 Task: Explore Airbnb accommodation in Tarma, Peru from 9th December, 2023 to 16th December, 2023 for 2 adults.2 bedrooms having 2 beds and 1 bathroom. Property type can be flat. Look for 5 properties as per requirement.
Action: Mouse moved to (607, 139)
Screenshot: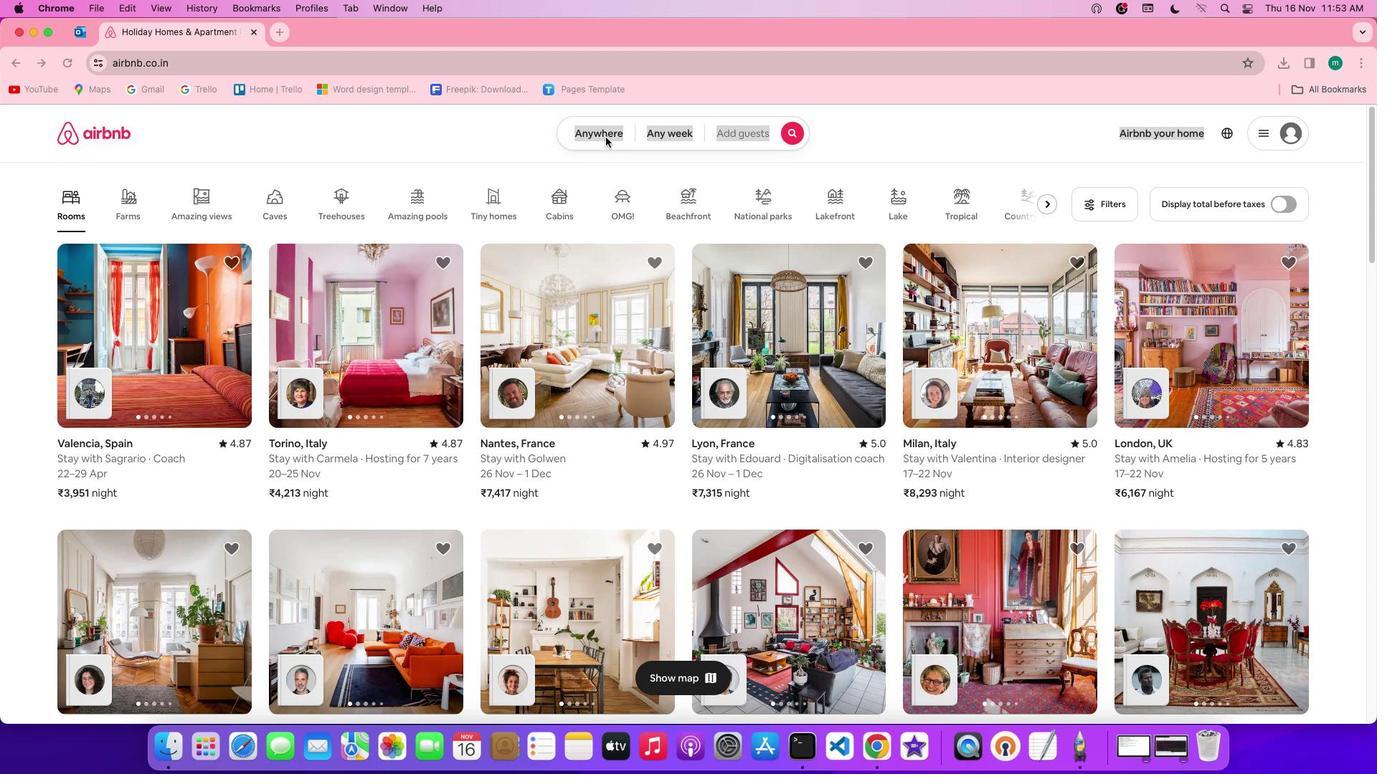 
Action: Mouse pressed left at (607, 139)
Screenshot: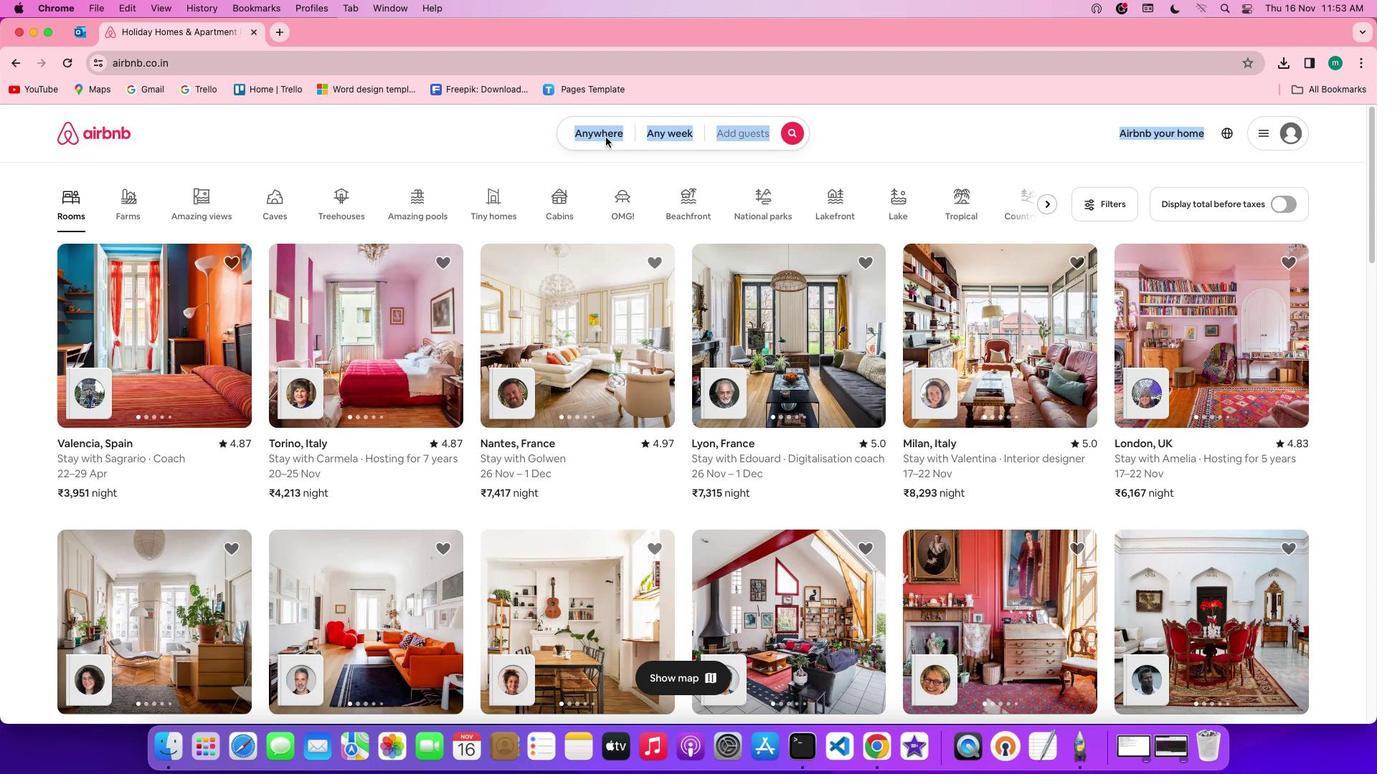 
Action: Mouse pressed left at (607, 139)
Screenshot: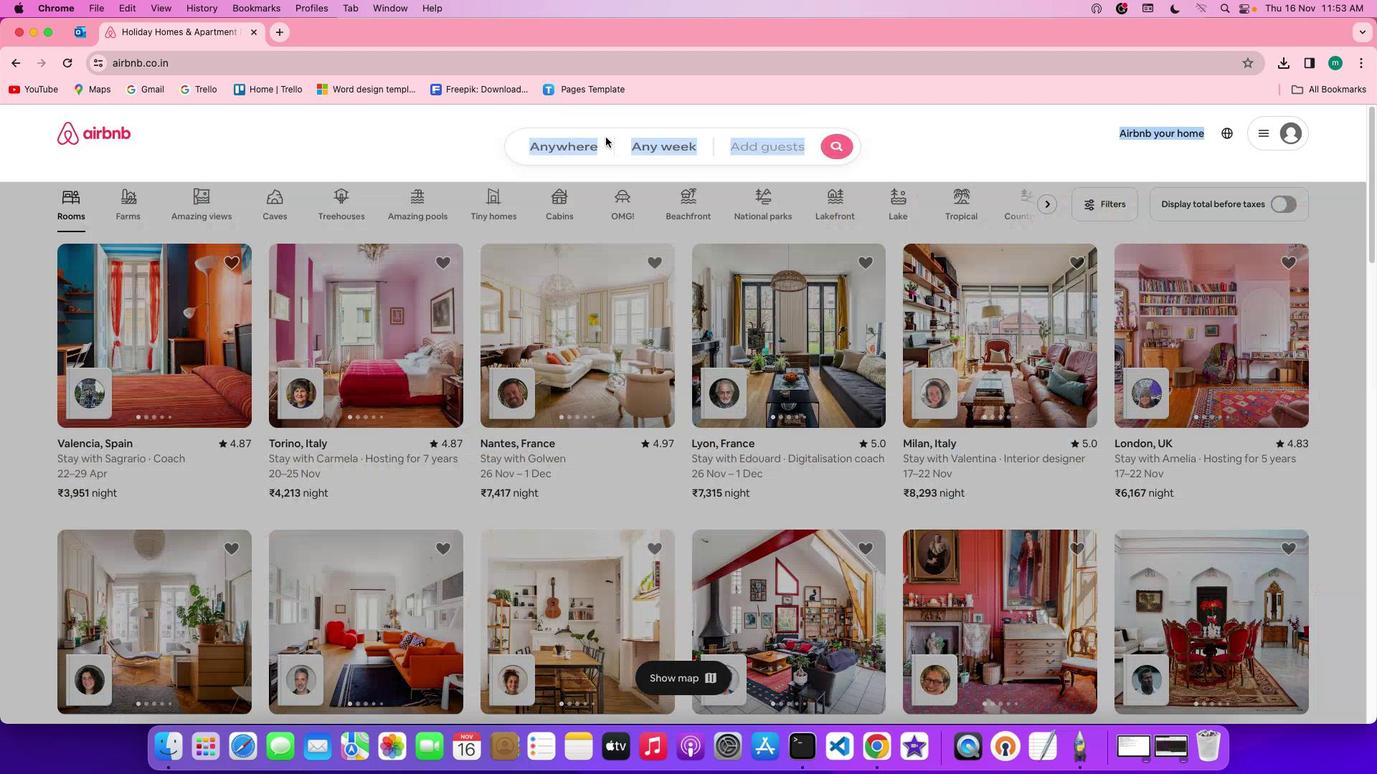 
Action: Mouse moved to (508, 192)
Screenshot: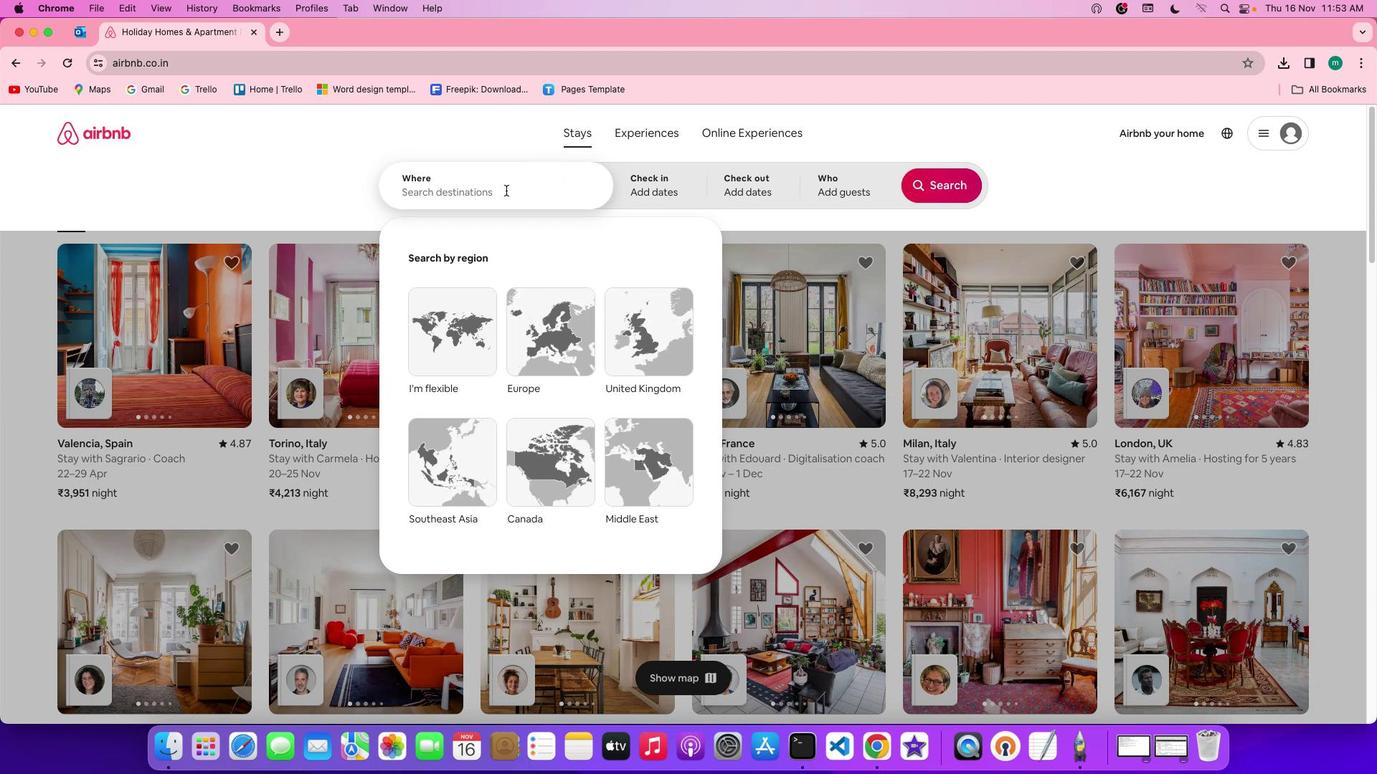 
Action: Mouse pressed left at (508, 192)
Screenshot: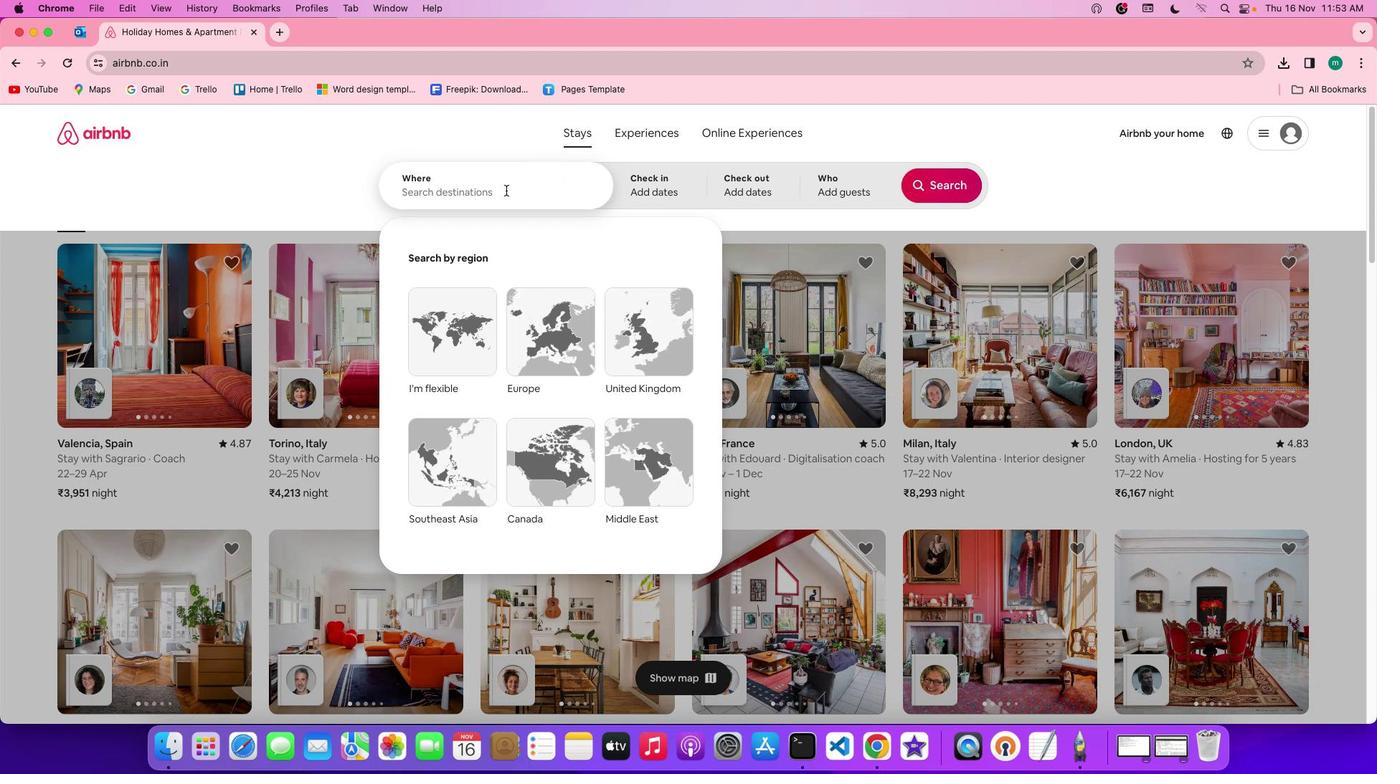 
Action: Mouse moved to (508, 192)
Screenshot: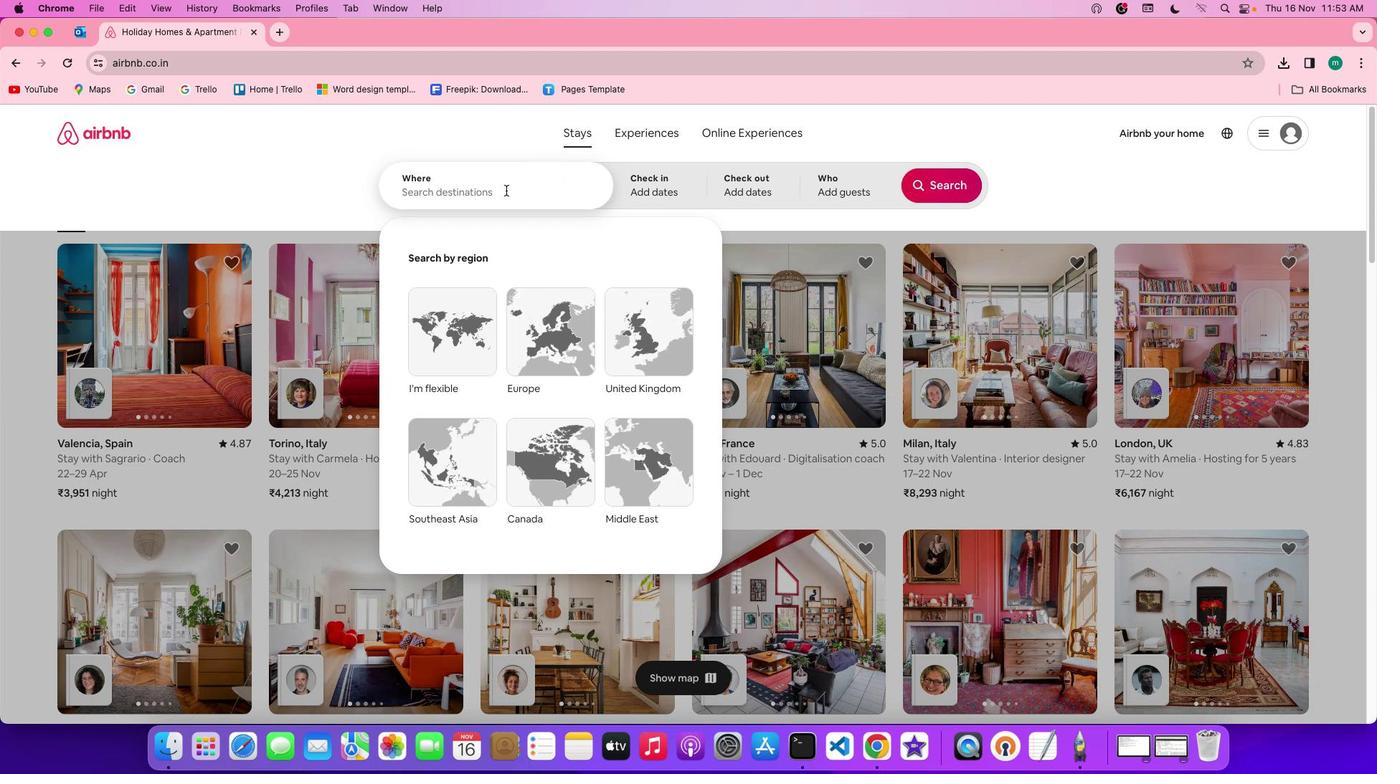 
Action: Key pressed Key.shift'T''a''r''m''a'','Key.spaceKey.shift'p''e''r''u'
Screenshot: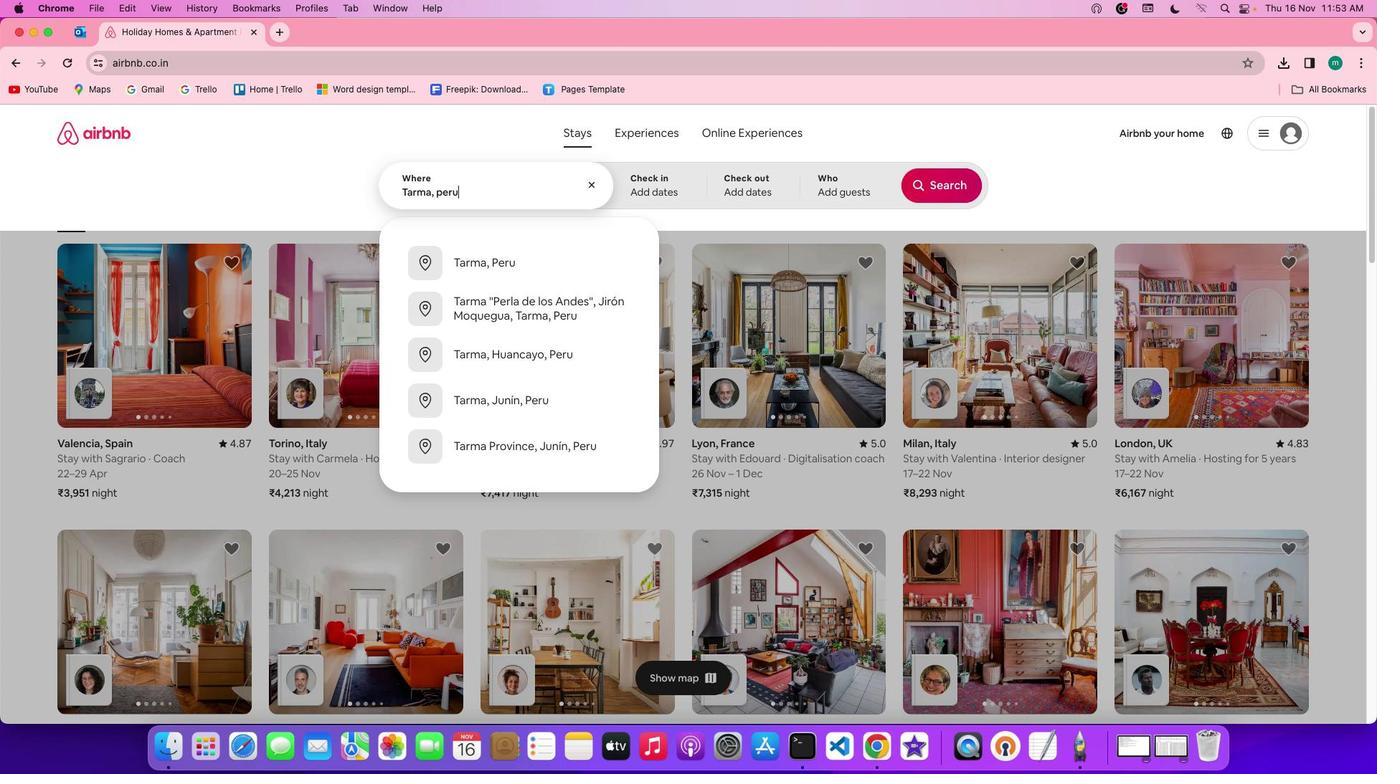 
Action: Mouse moved to (641, 195)
Screenshot: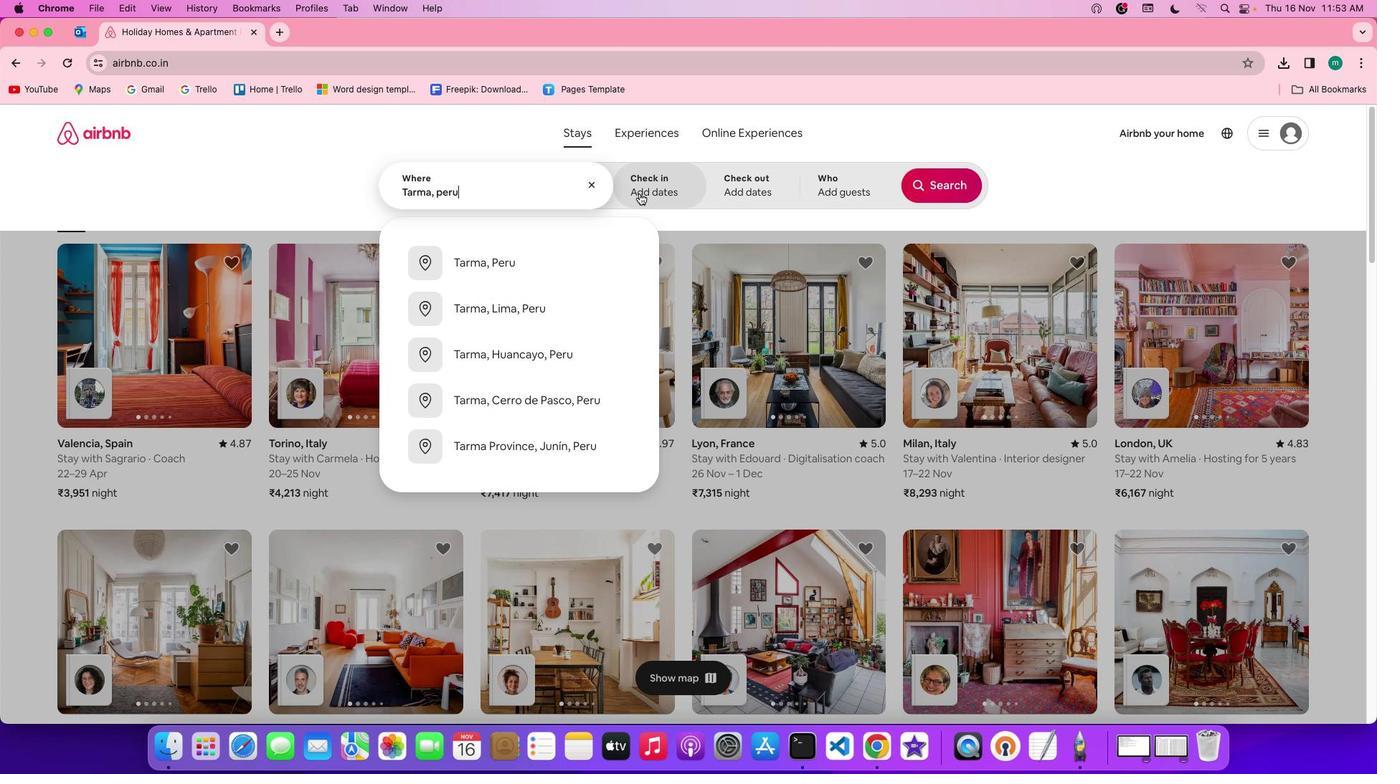 
Action: Mouse pressed left at (641, 195)
Screenshot: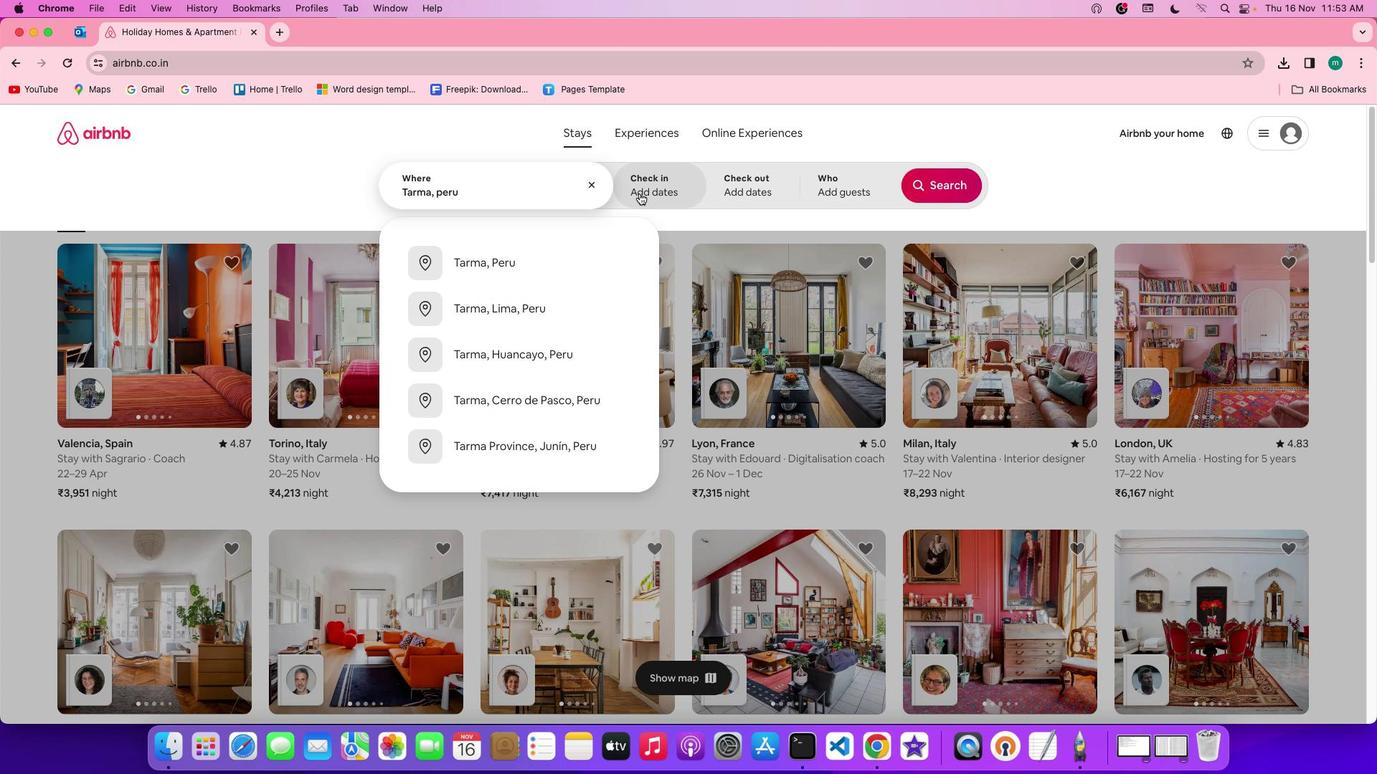 
Action: Mouse moved to (924, 389)
Screenshot: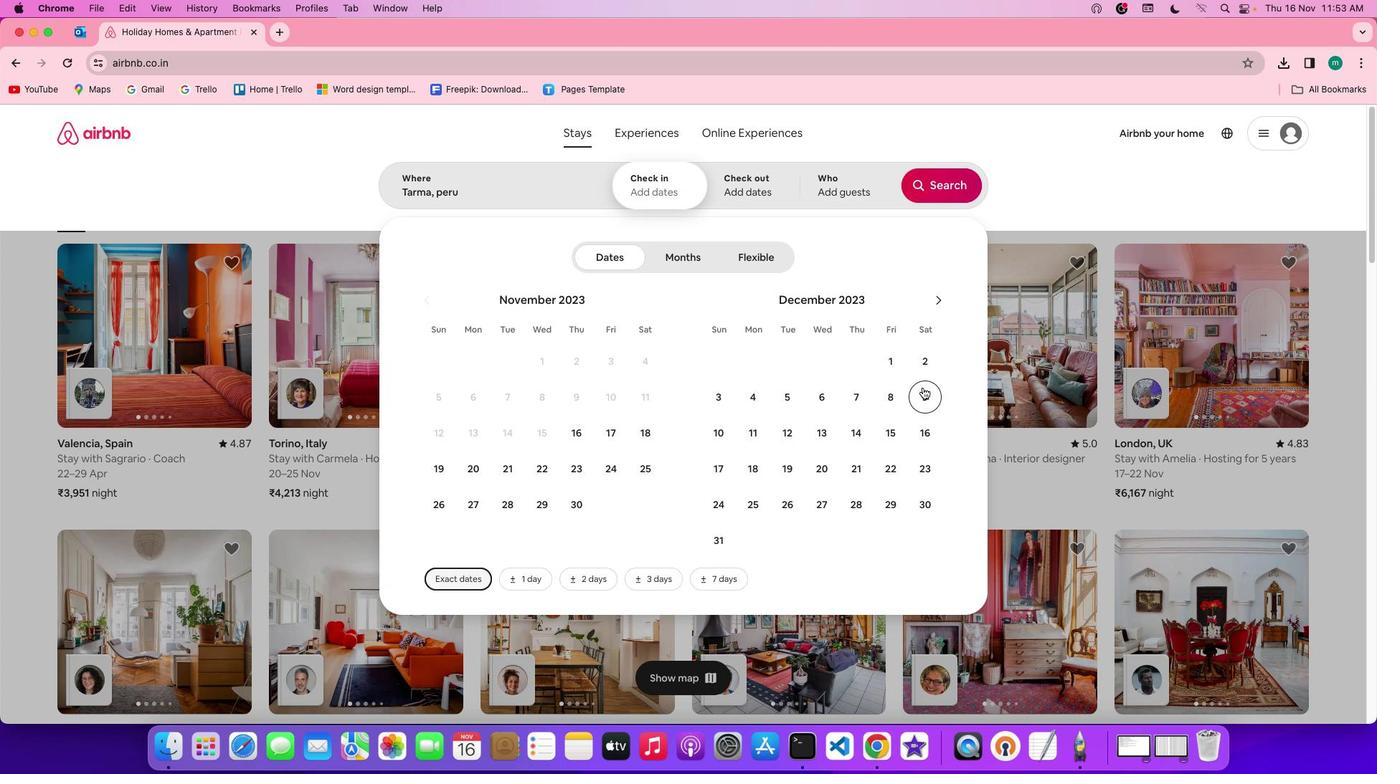 
Action: Mouse pressed left at (924, 389)
Screenshot: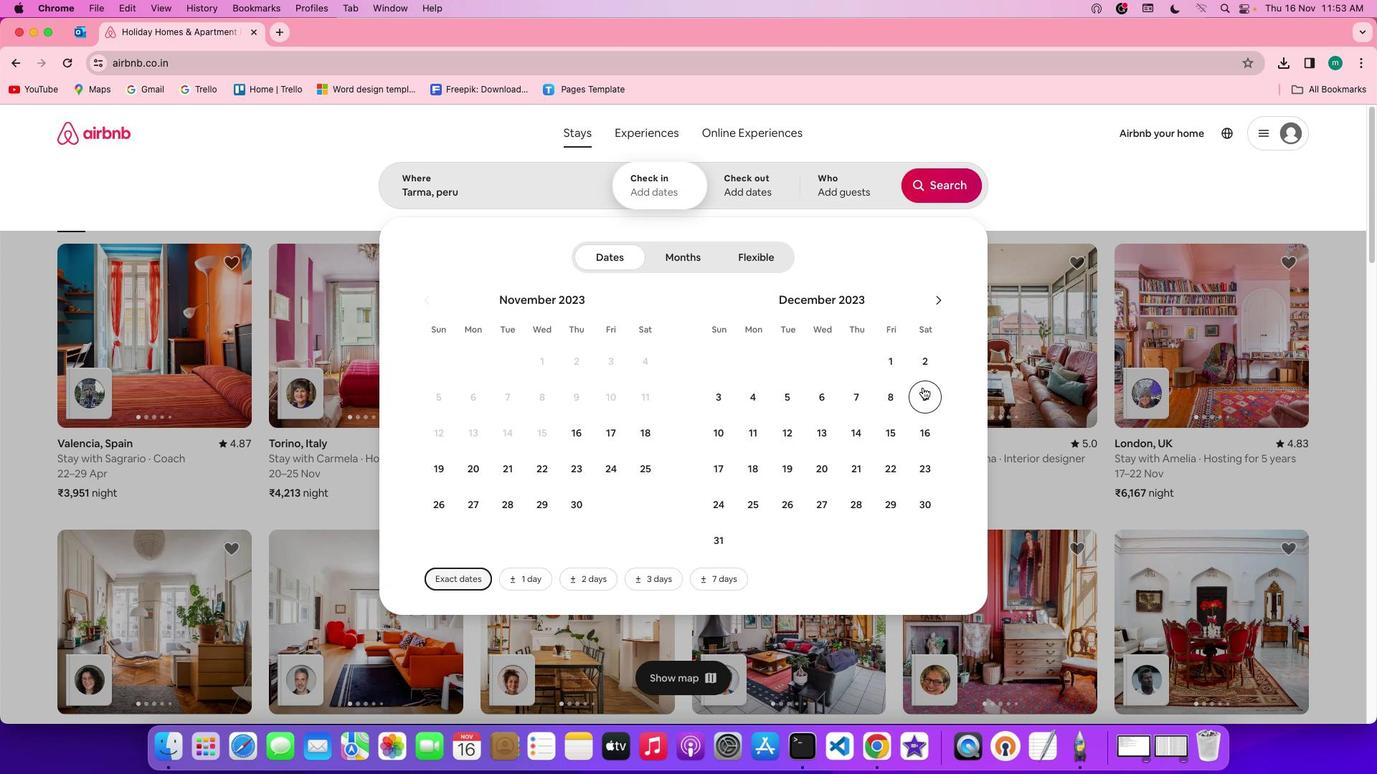 
Action: Mouse moved to (930, 424)
Screenshot: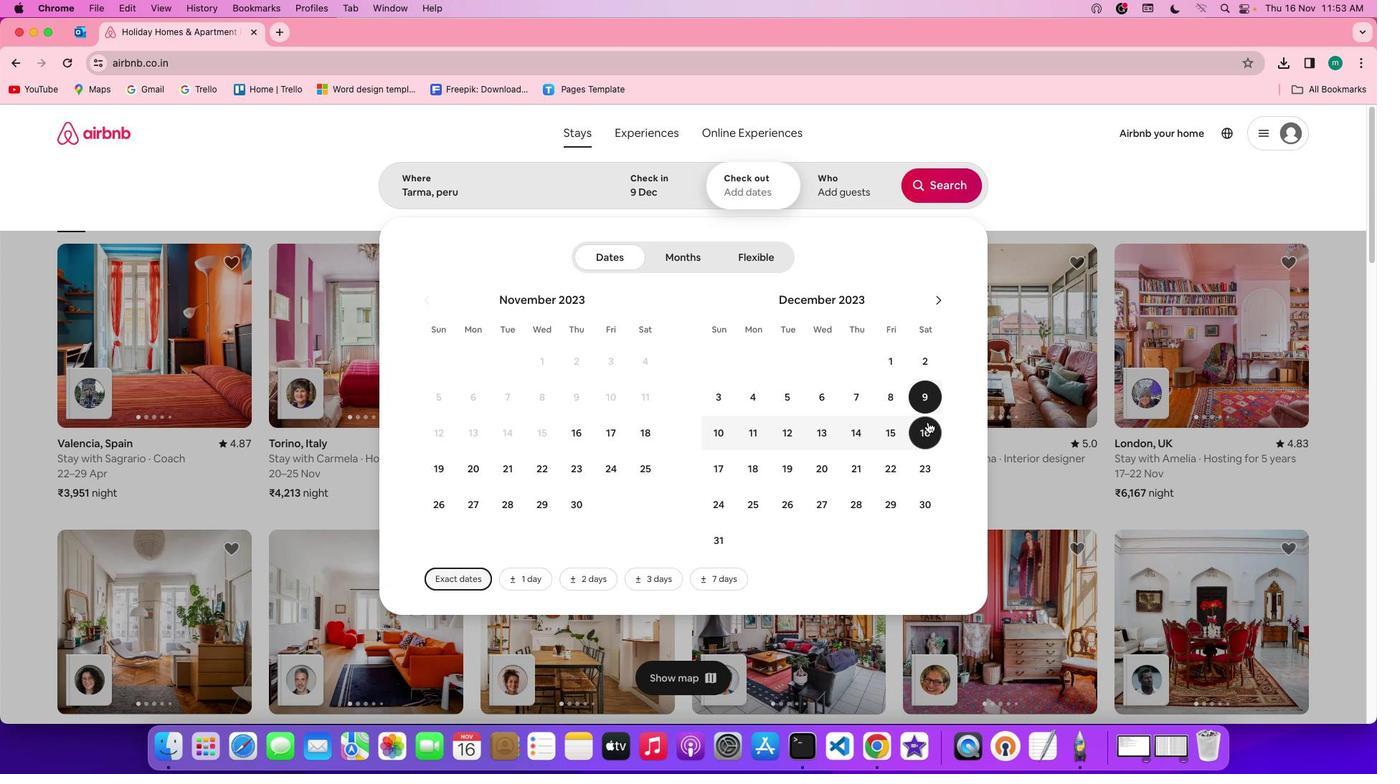
Action: Mouse pressed left at (930, 424)
Screenshot: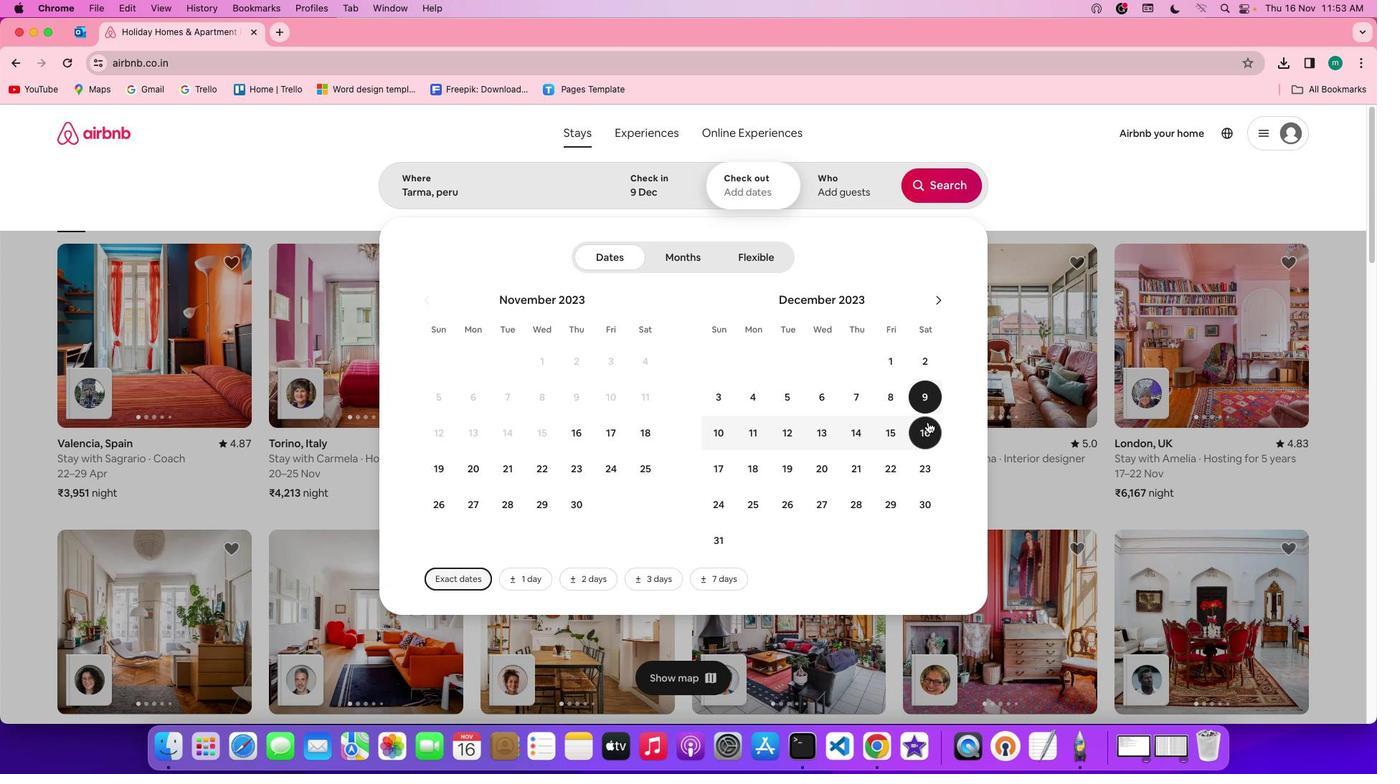 
Action: Mouse moved to (852, 196)
Screenshot: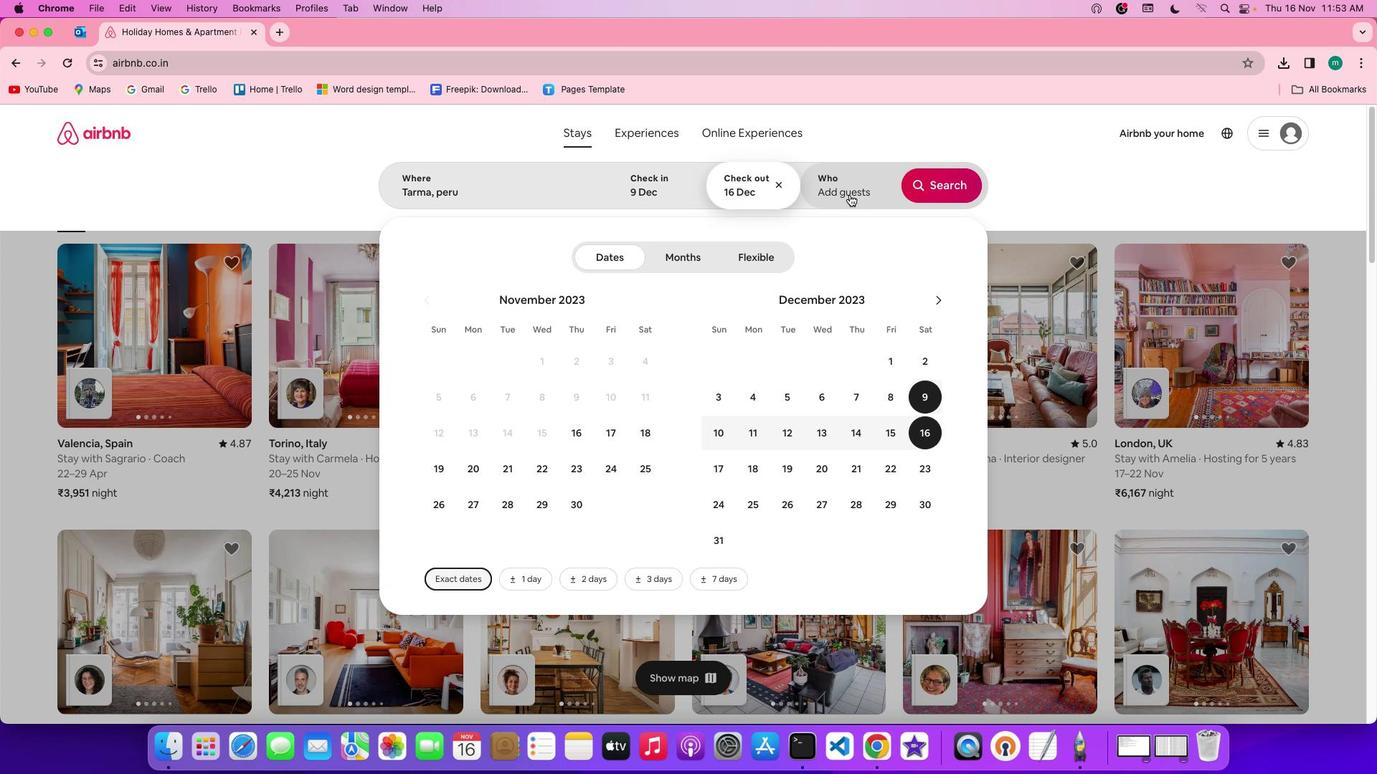 
Action: Mouse pressed left at (852, 196)
Screenshot: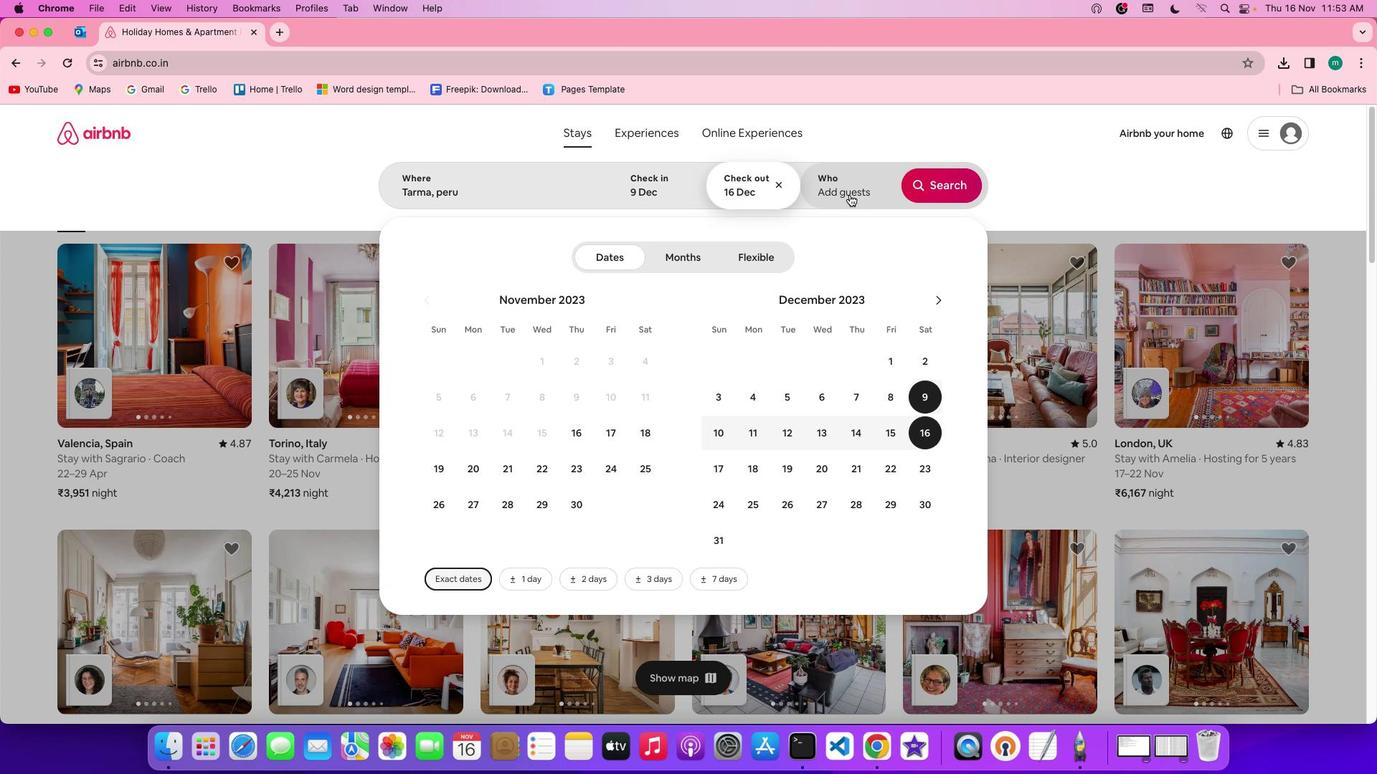 
Action: Mouse moved to (954, 258)
Screenshot: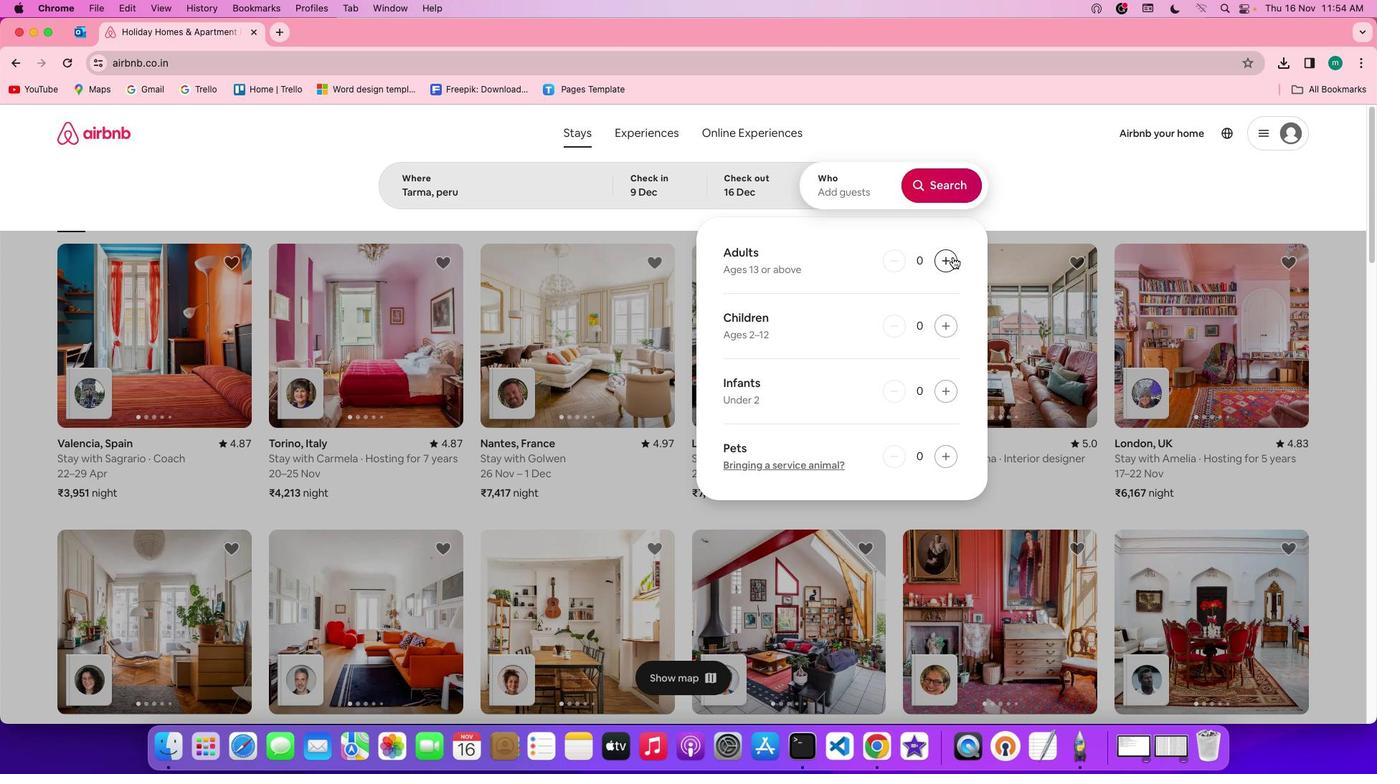 
Action: Mouse pressed left at (954, 258)
Screenshot: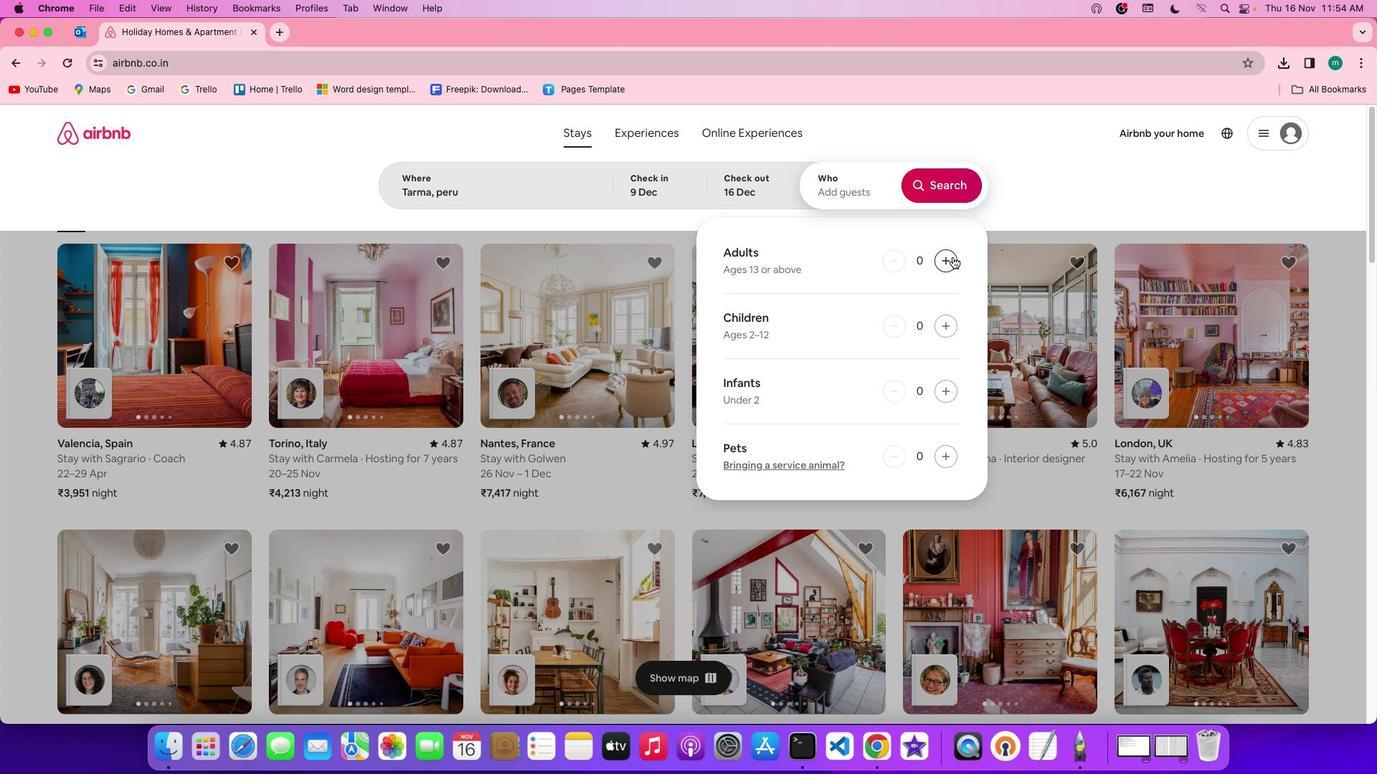 
Action: Mouse pressed left at (954, 258)
Screenshot: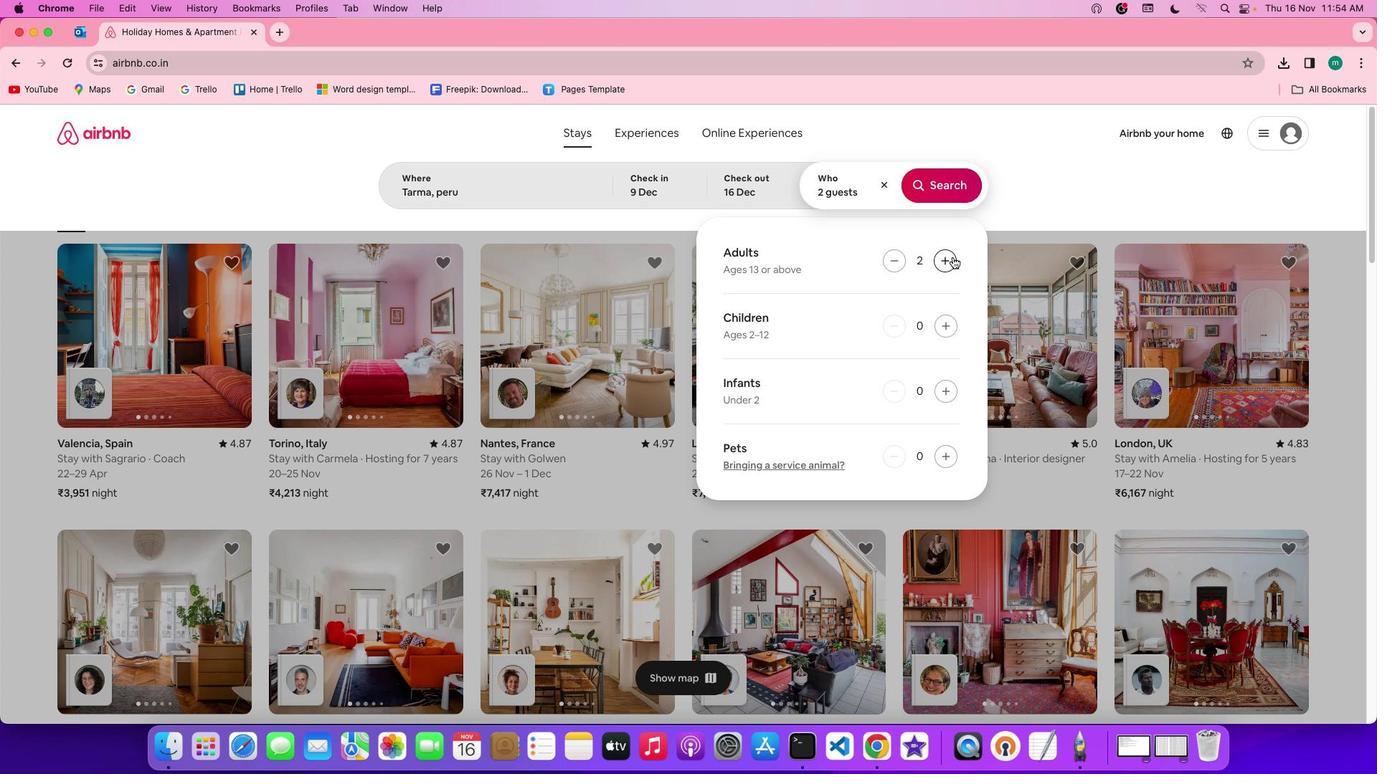 
Action: Mouse moved to (932, 182)
Screenshot: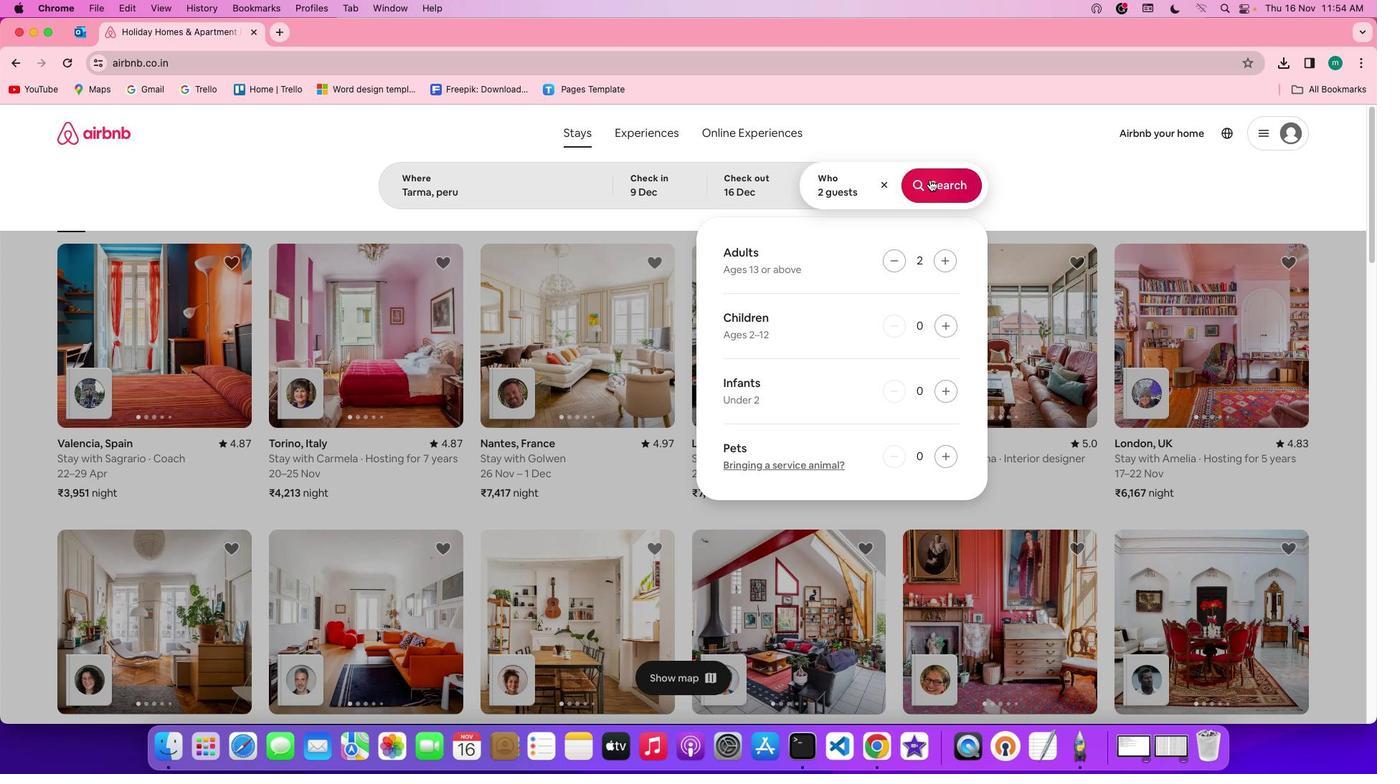 
Action: Mouse pressed left at (932, 182)
Screenshot: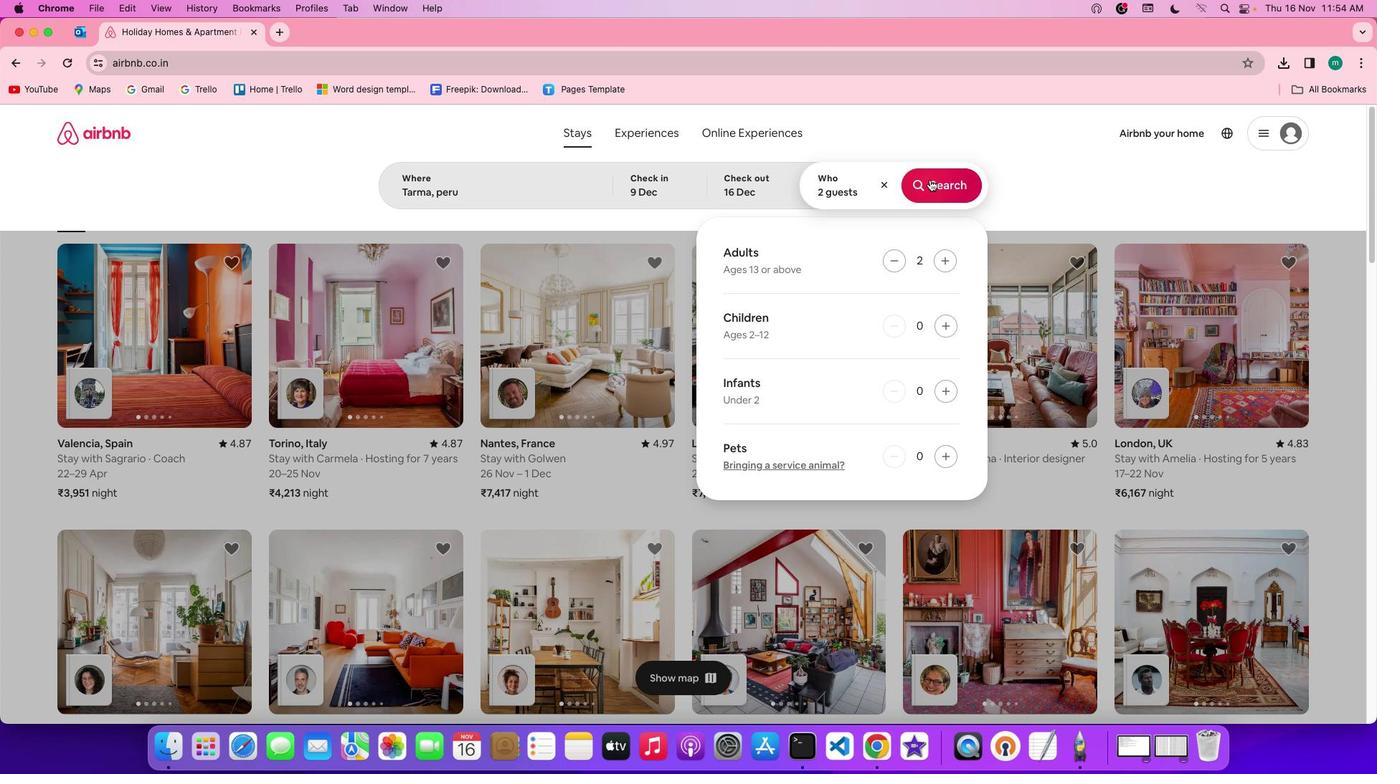 
Action: Mouse moved to (1139, 183)
Screenshot: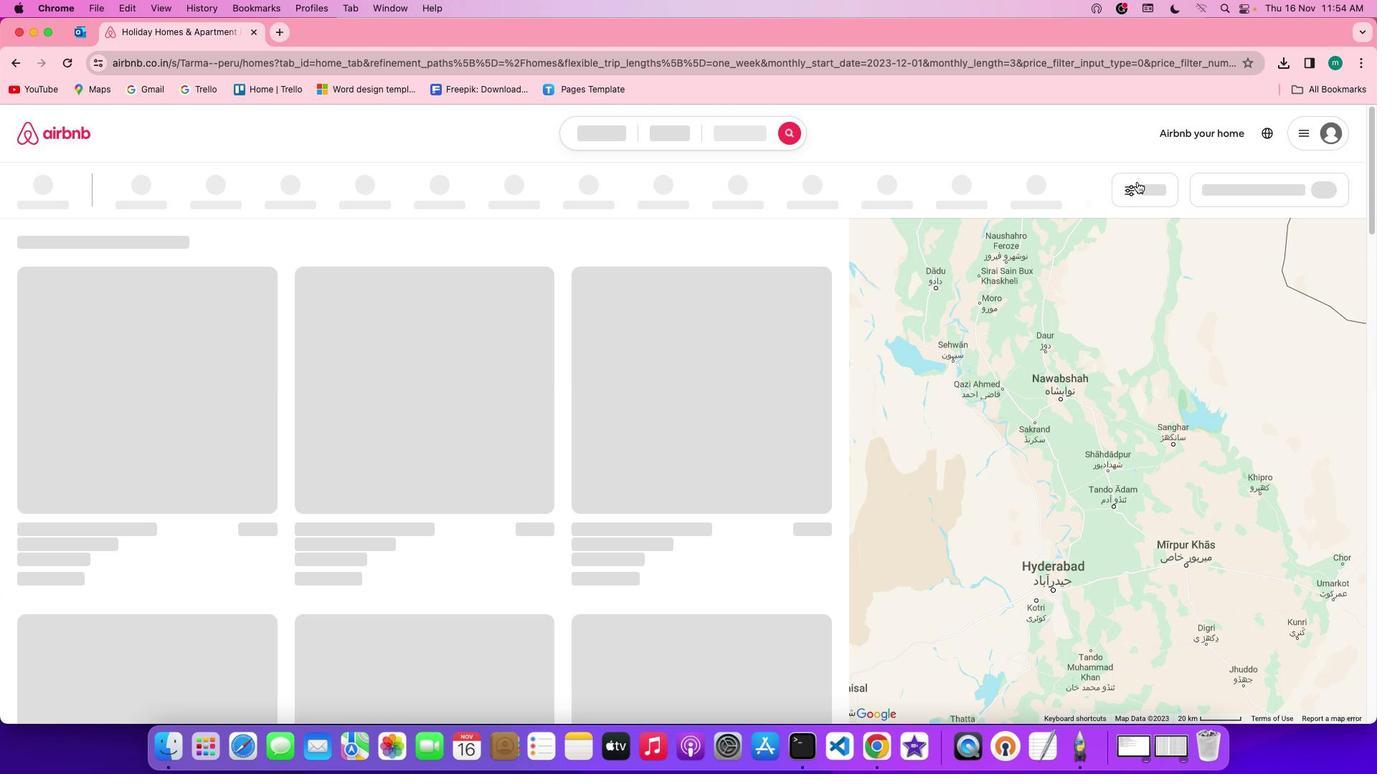 
Action: Mouse pressed left at (1139, 183)
Screenshot: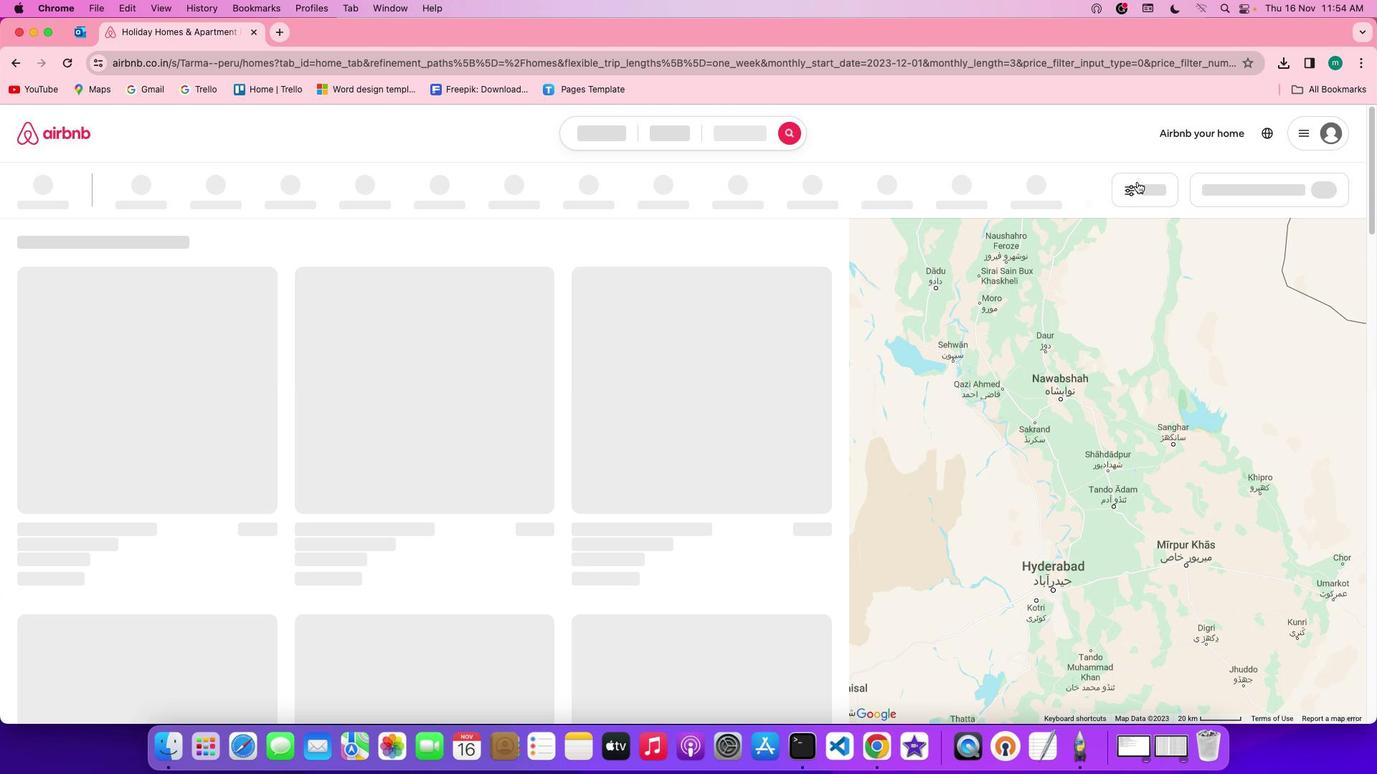 
Action: Mouse moved to (705, 443)
Screenshot: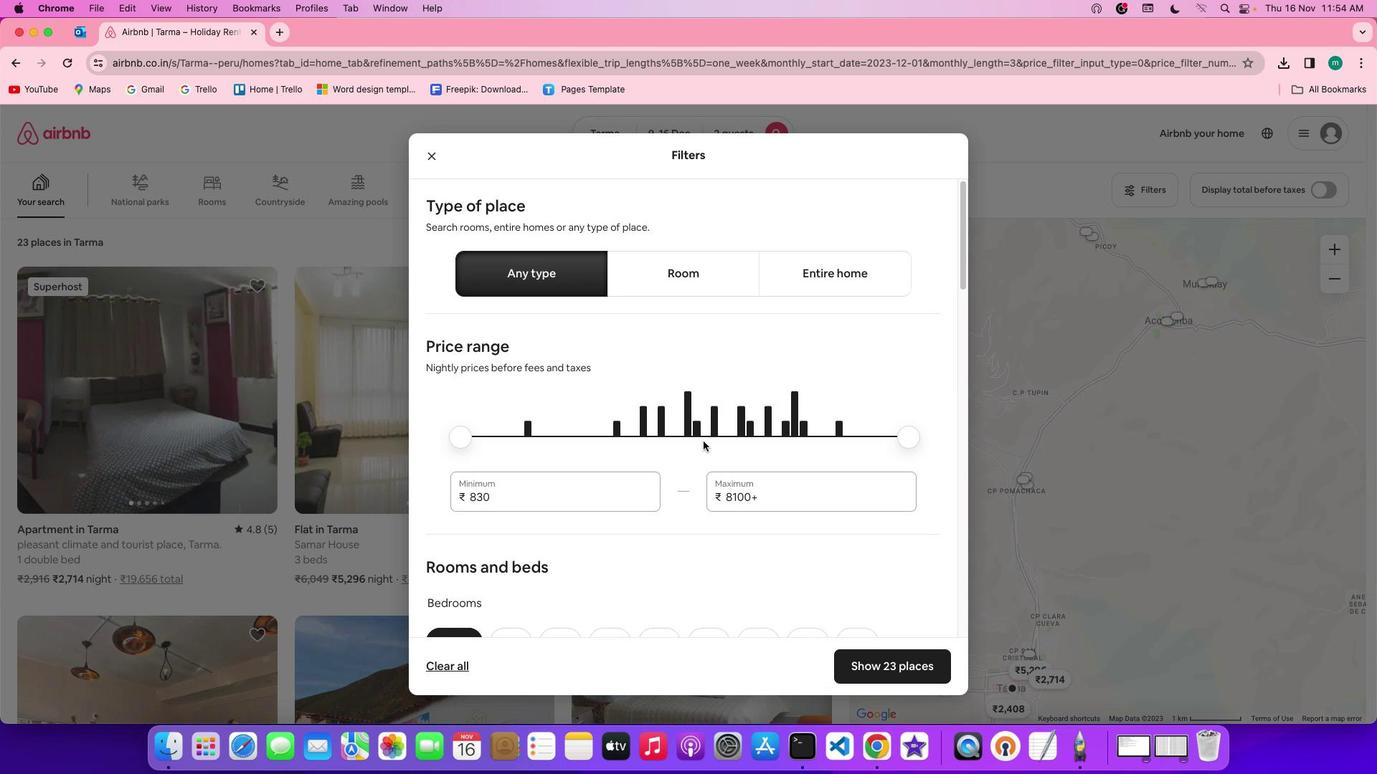 
Action: Mouse scrolled (705, 443) with delta (2, 1)
Screenshot: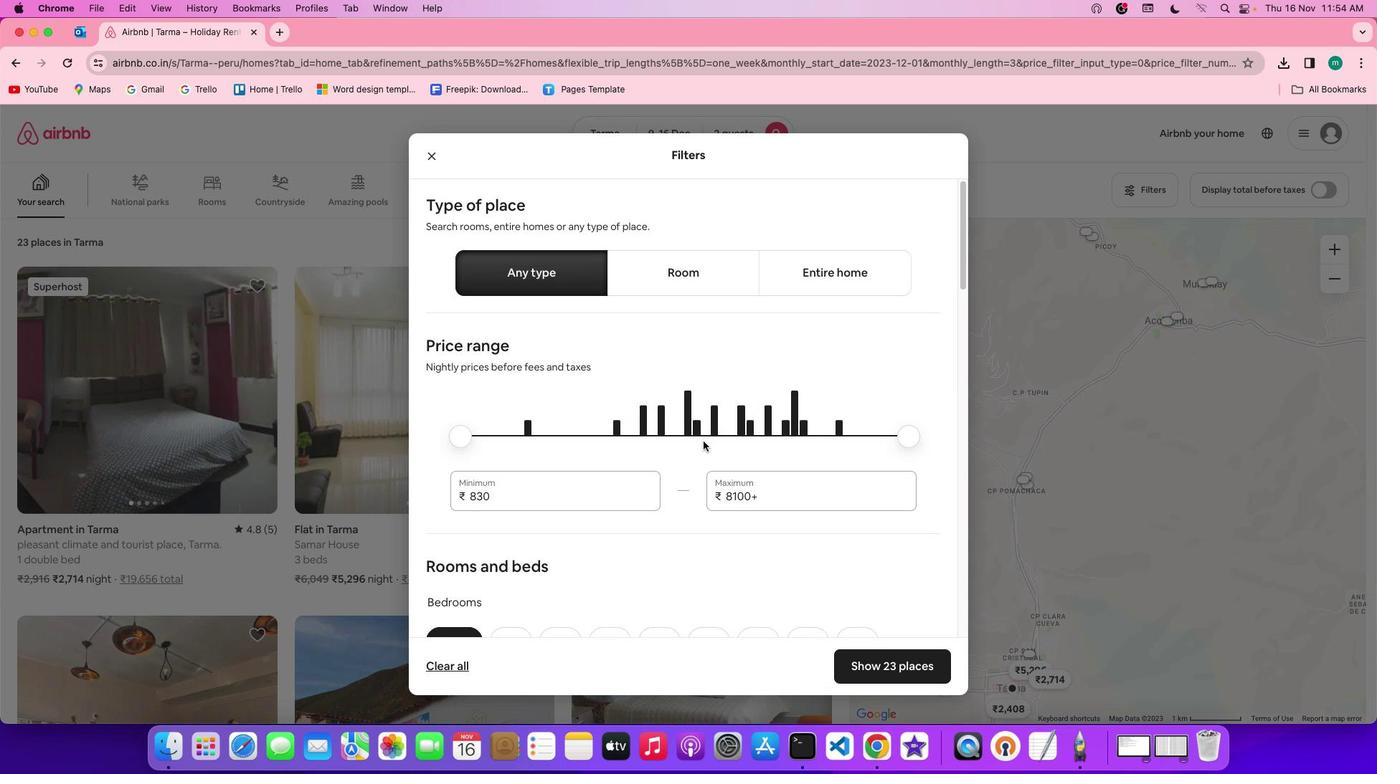 
Action: Mouse scrolled (705, 443) with delta (2, 1)
Screenshot: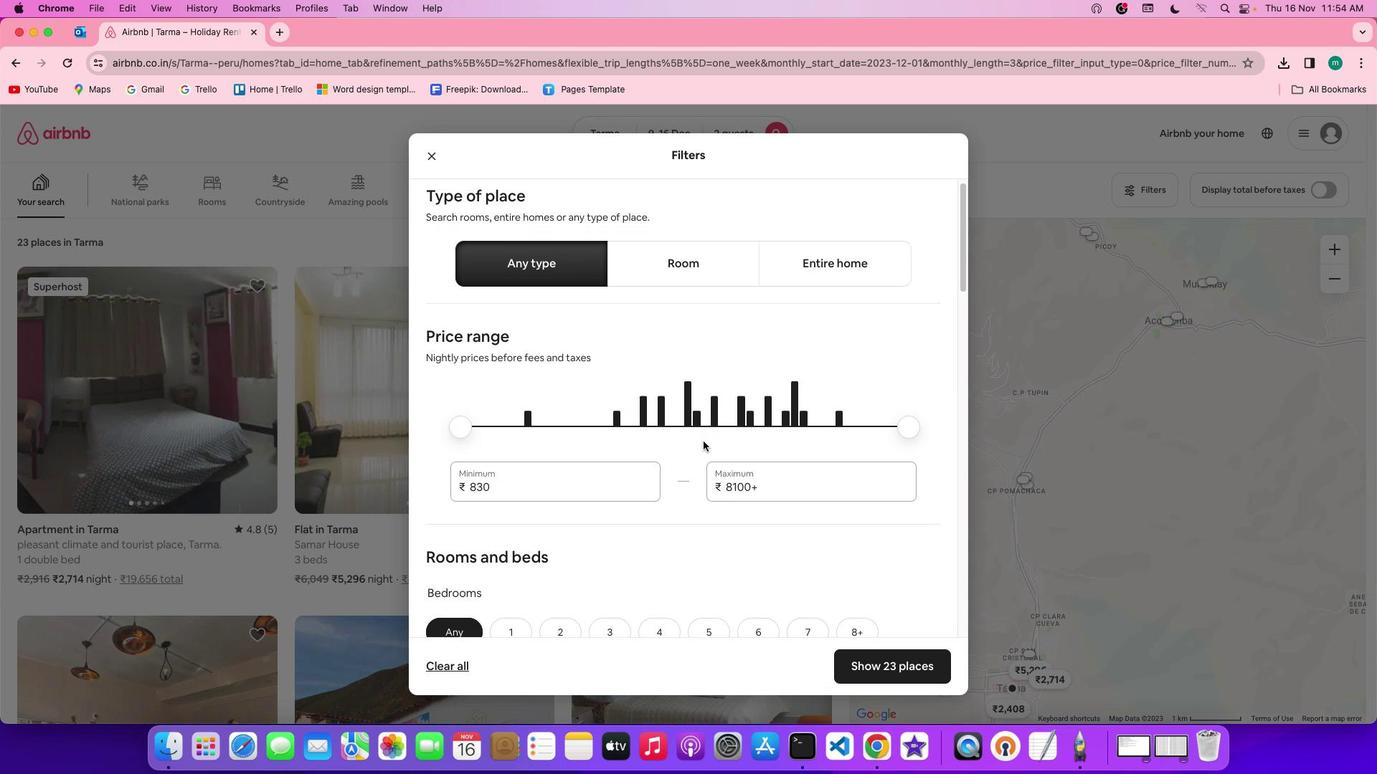
Action: Mouse scrolled (705, 443) with delta (2, 1)
Screenshot: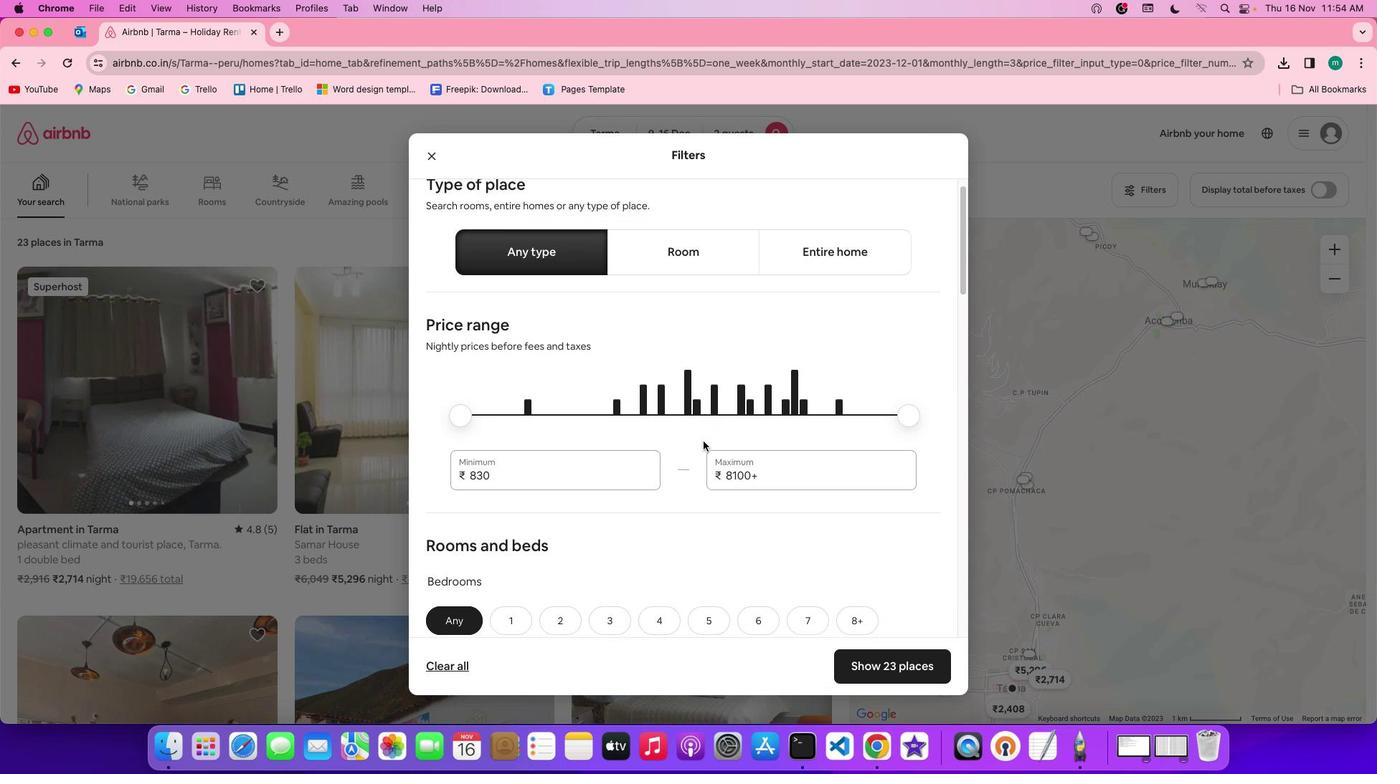
Action: Mouse scrolled (705, 443) with delta (2, 1)
Screenshot: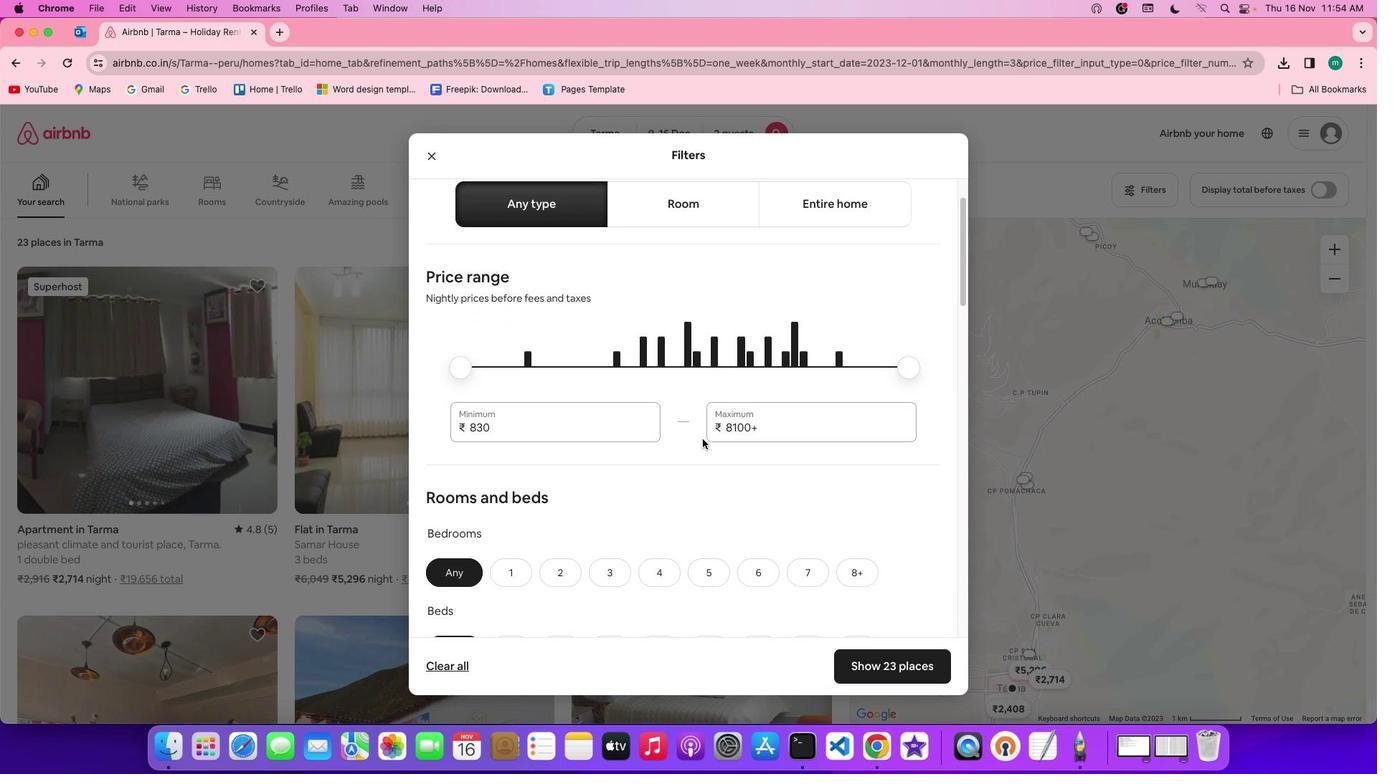 
Action: Mouse moved to (704, 438)
Screenshot: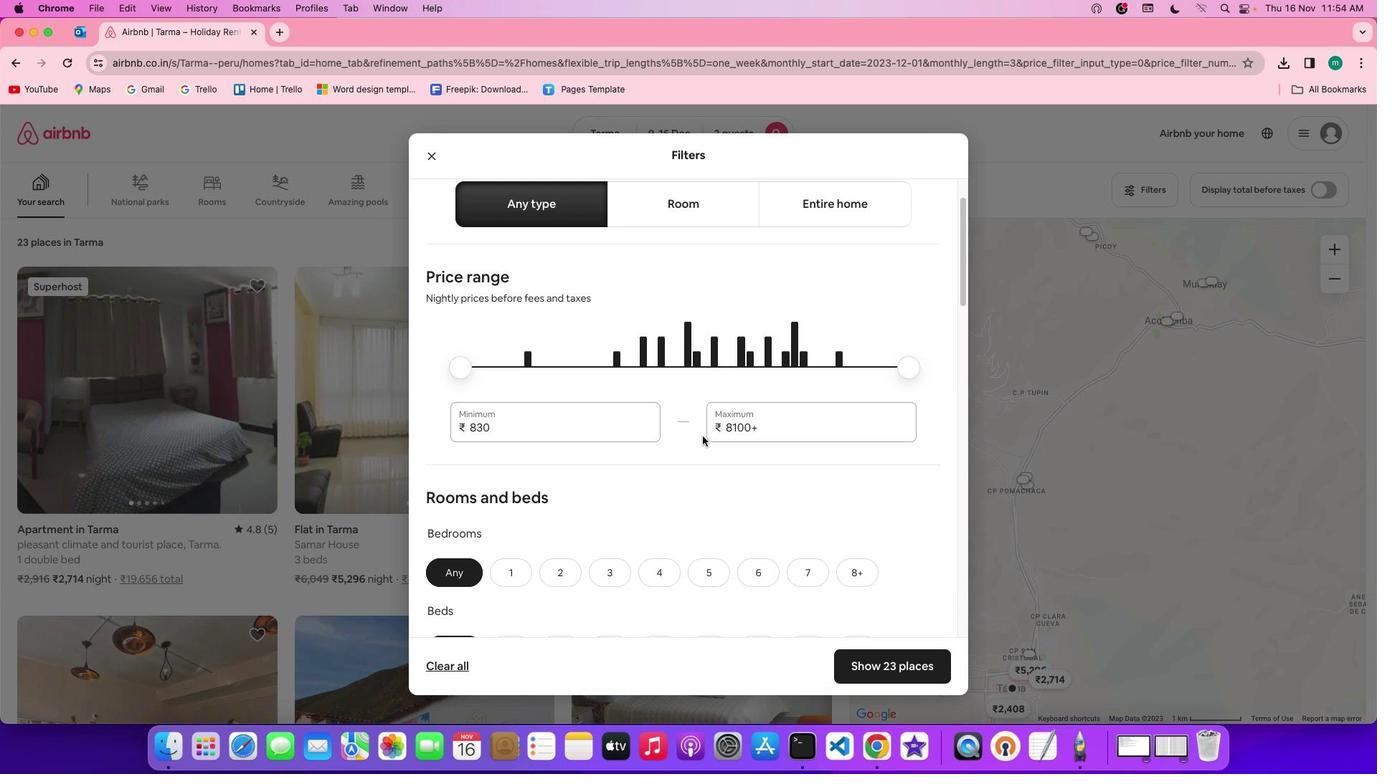 
Action: Mouse scrolled (704, 438) with delta (2, 1)
Screenshot: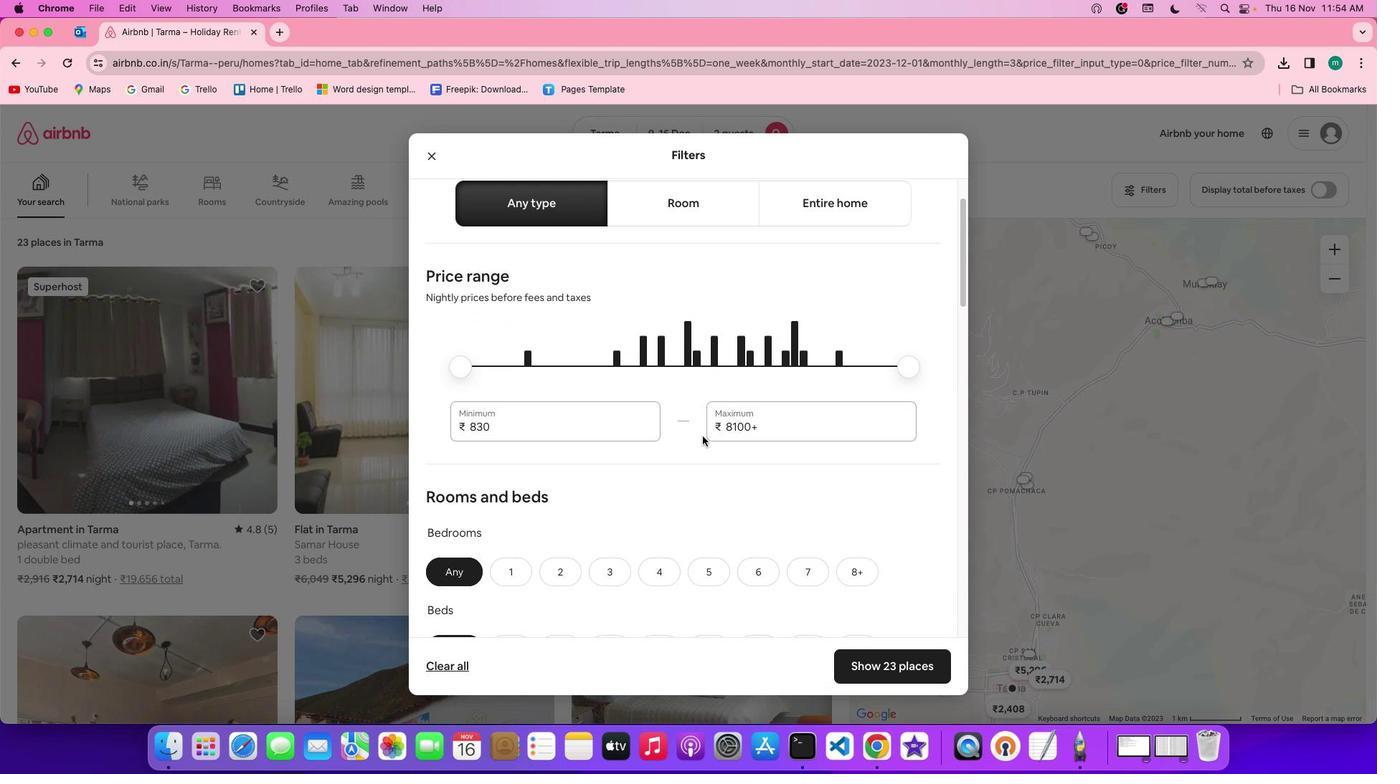 
Action: Mouse scrolled (704, 438) with delta (2, 1)
Screenshot: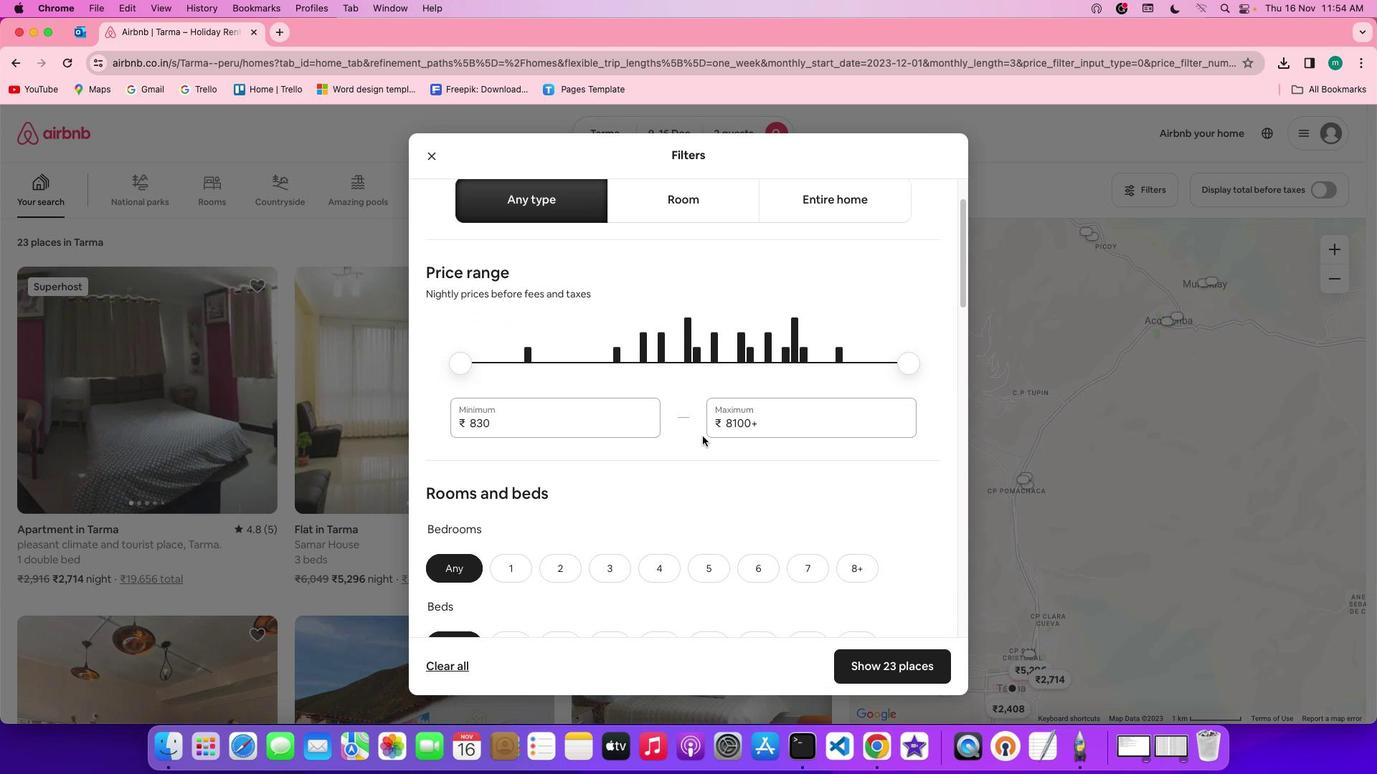 
Action: Mouse scrolled (704, 438) with delta (2, 1)
Screenshot: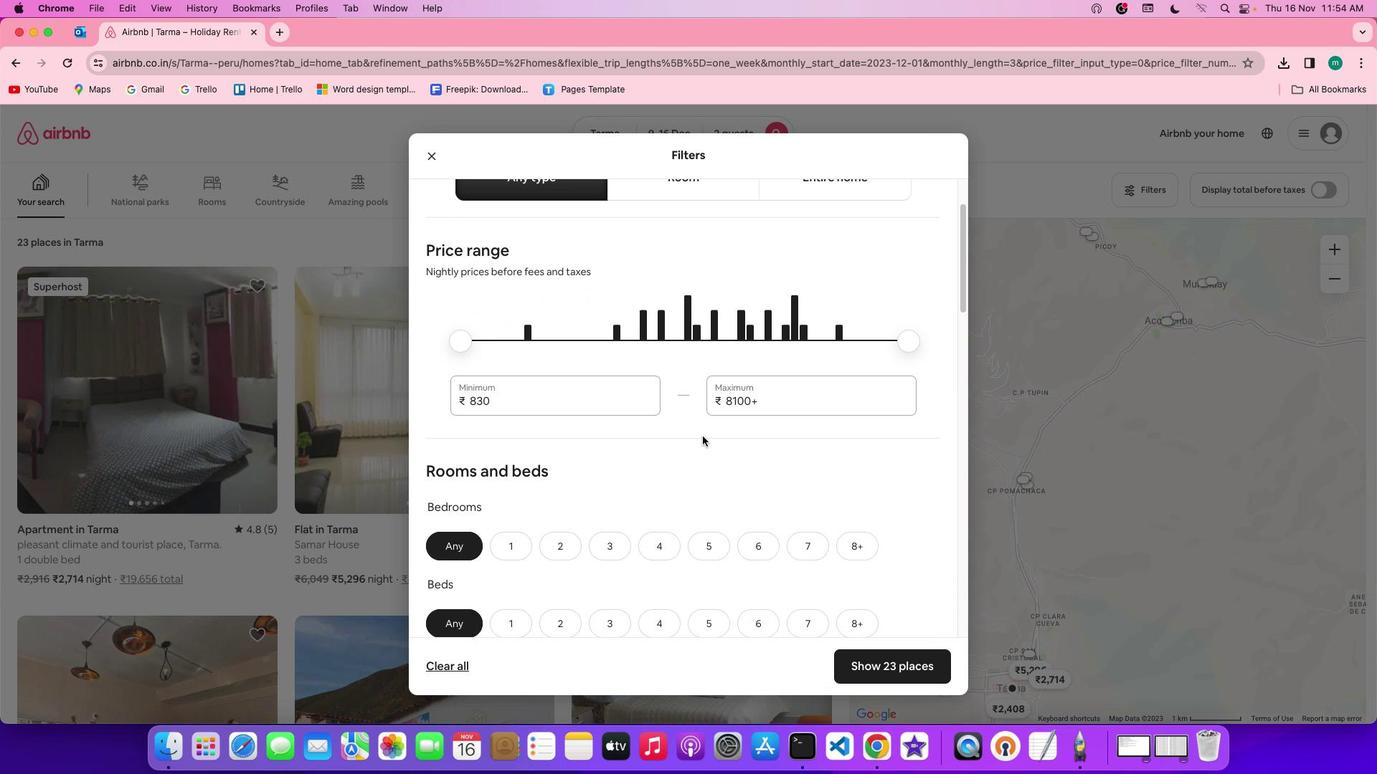 
Action: Mouse scrolled (704, 438) with delta (2, 0)
Screenshot: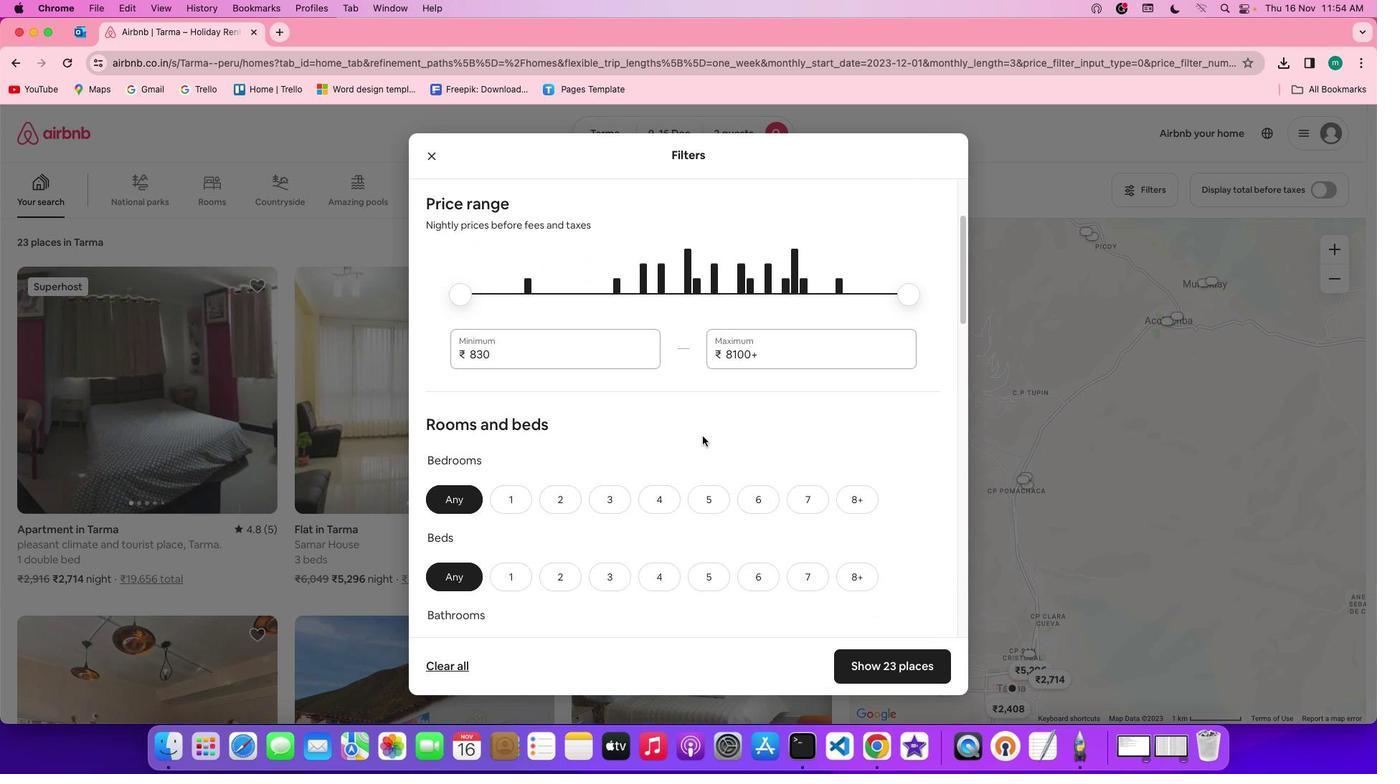 
Action: Mouse moved to (704, 438)
Screenshot: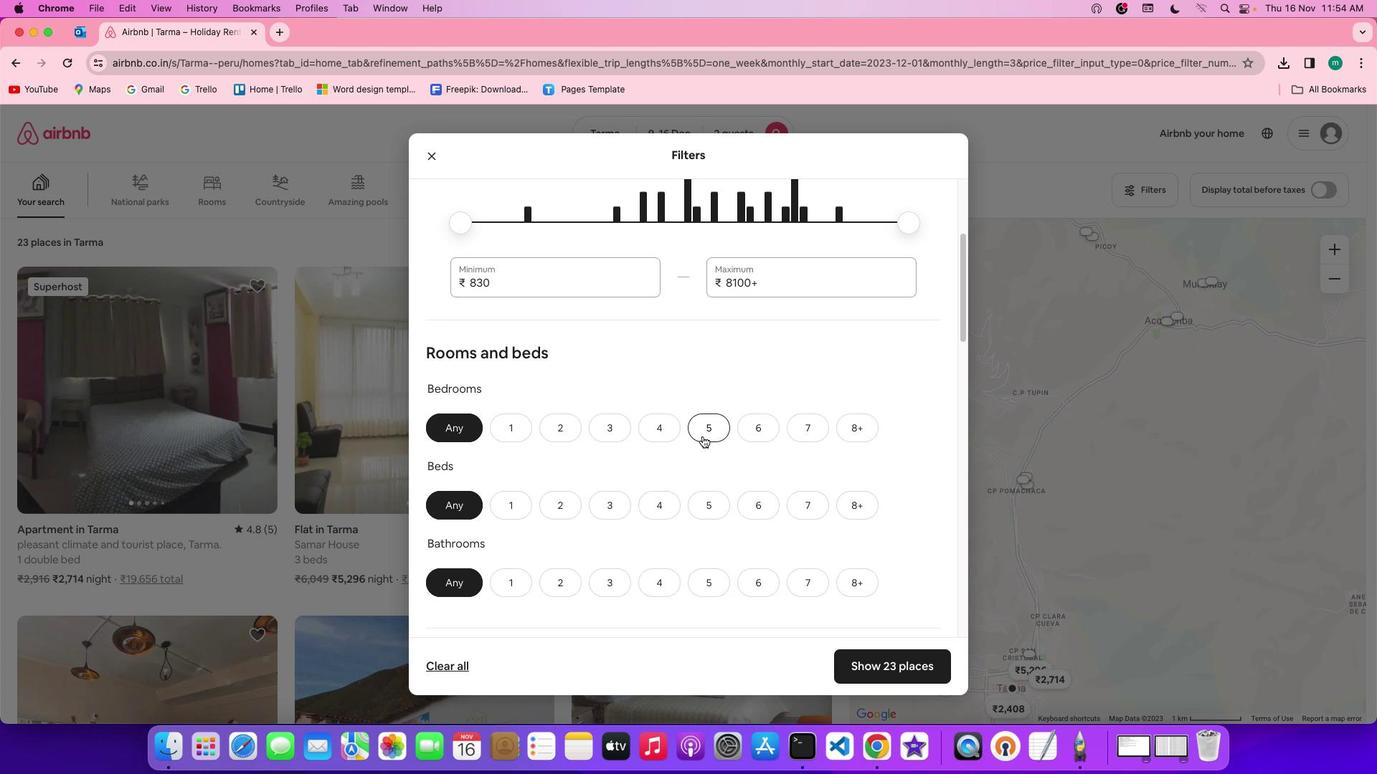 
Action: Mouse scrolled (704, 438) with delta (2, 1)
Screenshot: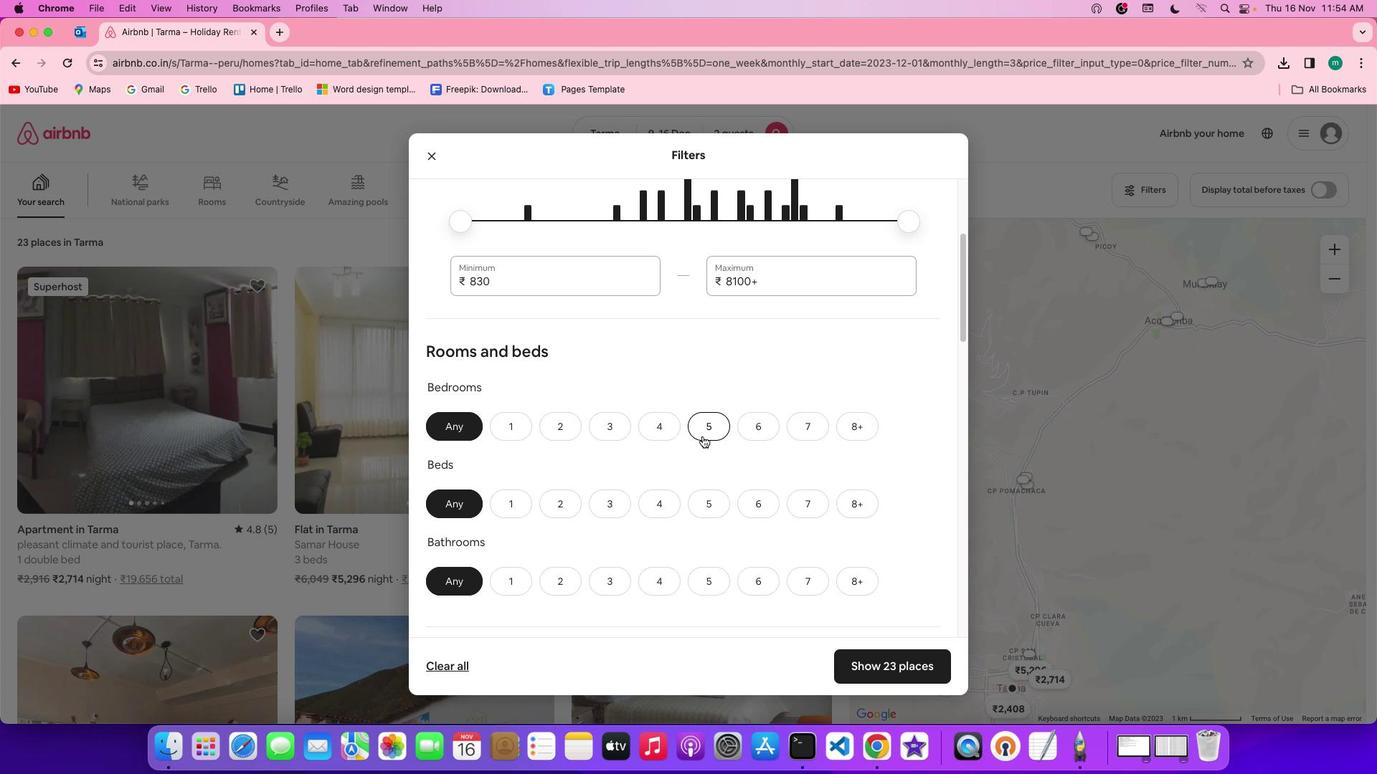 
Action: Mouse scrolled (704, 438) with delta (2, 1)
Screenshot: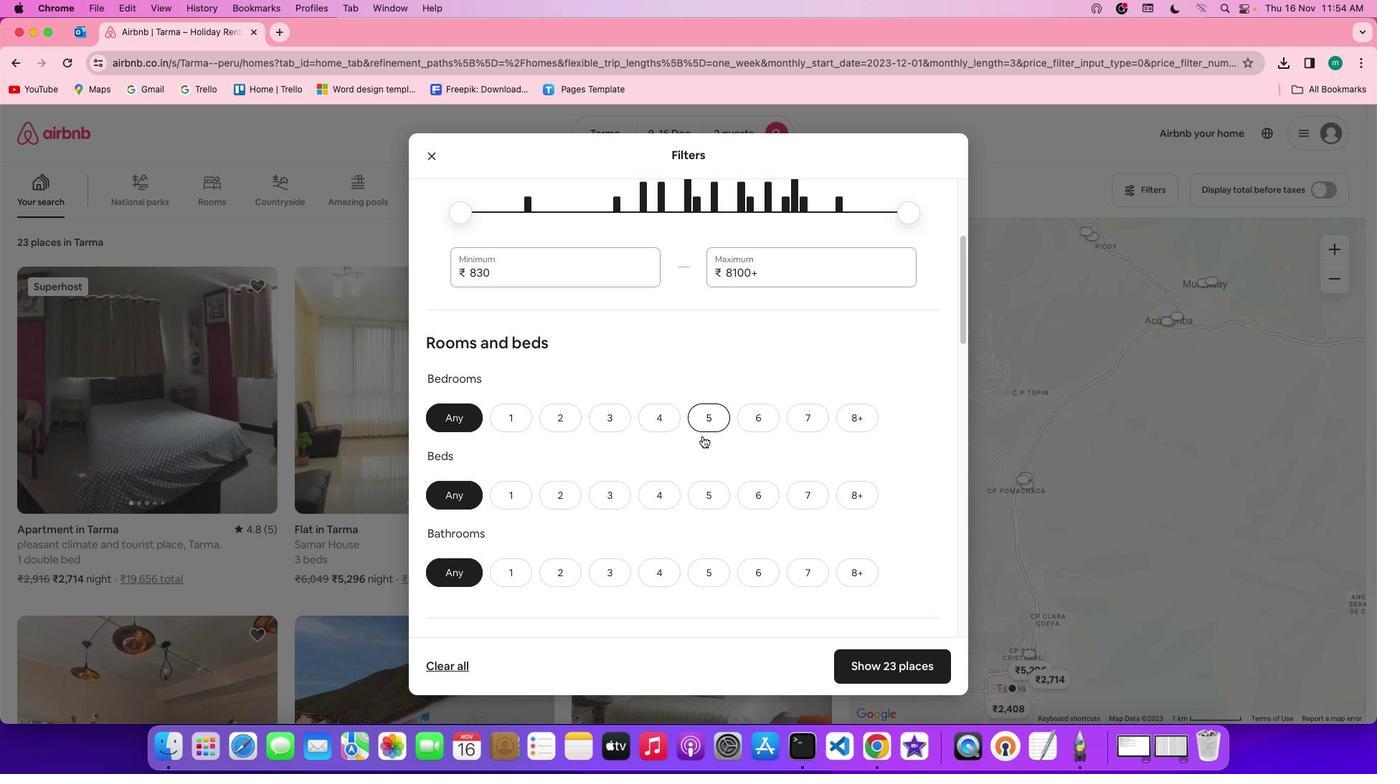 
Action: Mouse scrolled (704, 438) with delta (2, 1)
Screenshot: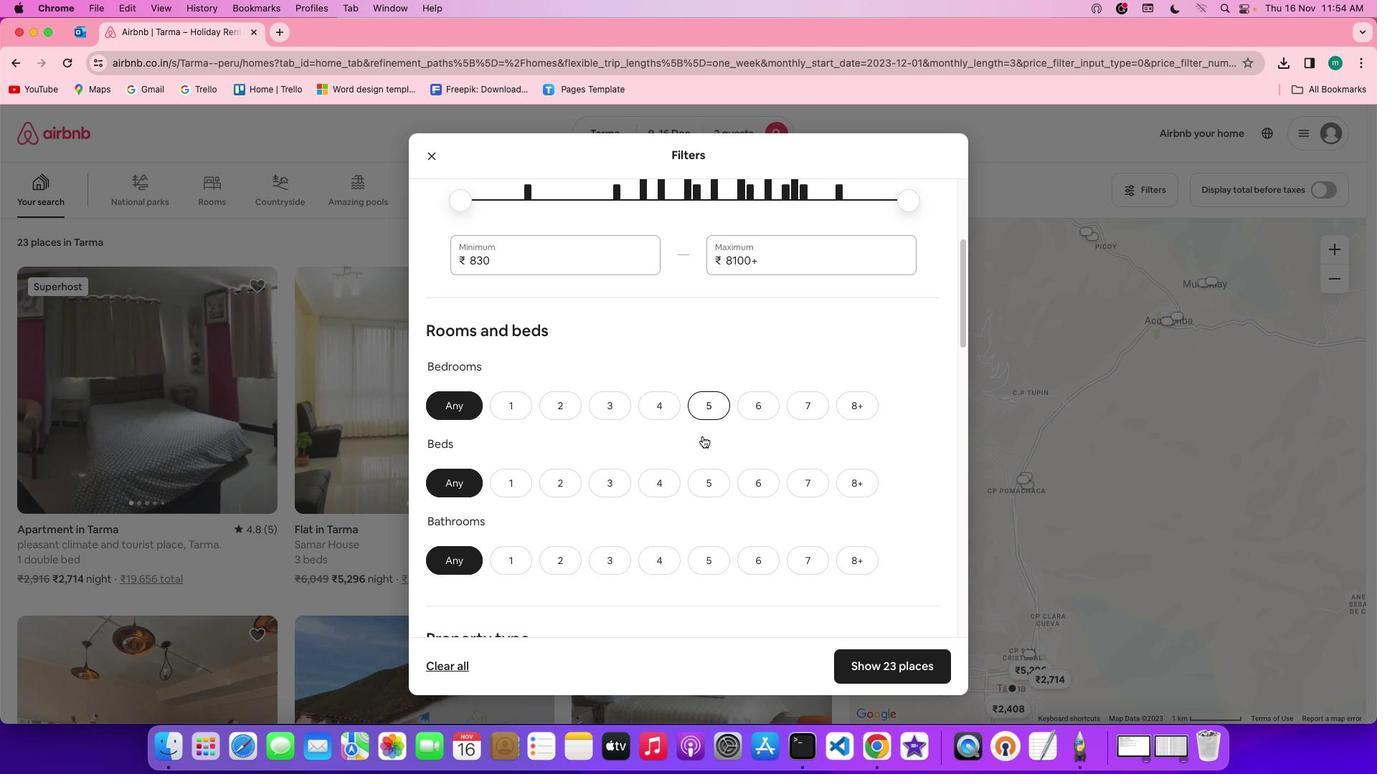 
Action: Mouse scrolled (704, 438) with delta (2, 1)
Screenshot: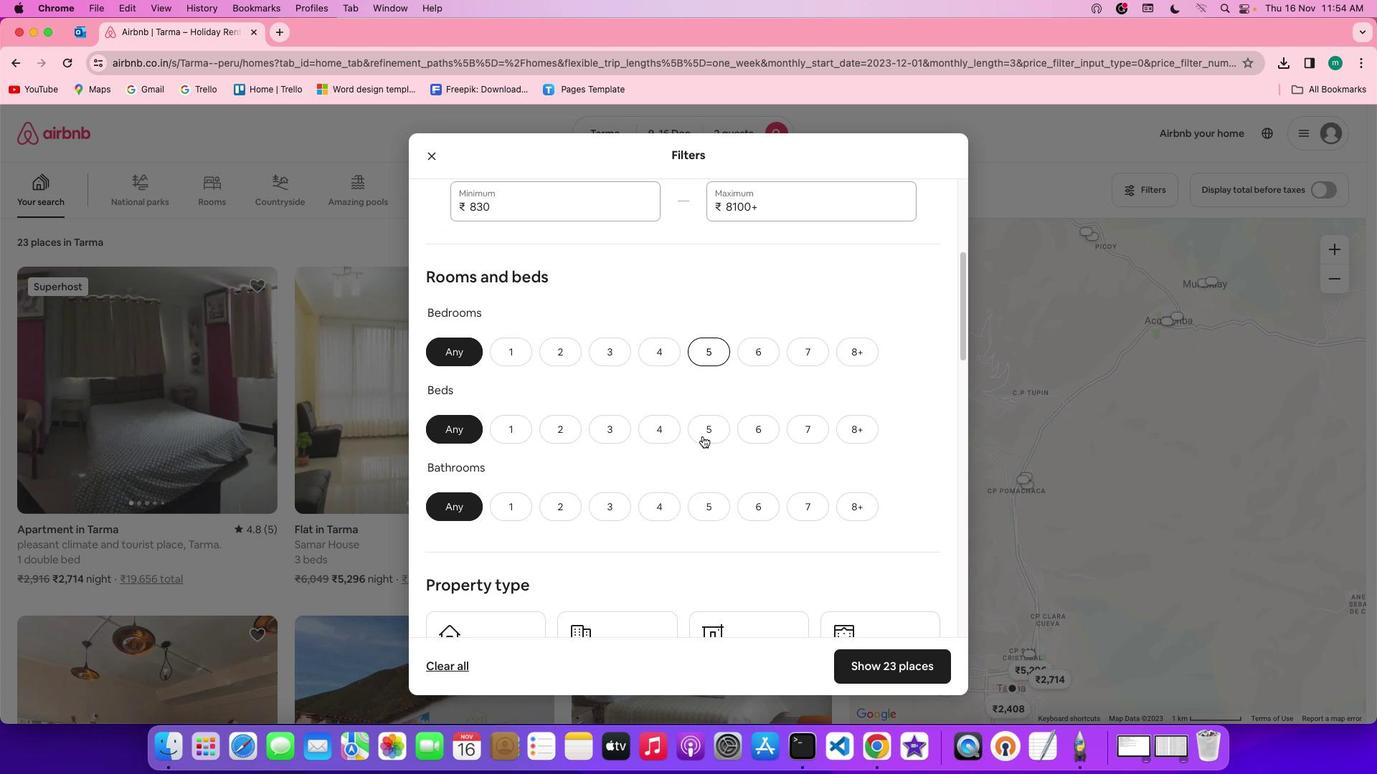 
Action: Mouse moved to (572, 349)
Screenshot: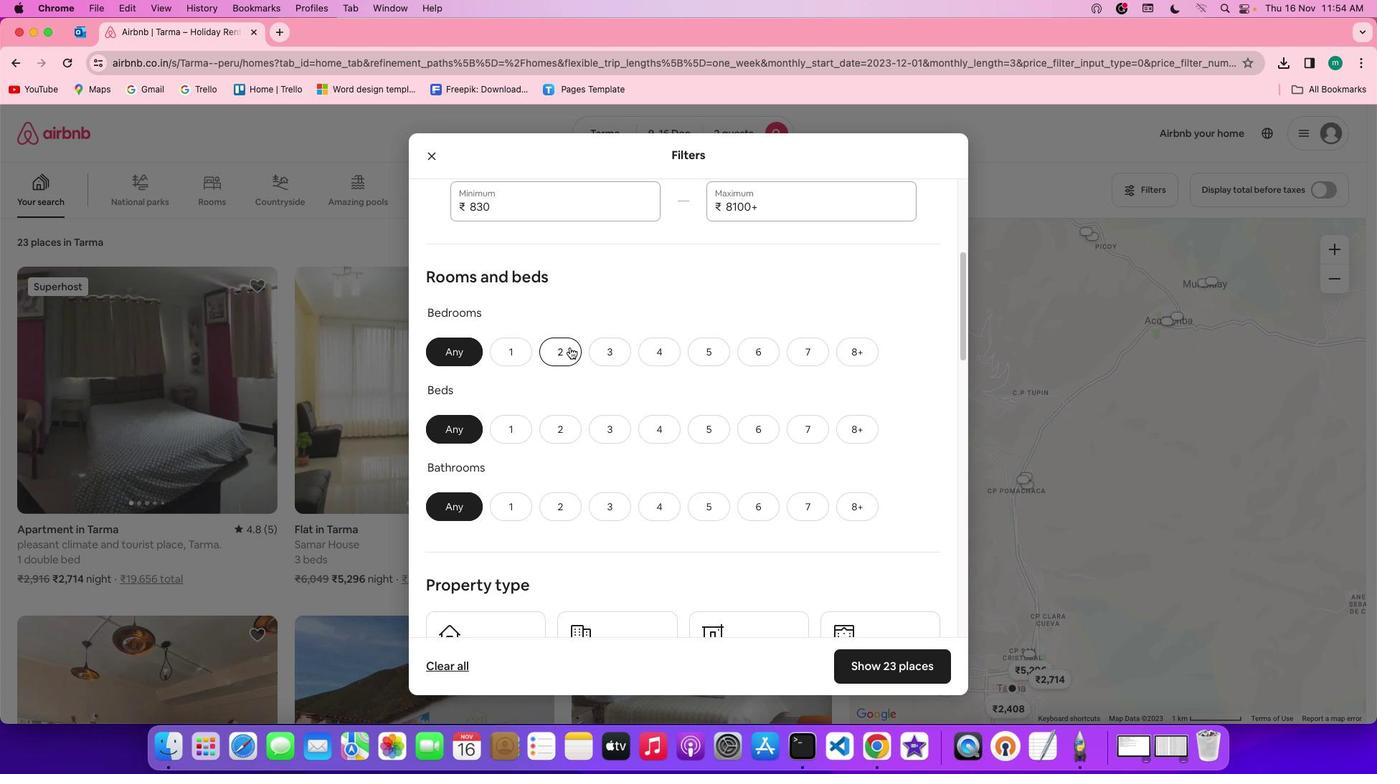 
Action: Mouse pressed left at (572, 349)
Screenshot: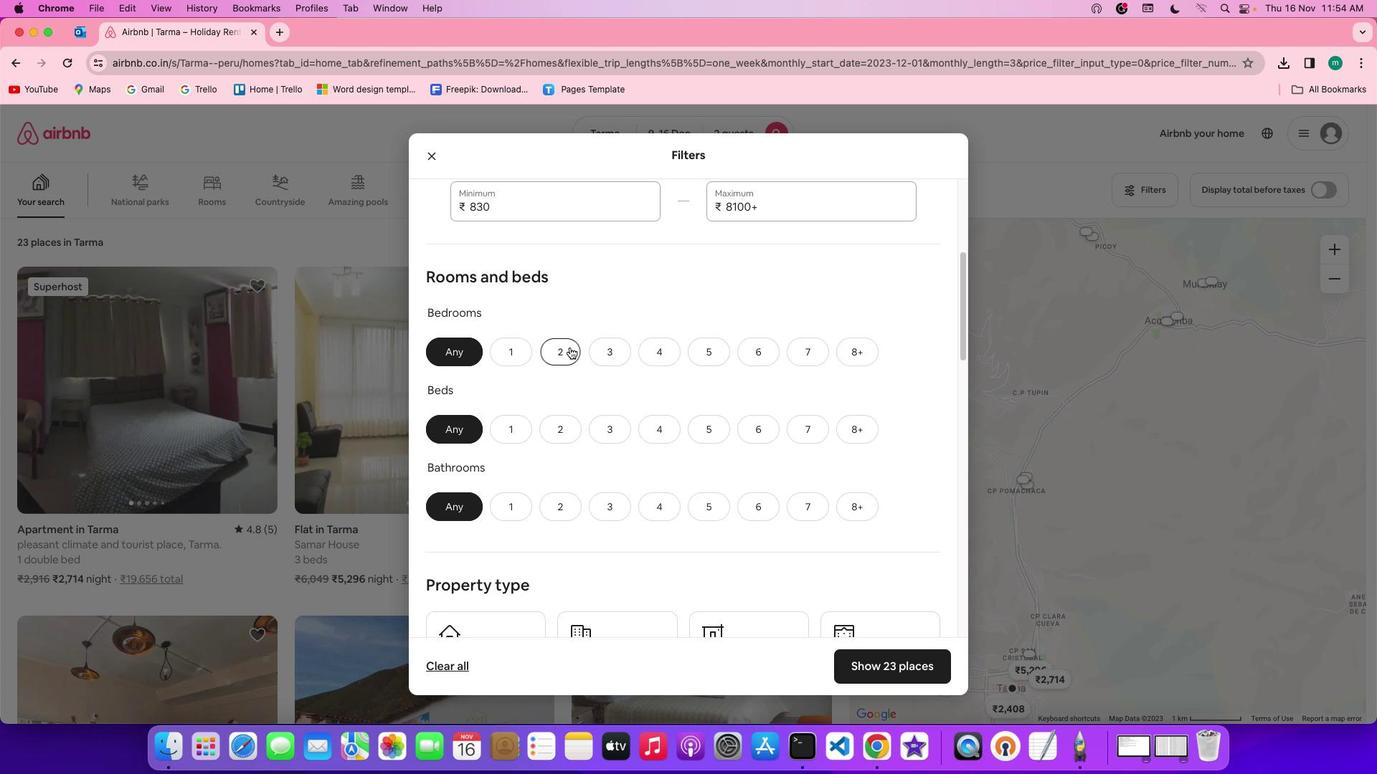 
Action: Mouse moved to (565, 426)
Screenshot: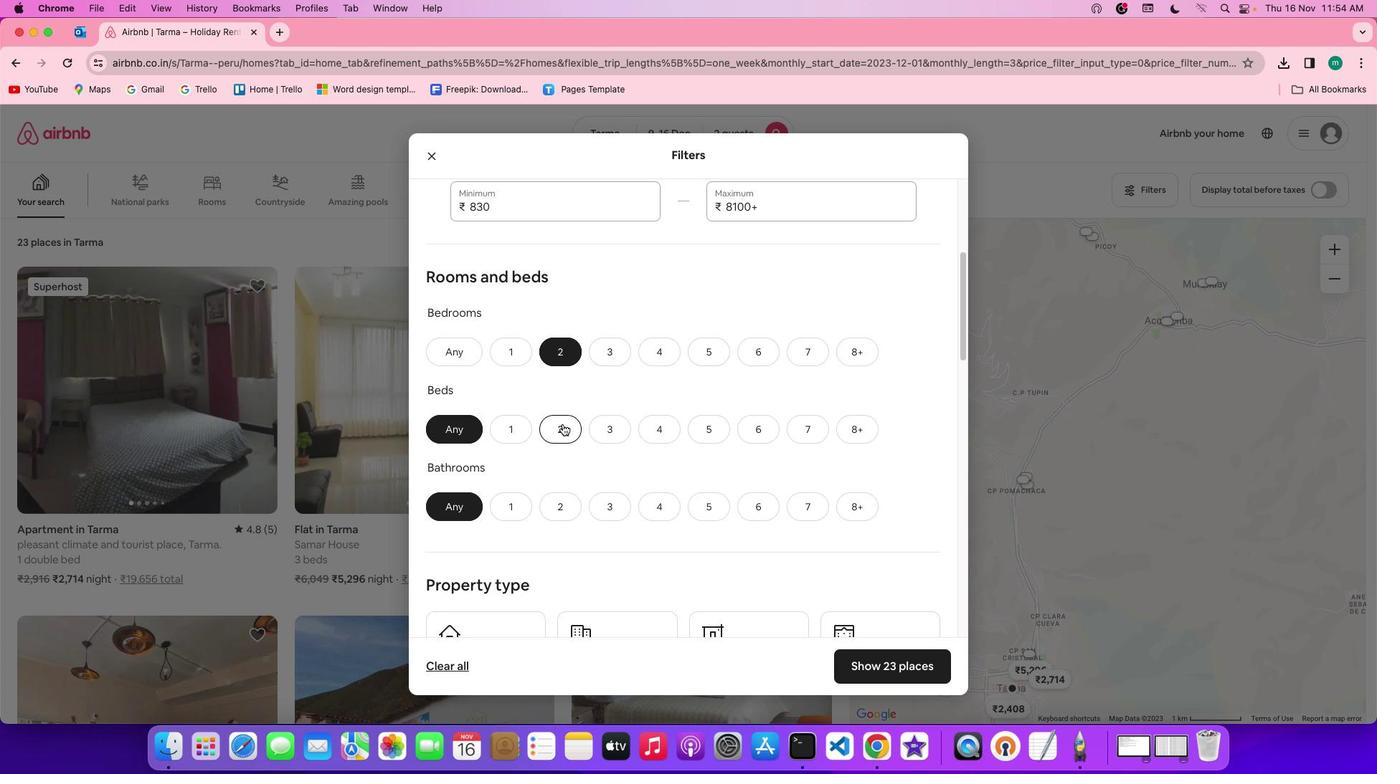 
Action: Mouse pressed left at (565, 426)
Screenshot: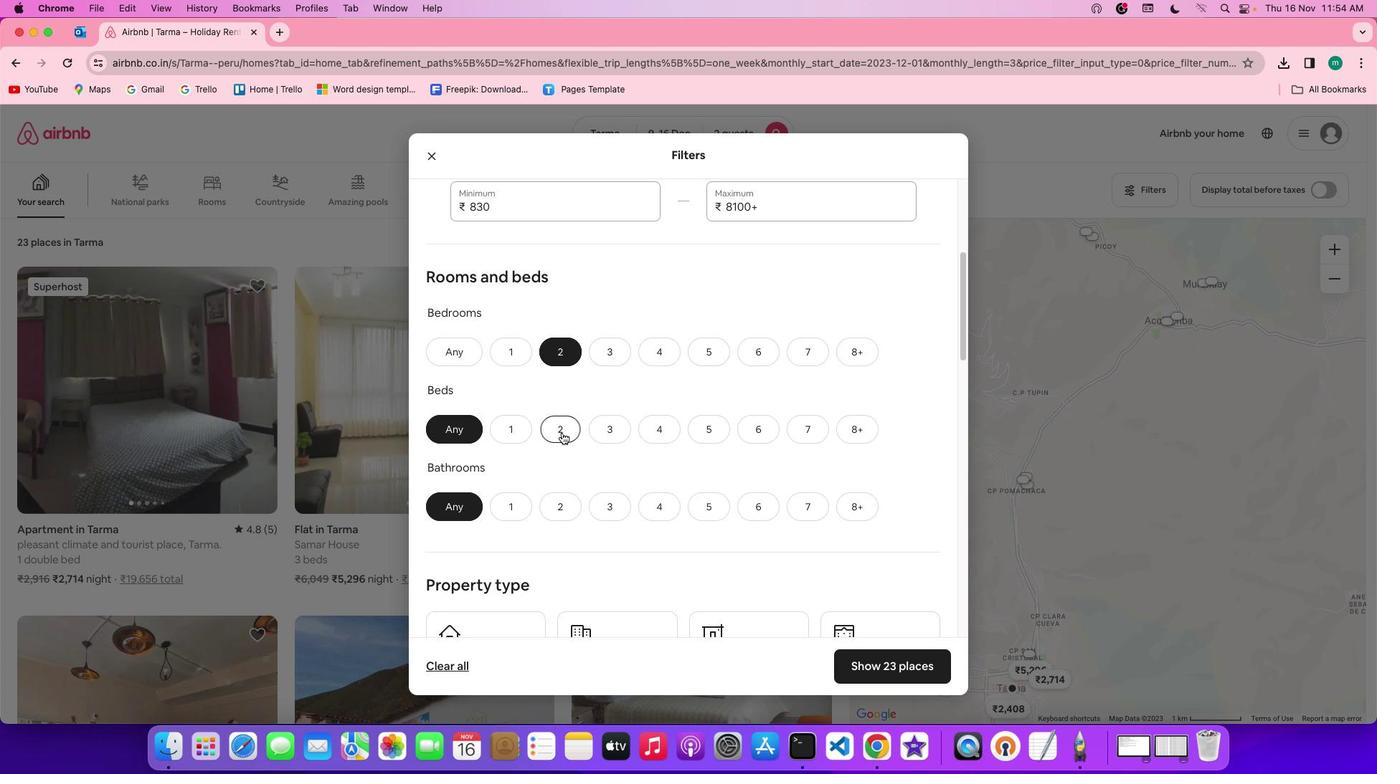 
Action: Mouse moved to (530, 501)
Screenshot: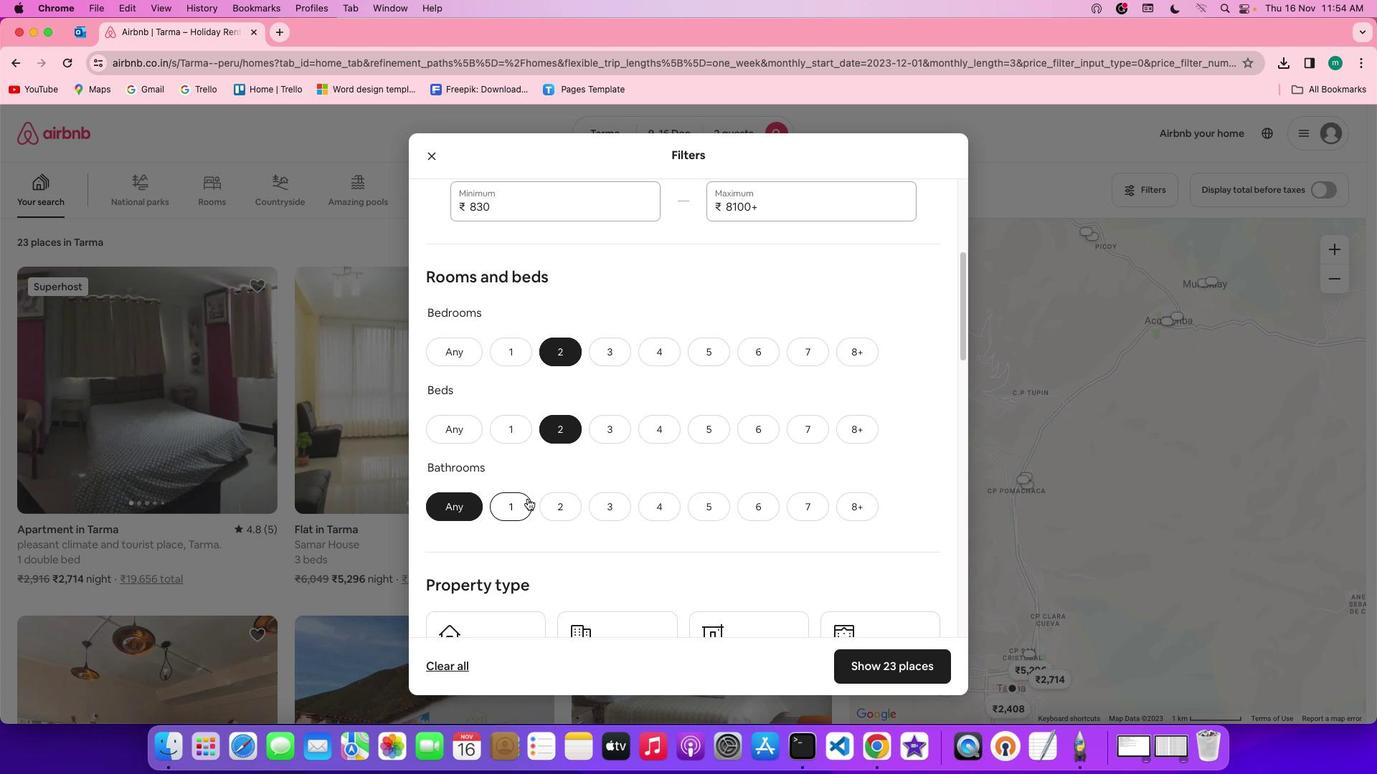 
Action: Mouse pressed left at (530, 501)
Screenshot: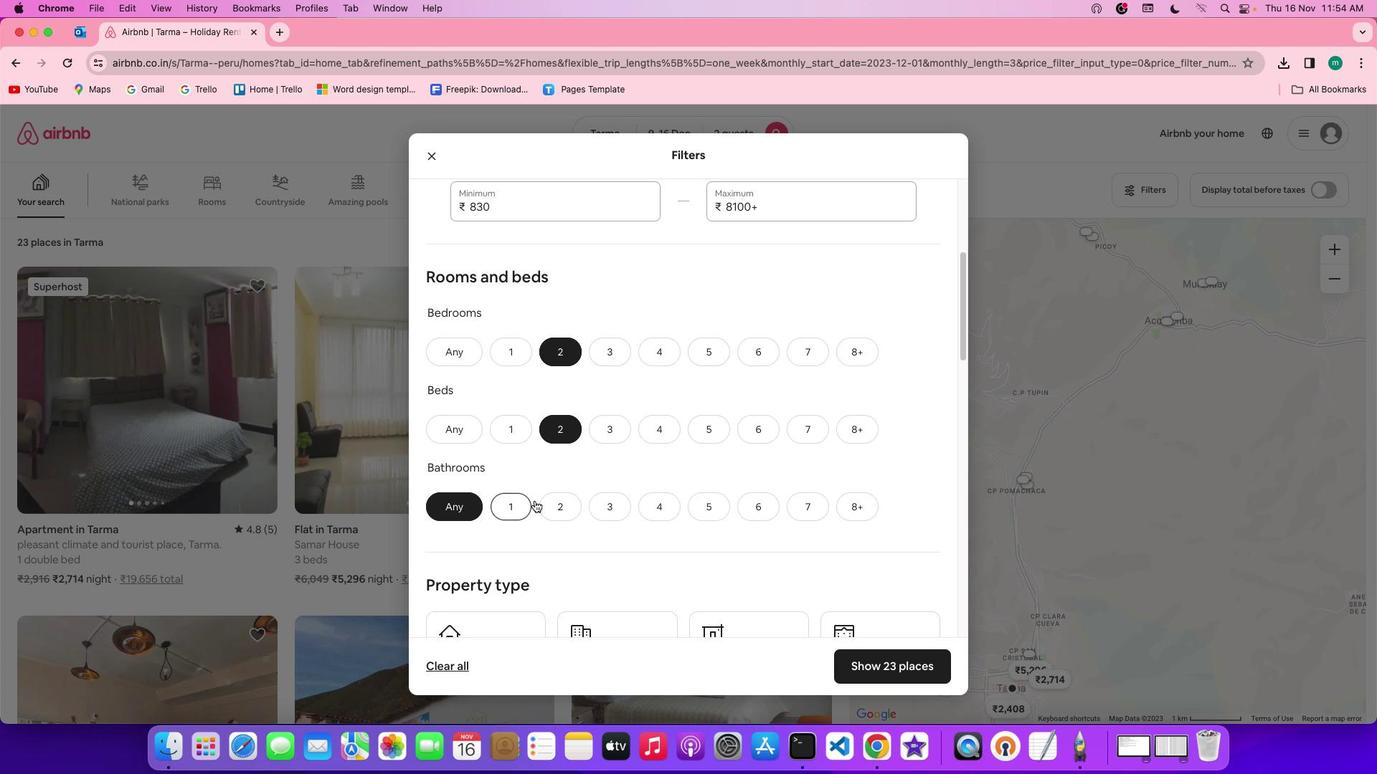 
Action: Mouse moved to (745, 496)
Screenshot: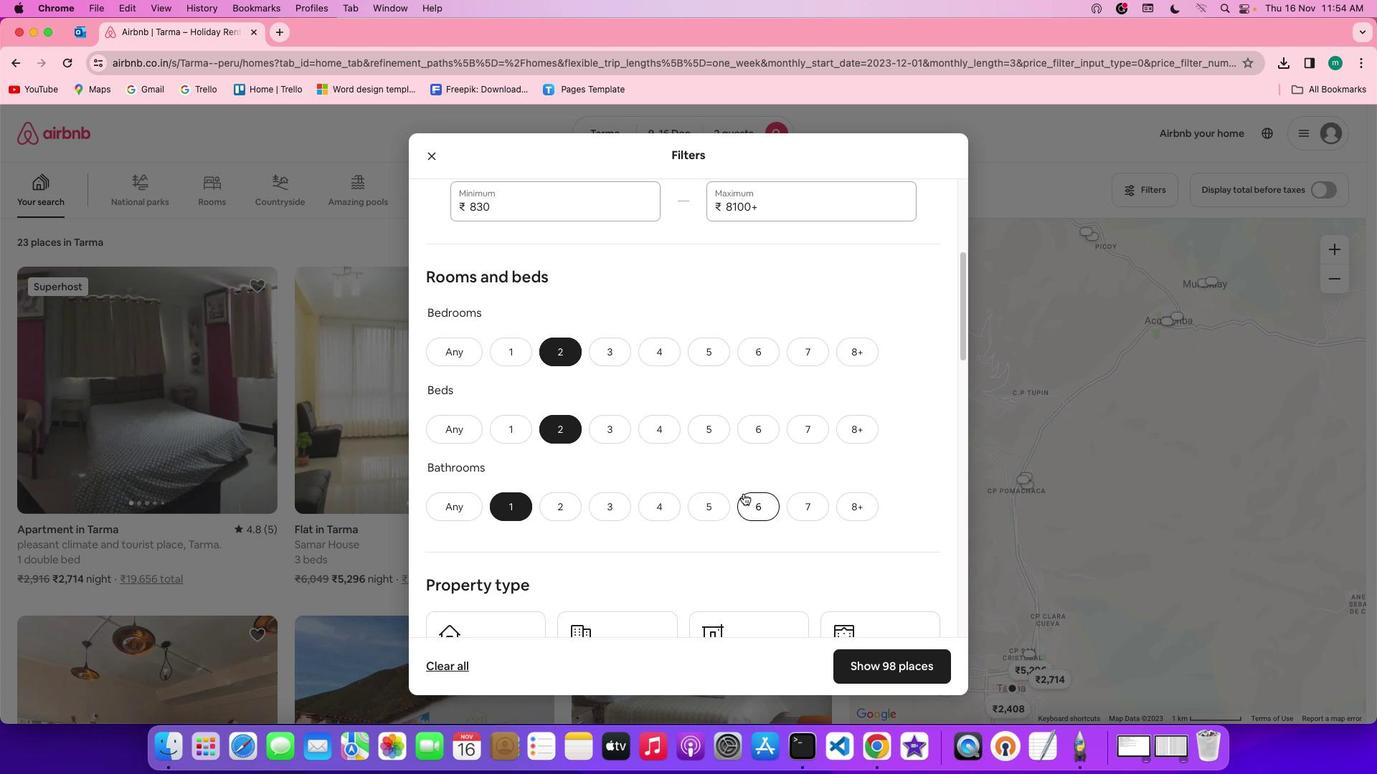 
Action: Mouse scrolled (745, 496) with delta (2, 1)
Screenshot: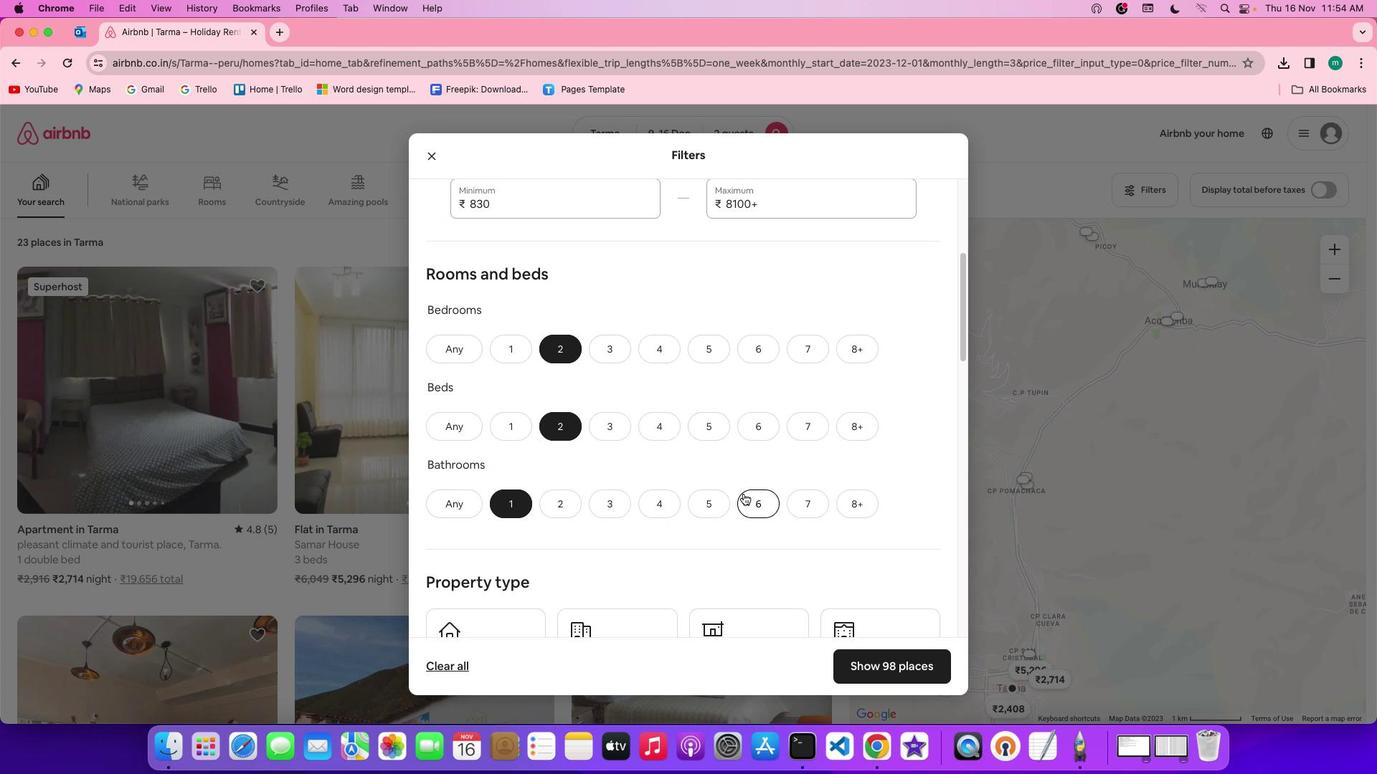 
Action: Mouse scrolled (745, 496) with delta (2, 1)
Screenshot: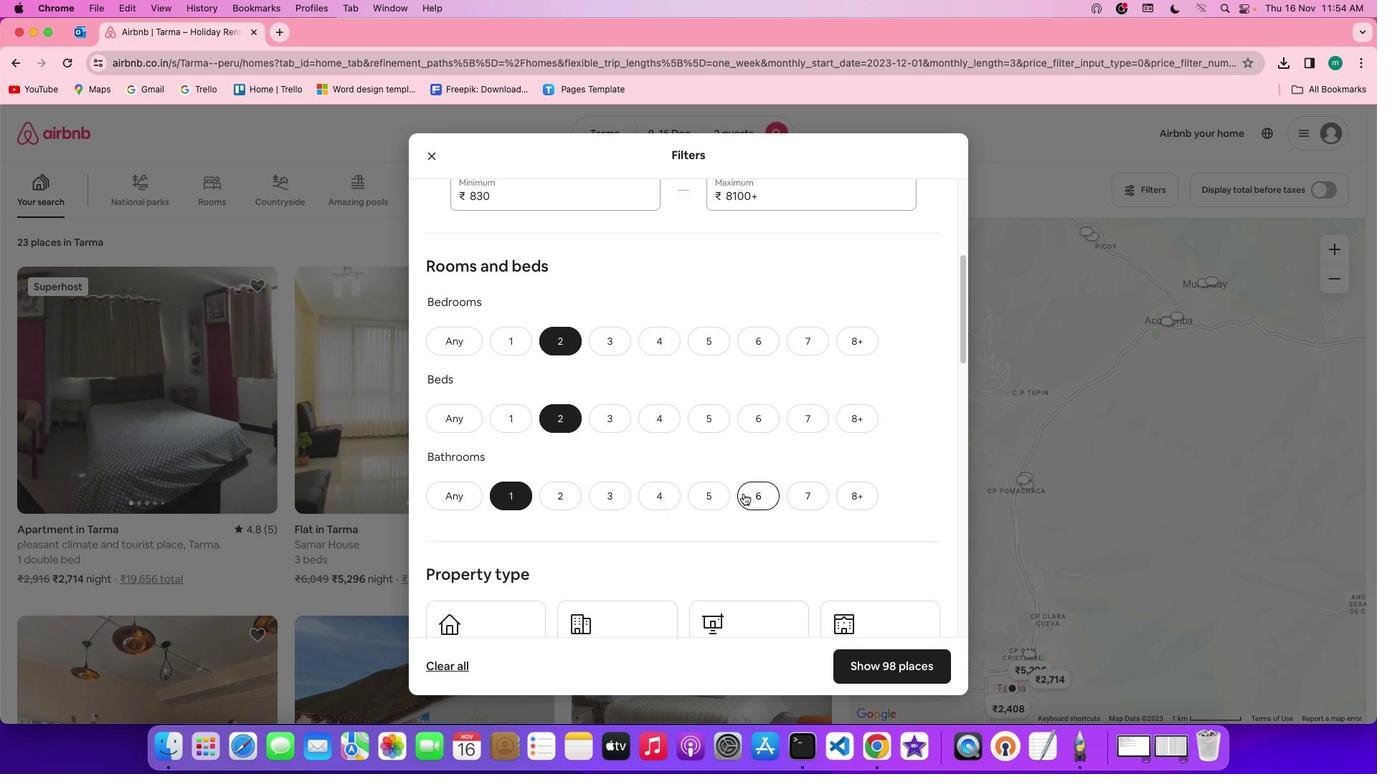 
Action: Mouse scrolled (745, 496) with delta (2, 0)
Screenshot: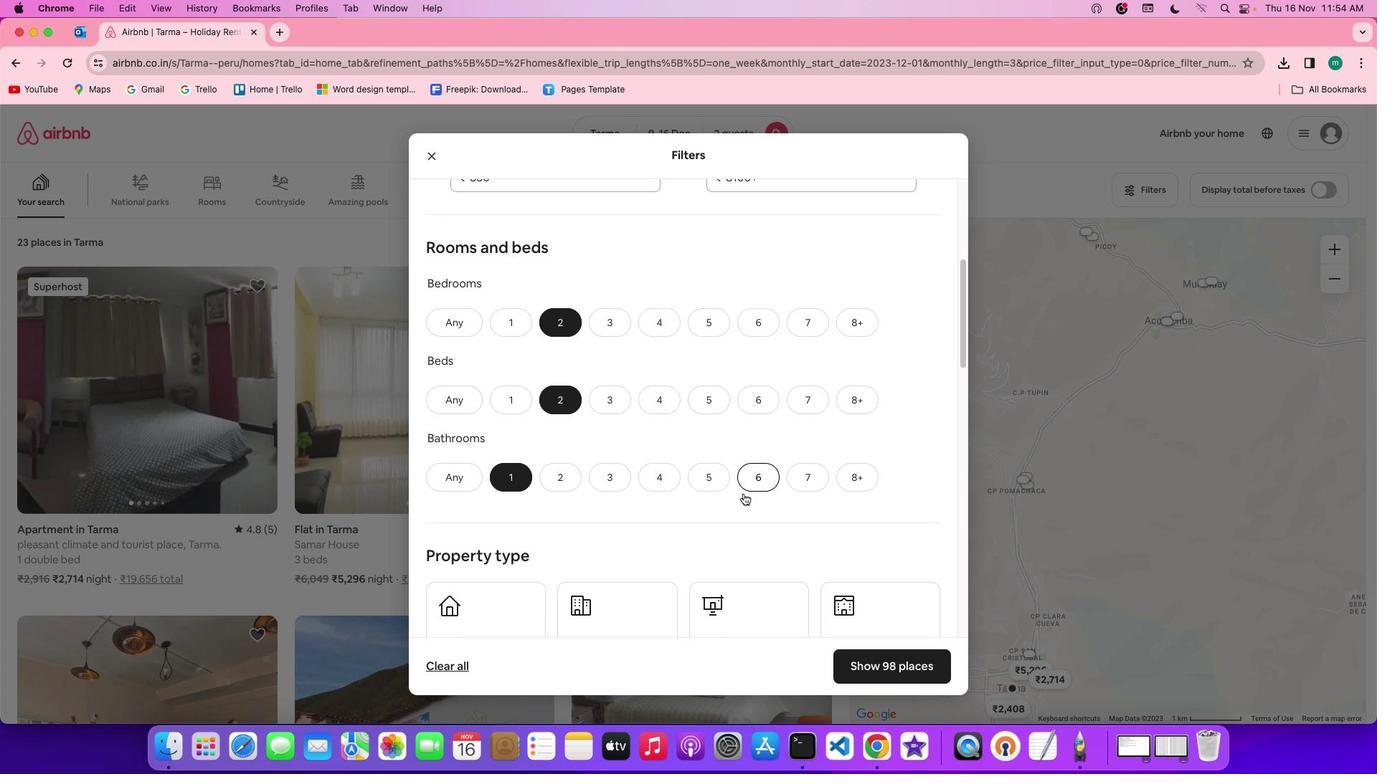
Action: Mouse scrolled (745, 496) with delta (2, 0)
Screenshot: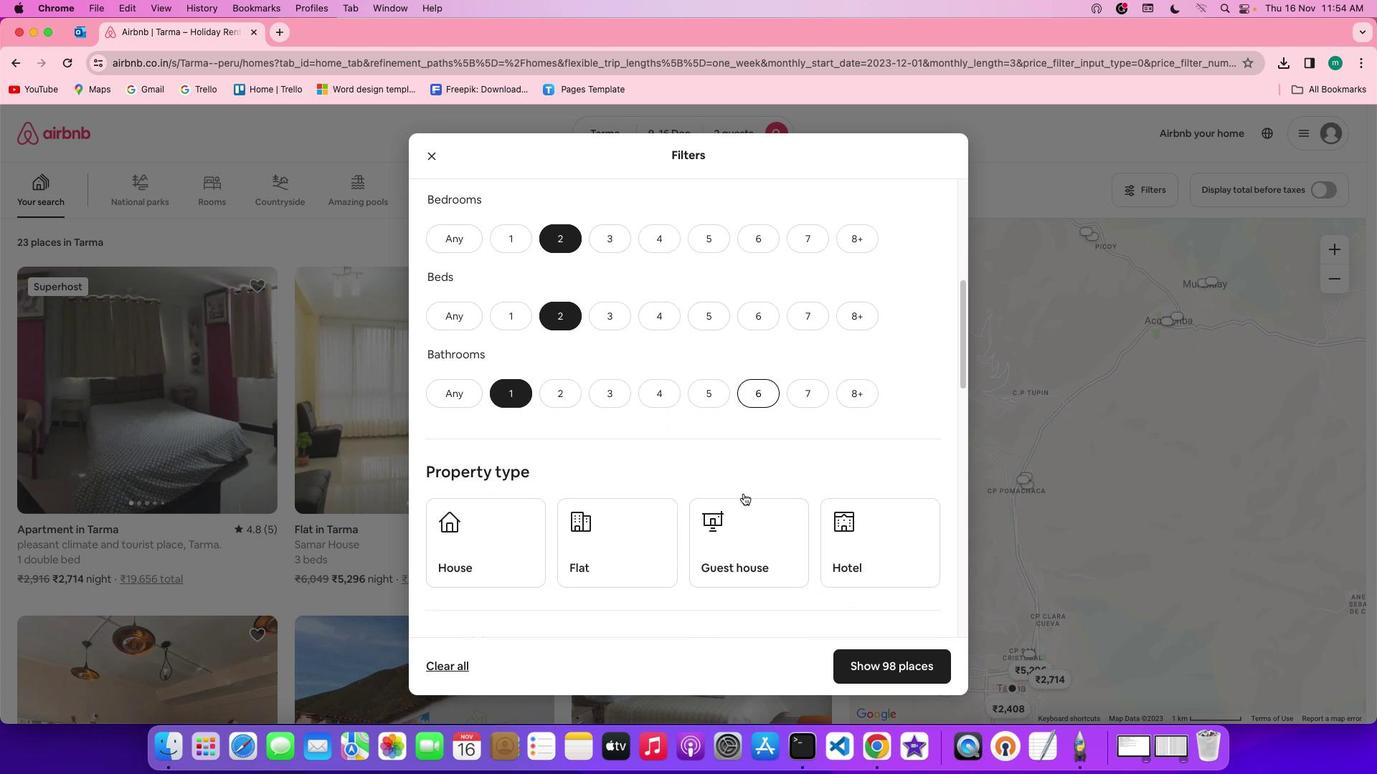 
Action: Mouse moved to (745, 493)
Screenshot: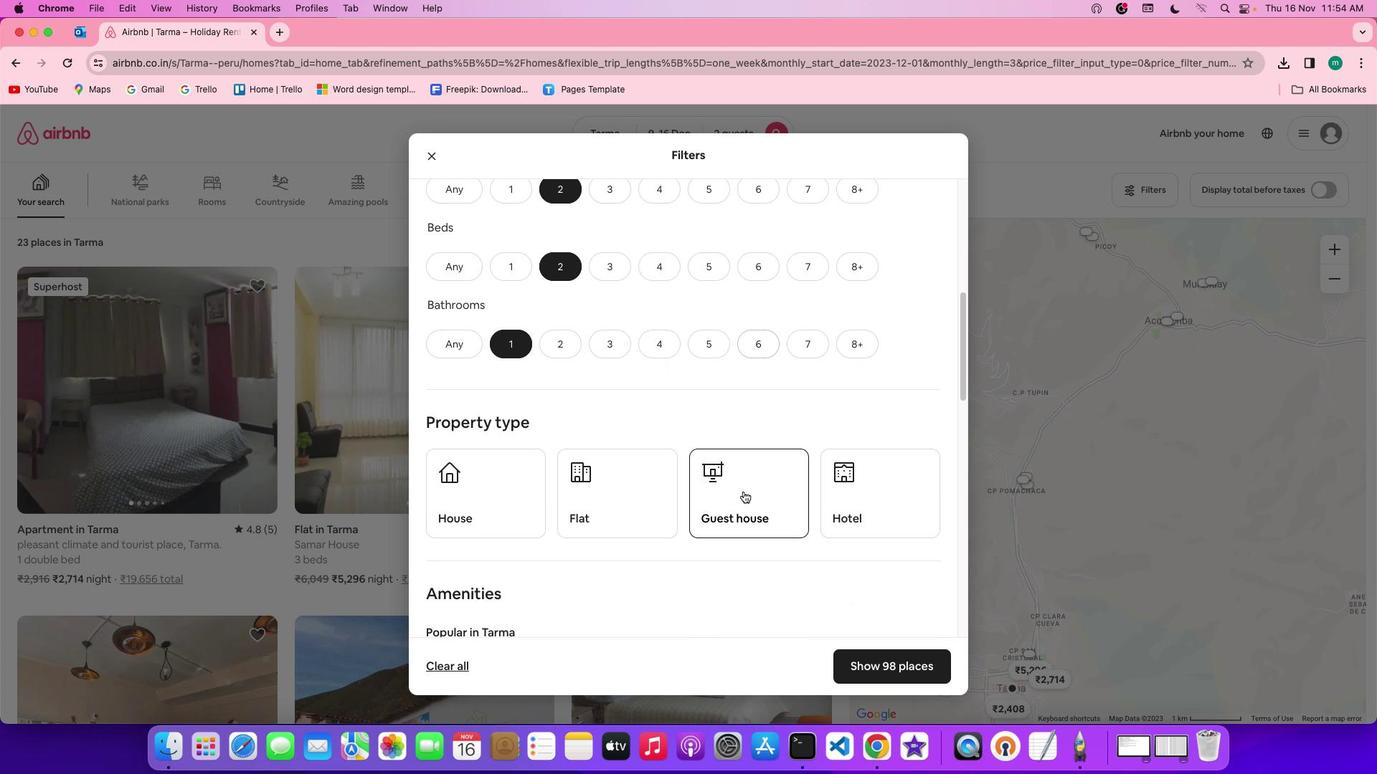 
Action: Mouse scrolled (745, 493) with delta (2, 1)
Screenshot: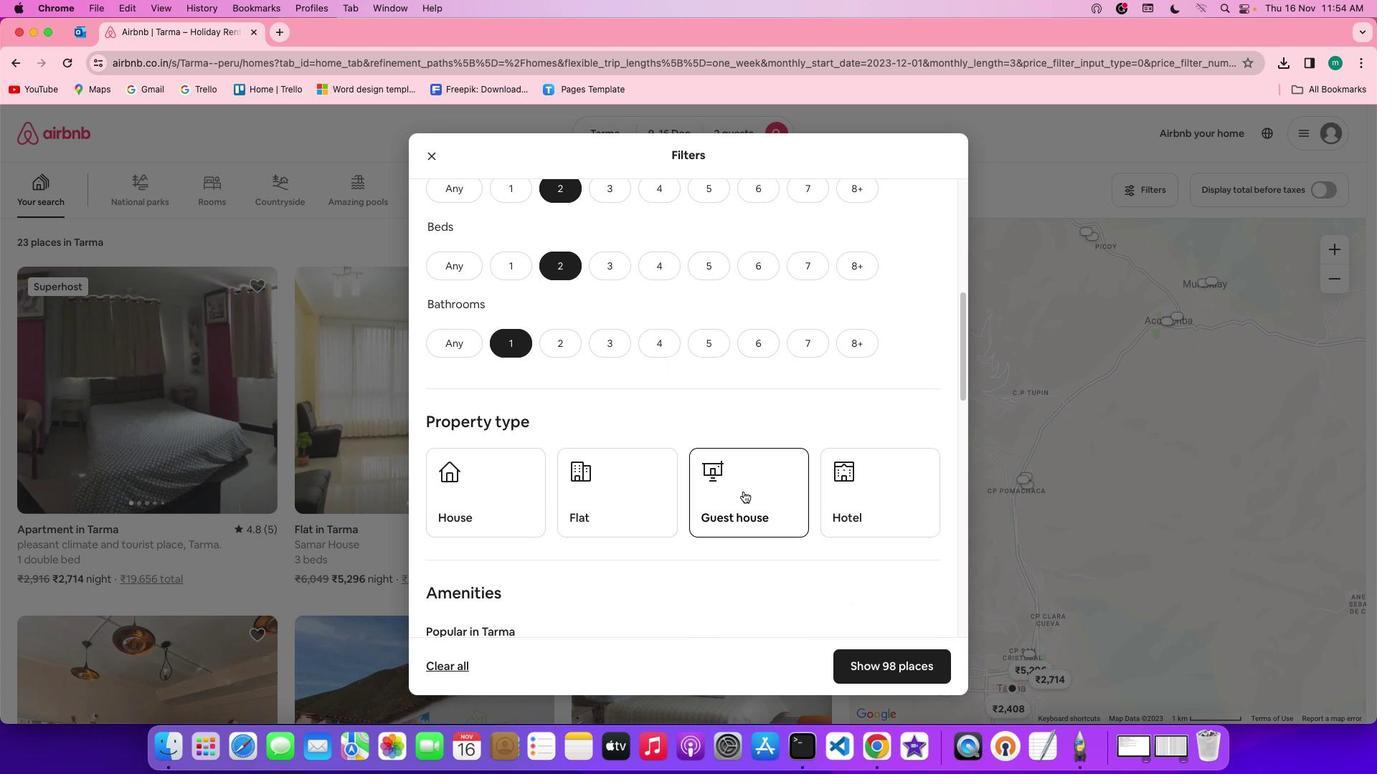 
Action: Mouse scrolled (745, 493) with delta (2, 1)
Screenshot: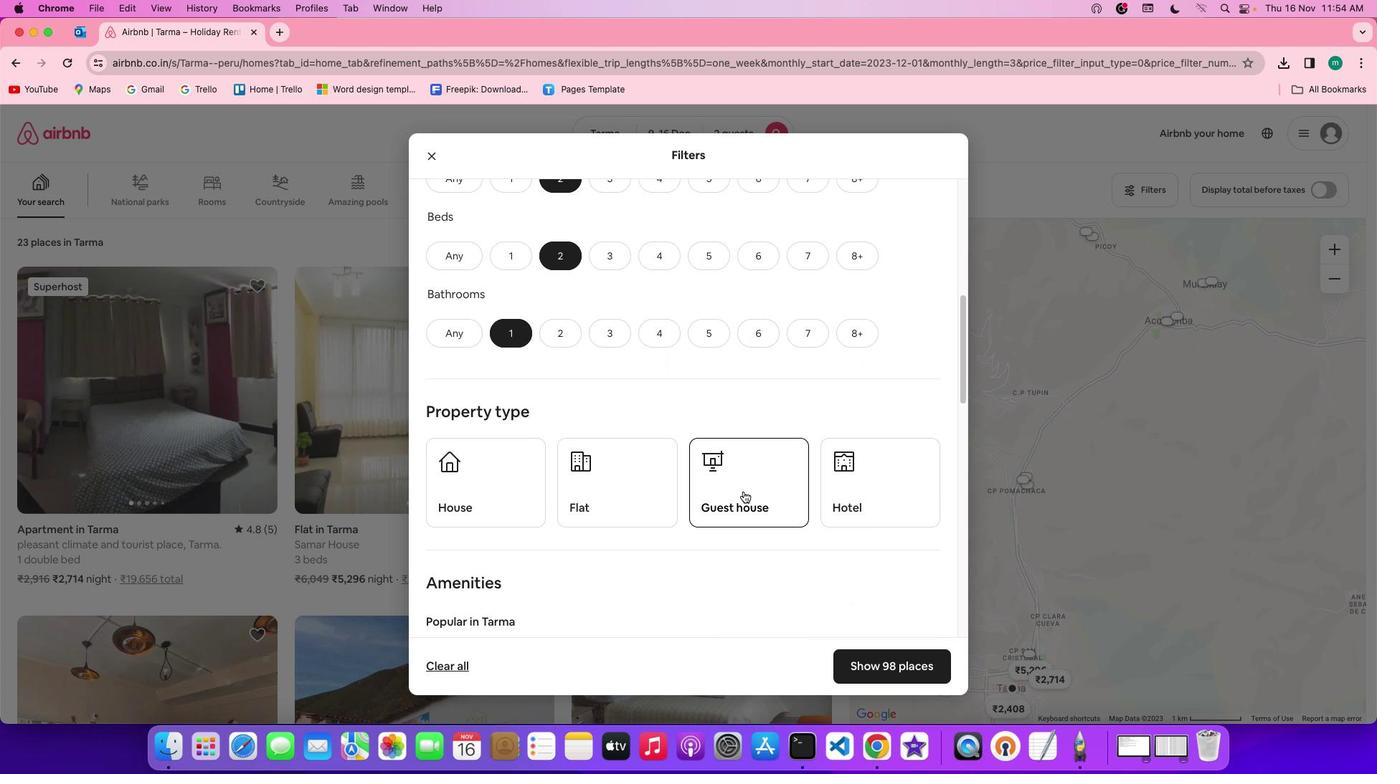 
Action: Mouse scrolled (745, 493) with delta (2, 0)
Screenshot: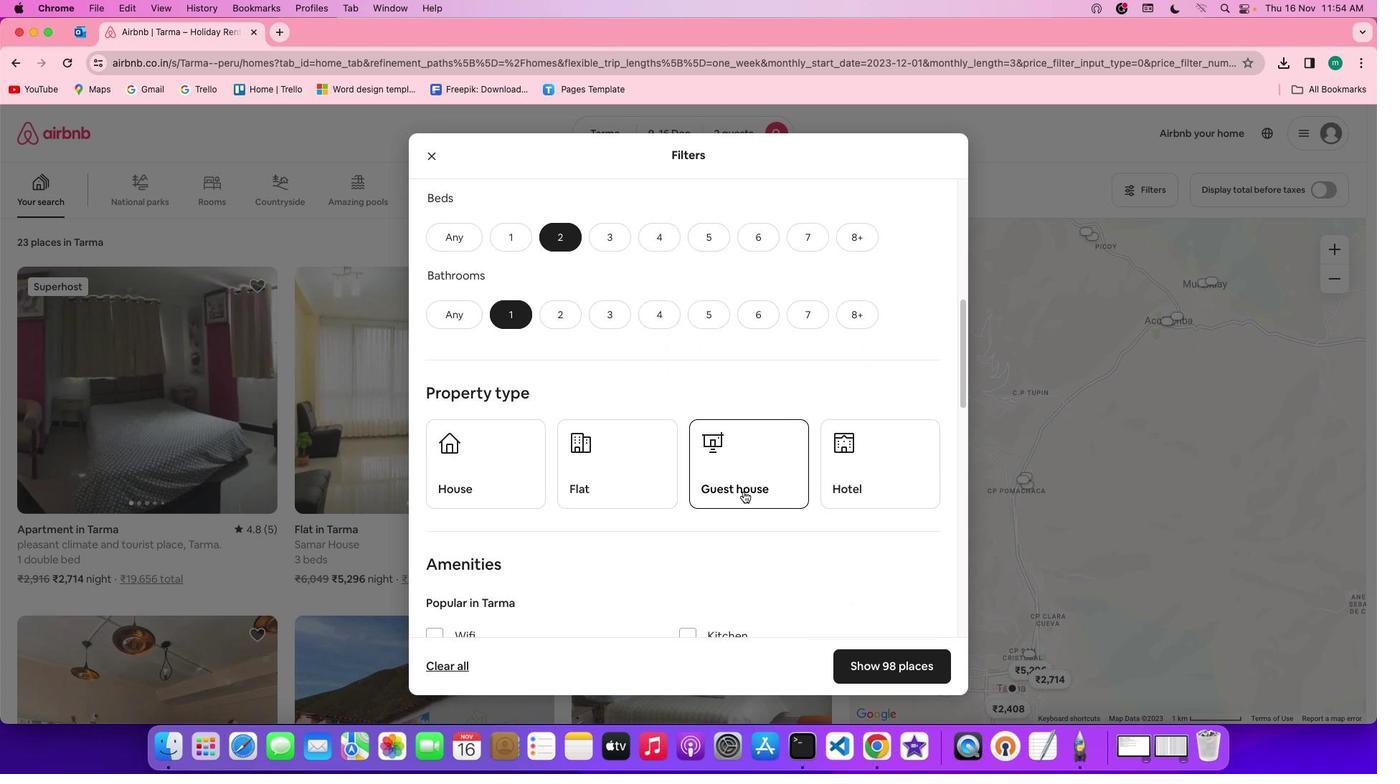 
Action: Mouse scrolled (745, 493) with delta (2, 0)
Screenshot: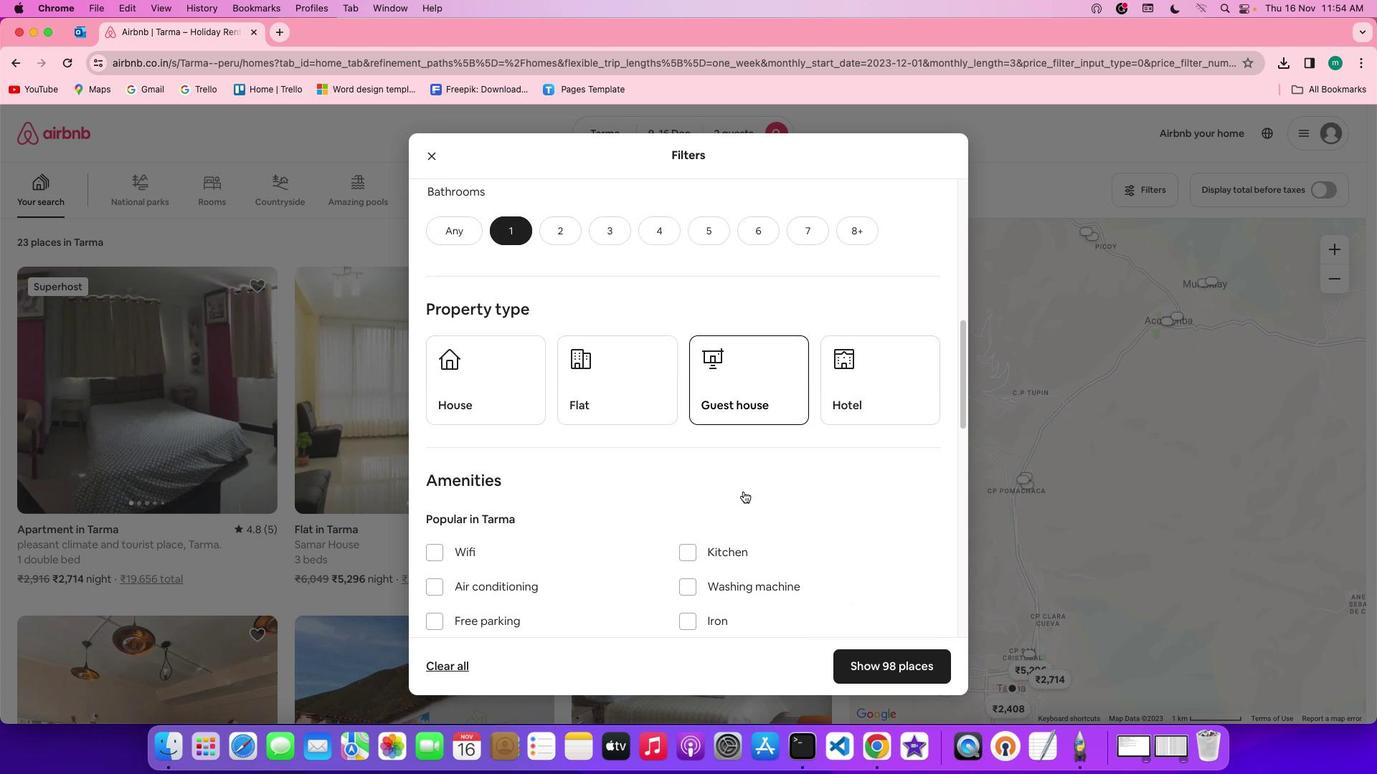 
Action: Mouse scrolled (745, 493) with delta (2, 1)
Screenshot: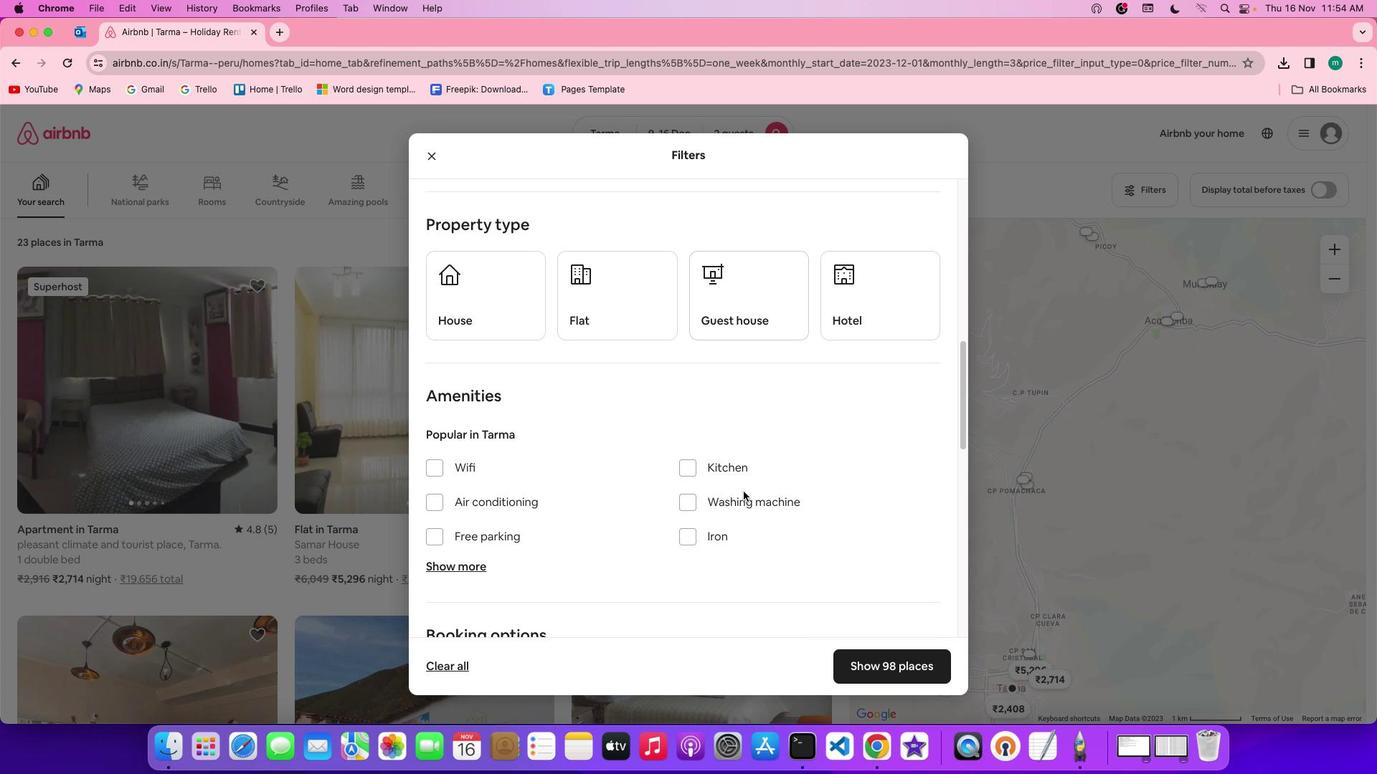 
Action: Mouse scrolled (745, 493) with delta (2, 1)
Screenshot: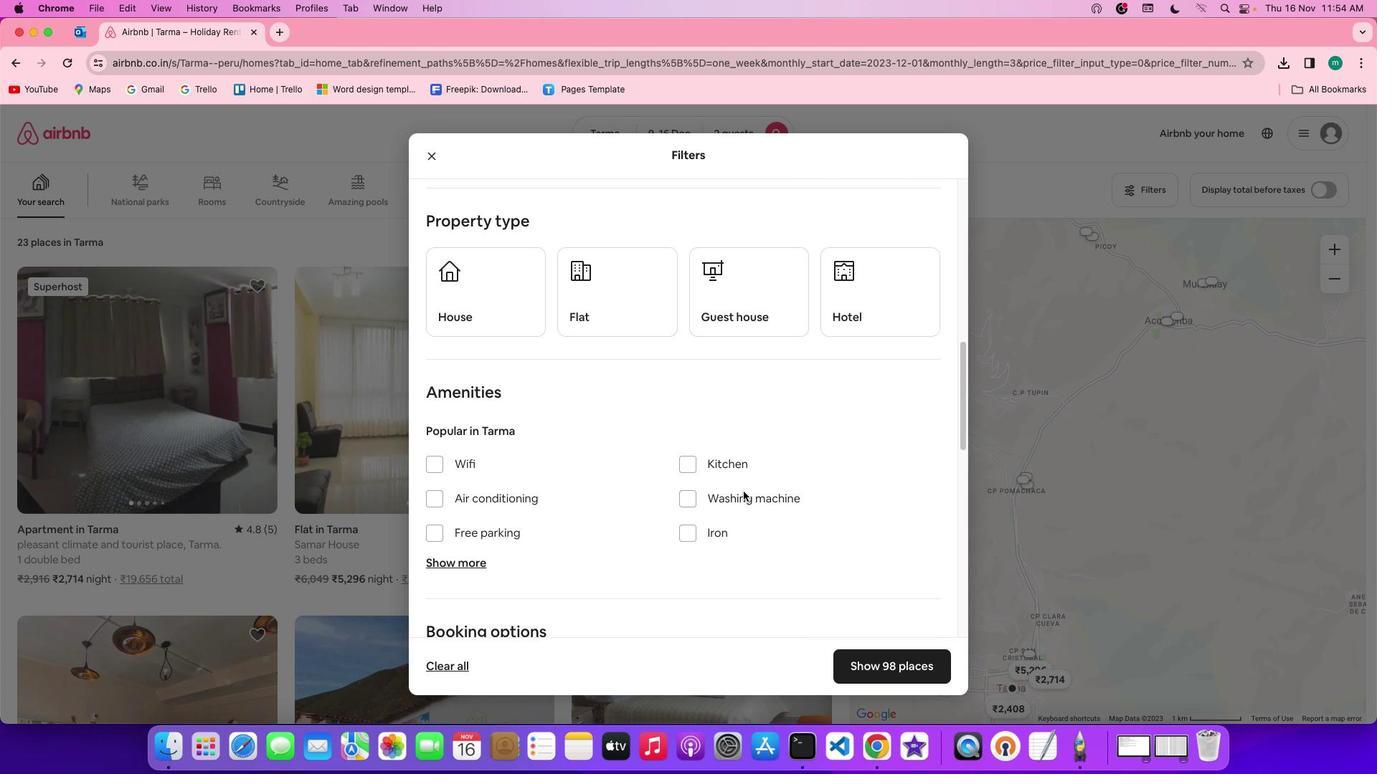 
Action: Mouse scrolled (745, 493) with delta (2, 1)
Screenshot: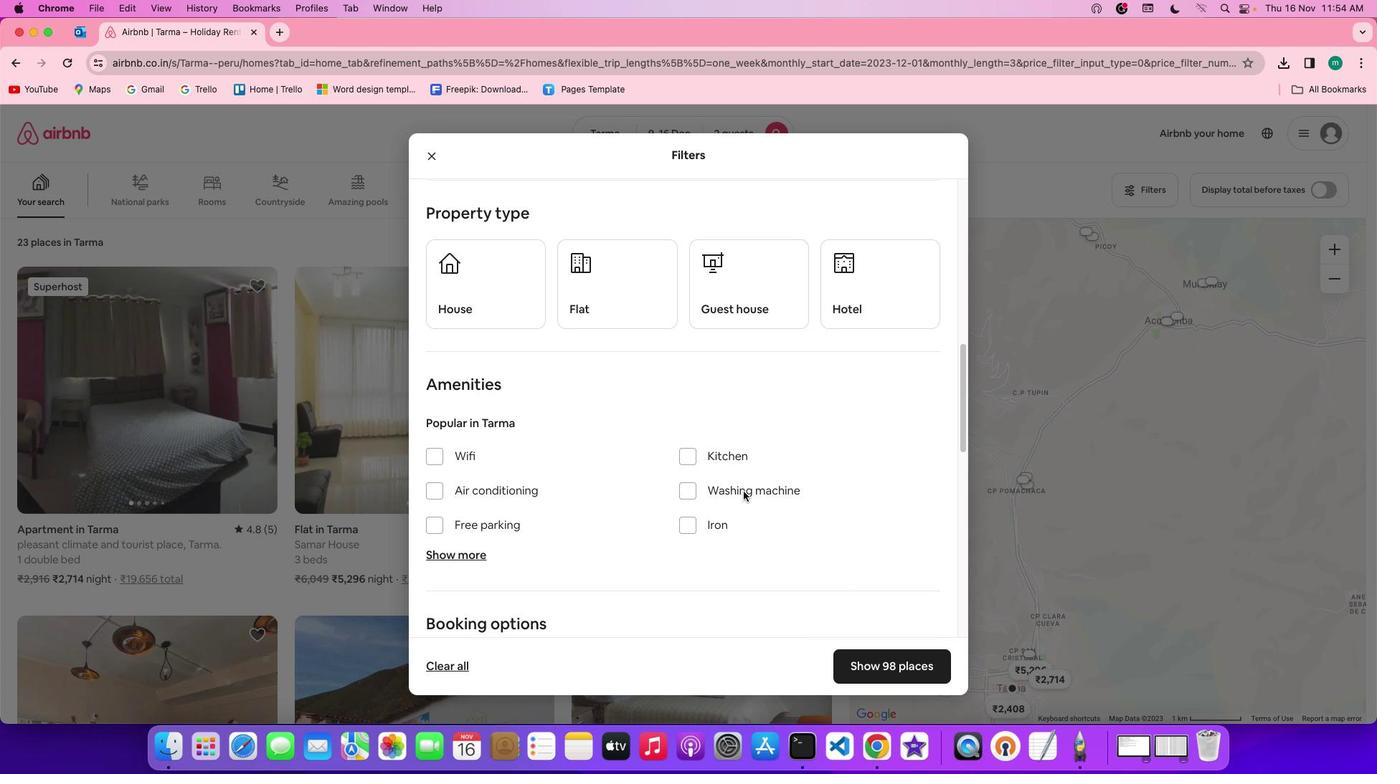 
Action: Mouse scrolled (745, 493) with delta (2, 1)
Screenshot: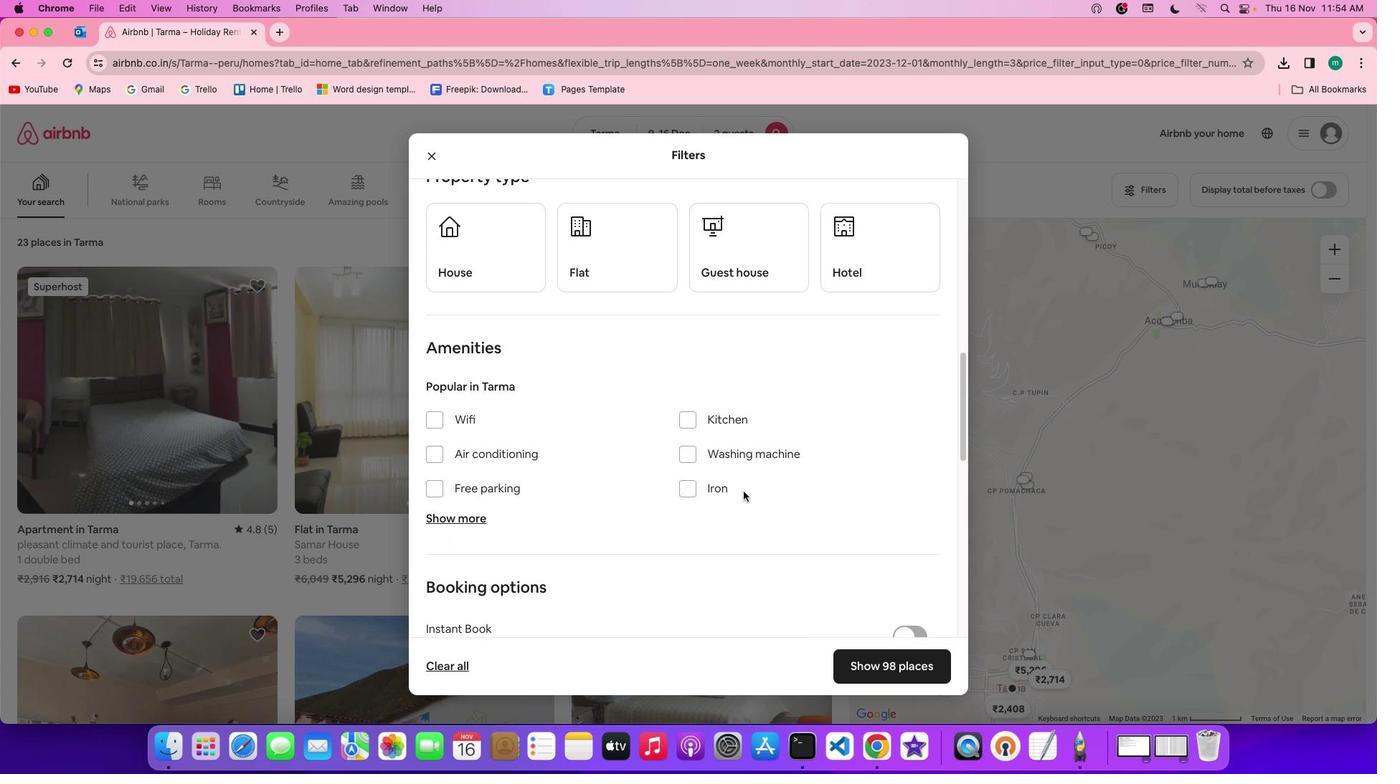 
Action: Mouse moved to (614, 215)
Screenshot: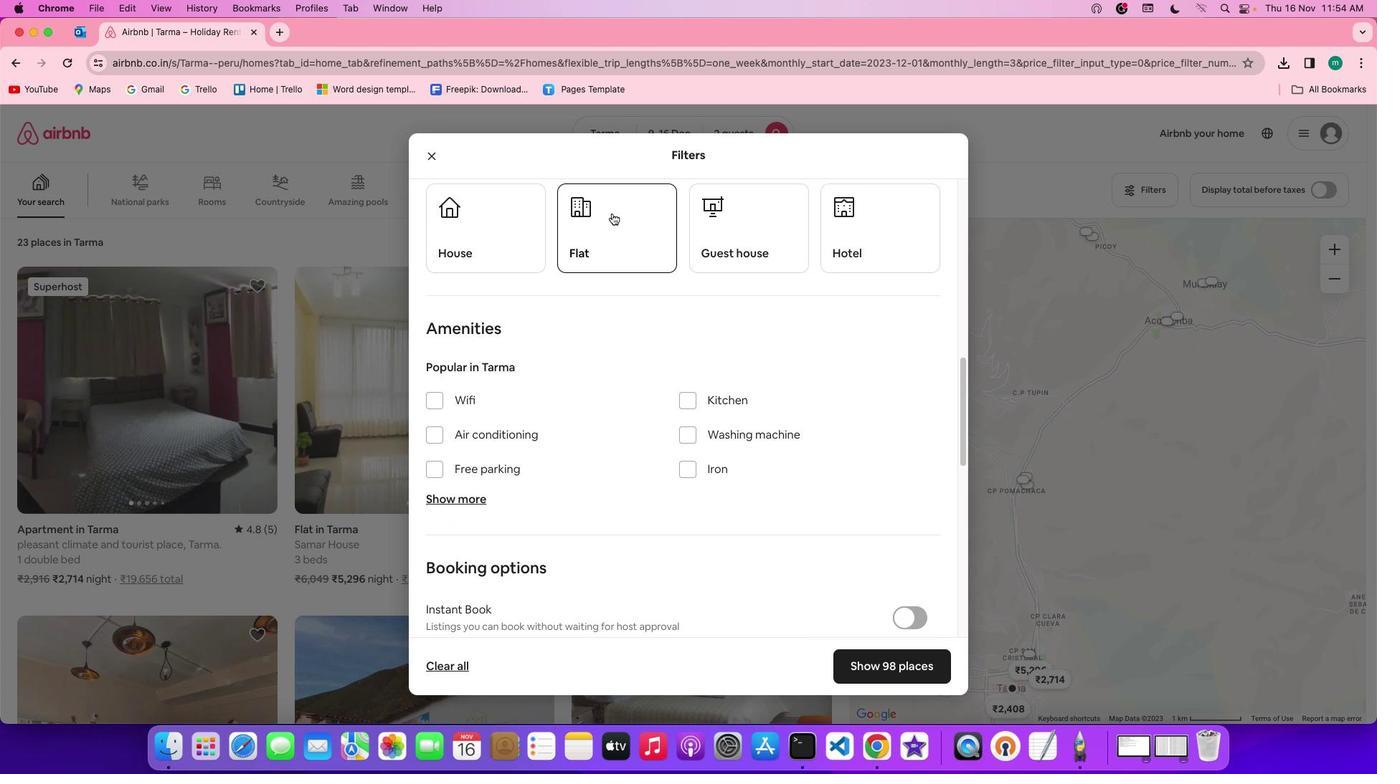 
Action: Mouse pressed left at (614, 215)
Screenshot: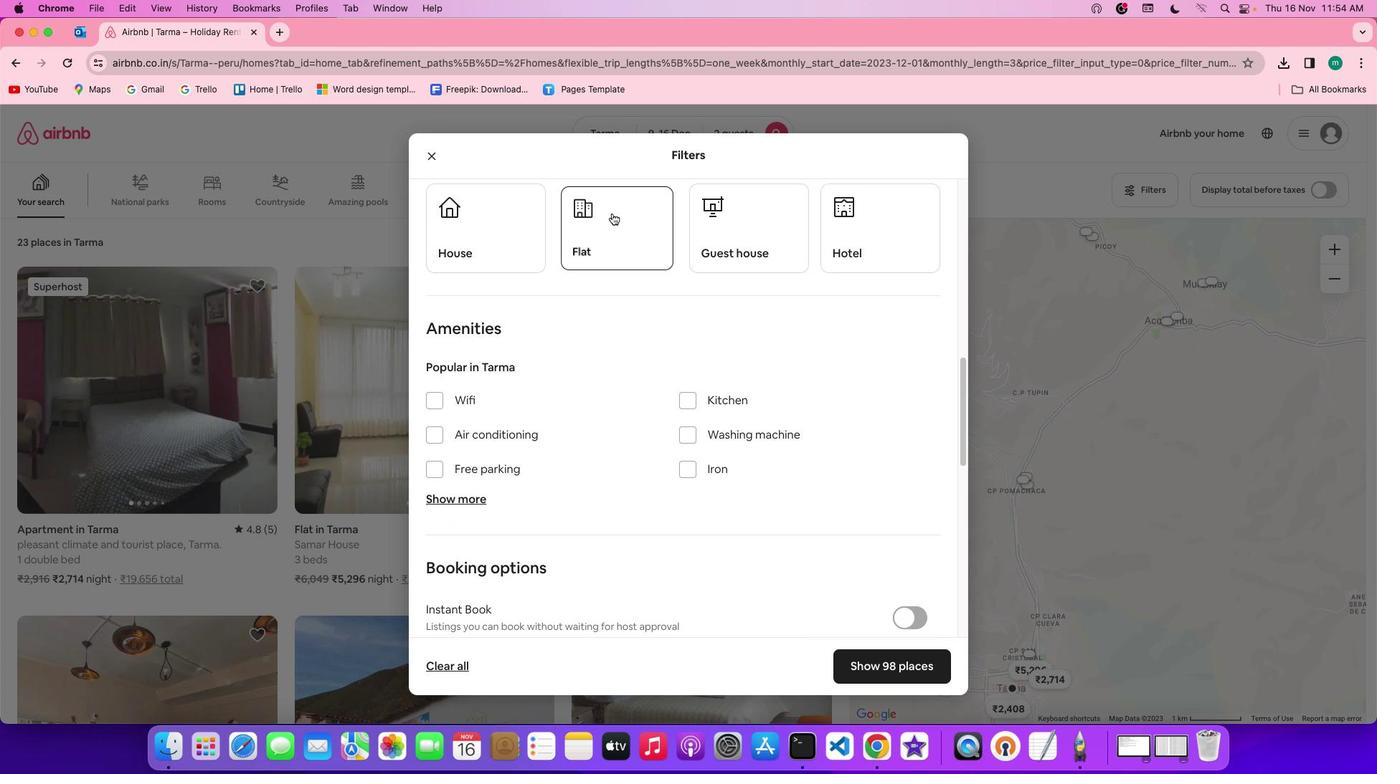 
Action: Mouse moved to (765, 512)
Screenshot: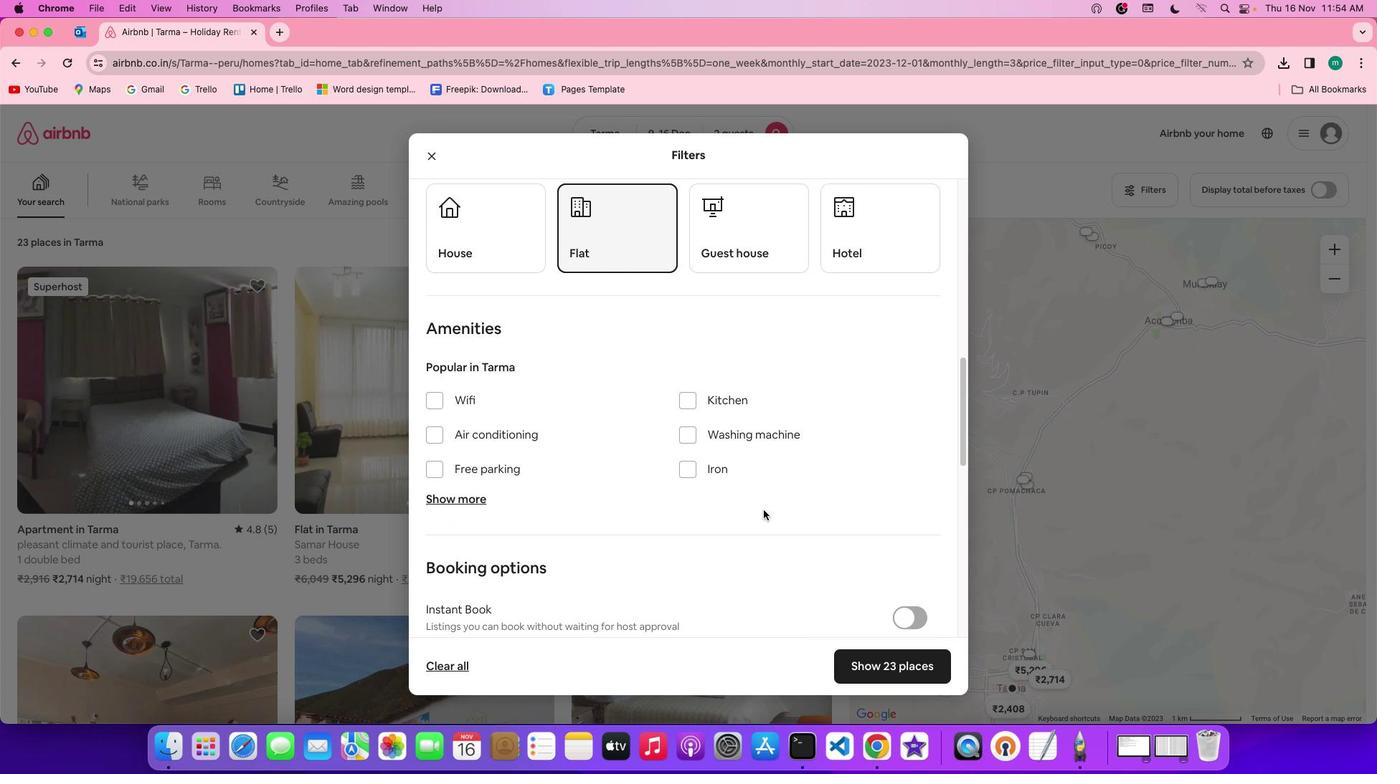 
Action: Mouse scrolled (765, 512) with delta (2, 1)
Screenshot: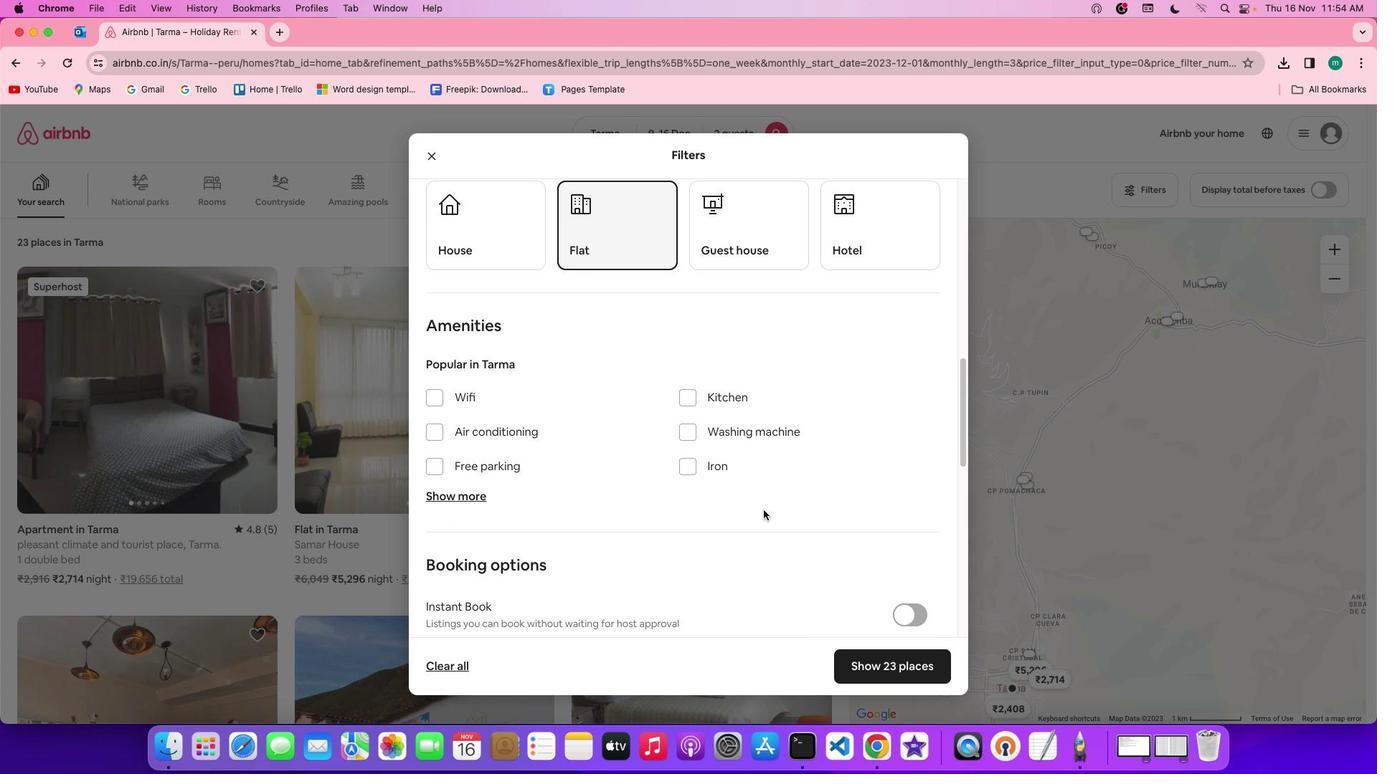 
Action: Mouse scrolled (765, 512) with delta (2, 1)
Screenshot: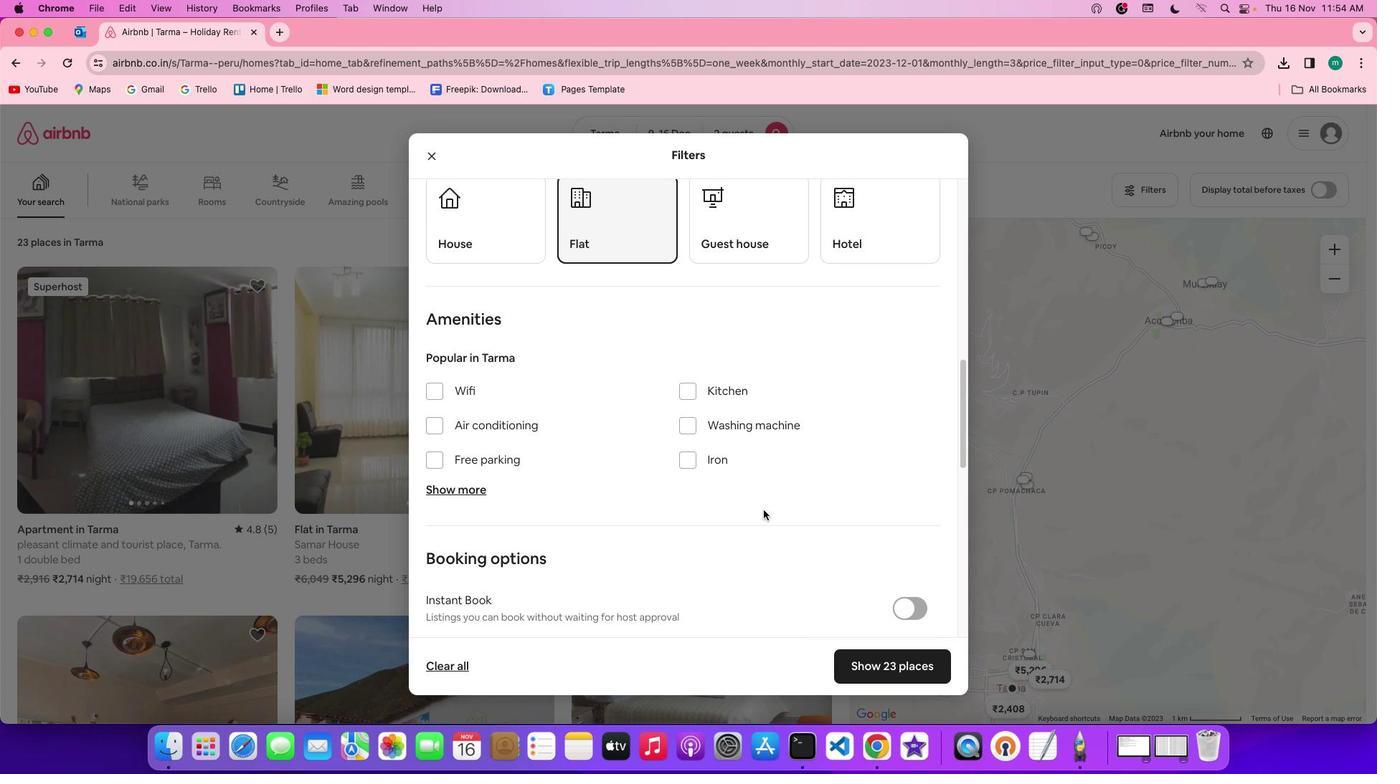 
Action: Mouse scrolled (765, 512) with delta (2, 0)
Screenshot: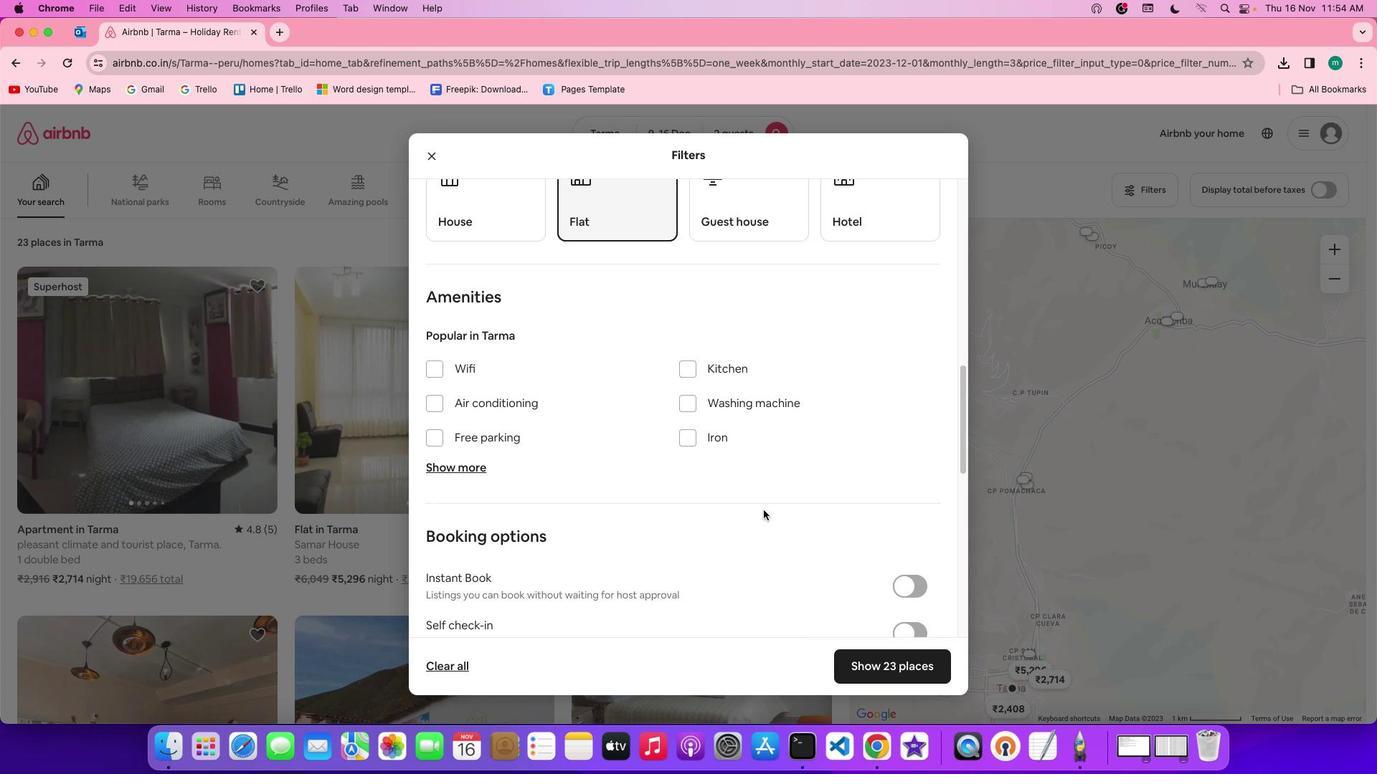 
Action: Mouse scrolled (765, 512) with delta (2, 0)
Screenshot: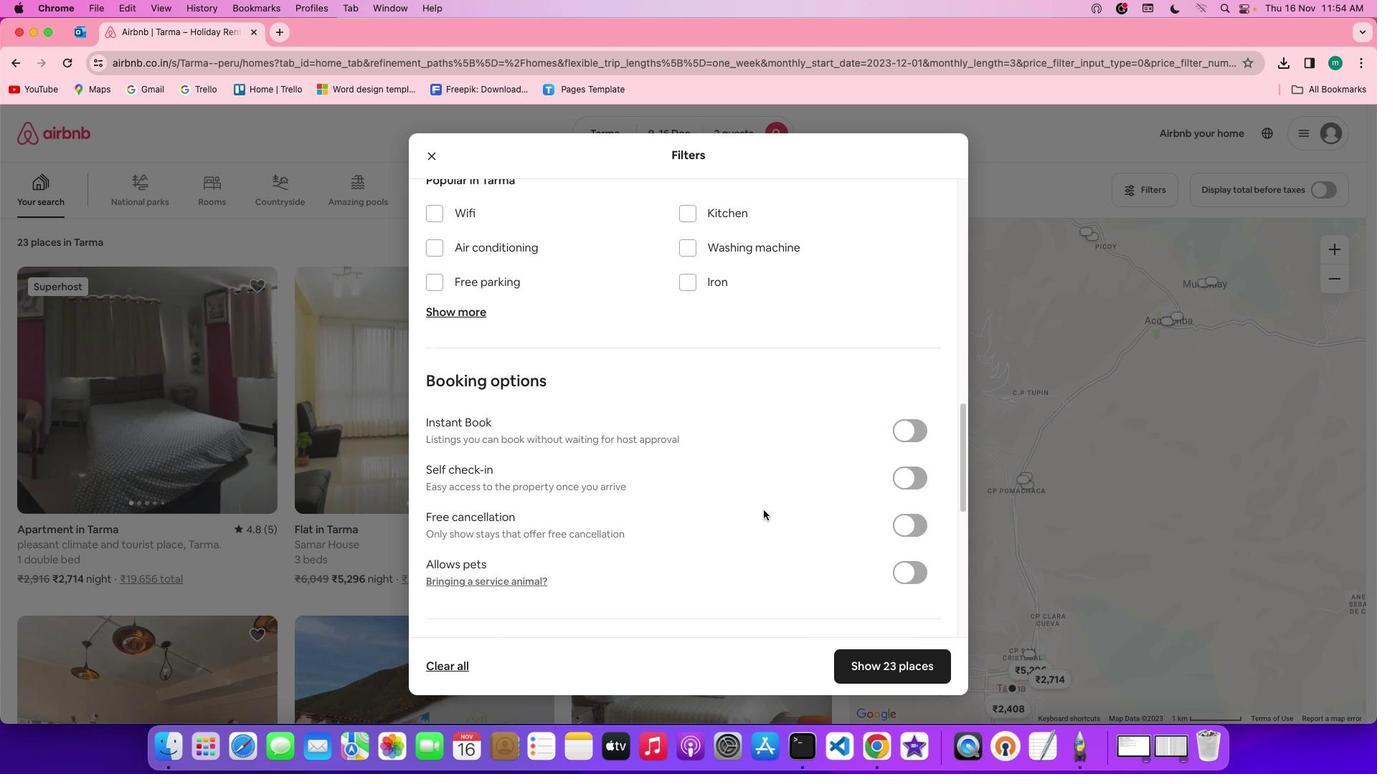 
Action: Mouse moved to (771, 512)
Screenshot: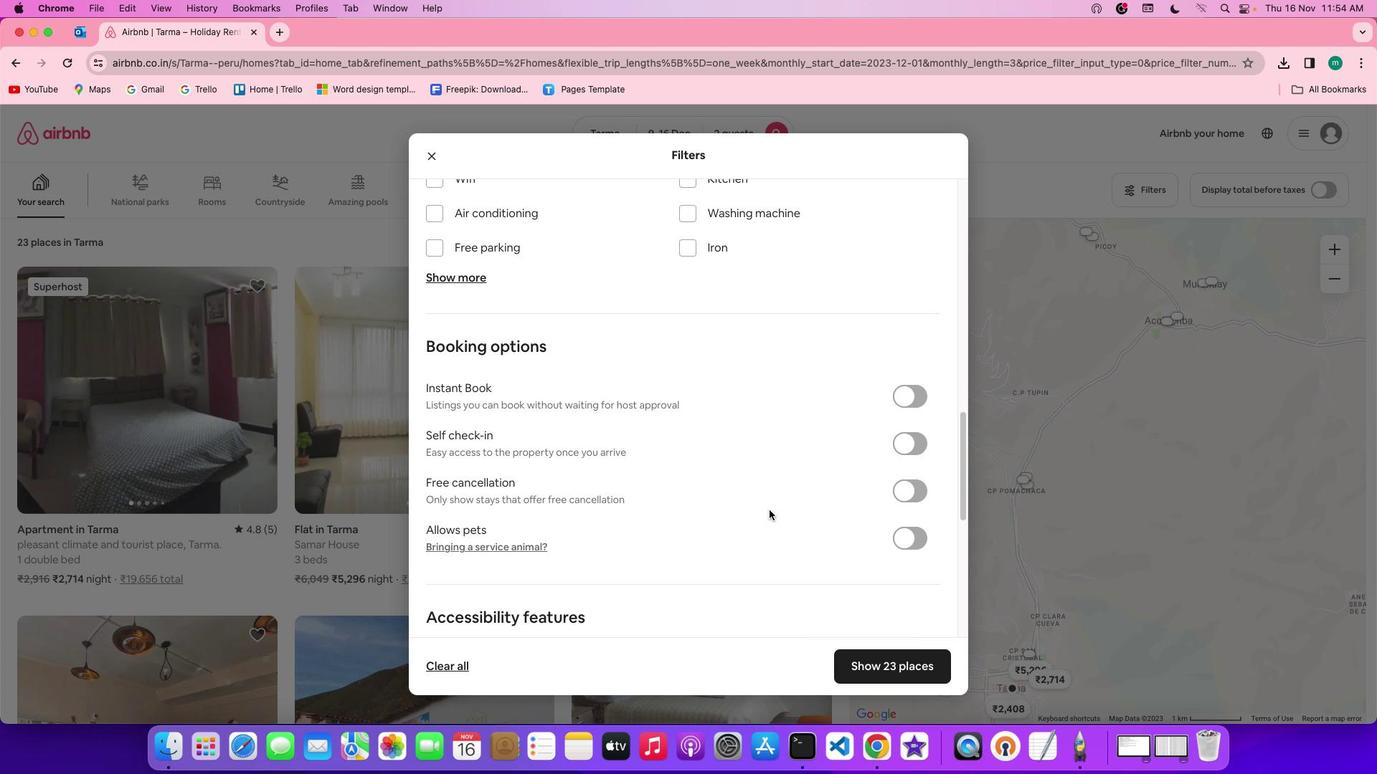 
Action: Mouse scrolled (771, 512) with delta (2, 1)
Screenshot: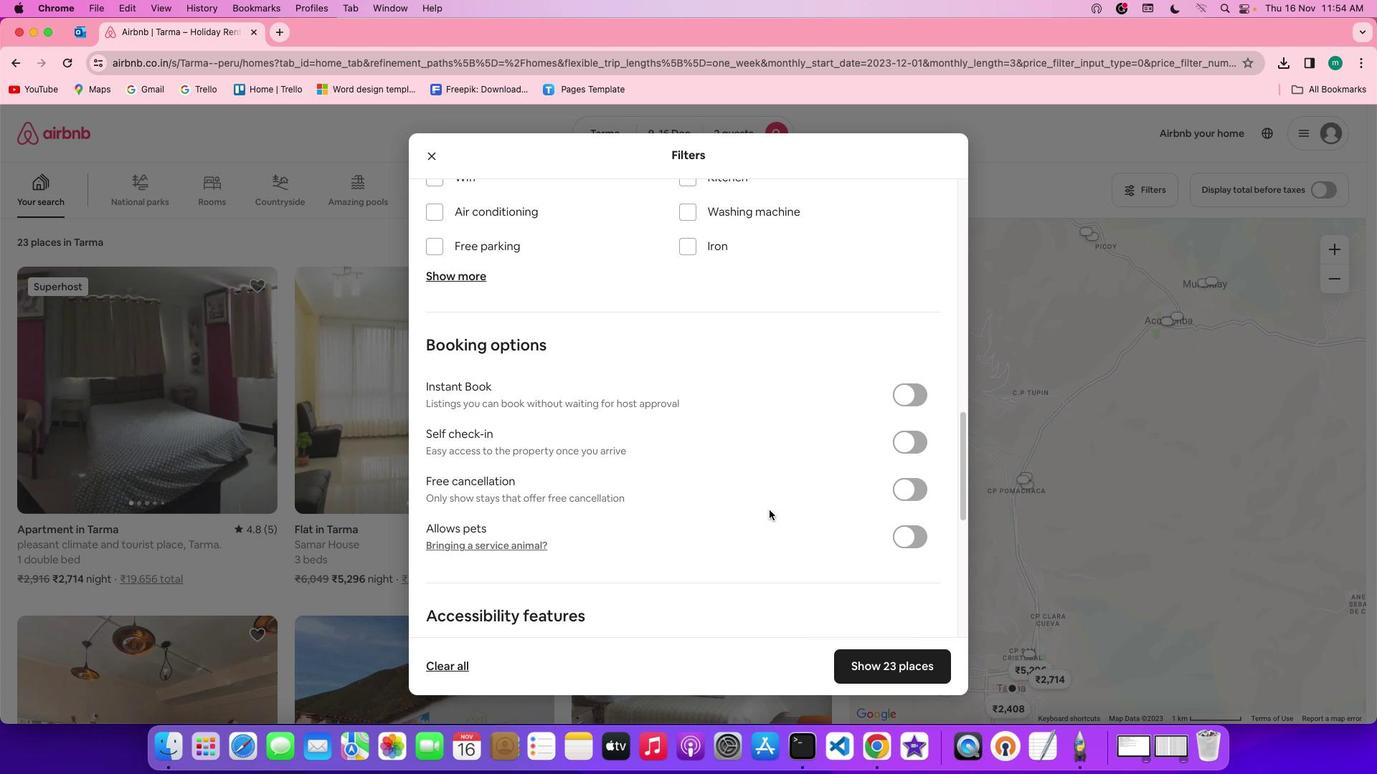 
Action: Mouse scrolled (771, 512) with delta (2, 1)
Screenshot: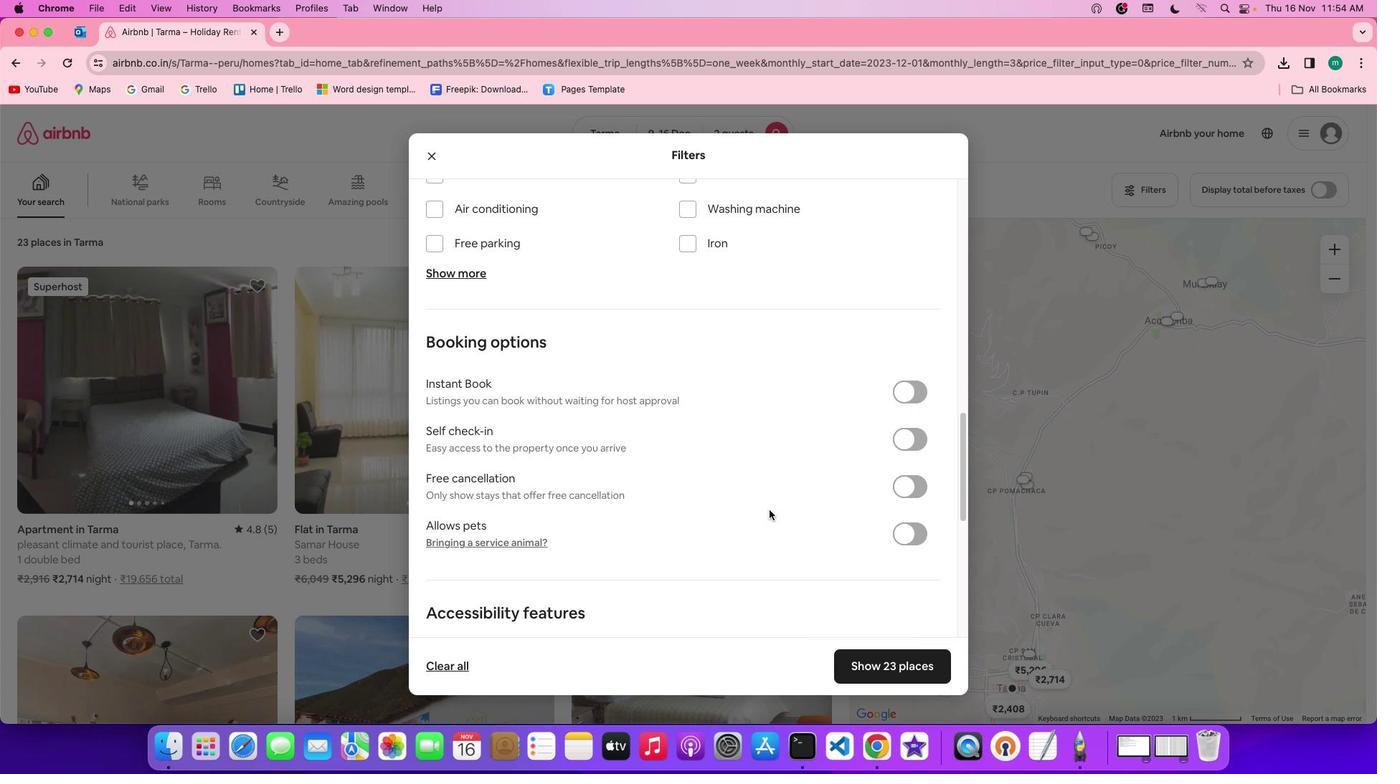 
Action: Mouse scrolled (771, 512) with delta (2, 1)
Screenshot: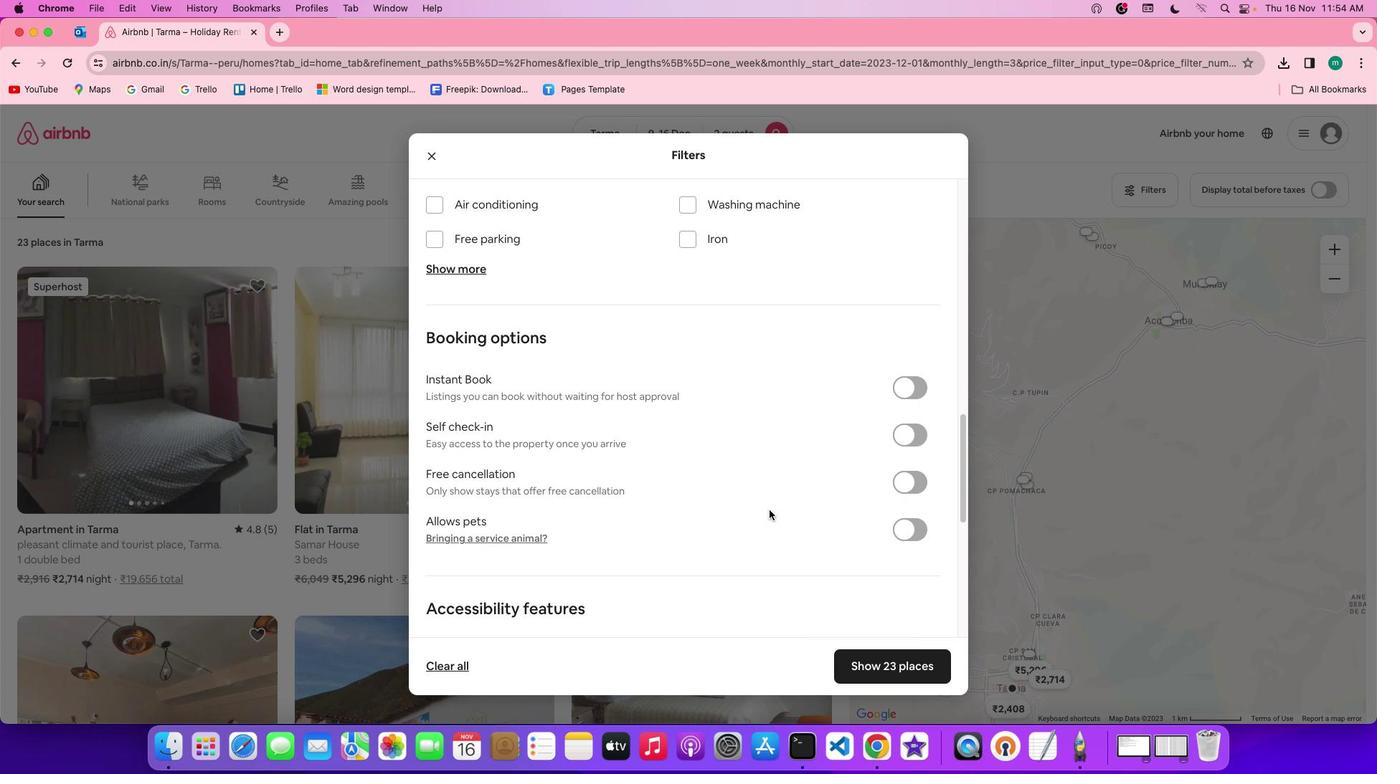 
Action: Mouse scrolled (771, 512) with delta (2, 1)
Screenshot: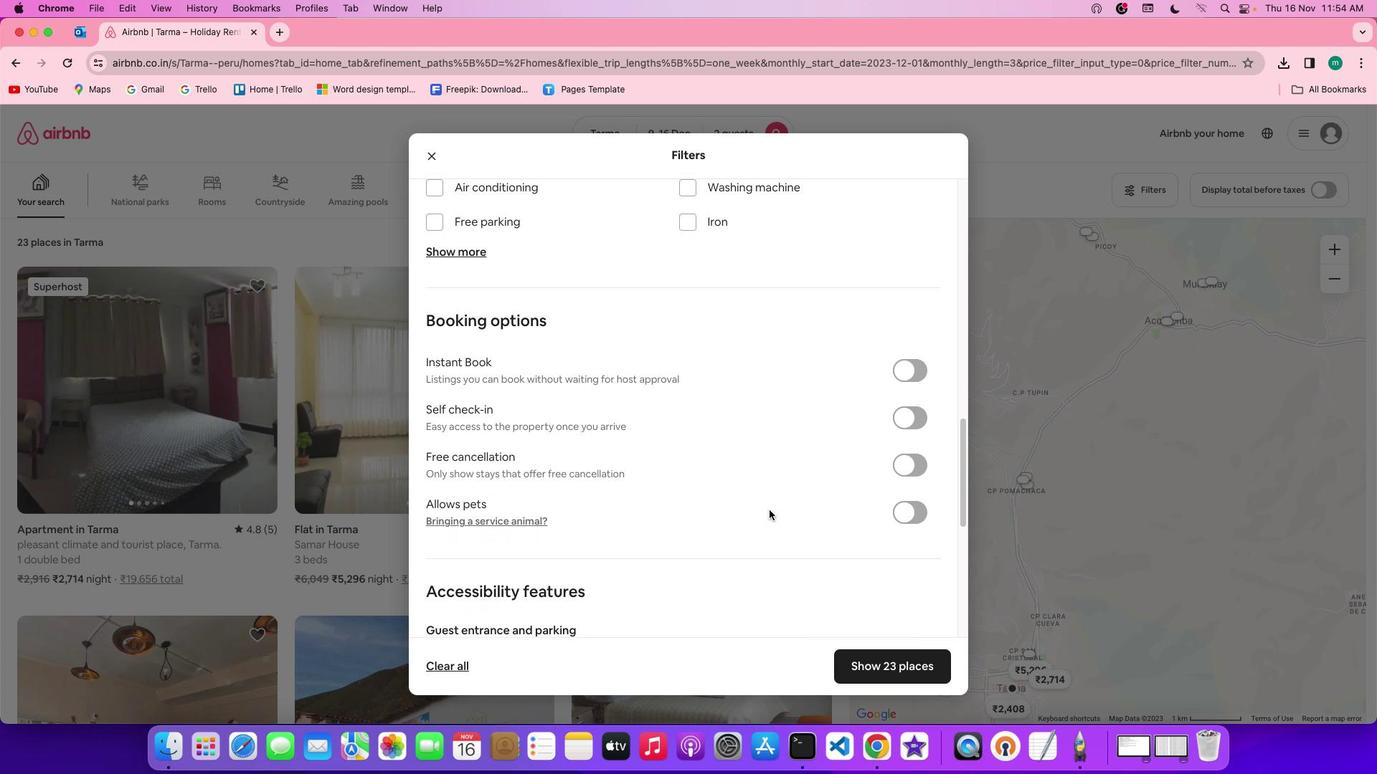 
Action: Mouse scrolled (771, 512) with delta (2, 1)
Screenshot: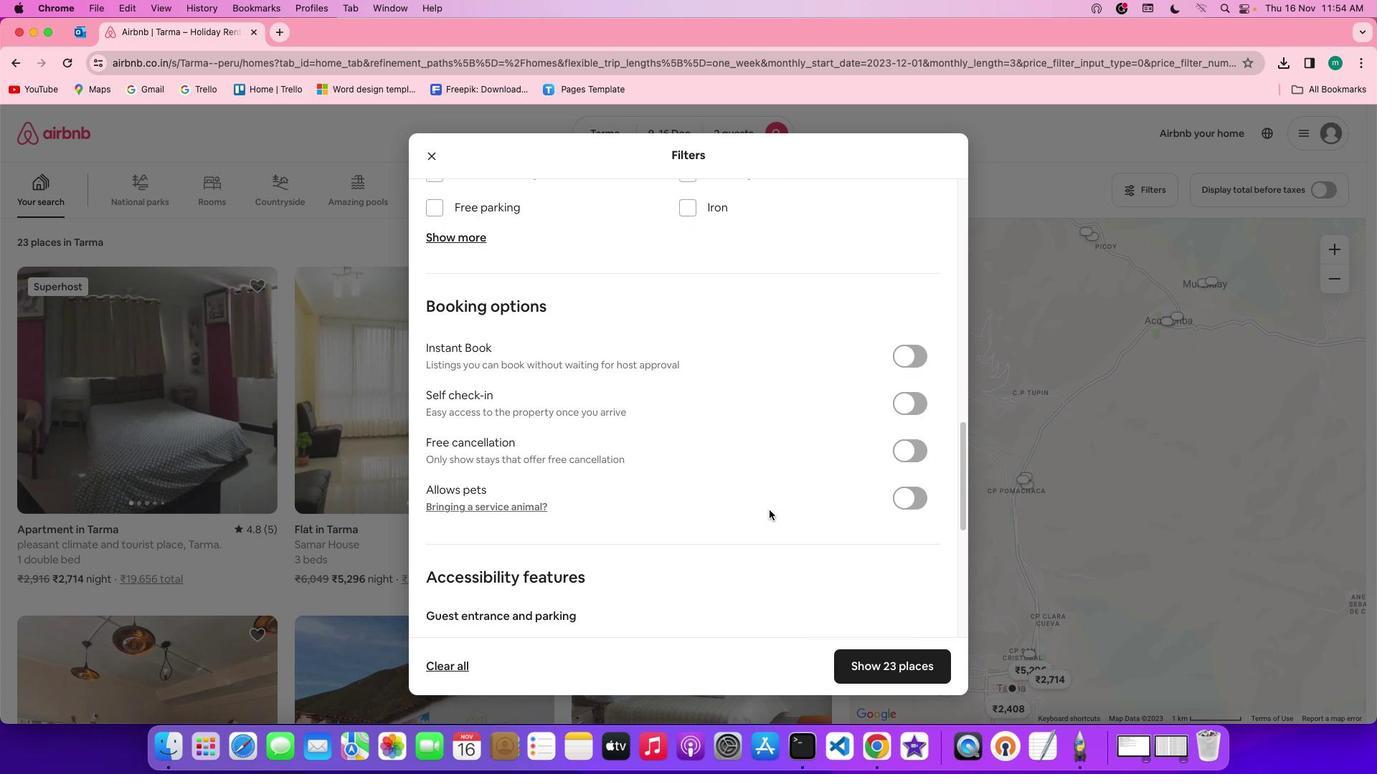 
Action: Mouse scrolled (771, 512) with delta (2, 1)
Screenshot: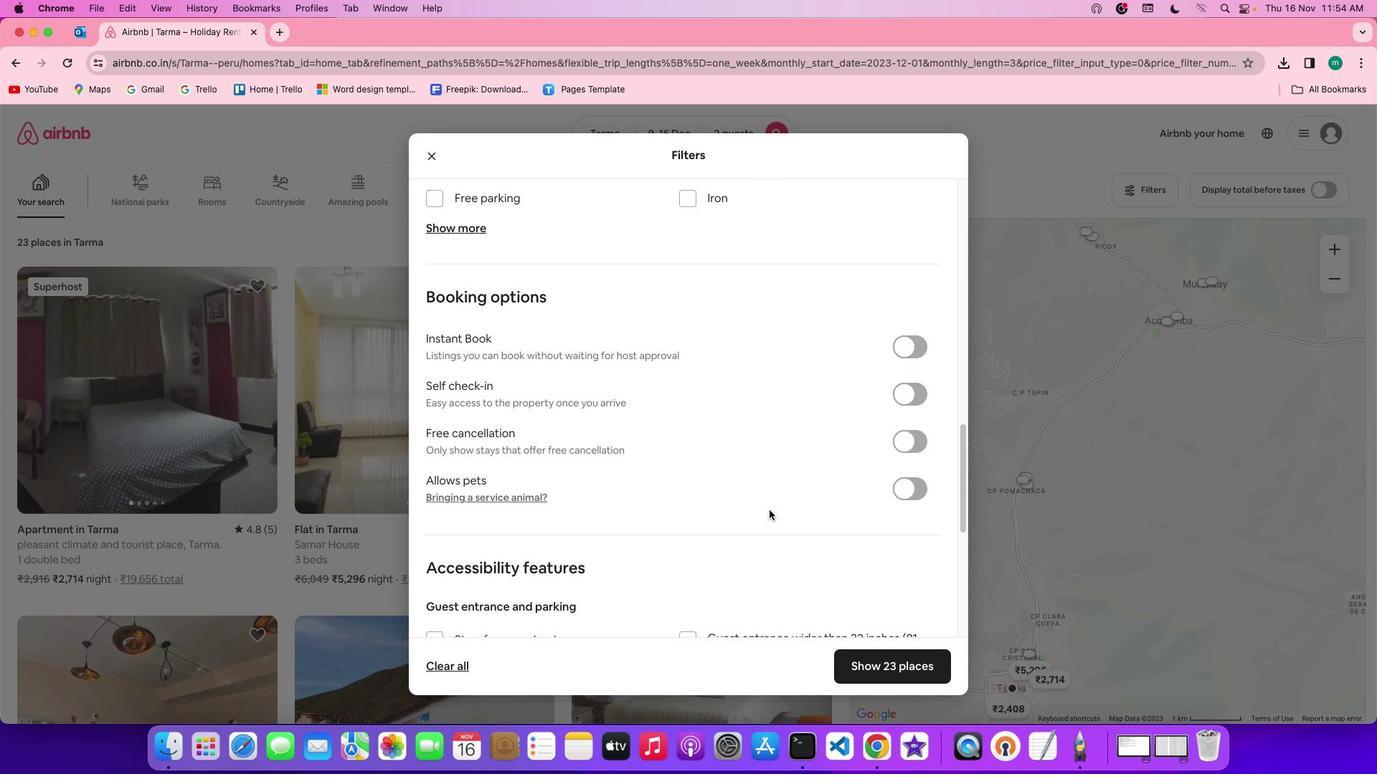 
Action: Mouse scrolled (771, 512) with delta (2, 1)
Screenshot: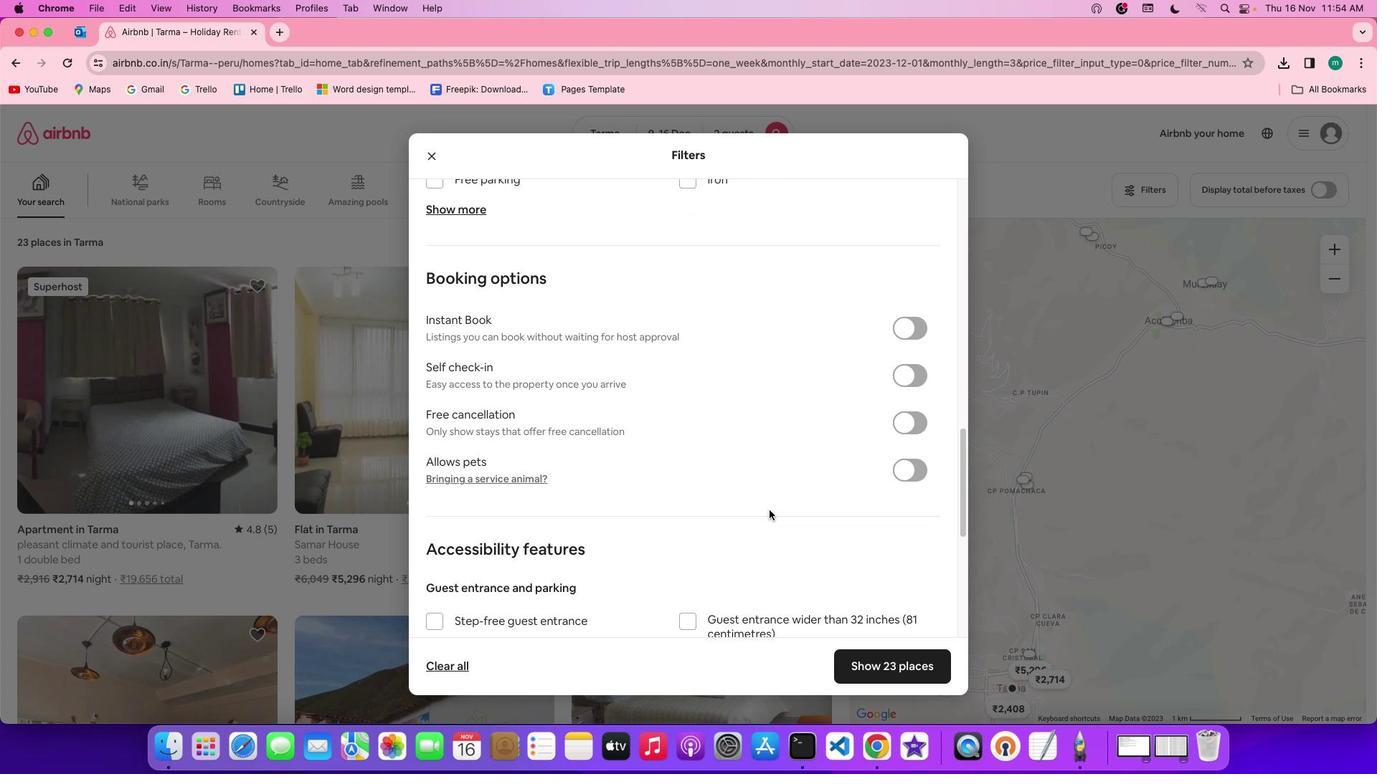 
Action: Mouse scrolled (771, 512) with delta (2, 1)
Screenshot: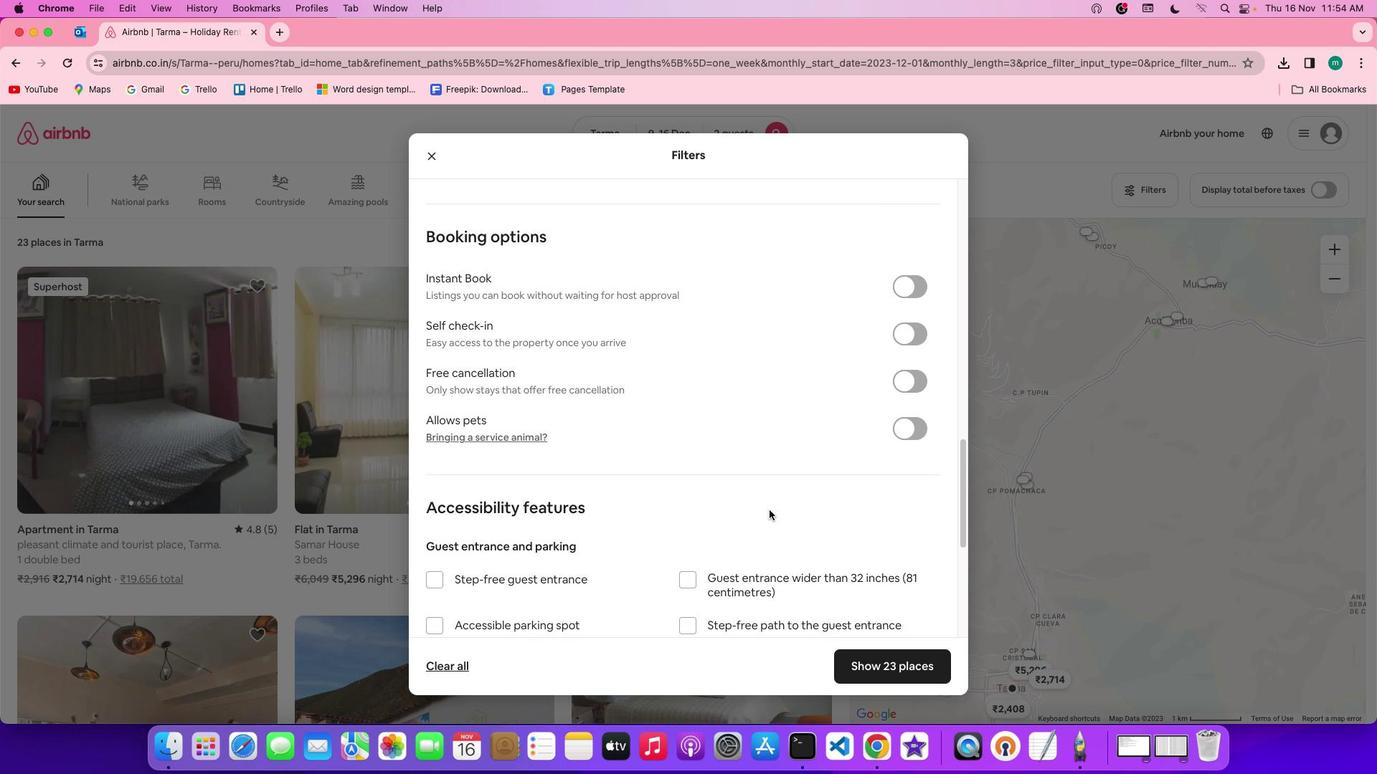 
Action: Mouse scrolled (771, 512) with delta (2, 1)
Screenshot: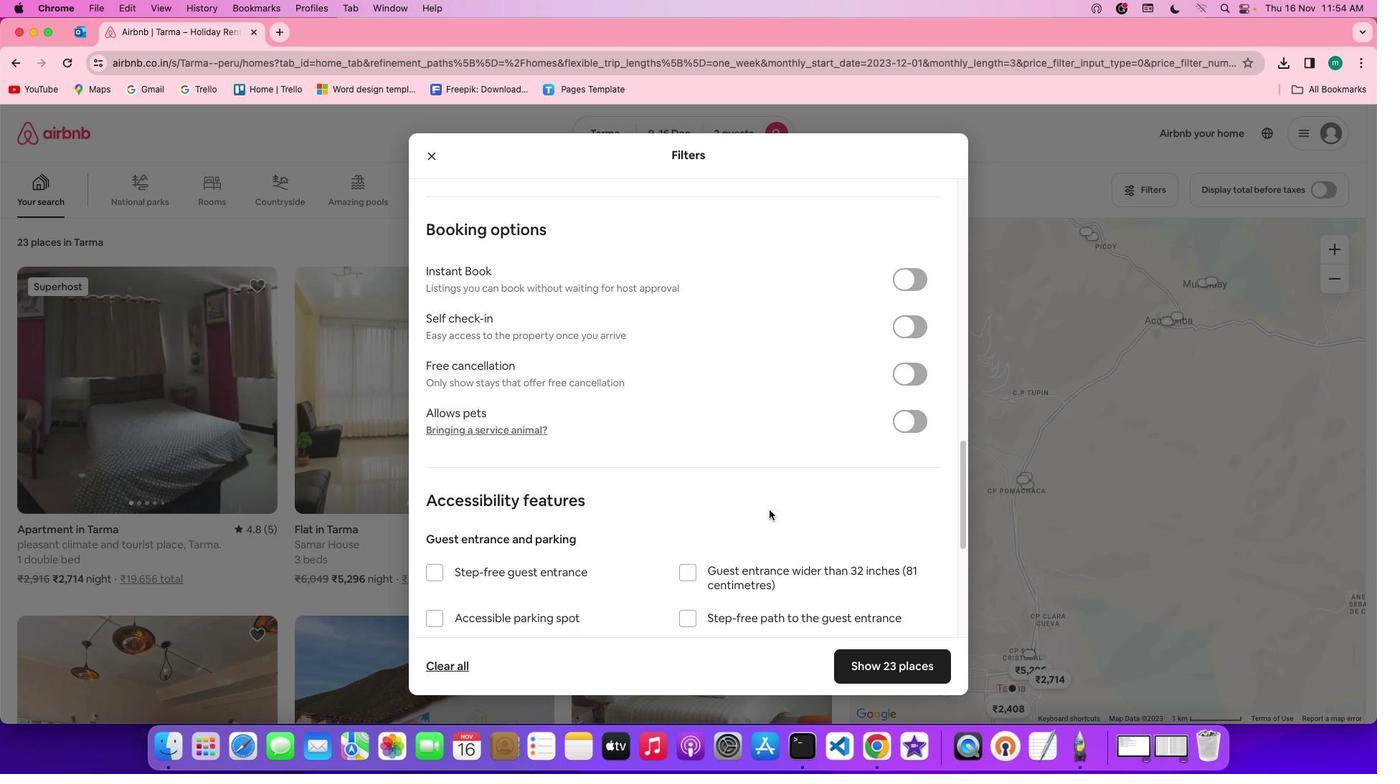 
Action: Mouse scrolled (771, 512) with delta (2, 1)
Screenshot: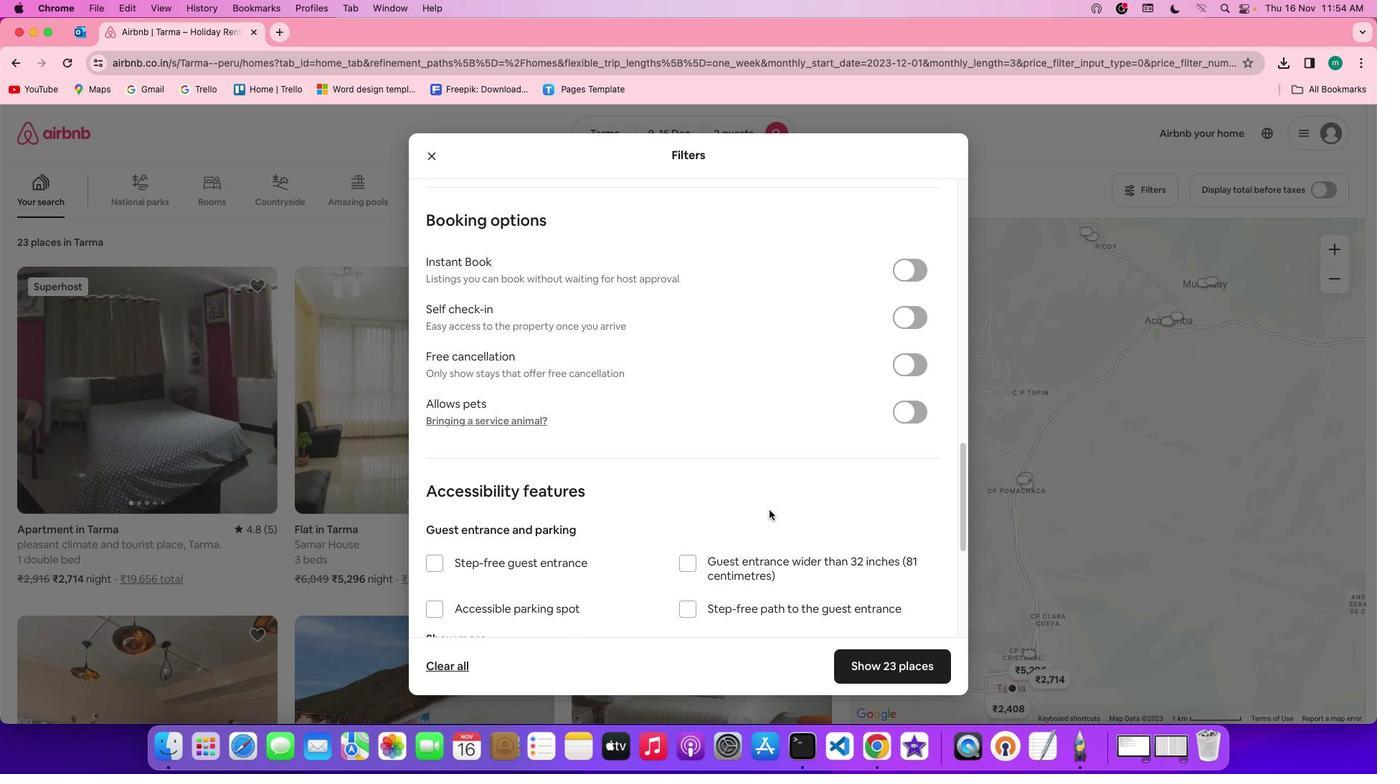 
Action: Mouse scrolled (771, 512) with delta (2, 0)
Screenshot: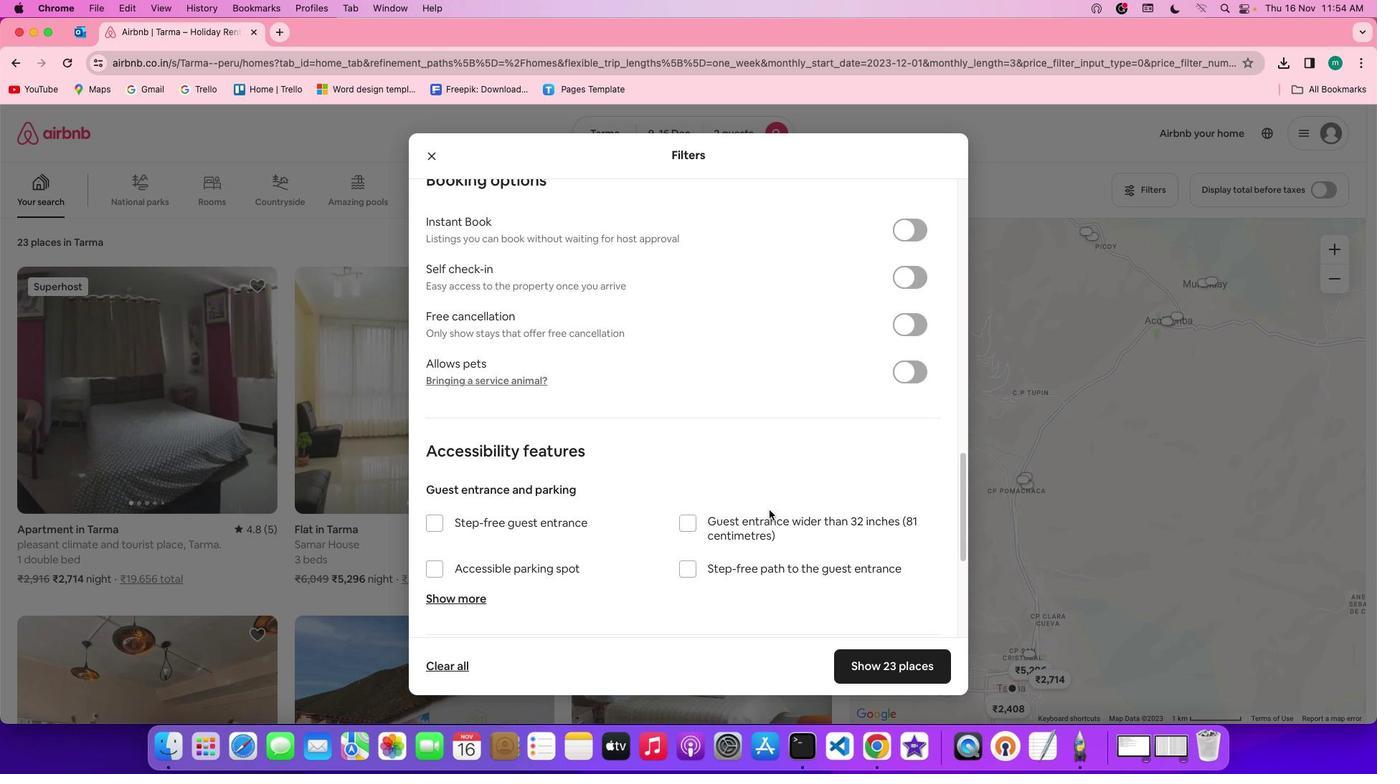 
Action: Mouse moved to (811, 528)
Screenshot: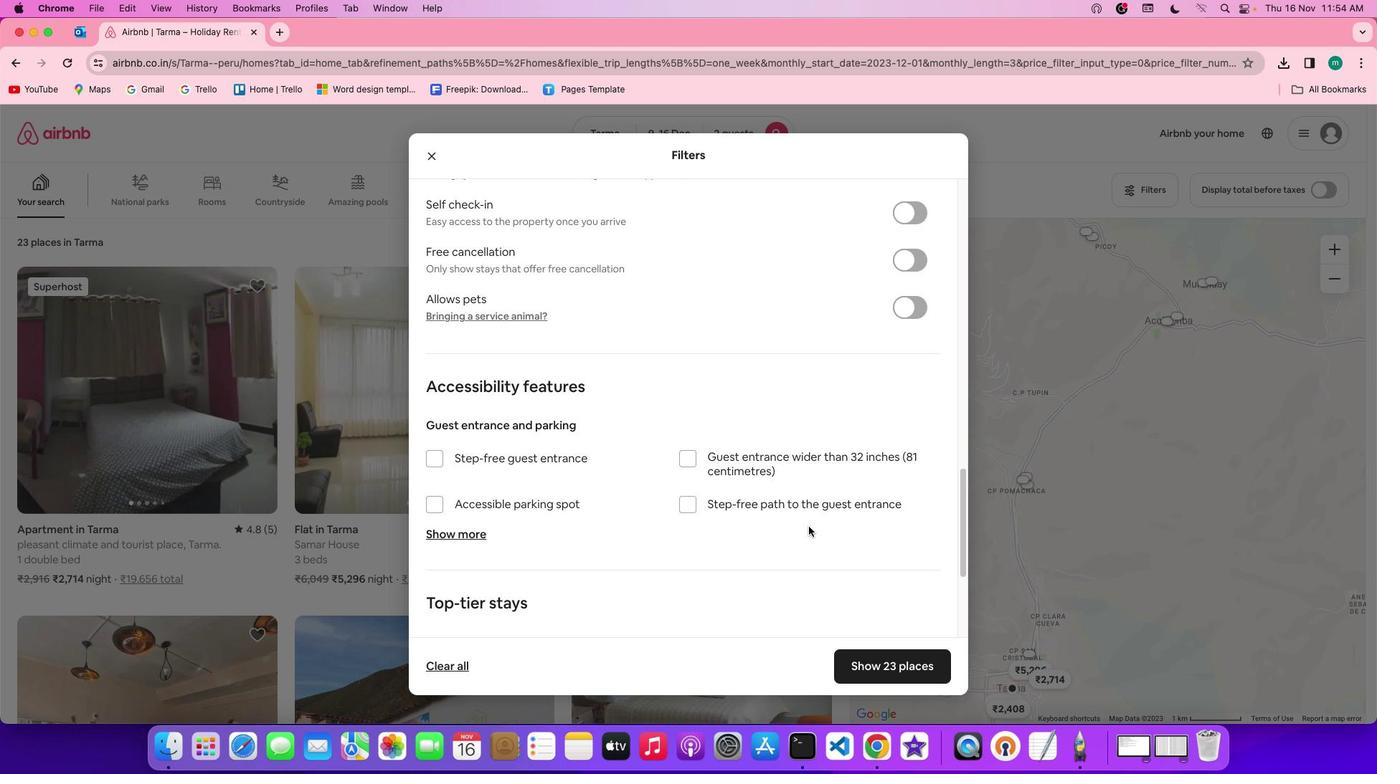 
Action: Mouse scrolled (811, 528) with delta (2, 1)
Screenshot: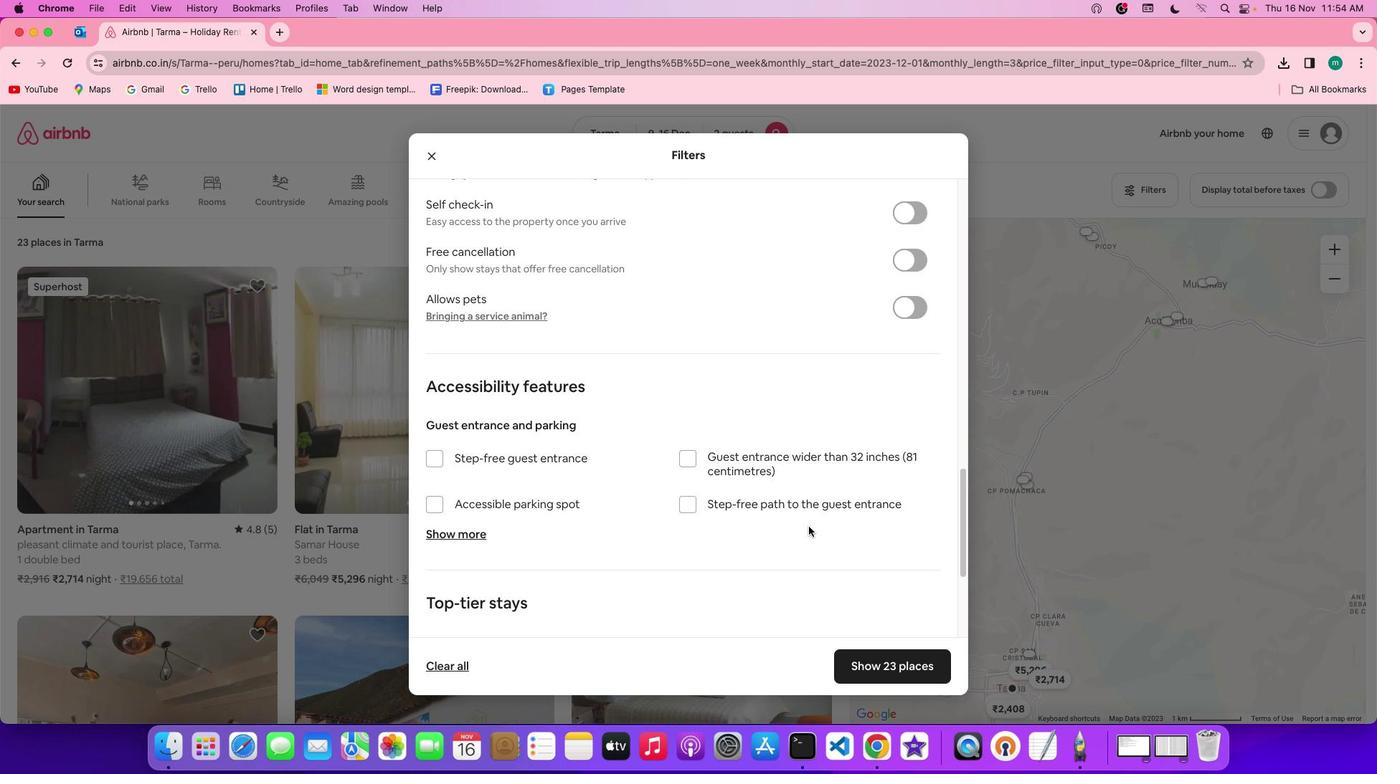 
Action: Mouse scrolled (811, 528) with delta (2, 1)
Screenshot: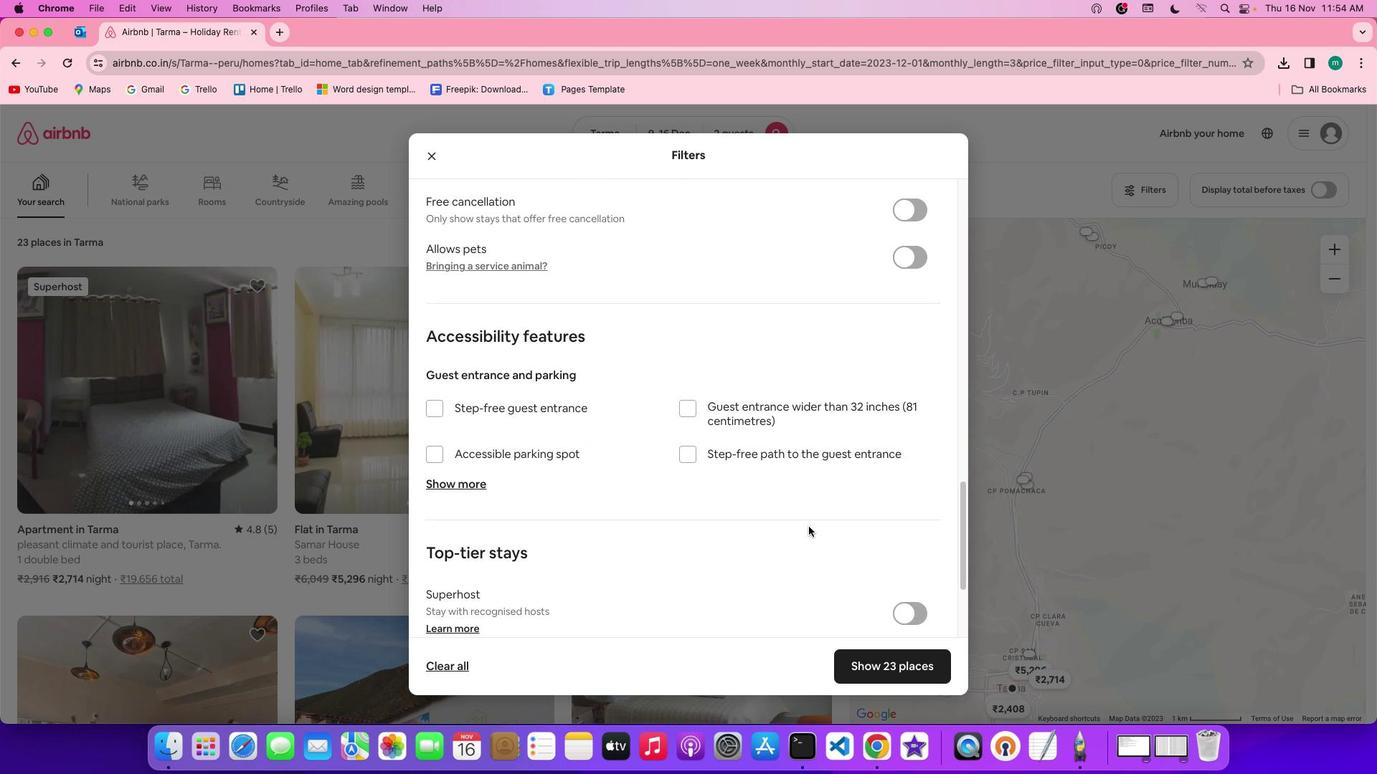 
Action: Mouse scrolled (811, 528) with delta (2, 0)
Screenshot: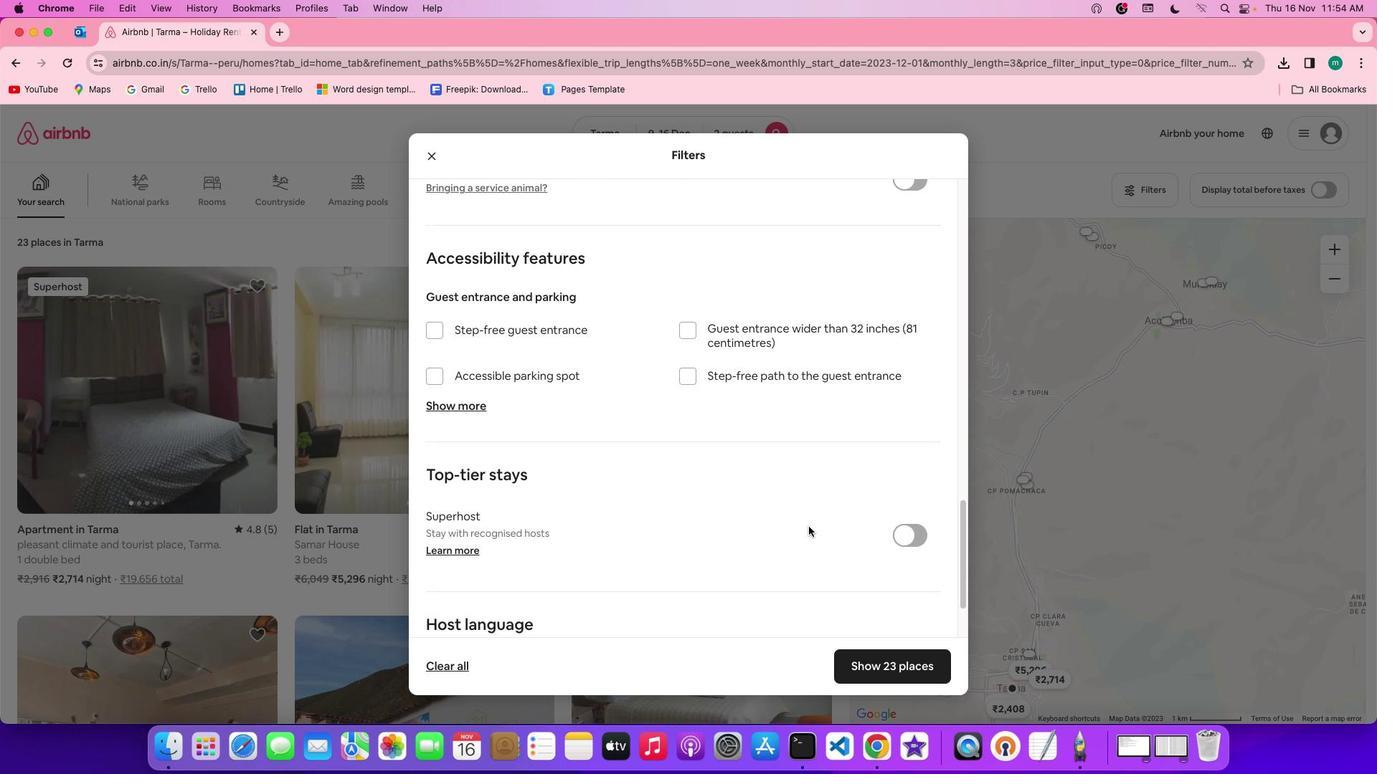 
Action: Mouse scrolled (811, 528) with delta (2, 0)
Screenshot: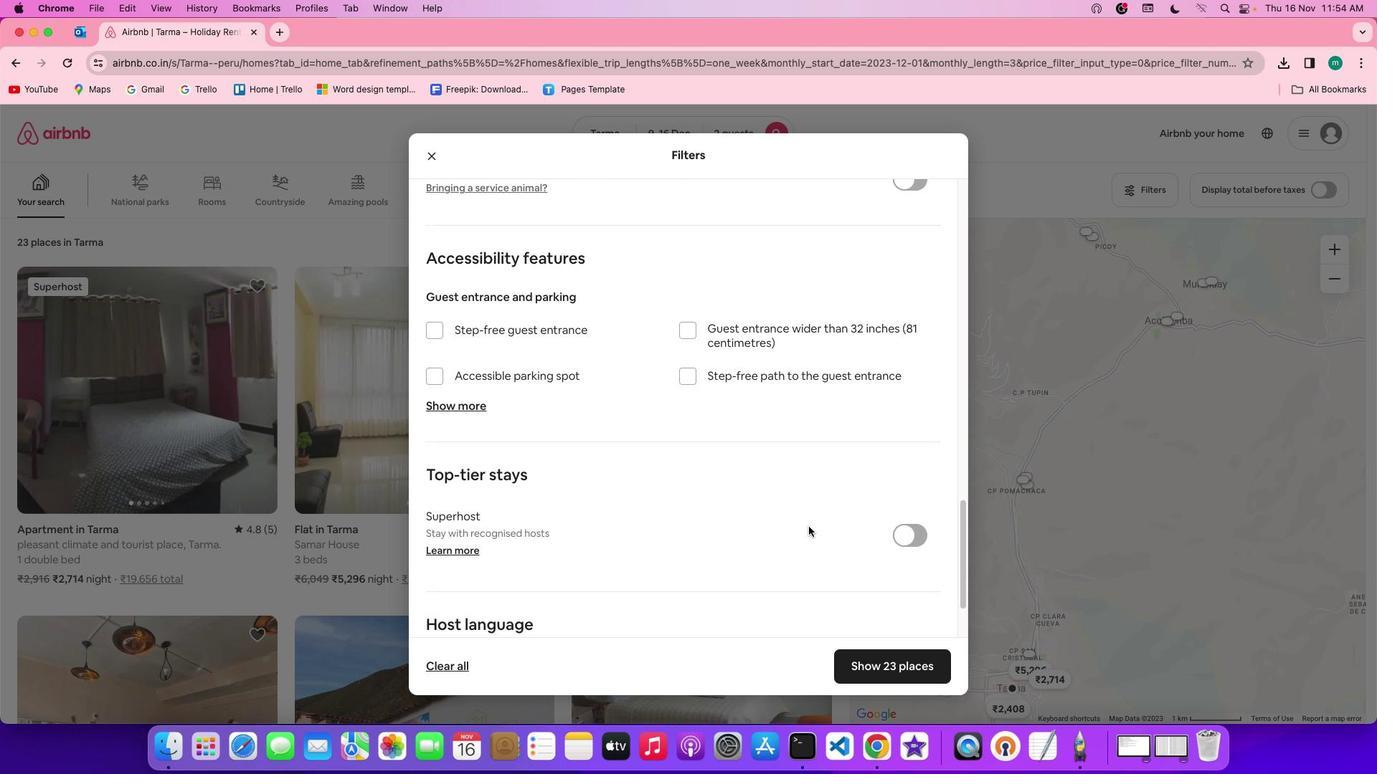 
Action: Mouse scrolled (811, 528) with delta (2, 0)
Screenshot: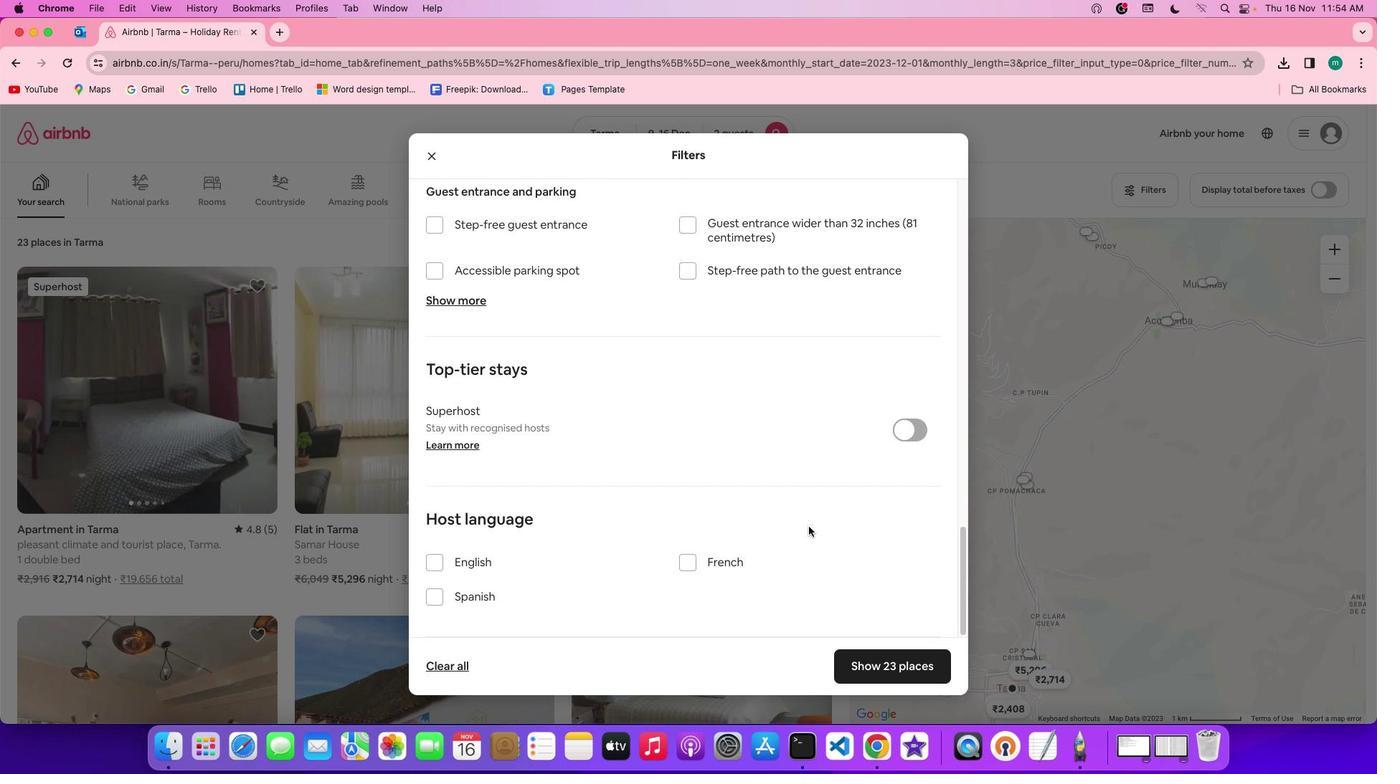 
Action: Mouse scrolled (811, 528) with delta (2, 1)
Screenshot: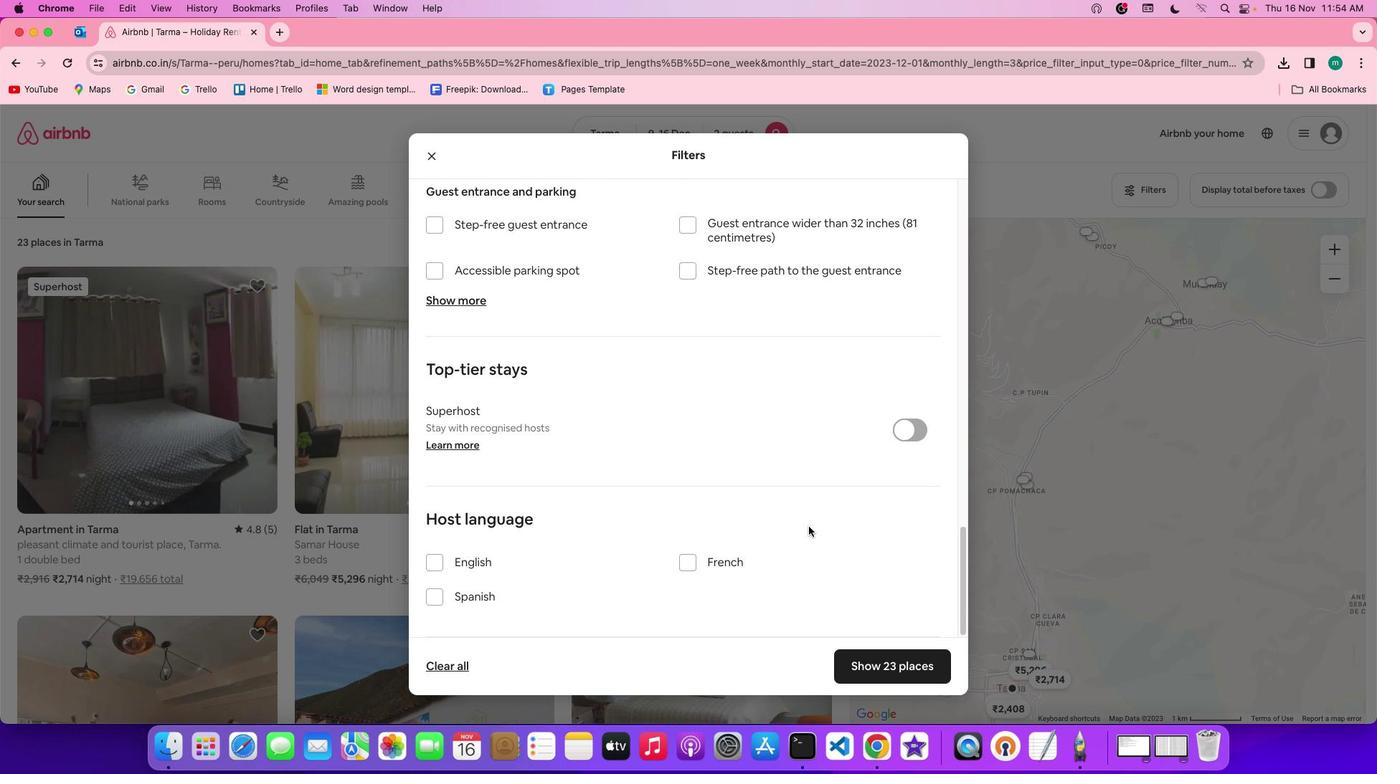 
Action: Mouse scrolled (811, 528) with delta (2, 1)
Screenshot: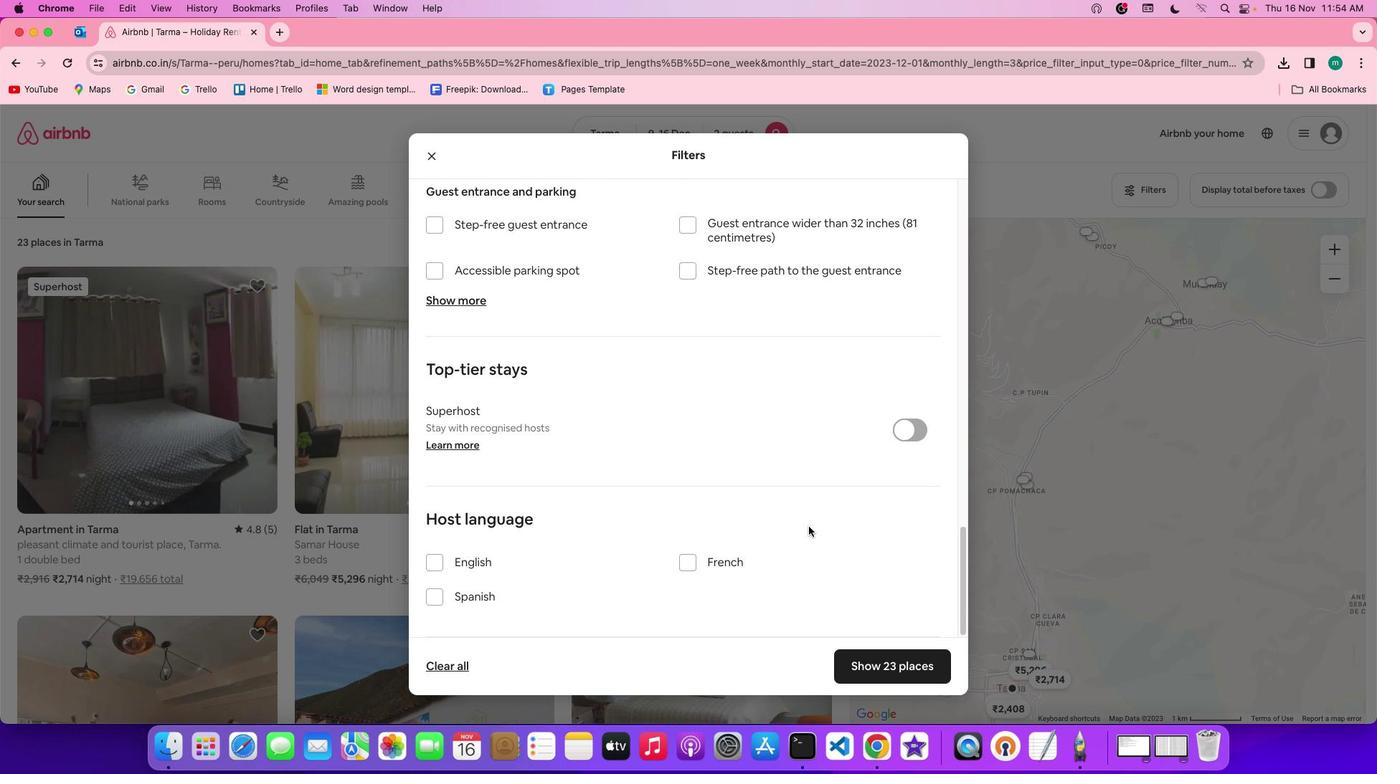 
Action: Mouse scrolled (811, 528) with delta (2, 0)
Screenshot: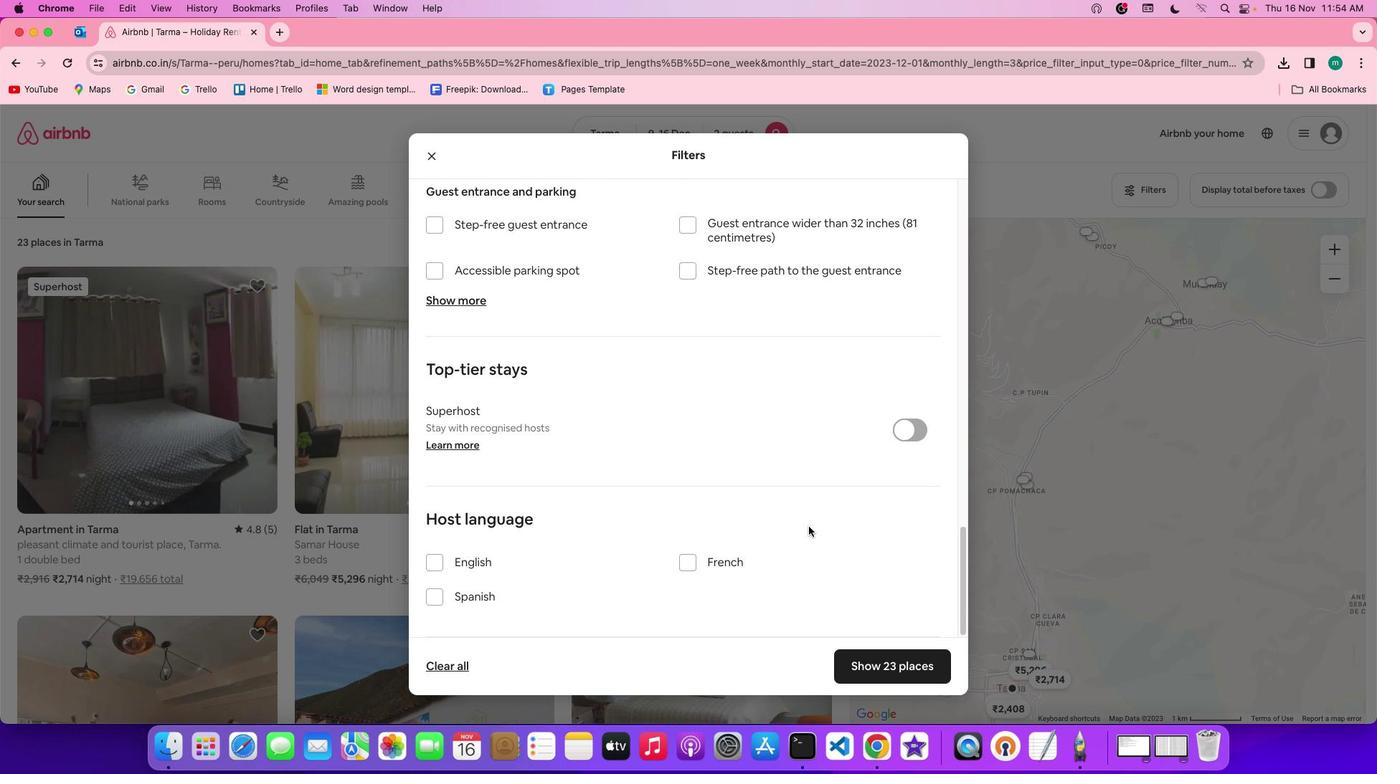 
Action: Mouse scrolled (811, 528) with delta (2, 0)
Screenshot: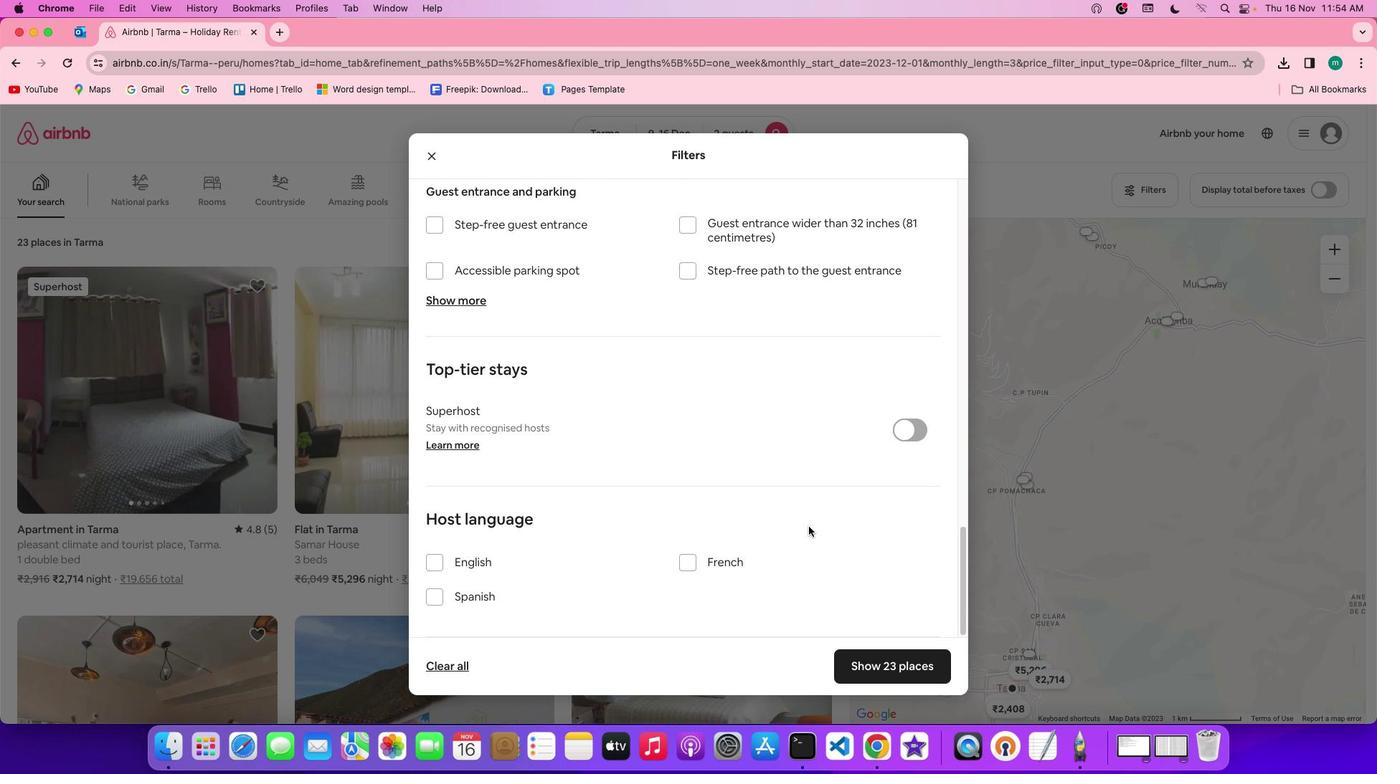 
Action: Mouse scrolled (811, 528) with delta (2, 0)
Screenshot: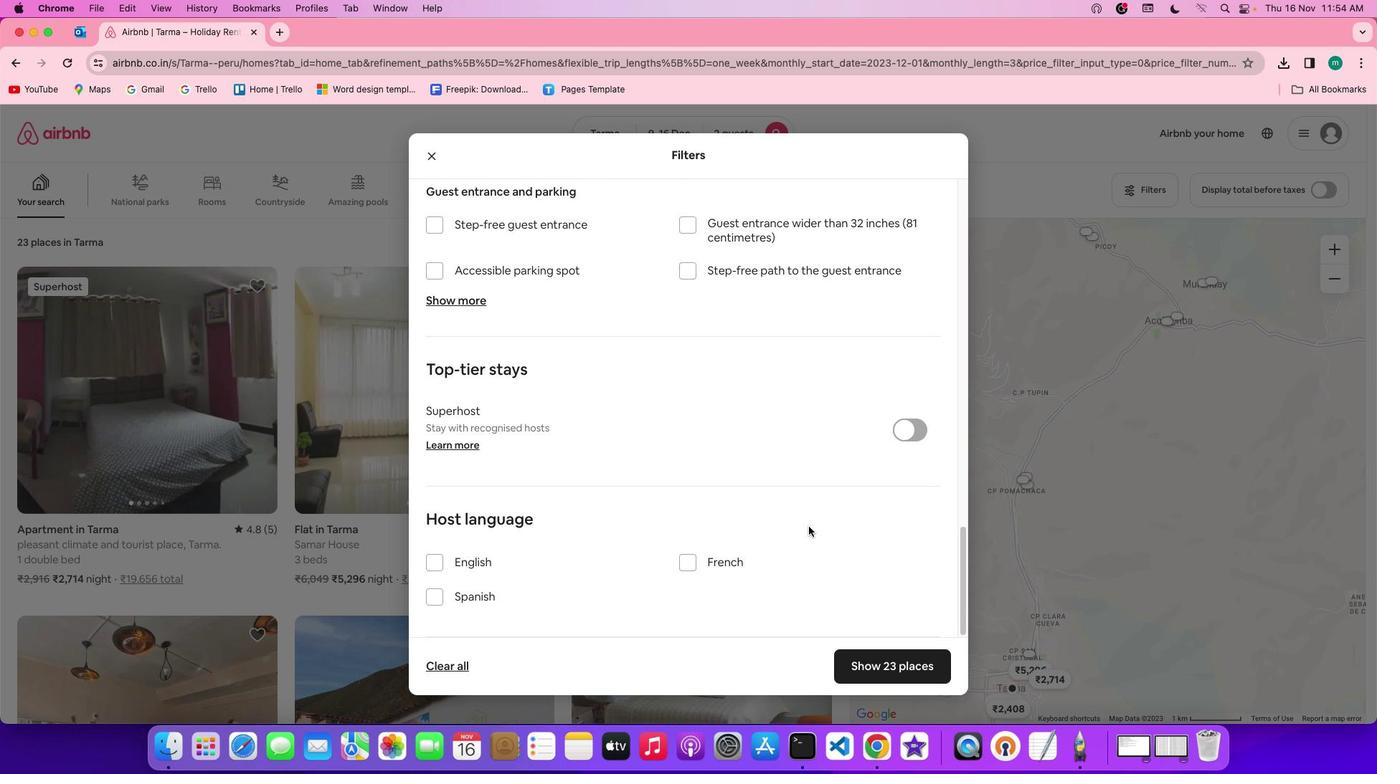 
Action: Mouse moved to (820, 531)
Screenshot: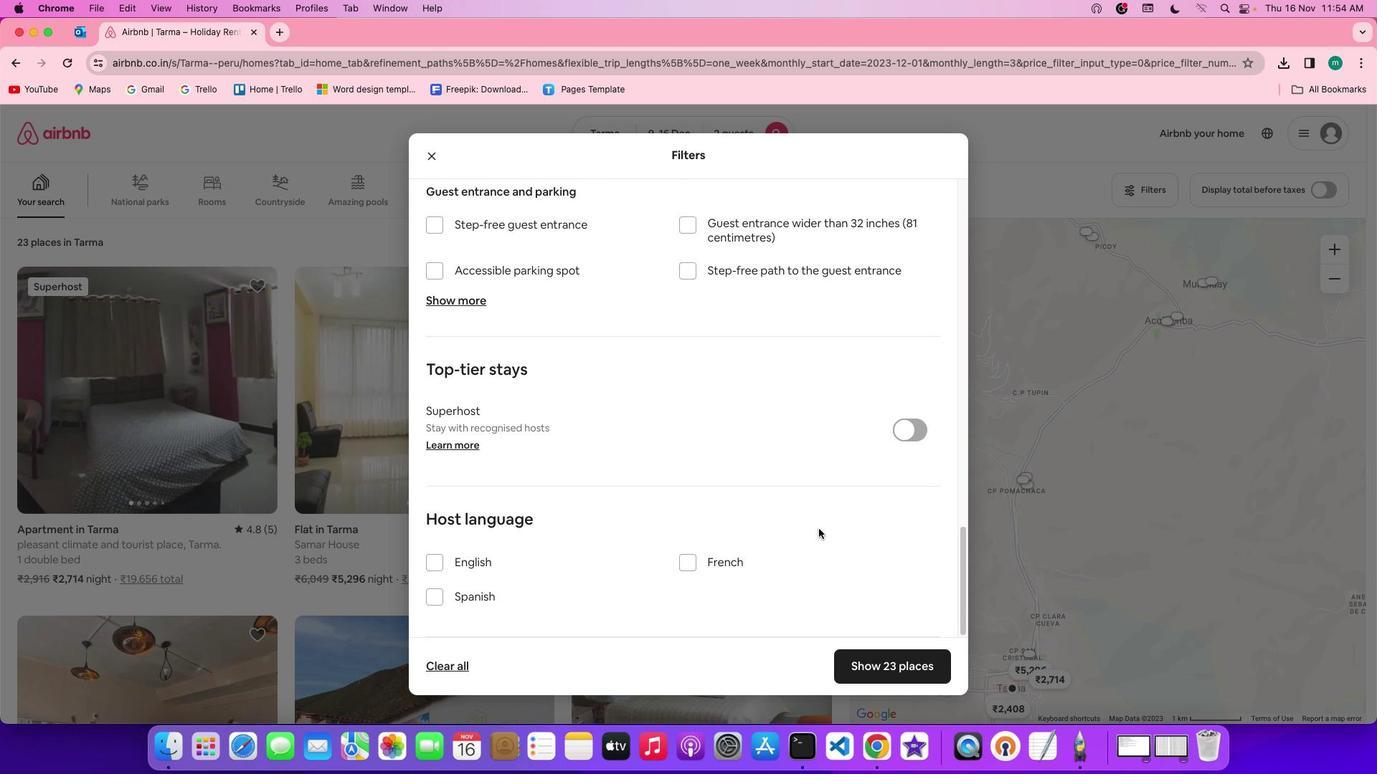 
Action: Mouse scrolled (820, 531) with delta (2, 1)
Screenshot: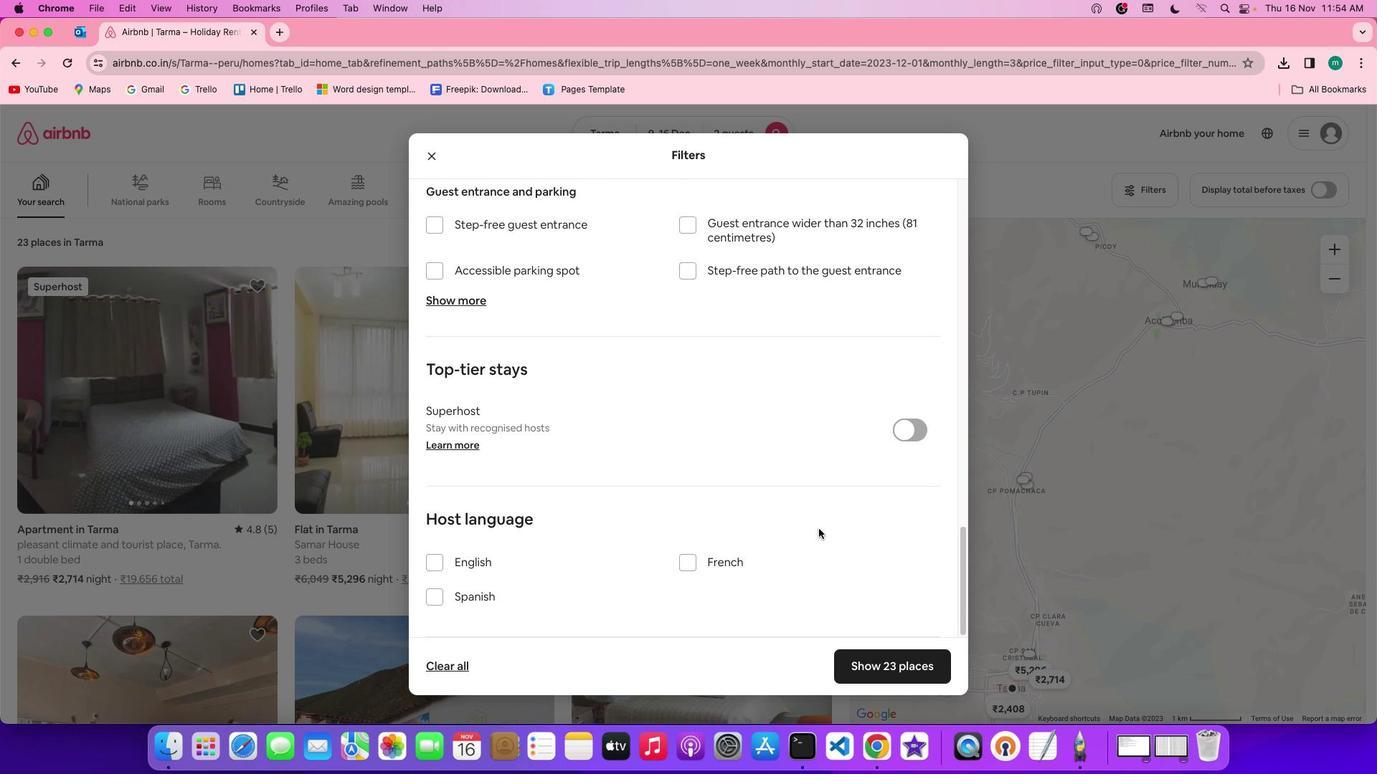 
Action: Mouse scrolled (820, 531) with delta (2, 1)
Screenshot: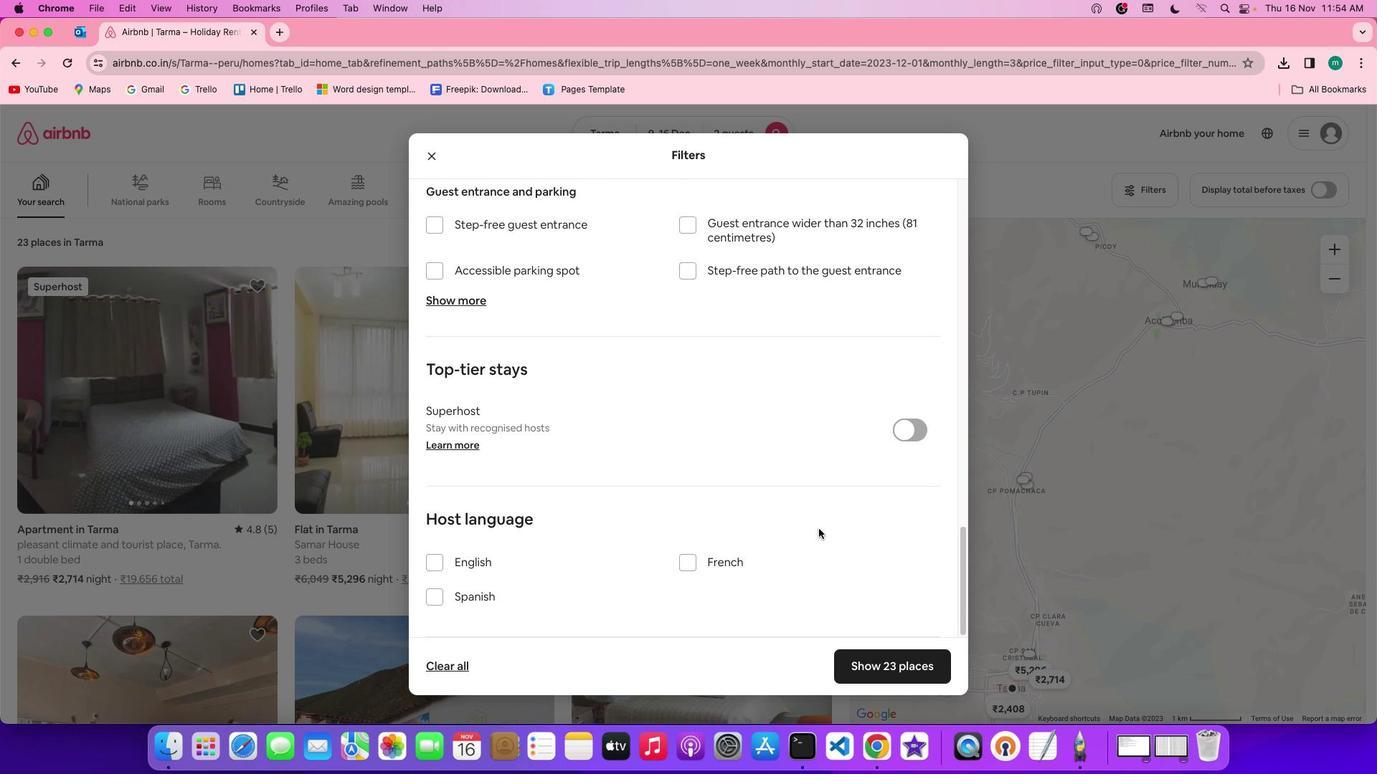 
Action: Mouse scrolled (820, 531) with delta (2, 0)
Screenshot: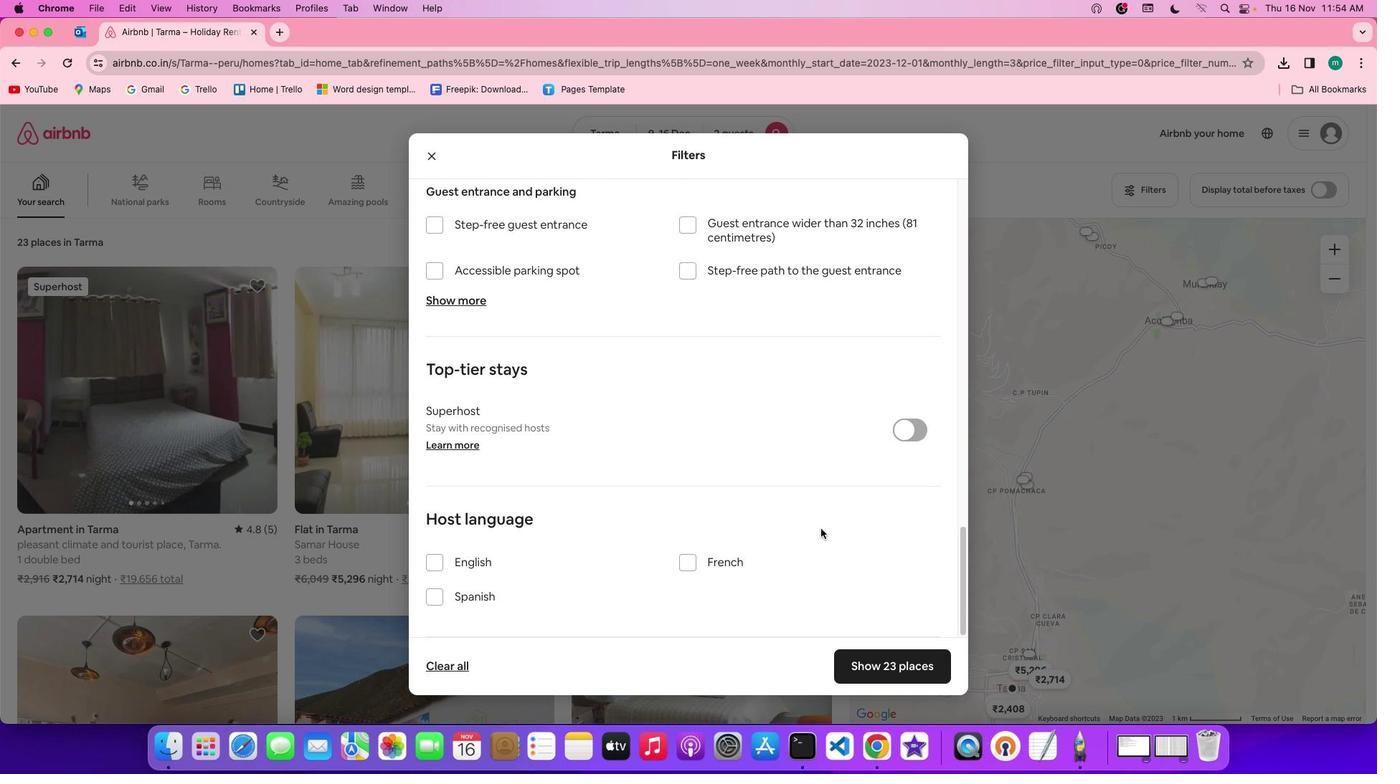 
Action: Mouse scrolled (820, 531) with delta (2, 0)
Screenshot: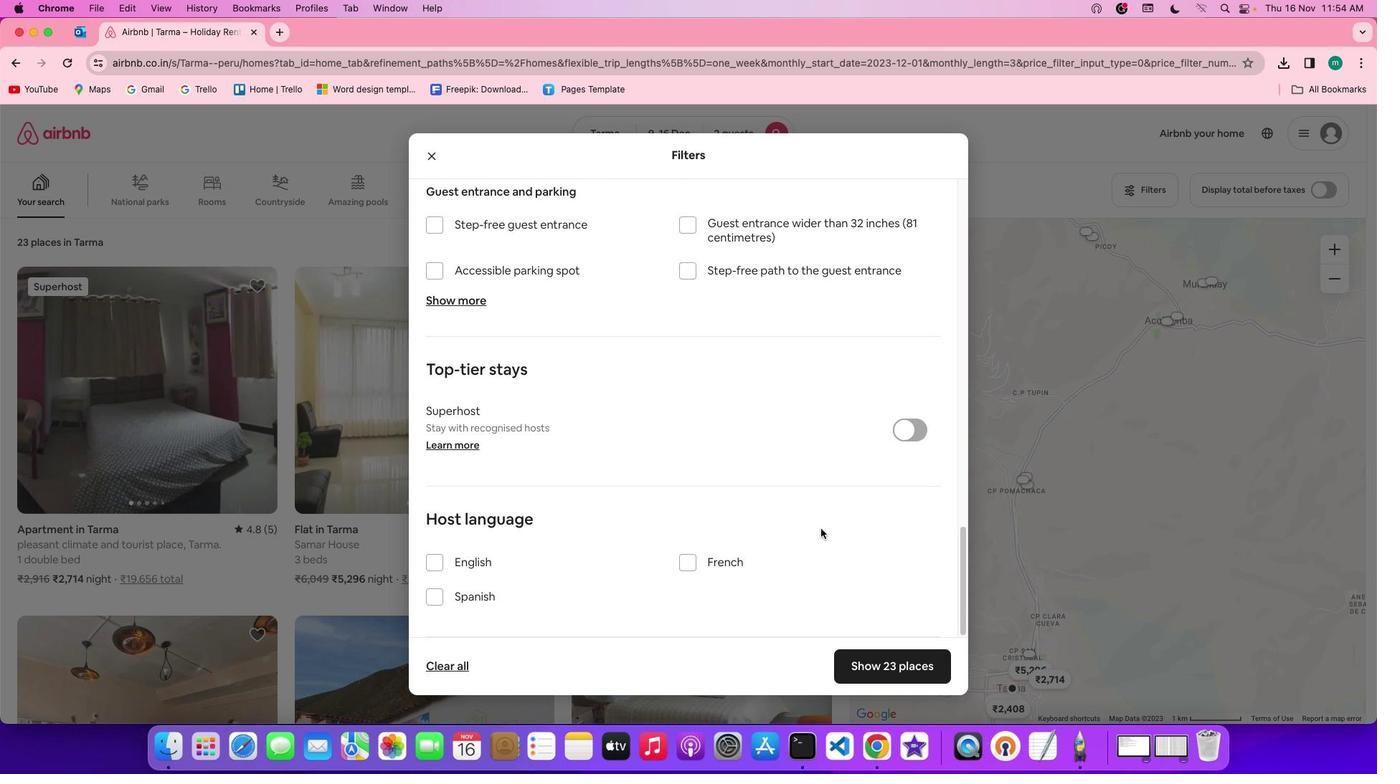 
Action: Mouse moved to (895, 657)
Screenshot: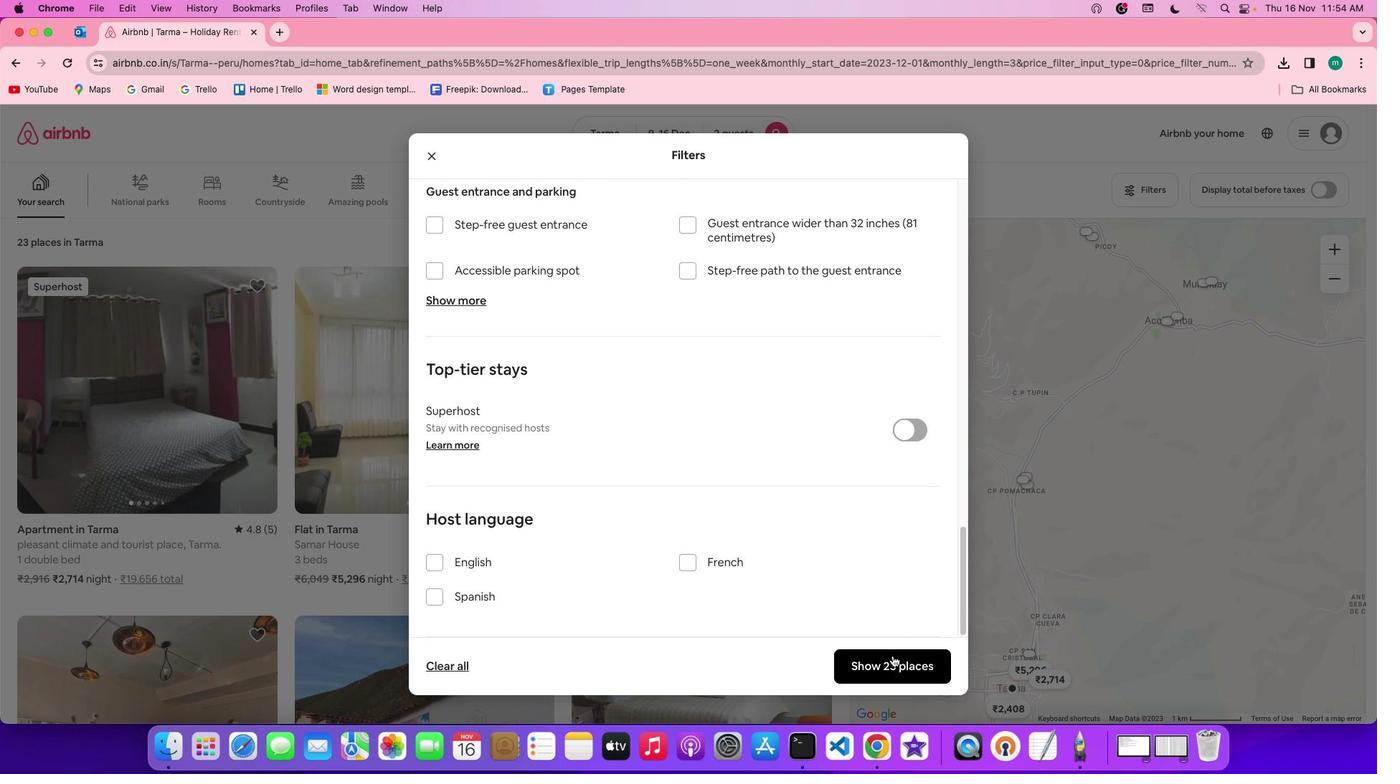 
Action: Mouse pressed left at (895, 657)
Screenshot: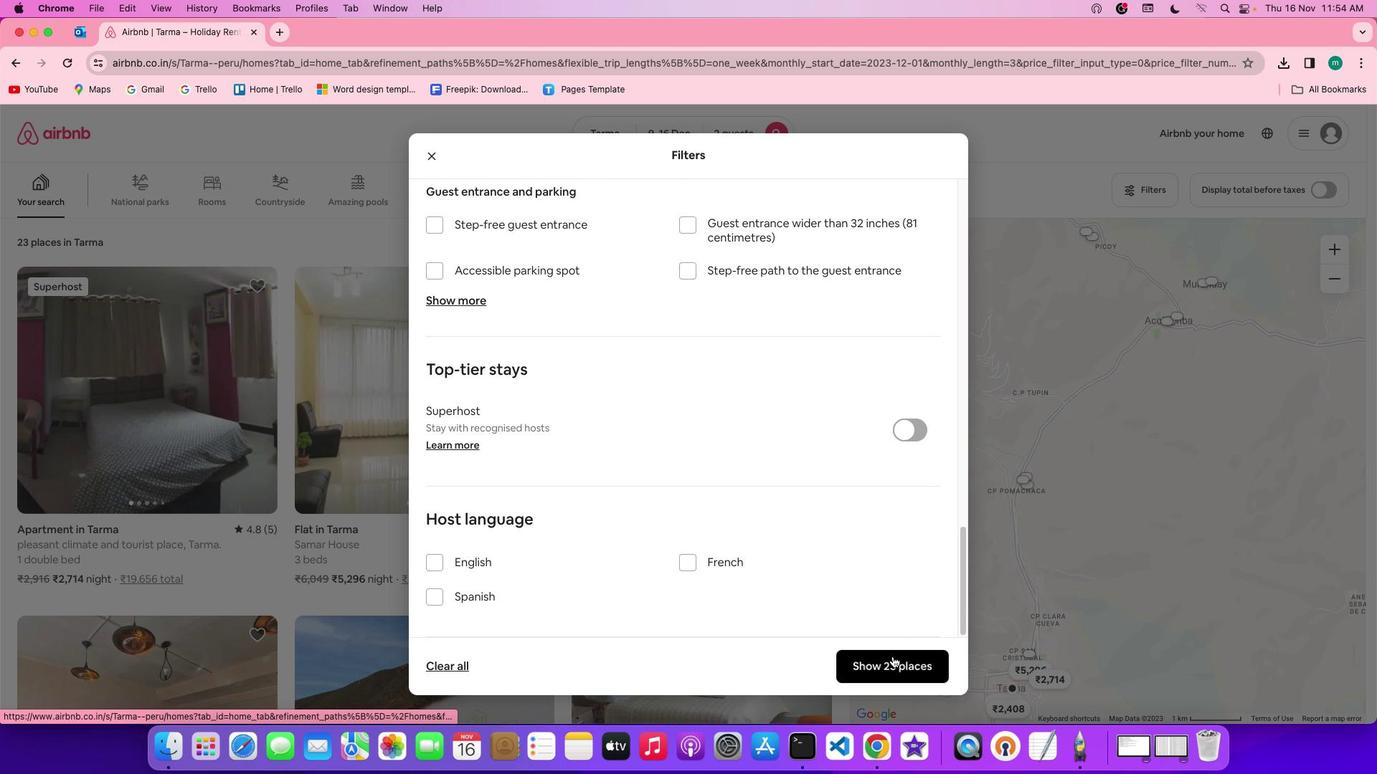 
Action: Mouse moved to (177, 427)
Screenshot: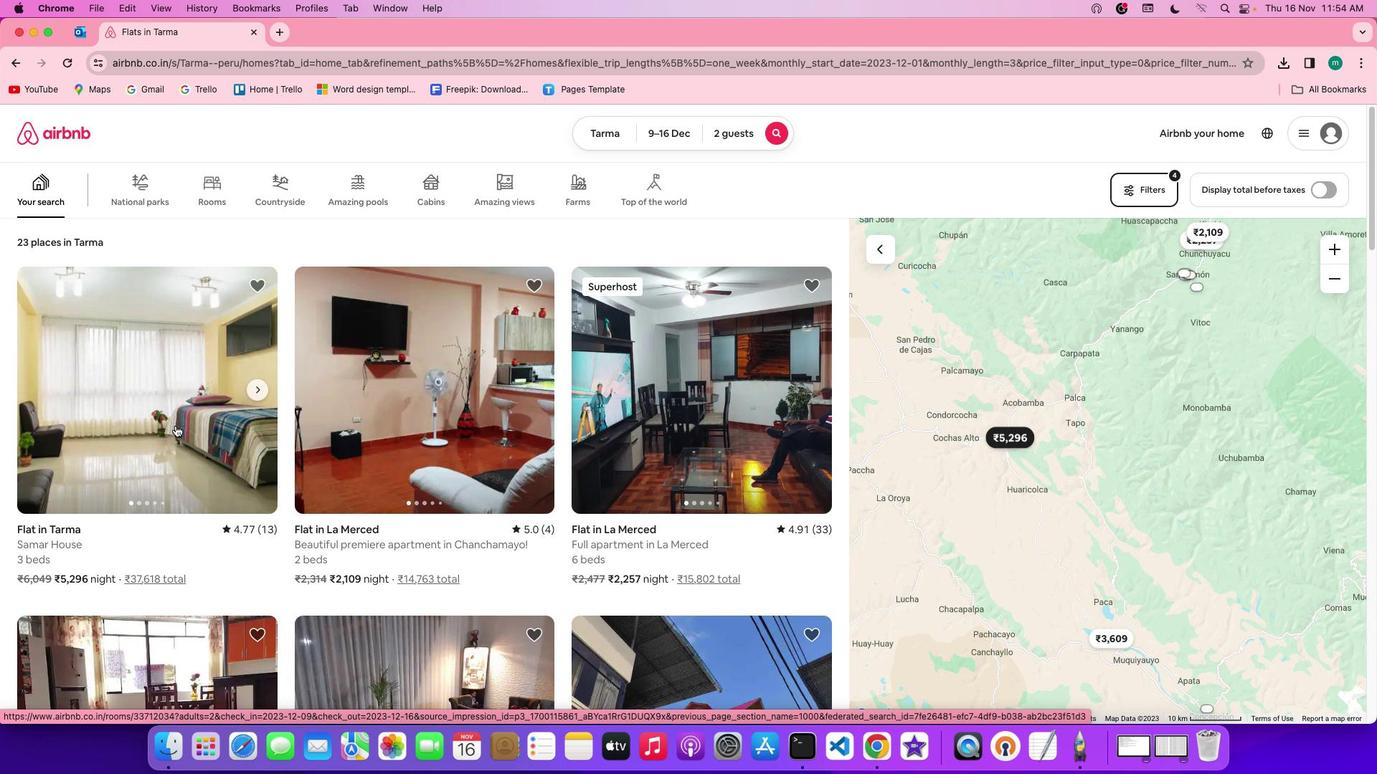 
Action: Mouse pressed left at (177, 427)
Screenshot: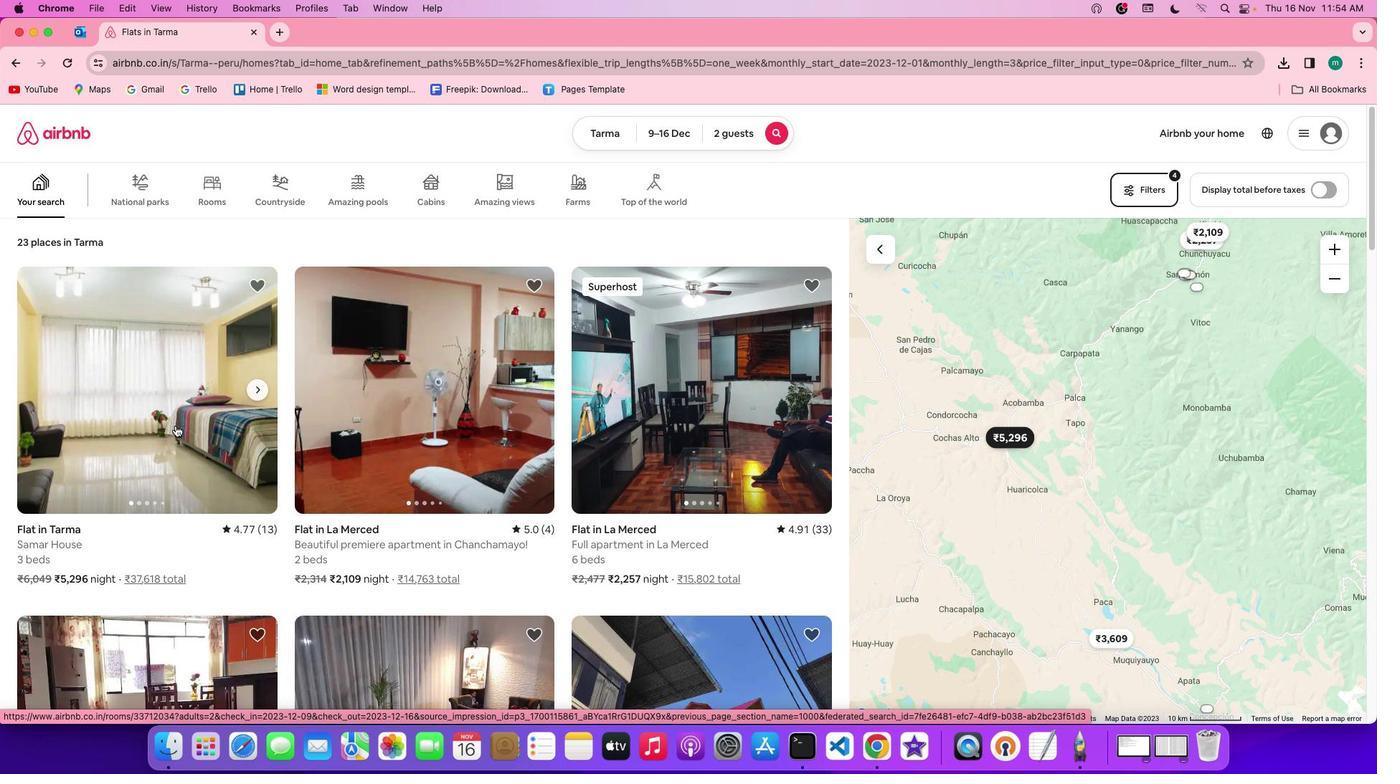 
Action: Mouse moved to (1004, 539)
Screenshot: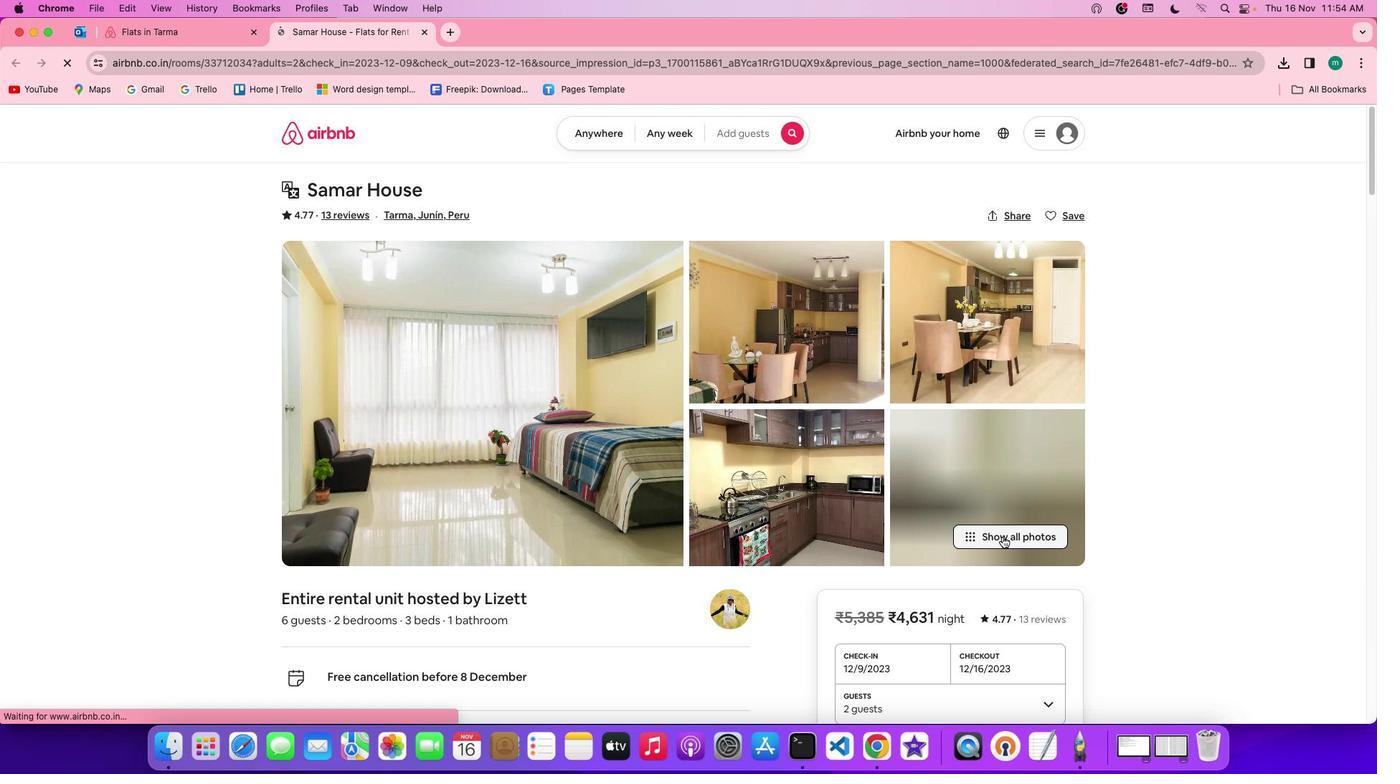
Action: Mouse pressed left at (1004, 539)
Screenshot: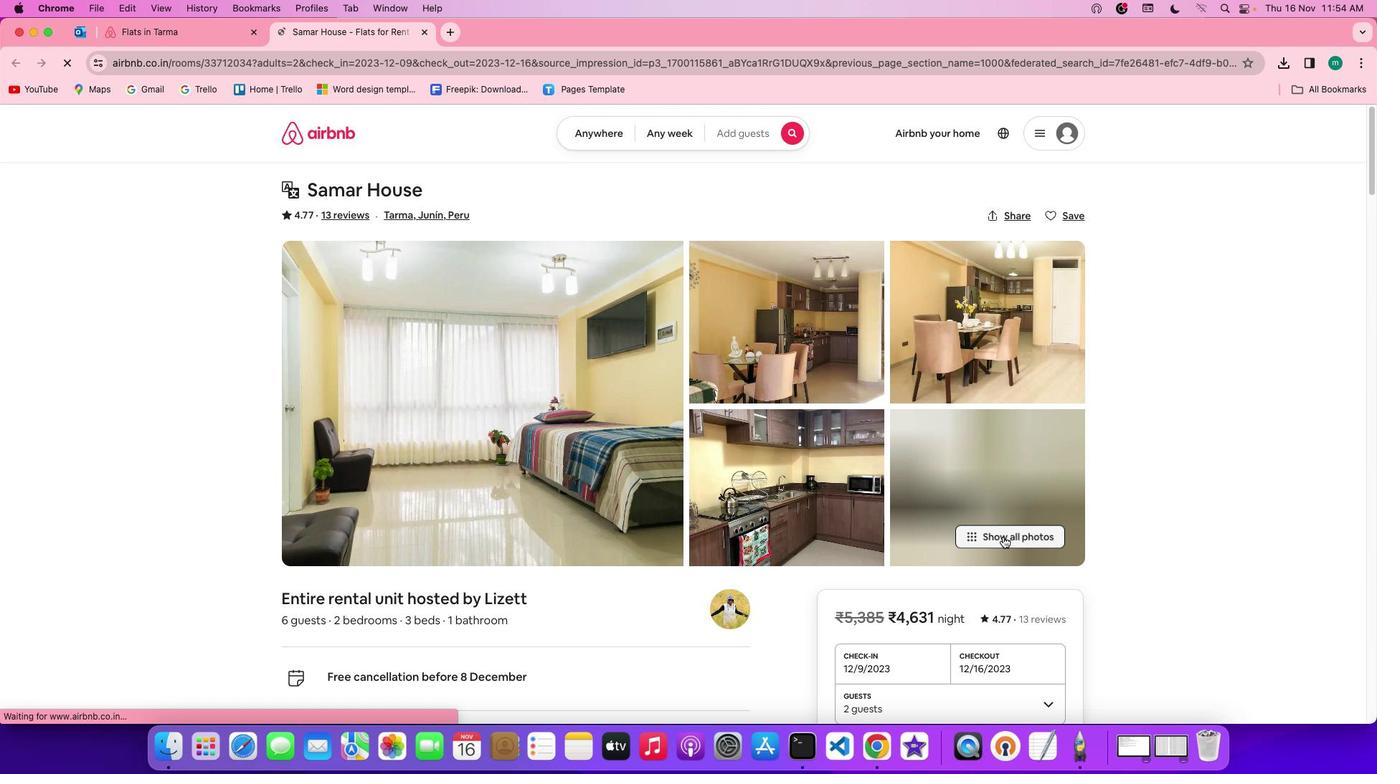 
Action: Mouse moved to (795, 524)
Screenshot: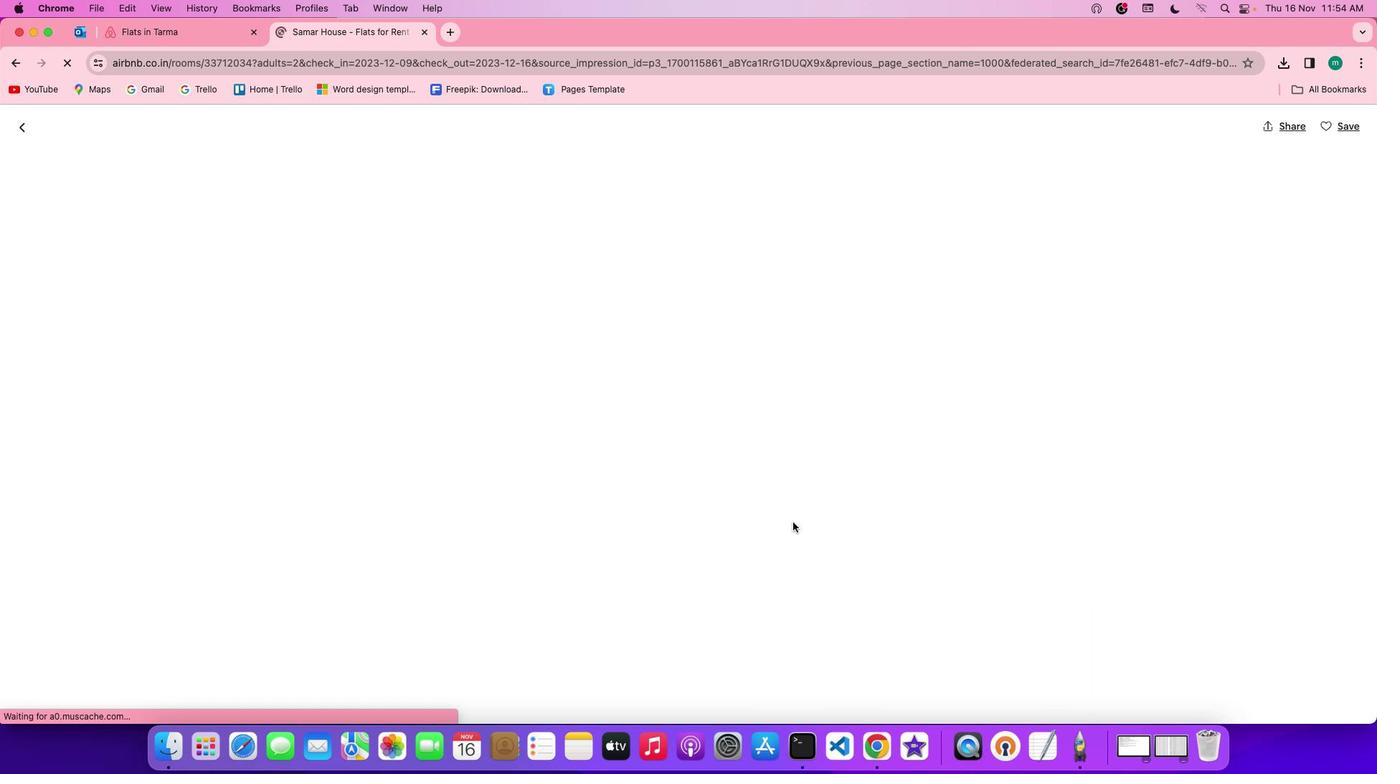 
Action: Mouse scrolled (795, 524) with delta (2, 1)
Screenshot: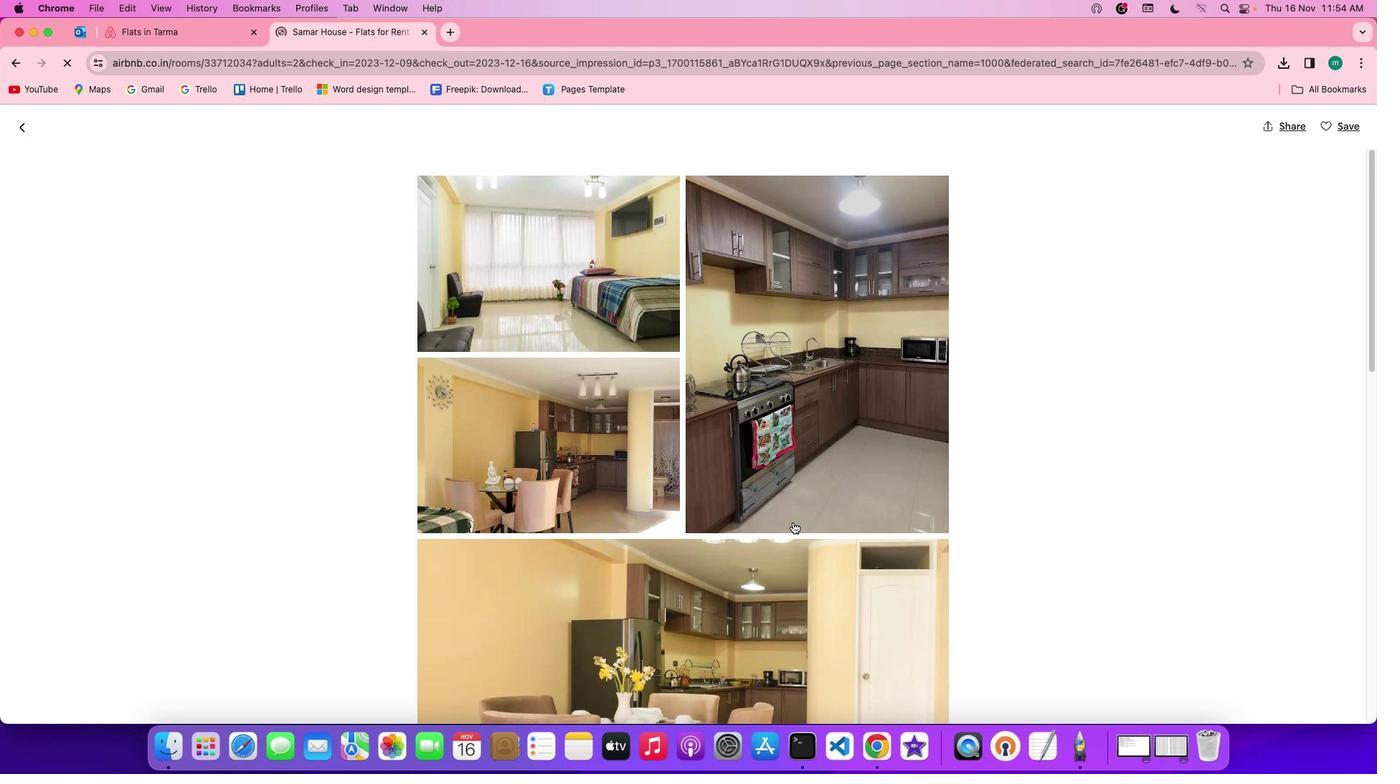 
Action: Mouse scrolled (795, 524) with delta (2, 1)
Screenshot: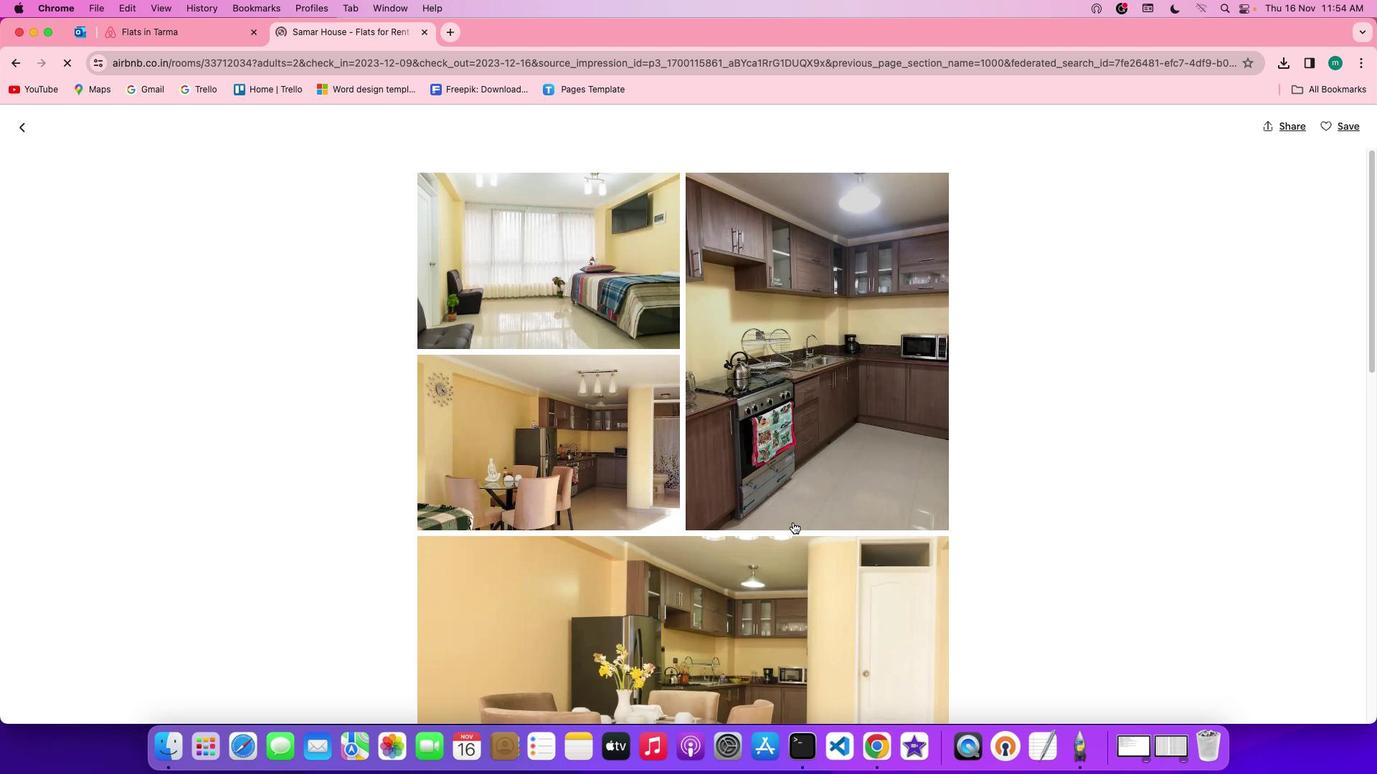 
Action: Mouse scrolled (795, 524) with delta (2, 0)
Screenshot: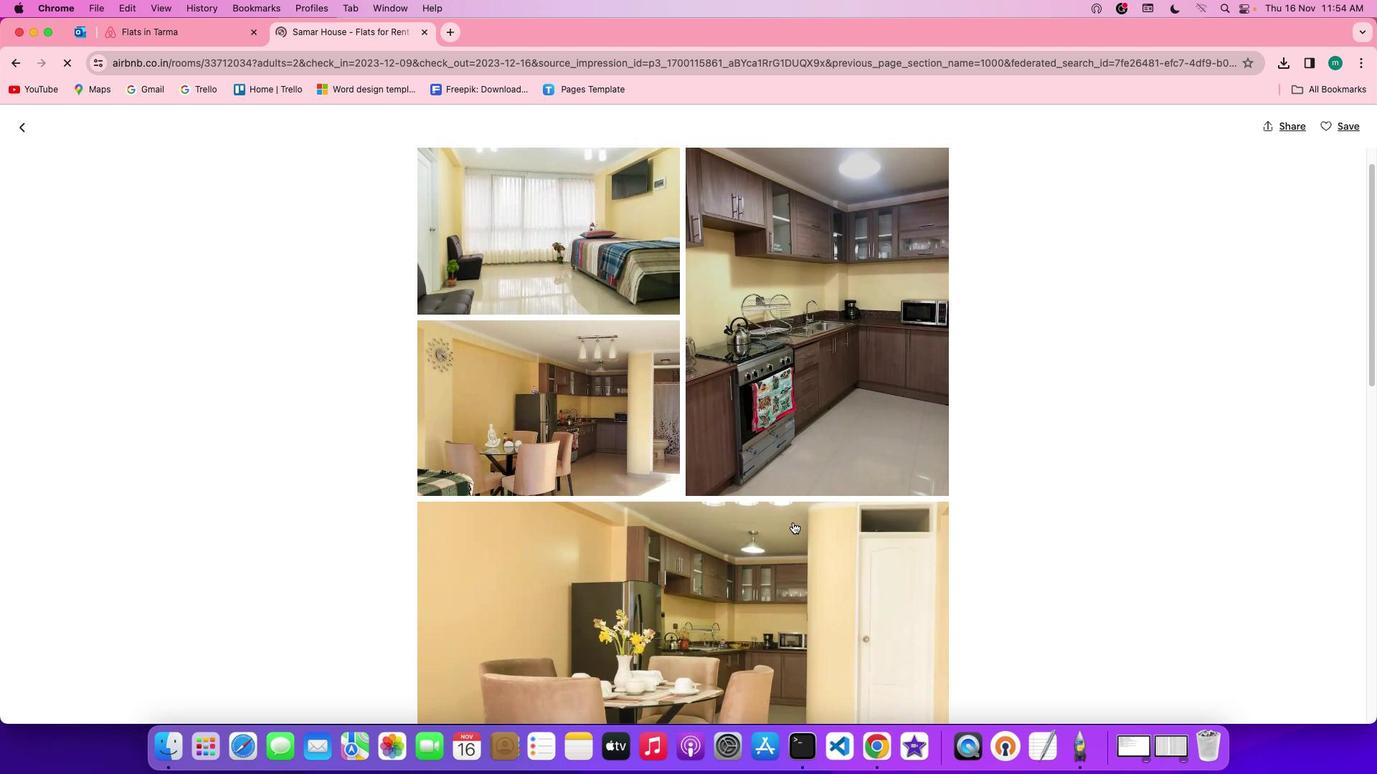 
Action: Mouse scrolled (795, 524) with delta (2, 1)
Screenshot: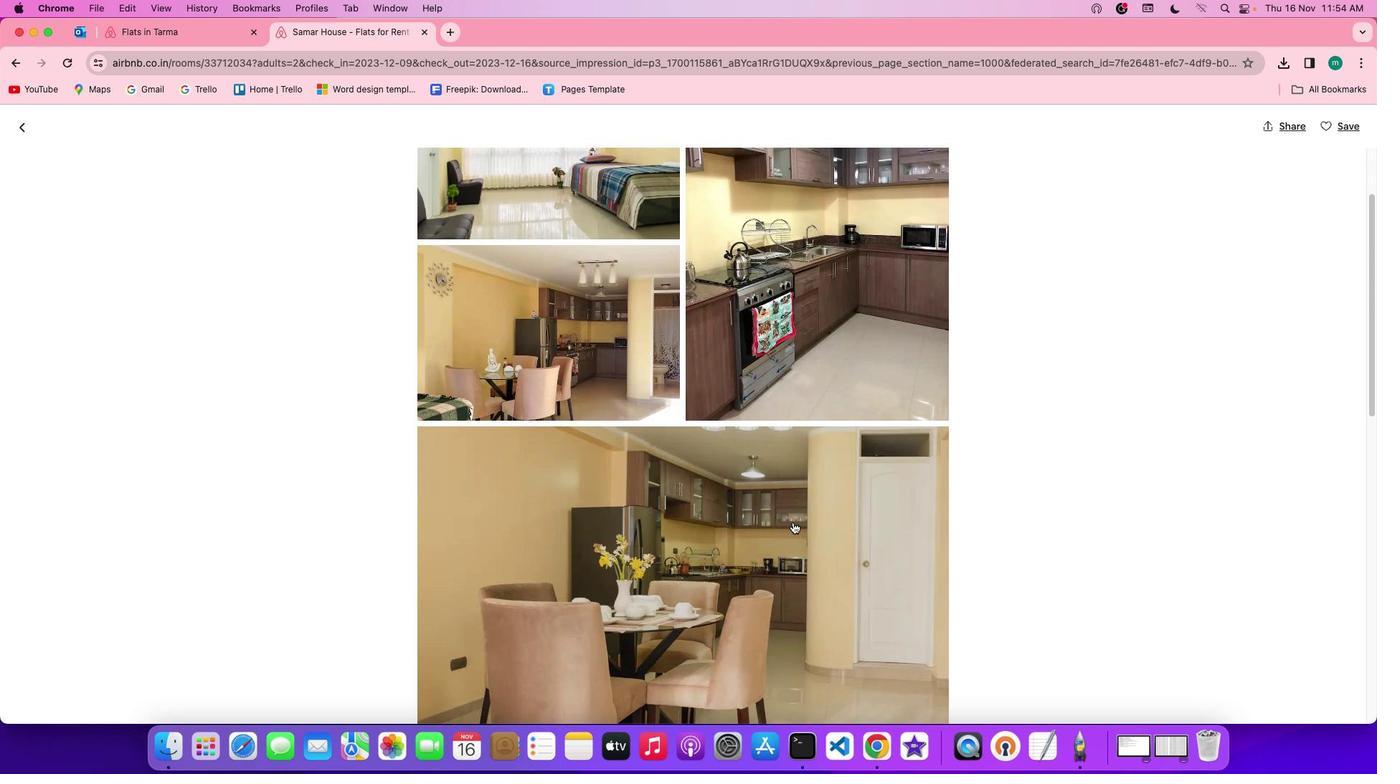 
Action: Mouse scrolled (795, 524) with delta (2, 1)
Screenshot: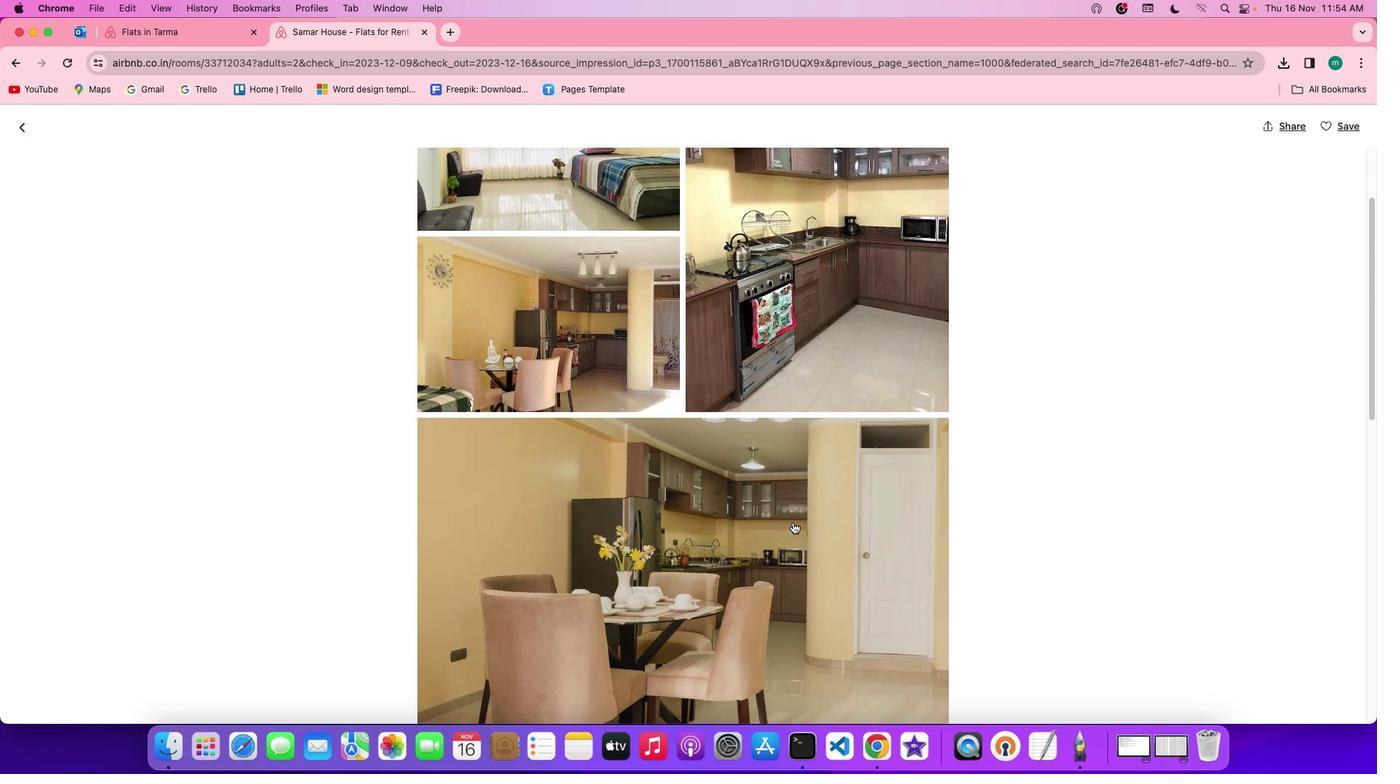 
Action: Mouse scrolled (795, 524) with delta (2, 1)
Screenshot: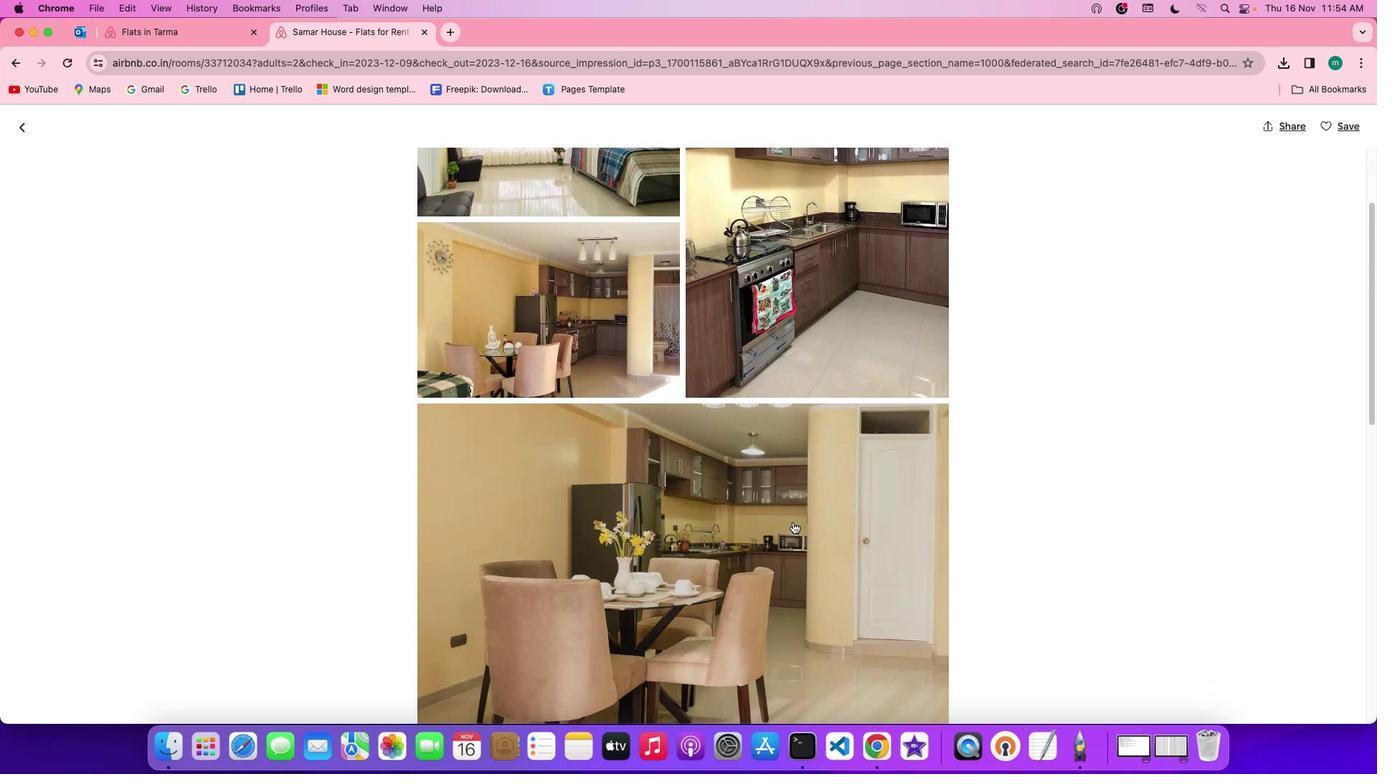
Action: Mouse scrolled (795, 524) with delta (2, 1)
Screenshot: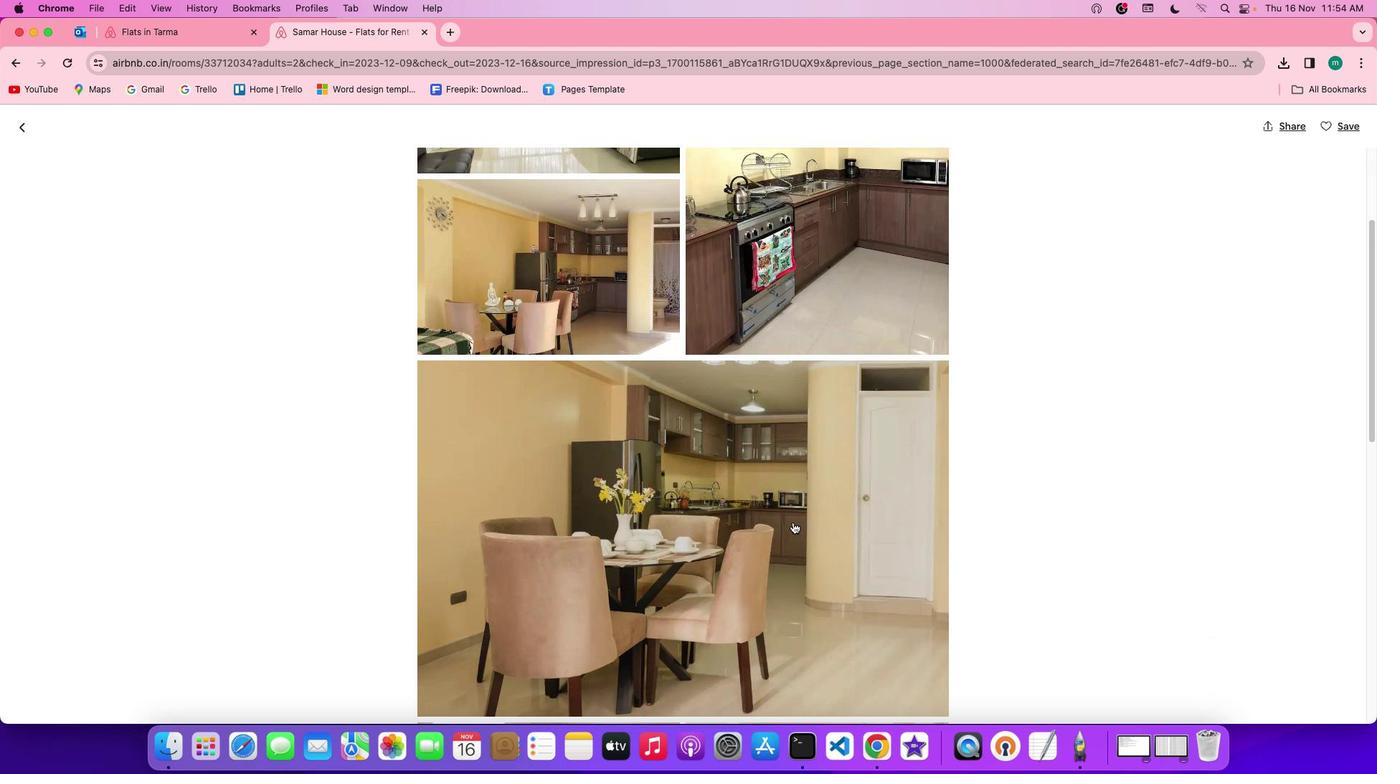
Action: Mouse scrolled (795, 524) with delta (2, 1)
Screenshot: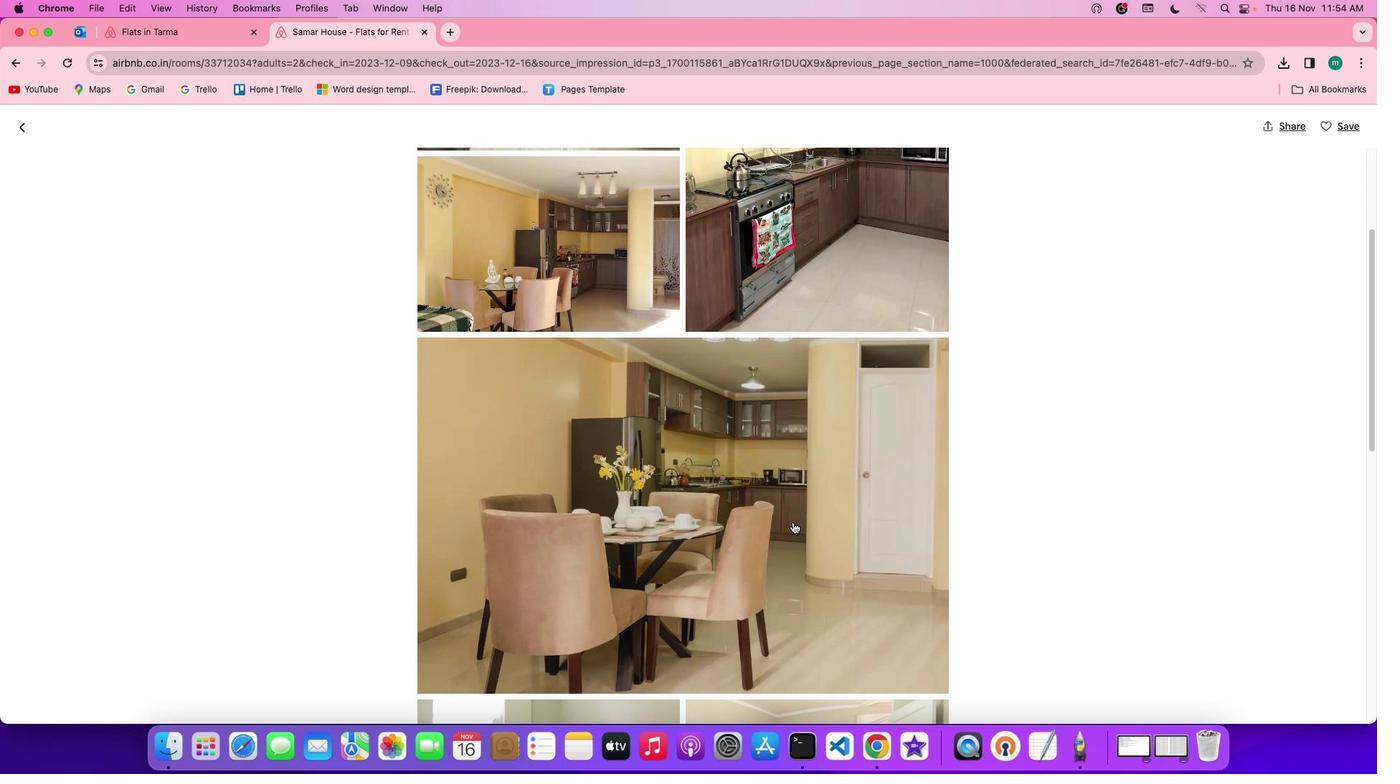 
Action: Mouse scrolled (795, 524) with delta (2, 1)
Screenshot: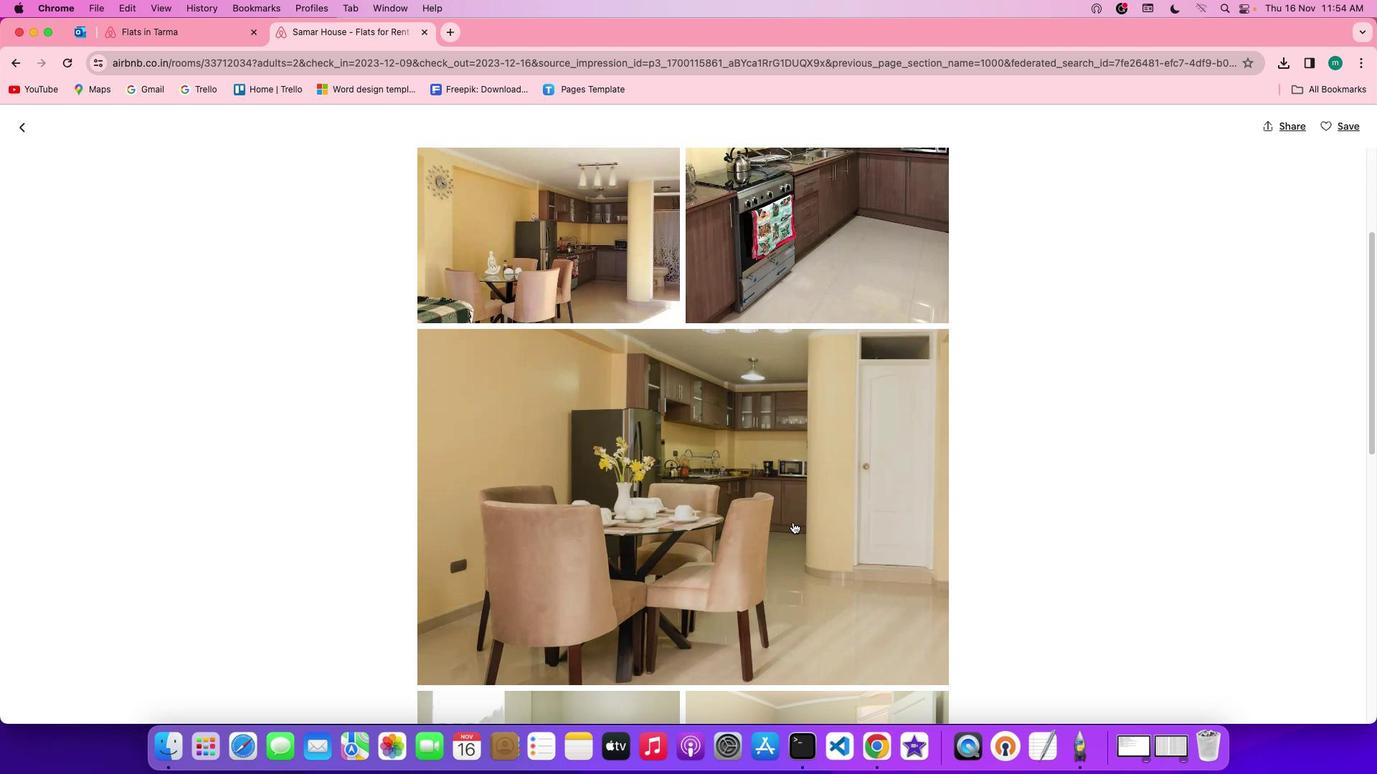 
Action: Mouse scrolled (795, 524) with delta (2, 0)
Screenshot: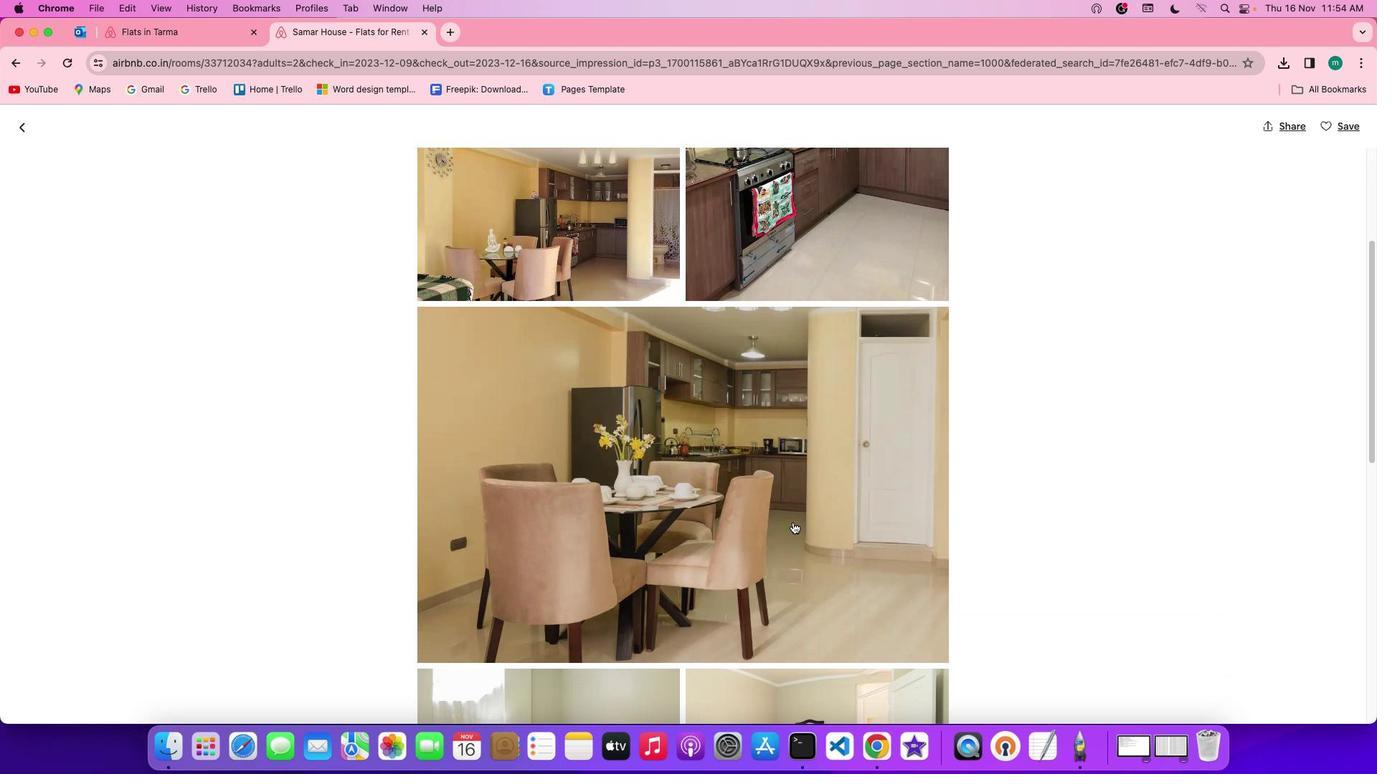 
Action: Mouse scrolled (795, 524) with delta (2, 0)
Screenshot: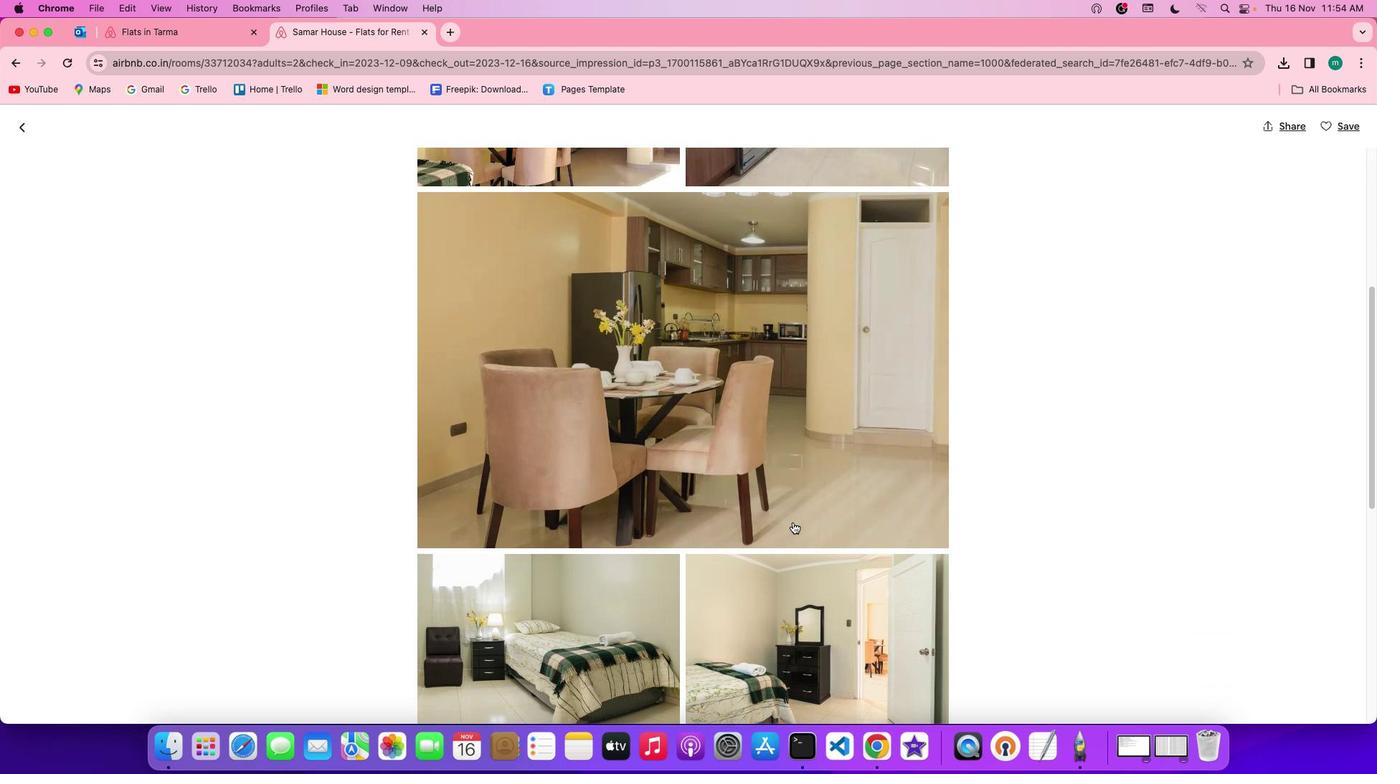 
Action: Mouse scrolled (795, 524) with delta (2, 1)
Screenshot: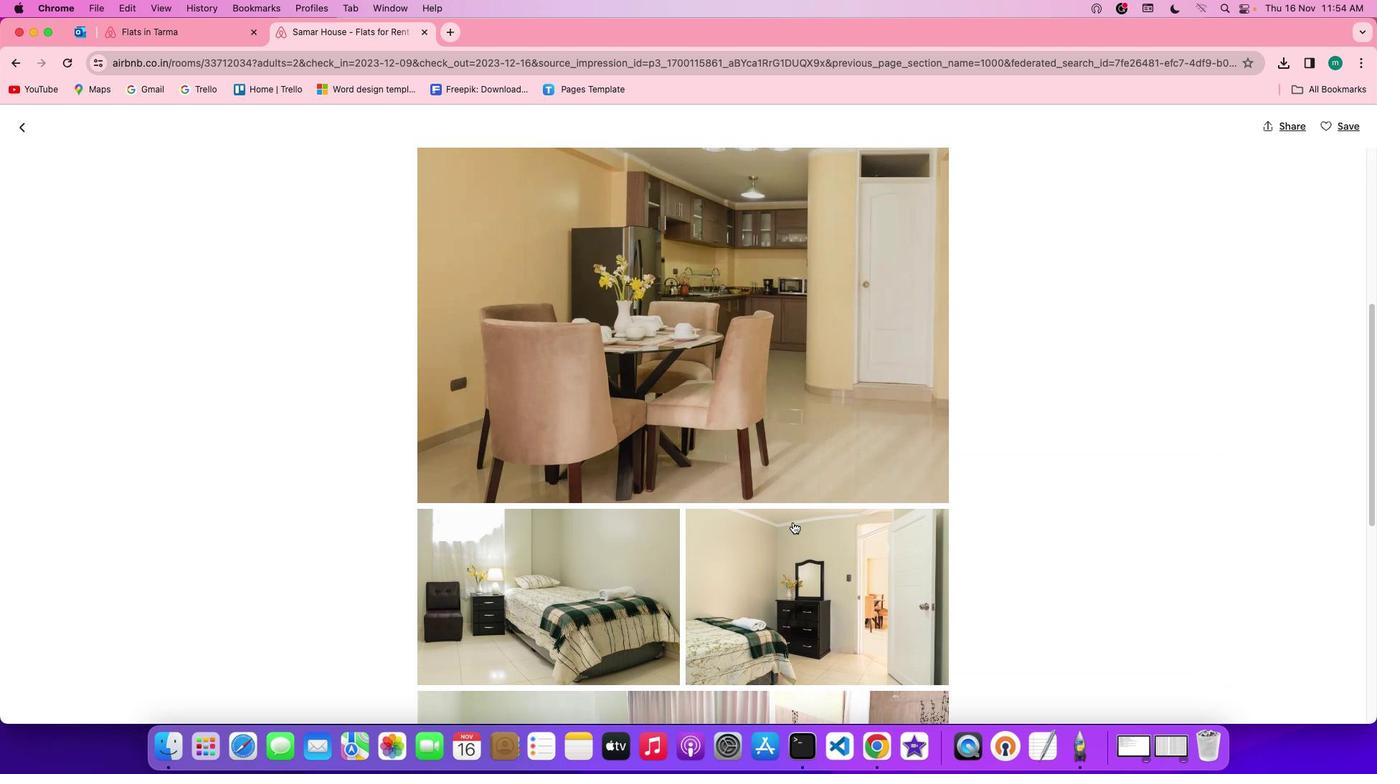 
Action: Mouse scrolled (795, 524) with delta (2, 1)
Screenshot: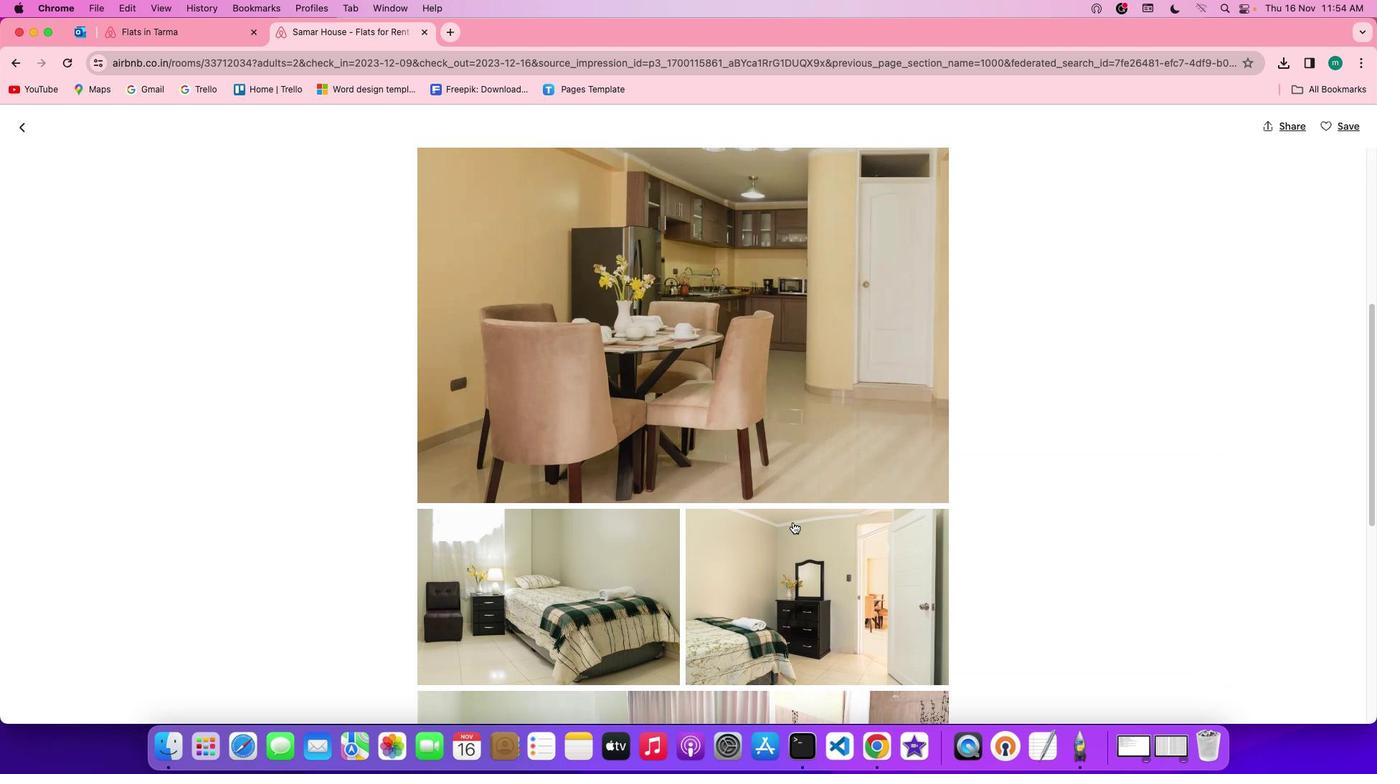 
Action: Mouse scrolled (795, 524) with delta (2, 0)
Screenshot: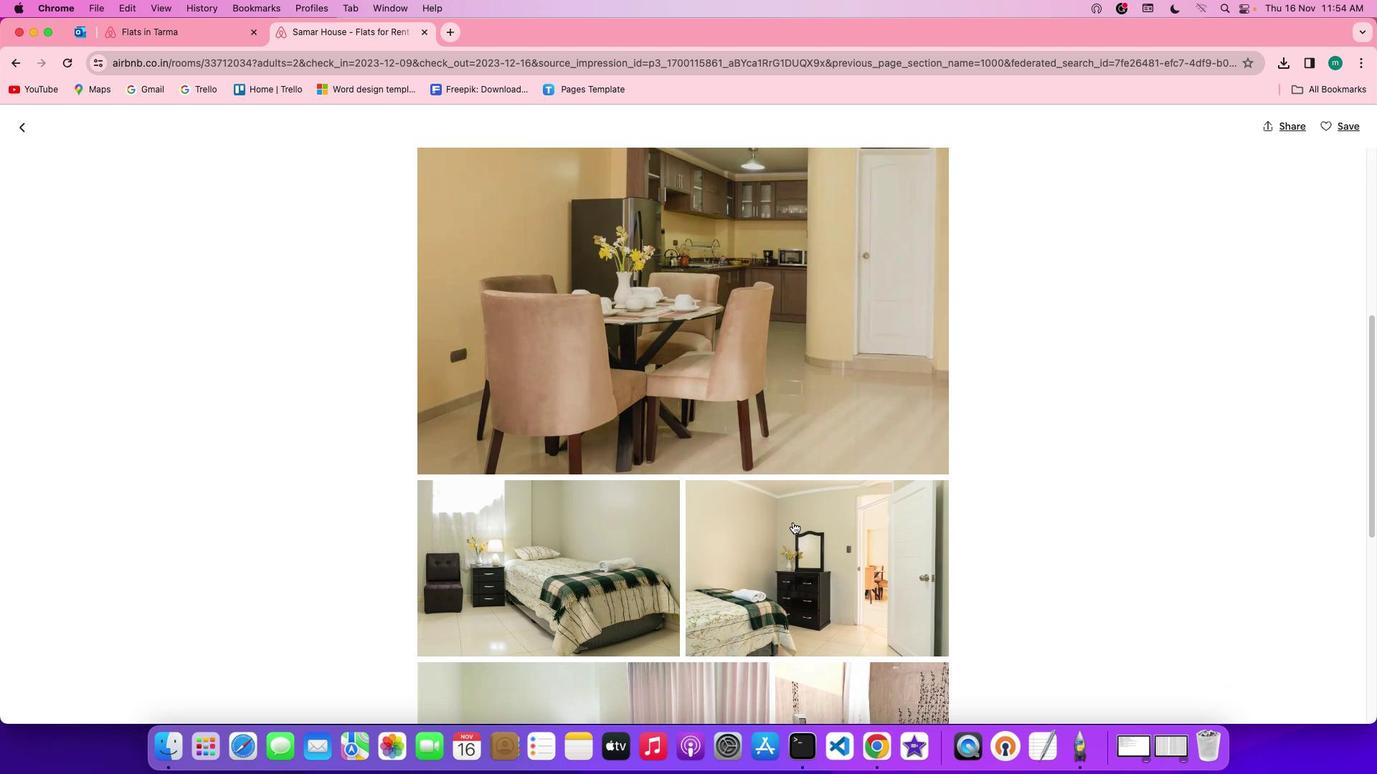 
Action: Mouse scrolled (795, 524) with delta (2, 1)
Screenshot: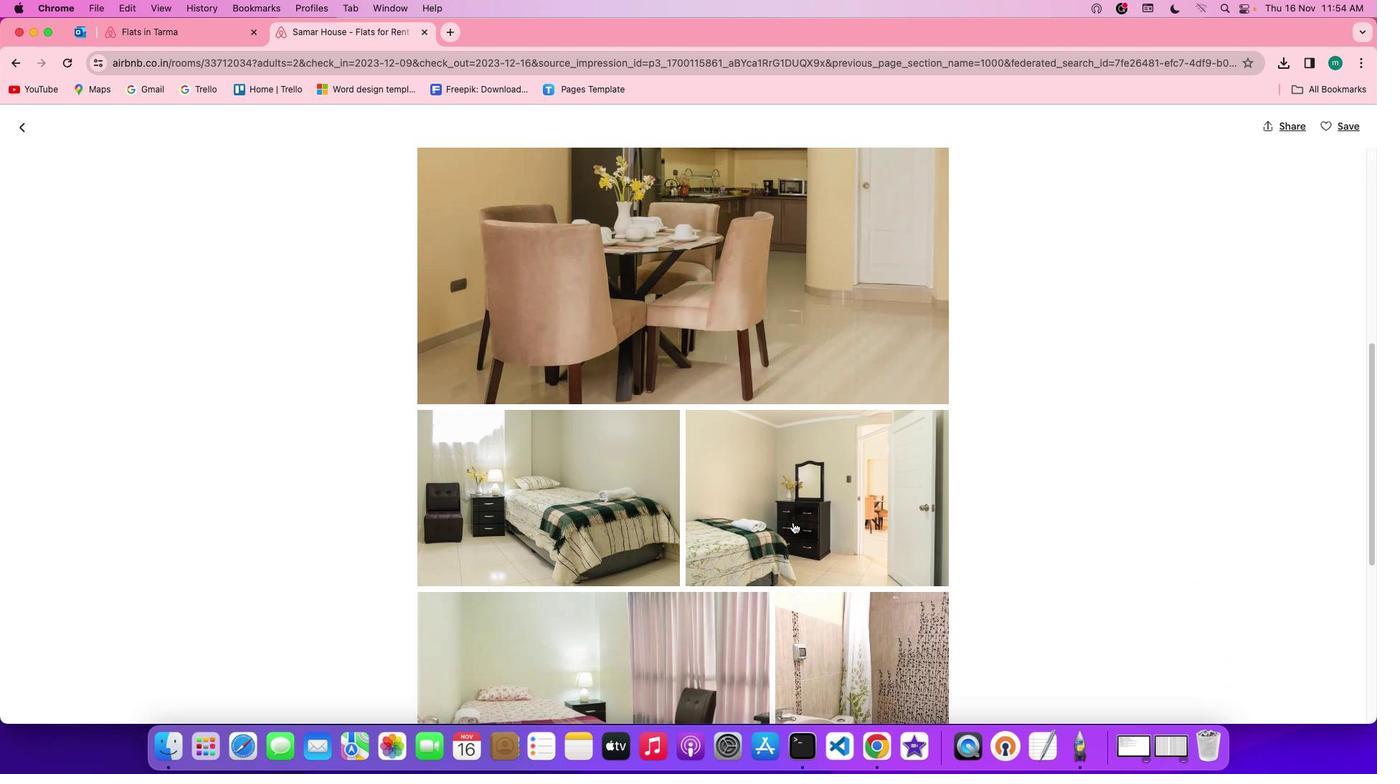 
Action: Mouse scrolled (795, 524) with delta (2, 1)
Screenshot: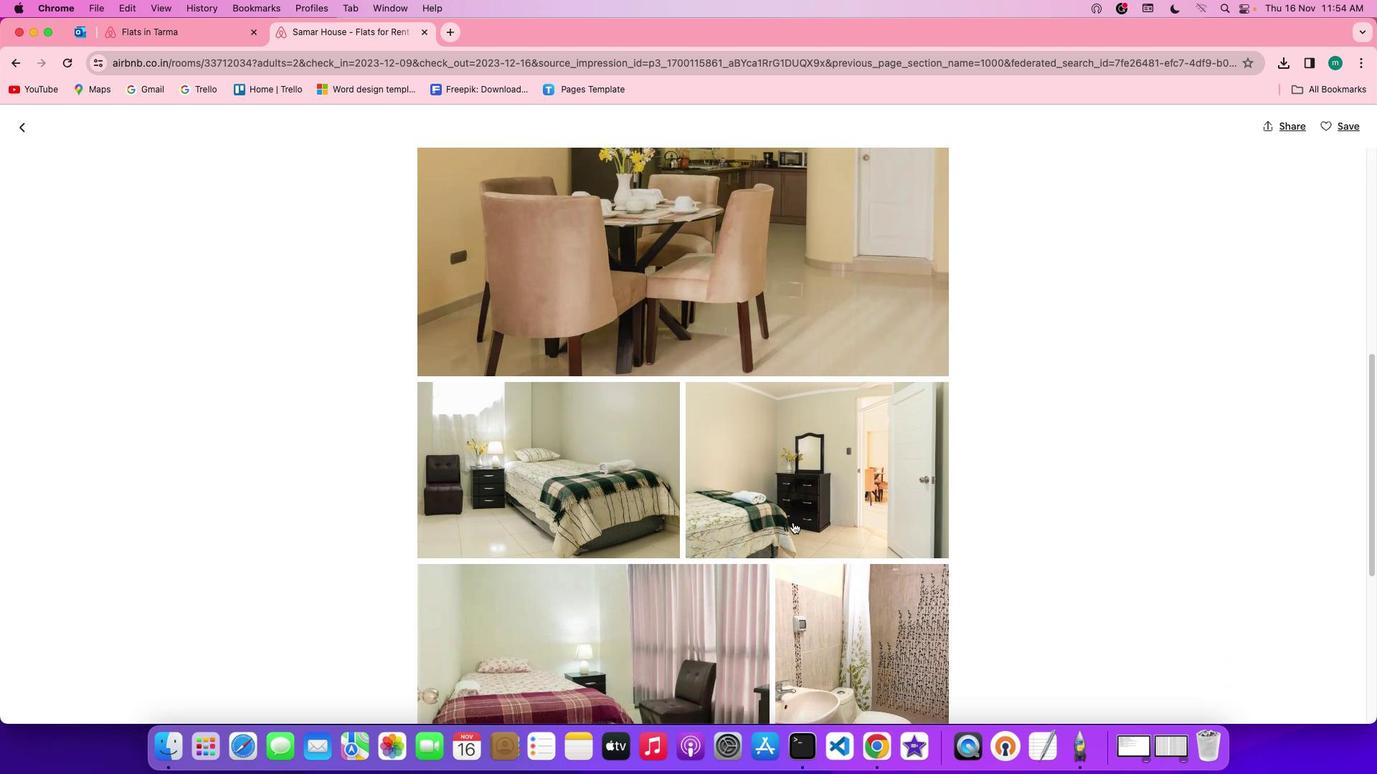 
Action: Mouse scrolled (795, 524) with delta (2, 0)
Screenshot: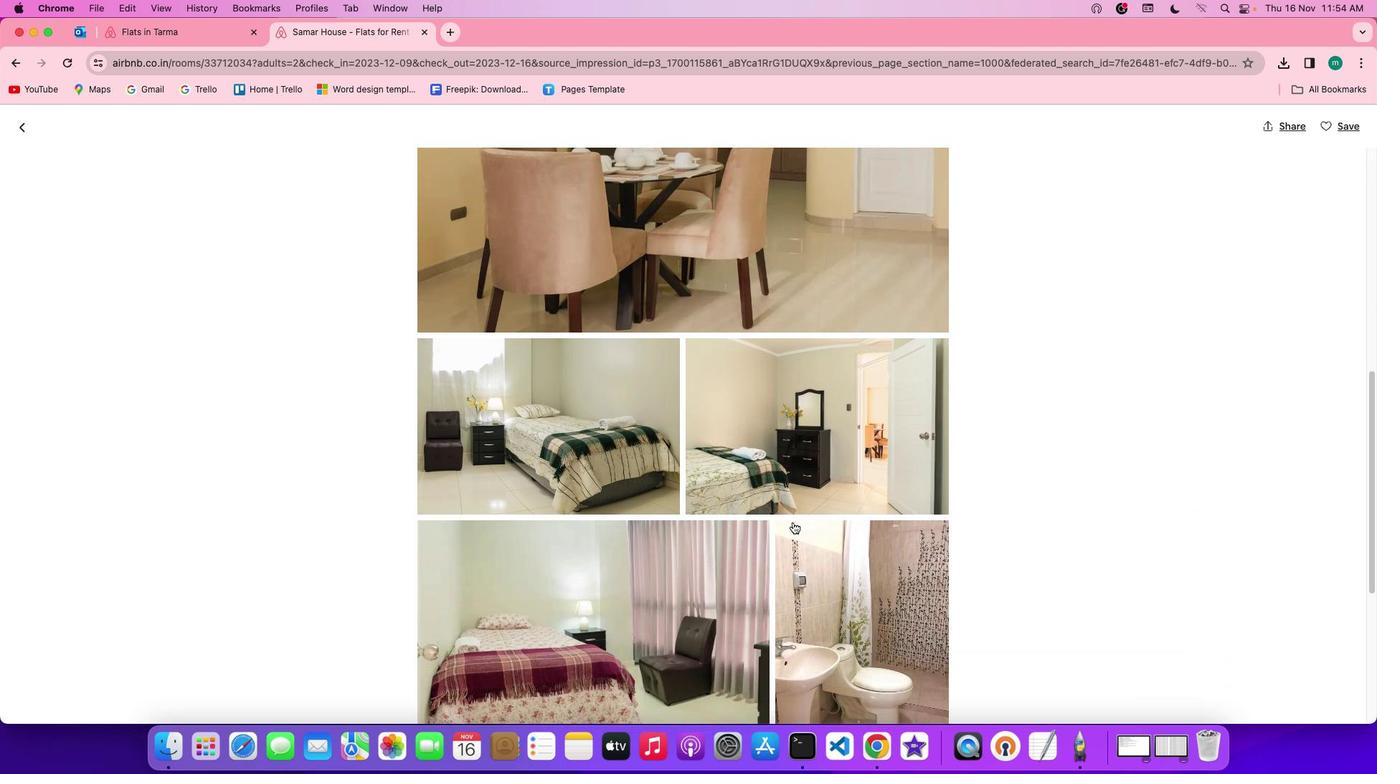 
Action: Mouse scrolled (795, 524) with delta (2, 0)
Screenshot: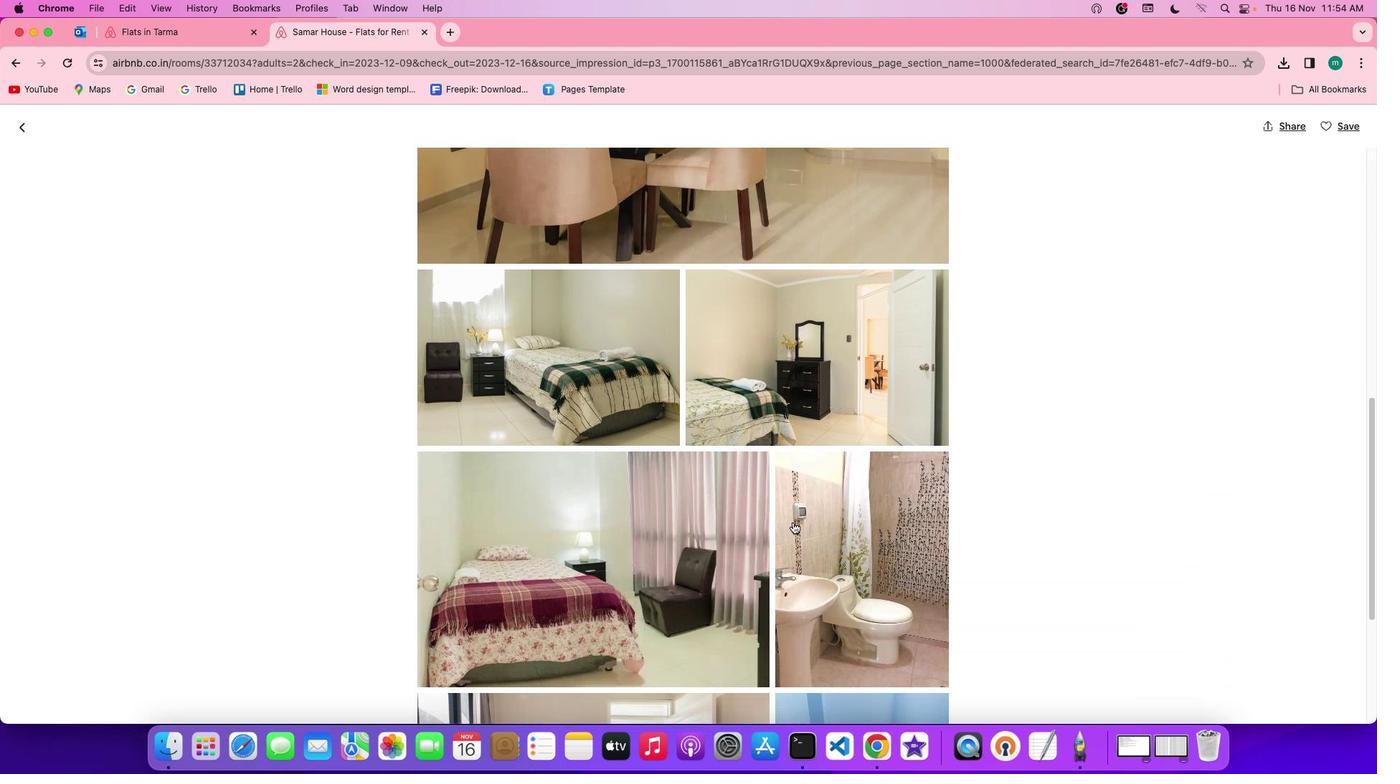 
Action: Mouse scrolled (795, 524) with delta (2, 1)
Screenshot: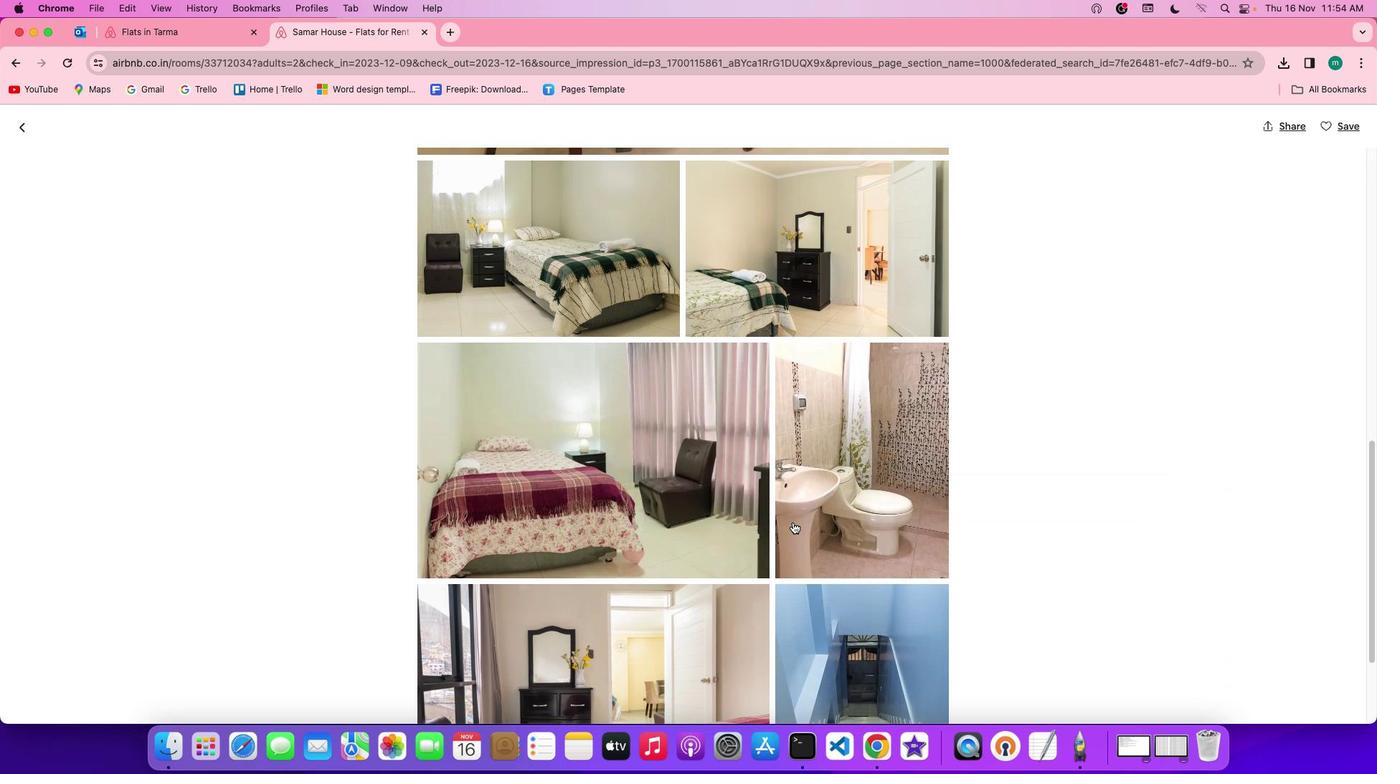 
Action: Mouse scrolled (795, 524) with delta (2, 1)
Screenshot: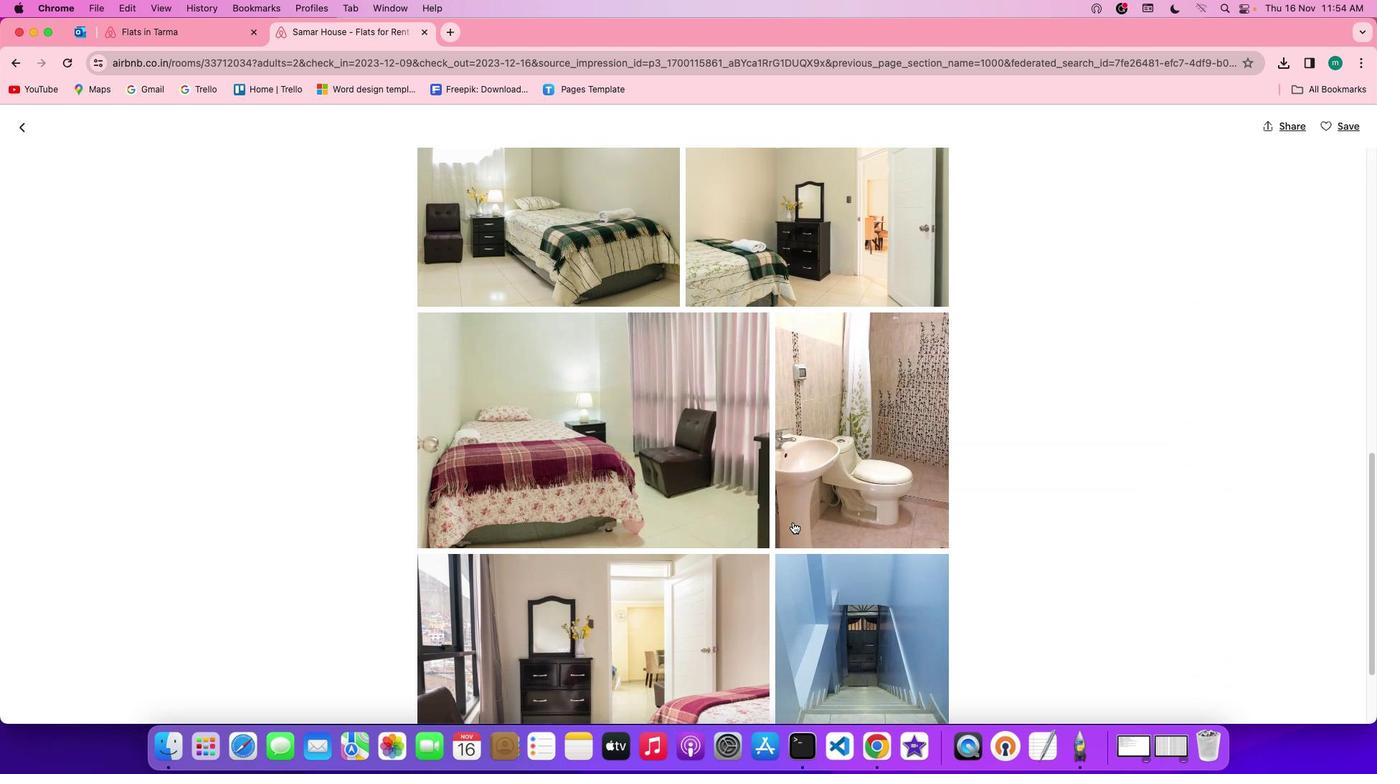 
Action: Mouse scrolled (795, 524) with delta (2, 0)
Screenshot: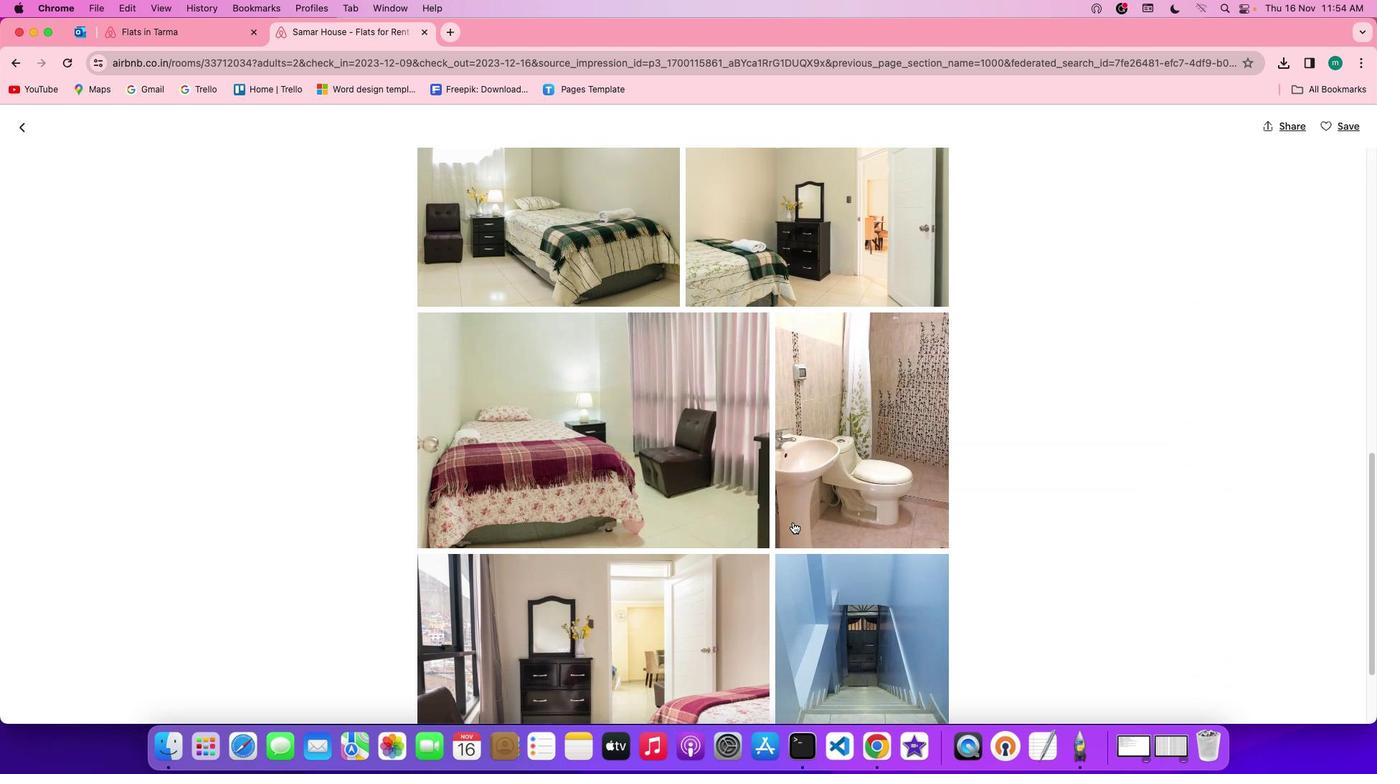 
Action: Mouse scrolled (795, 524) with delta (2, 0)
Screenshot: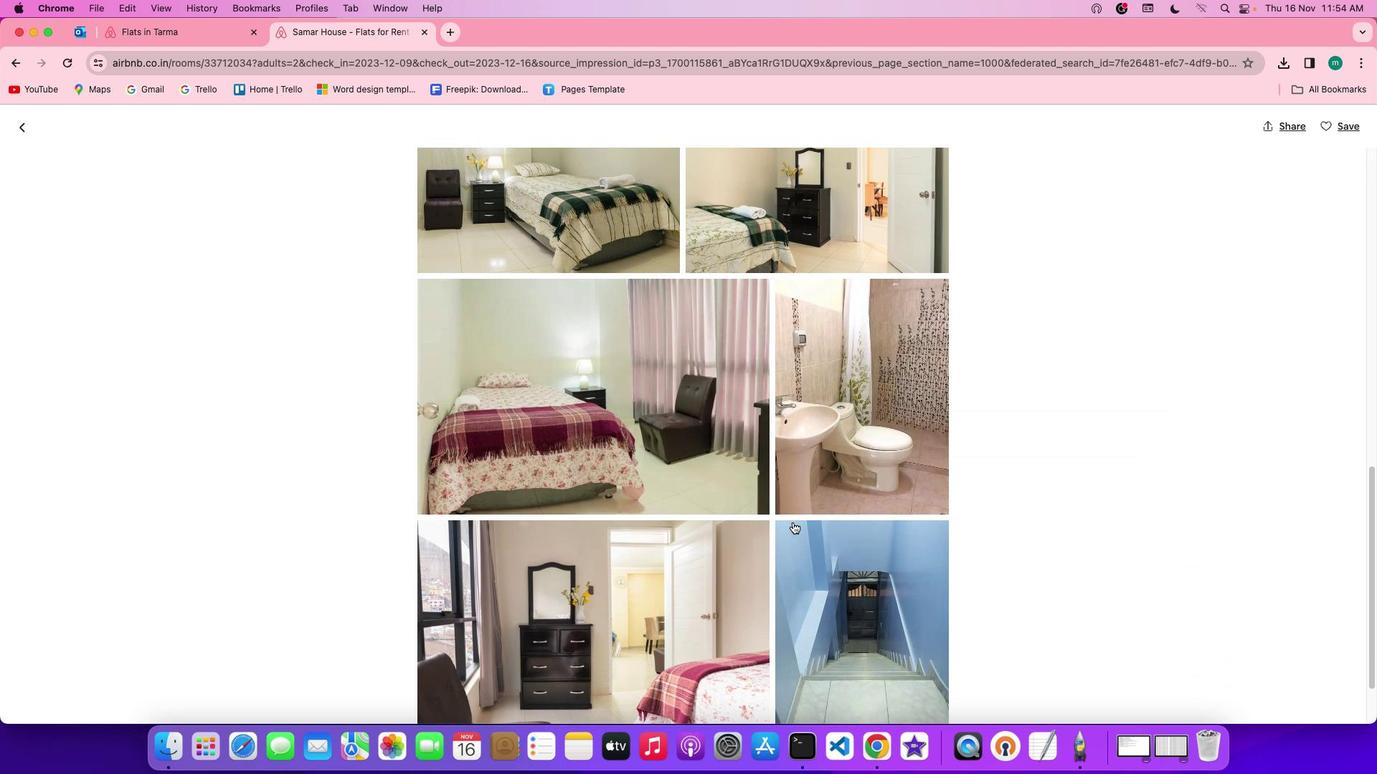 
Action: Mouse scrolled (795, 524) with delta (2, 1)
Screenshot: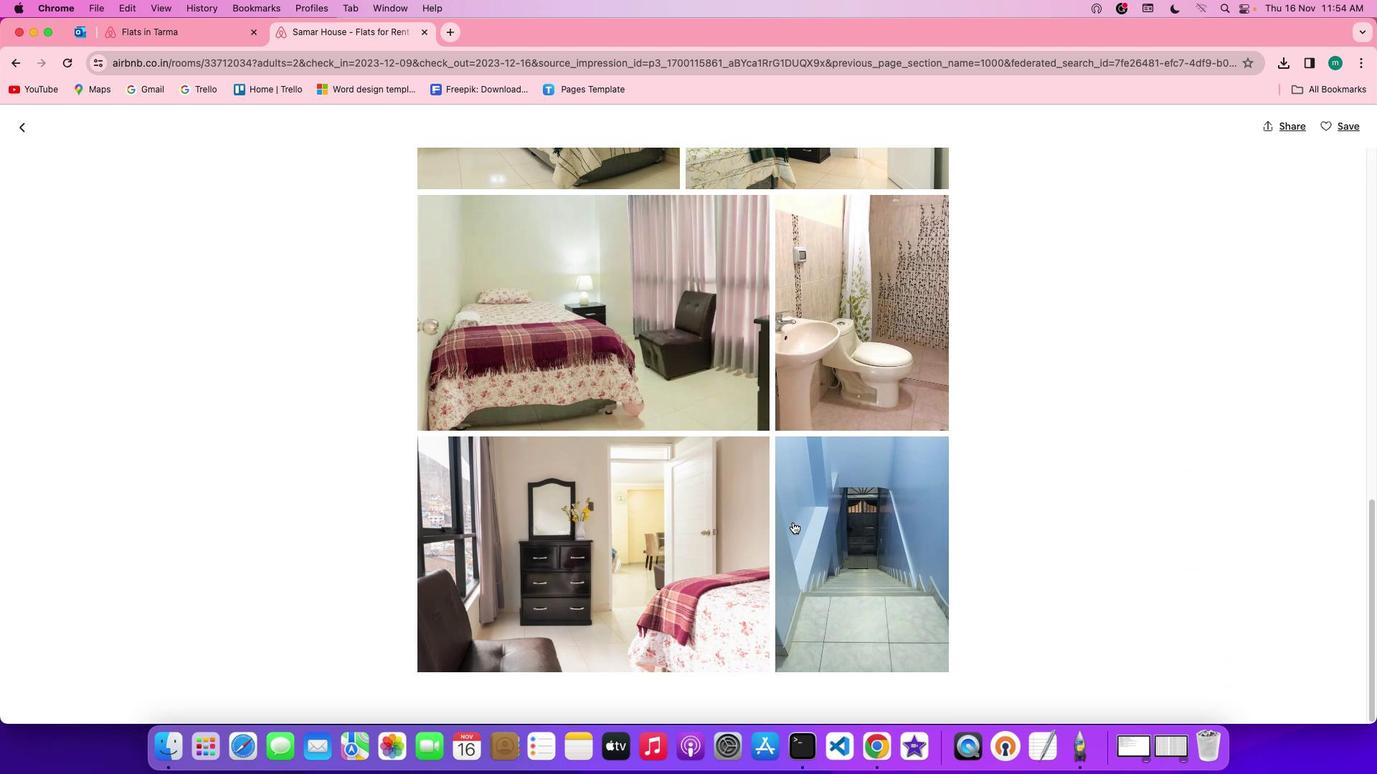 
Action: Mouse scrolled (795, 524) with delta (2, 1)
Screenshot: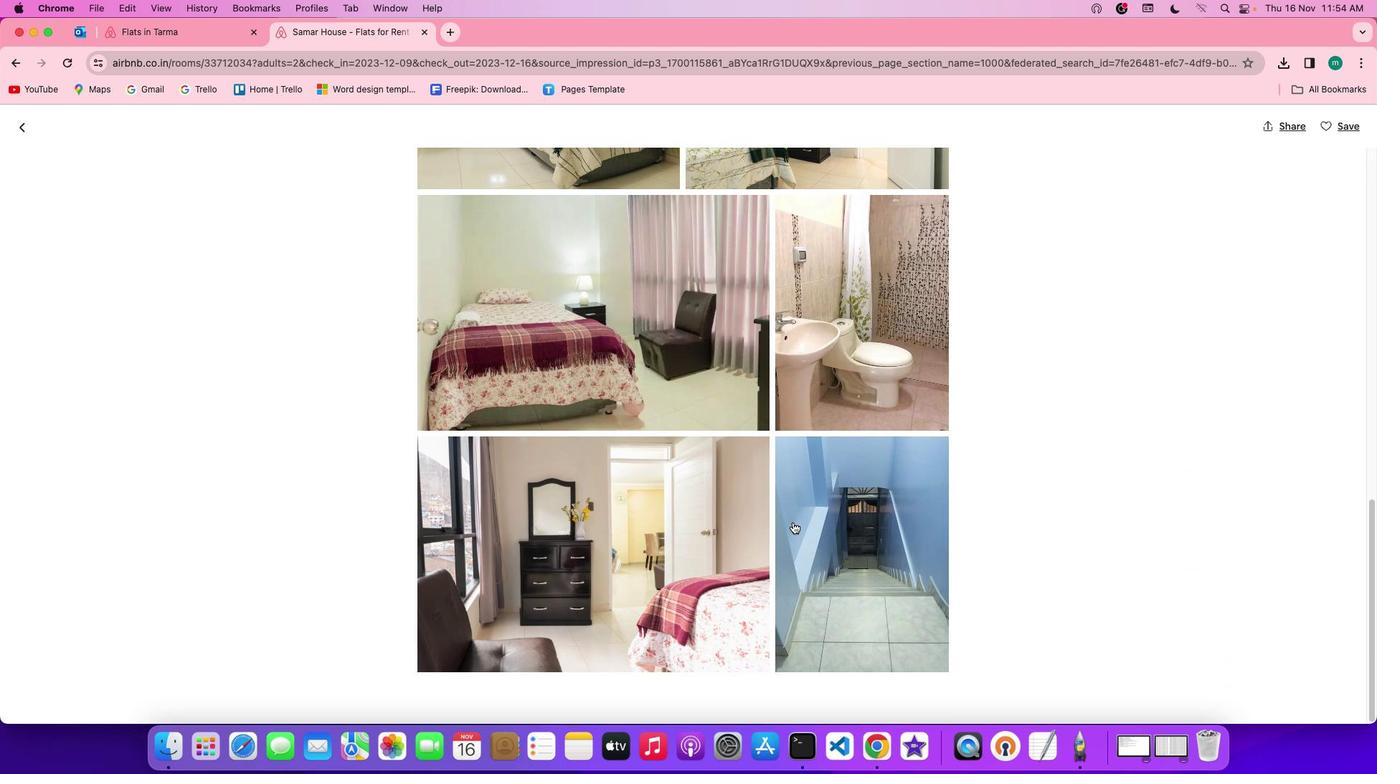
Action: Mouse scrolled (795, 524) with delta (2, 1)
Screenshot: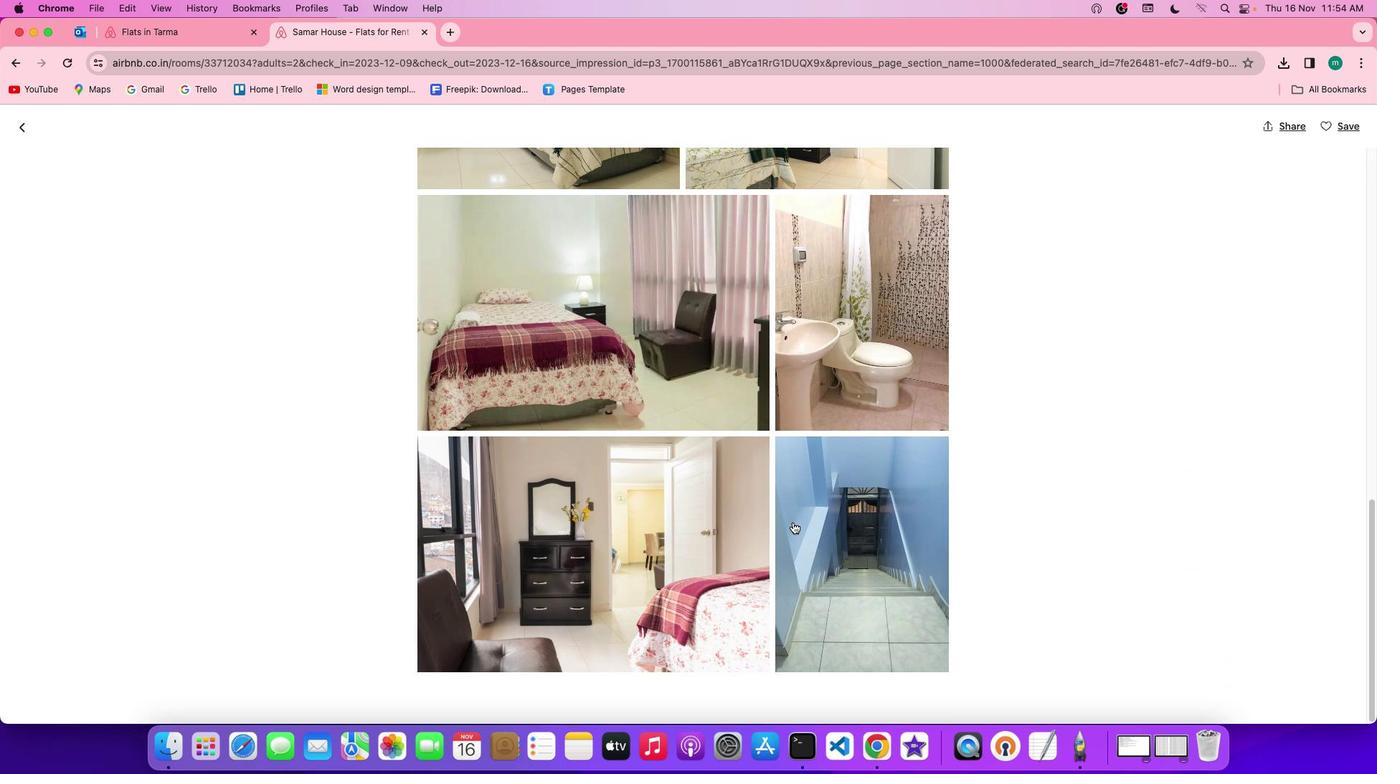 
Action: Mouse scrolled (795, 524) with delta (2, 0)
Screenshot: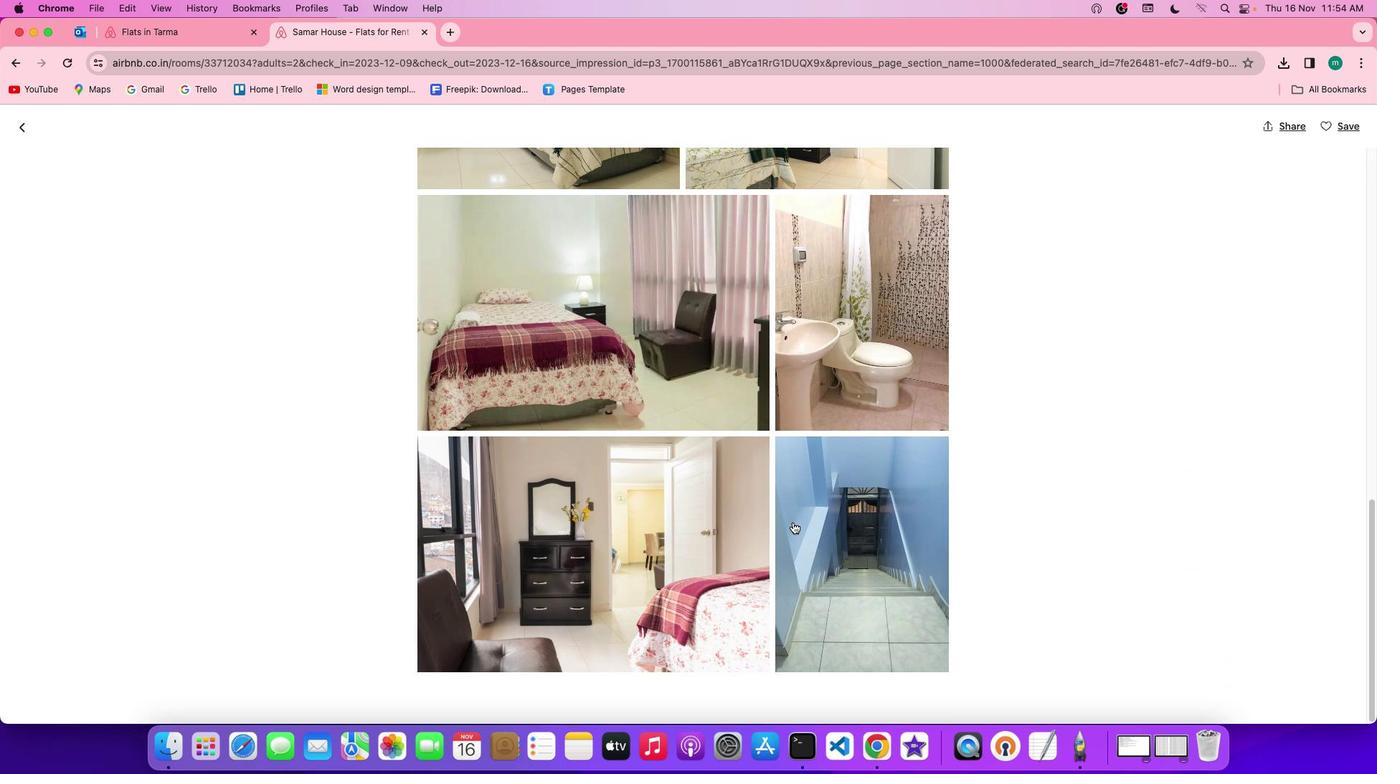 
Action: Mouse scrolled (795, 524) with delta (2, 1)
Screenshot: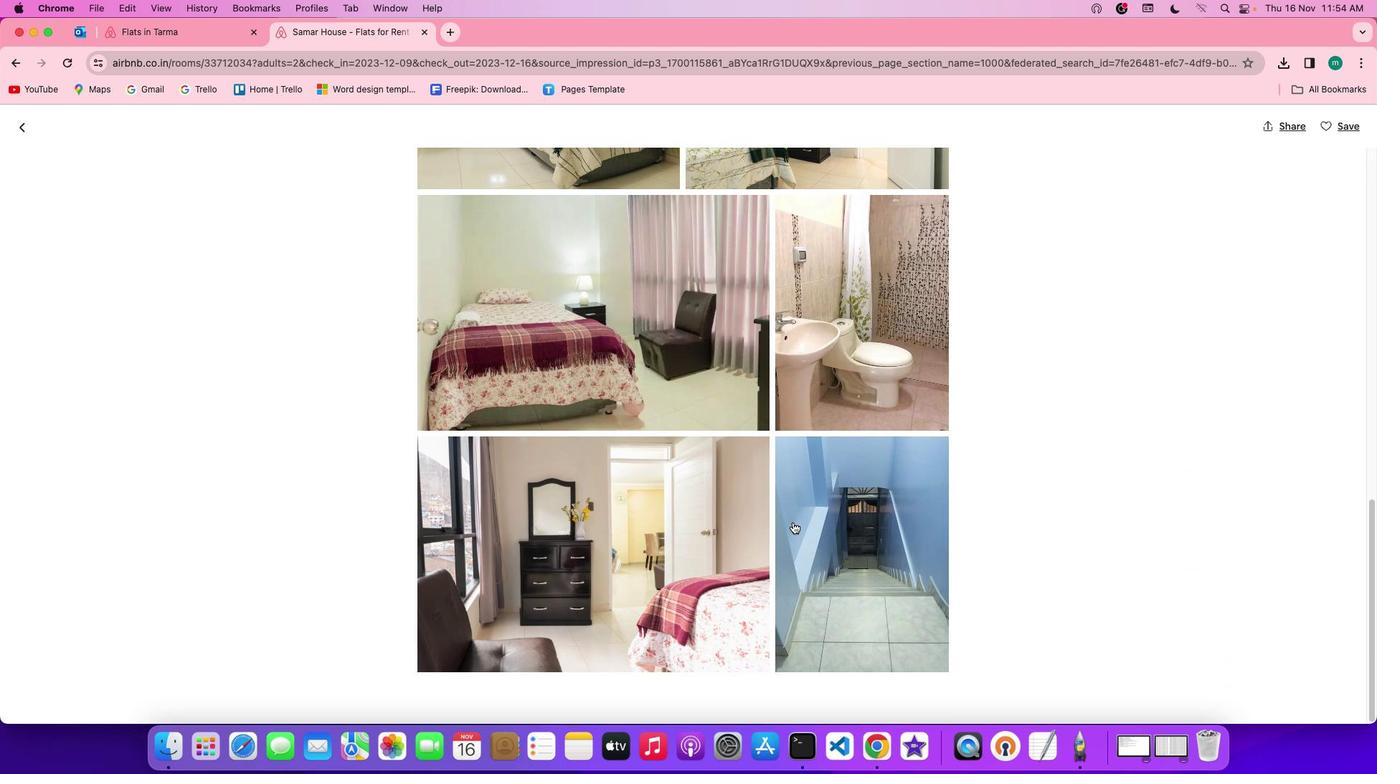 
Action: Mouse scrolled (795, 524) with delta (2, 1)
Screenshot: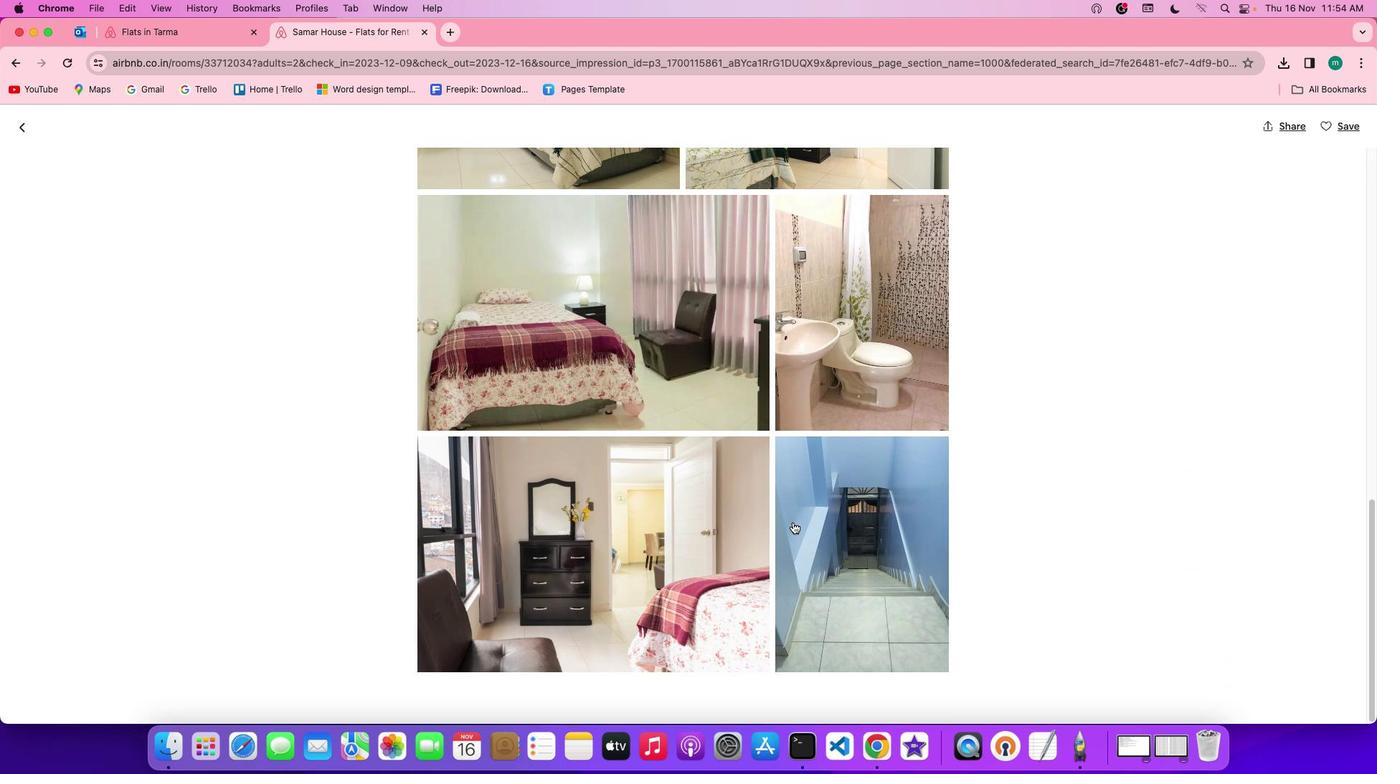 
Action: Mouse scrolled (795, 524) with delta (2, 0)
Screenshot: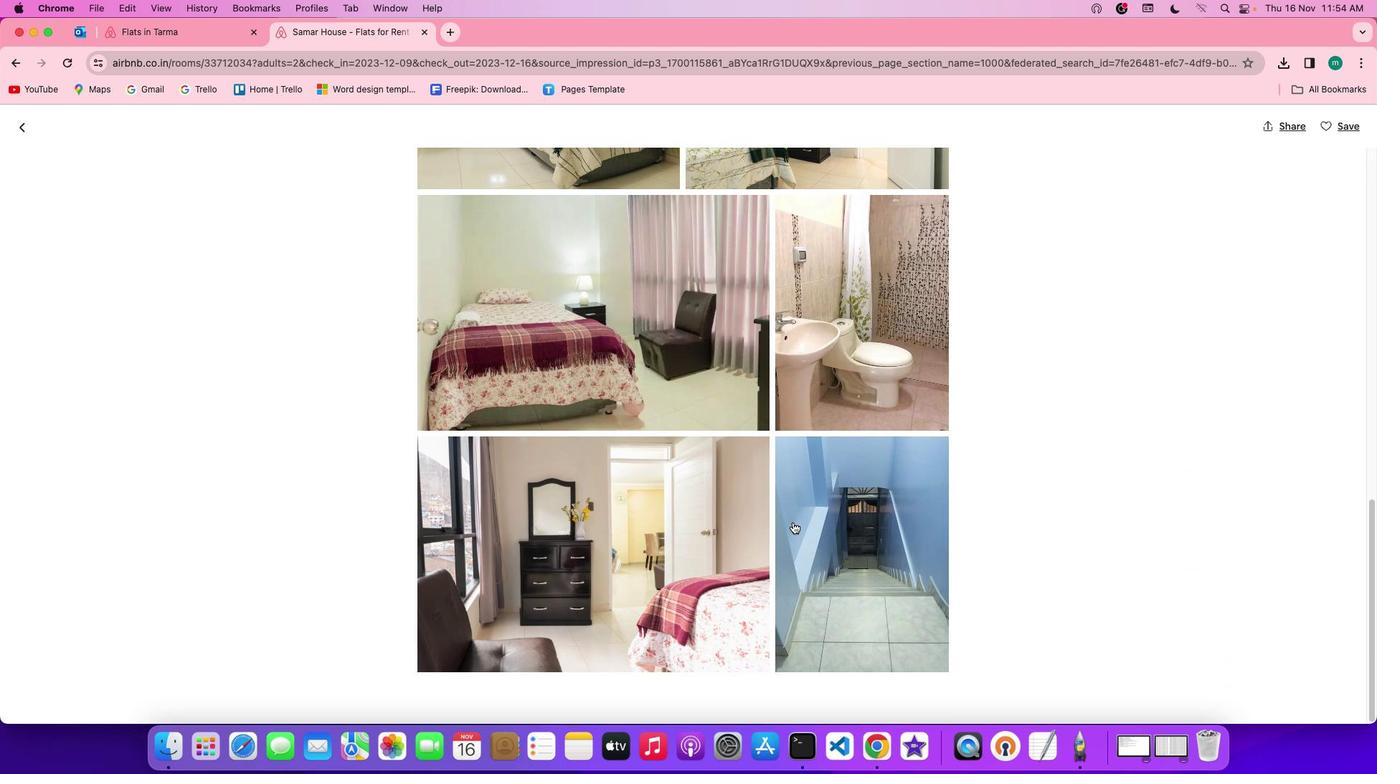 
Action: Mouse scrolled (795, 524) with delta (2, 0)
Screenshot: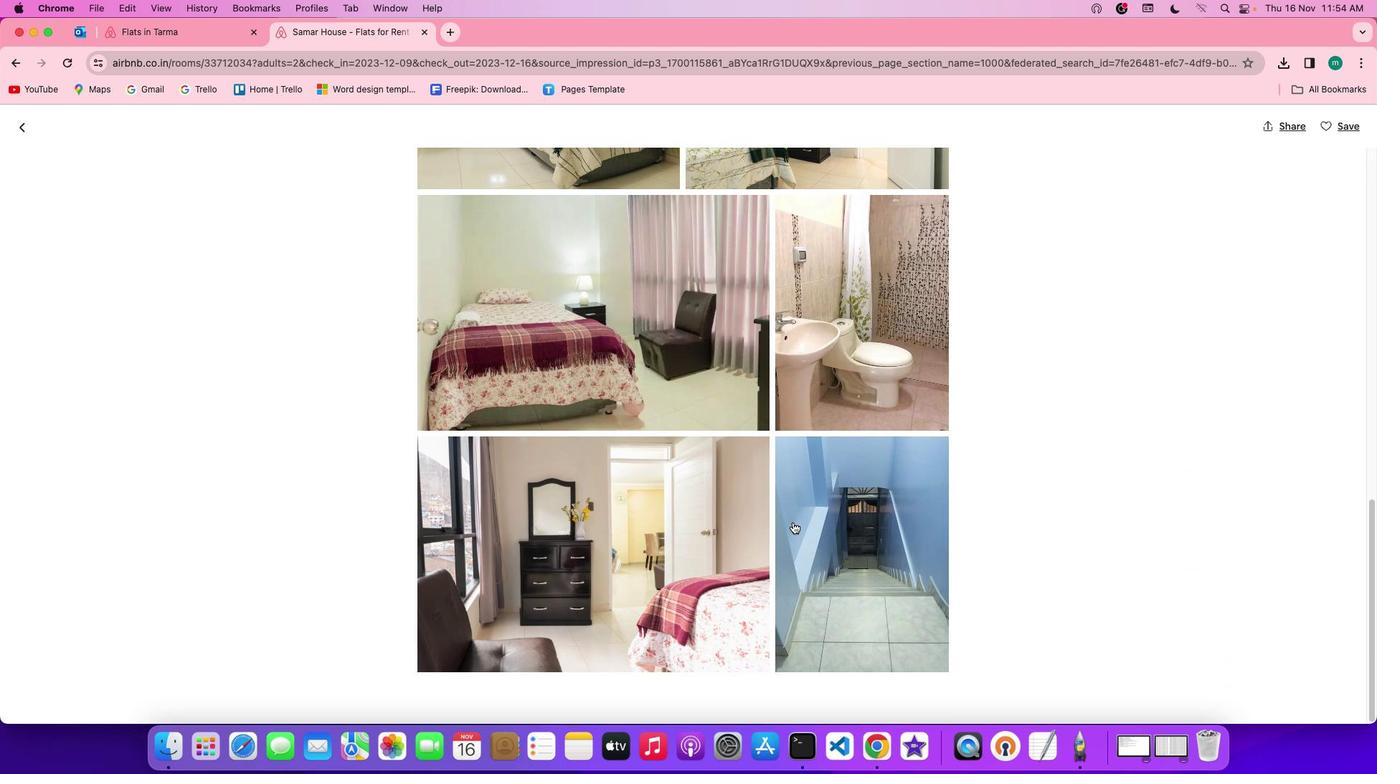 
Action: Mouse scrolled (795, 524) with delta (2, 1)
Screenshot: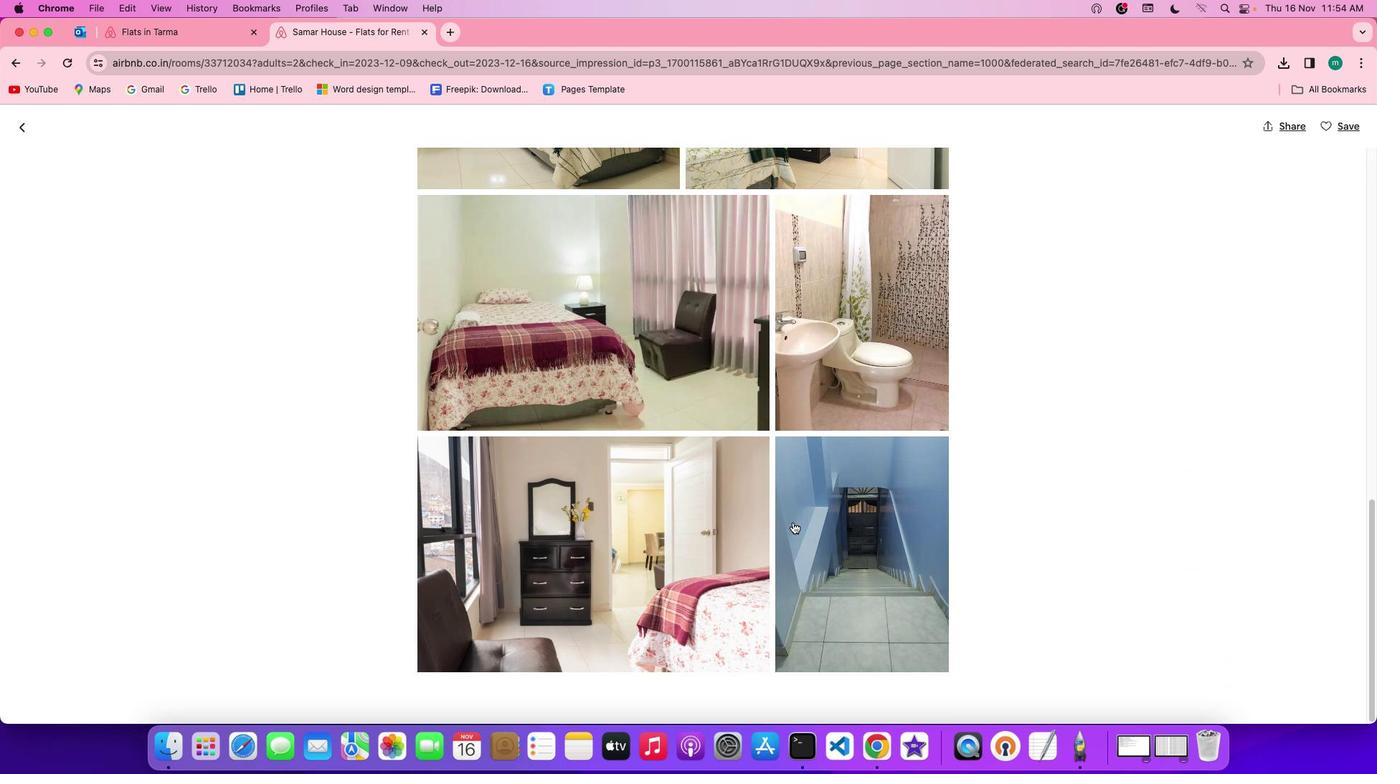 
Action: Mouse scrolled (795, 524) with delta (2, 1)
Screenshot: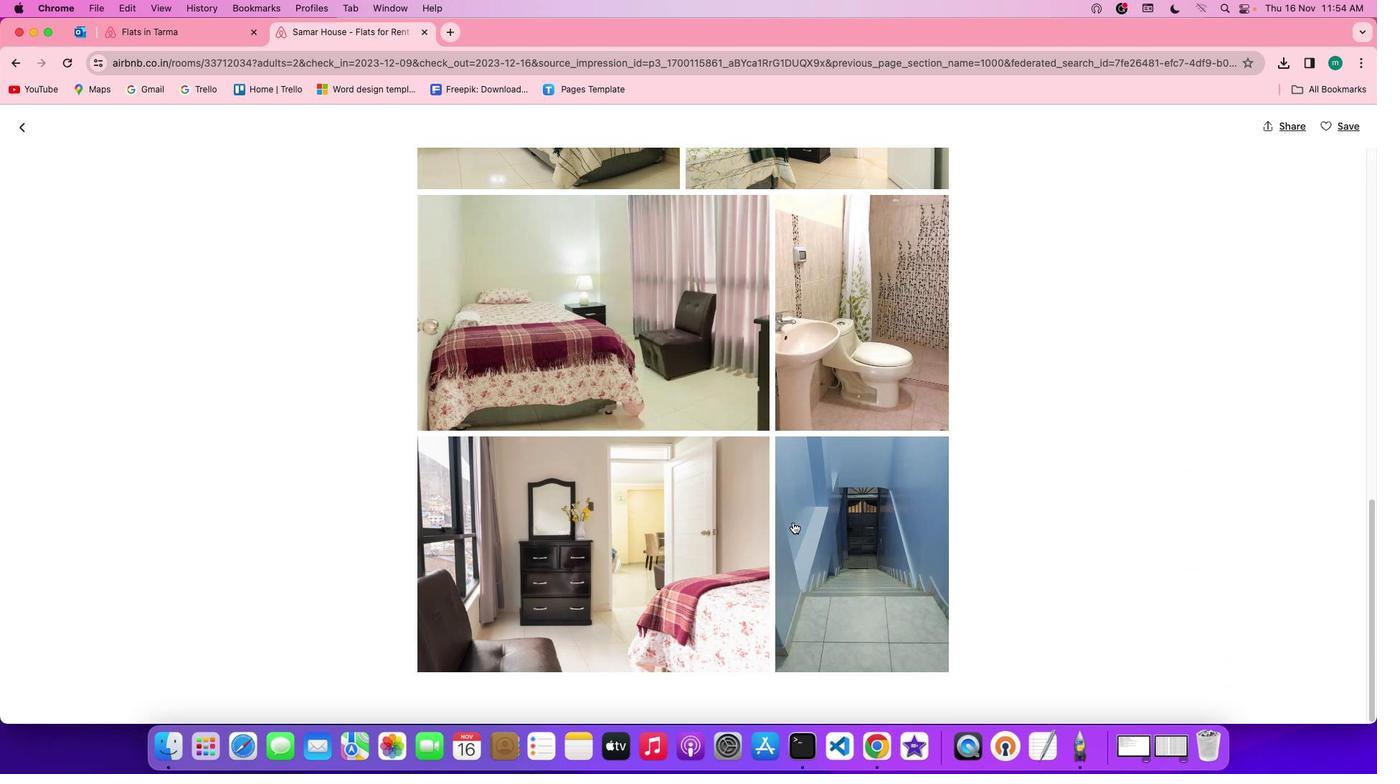 
Action: Mouse scrolled (795, 524) with delta (2, 0)
Screenshot: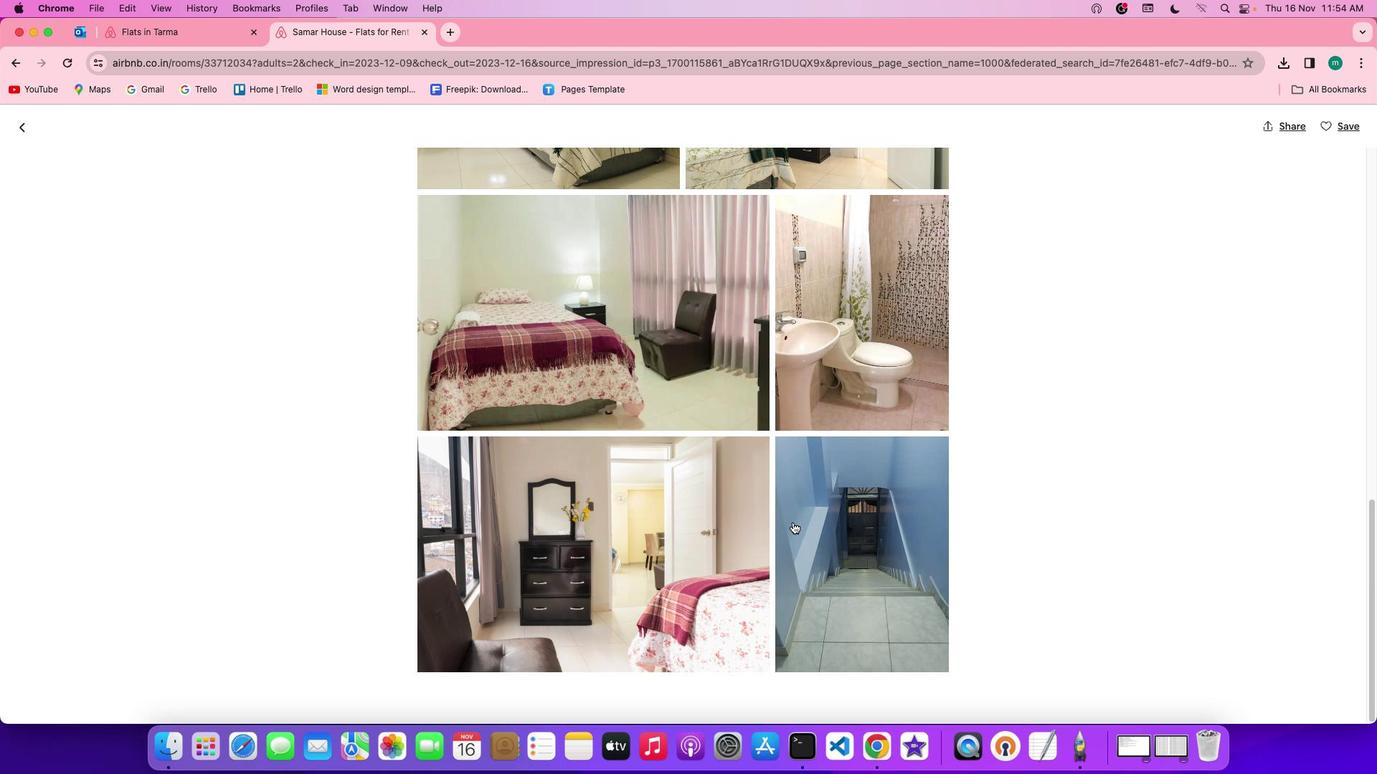 
Action: Mouse scrolled (795, 524) with delta (2, 0)
Screenshot: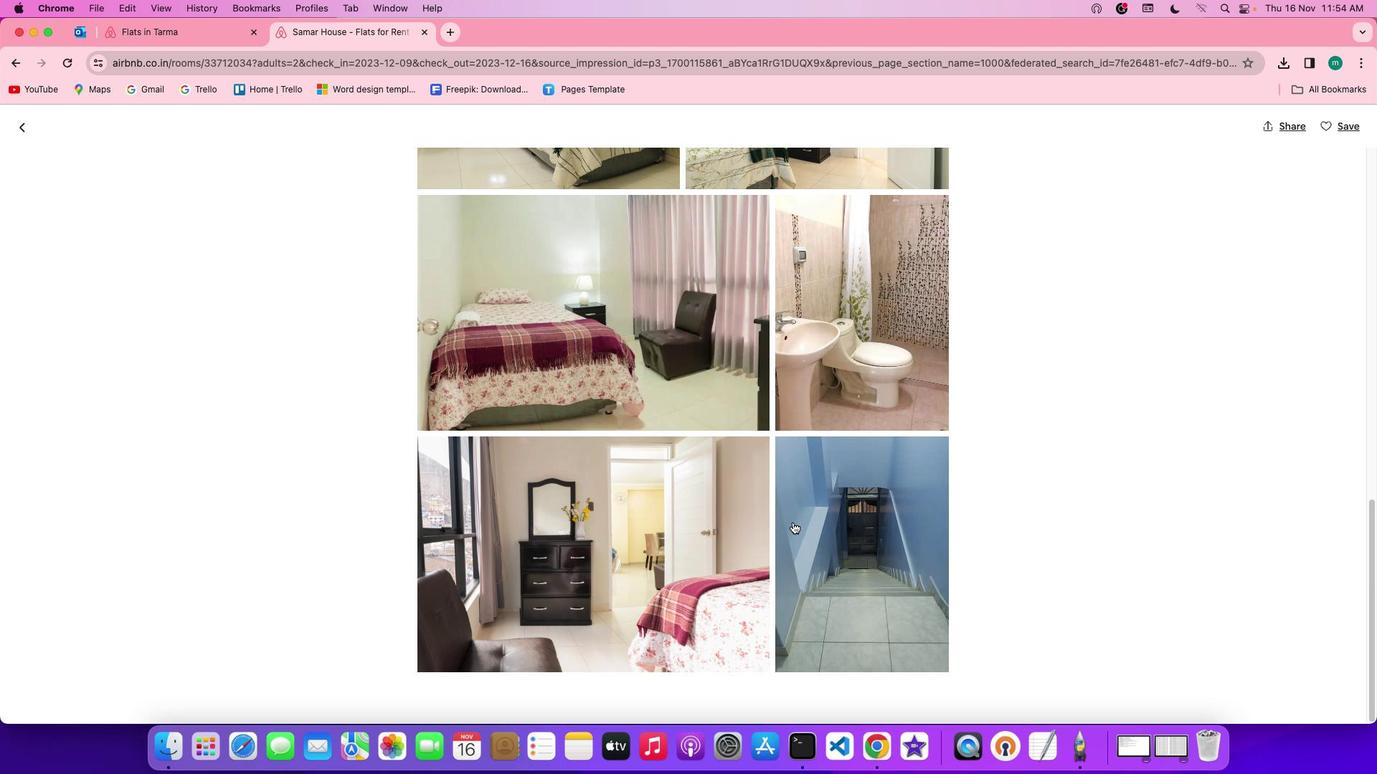 
Action: Mouse scrolled (795, 524) with delta (2, 1)
Screenshot: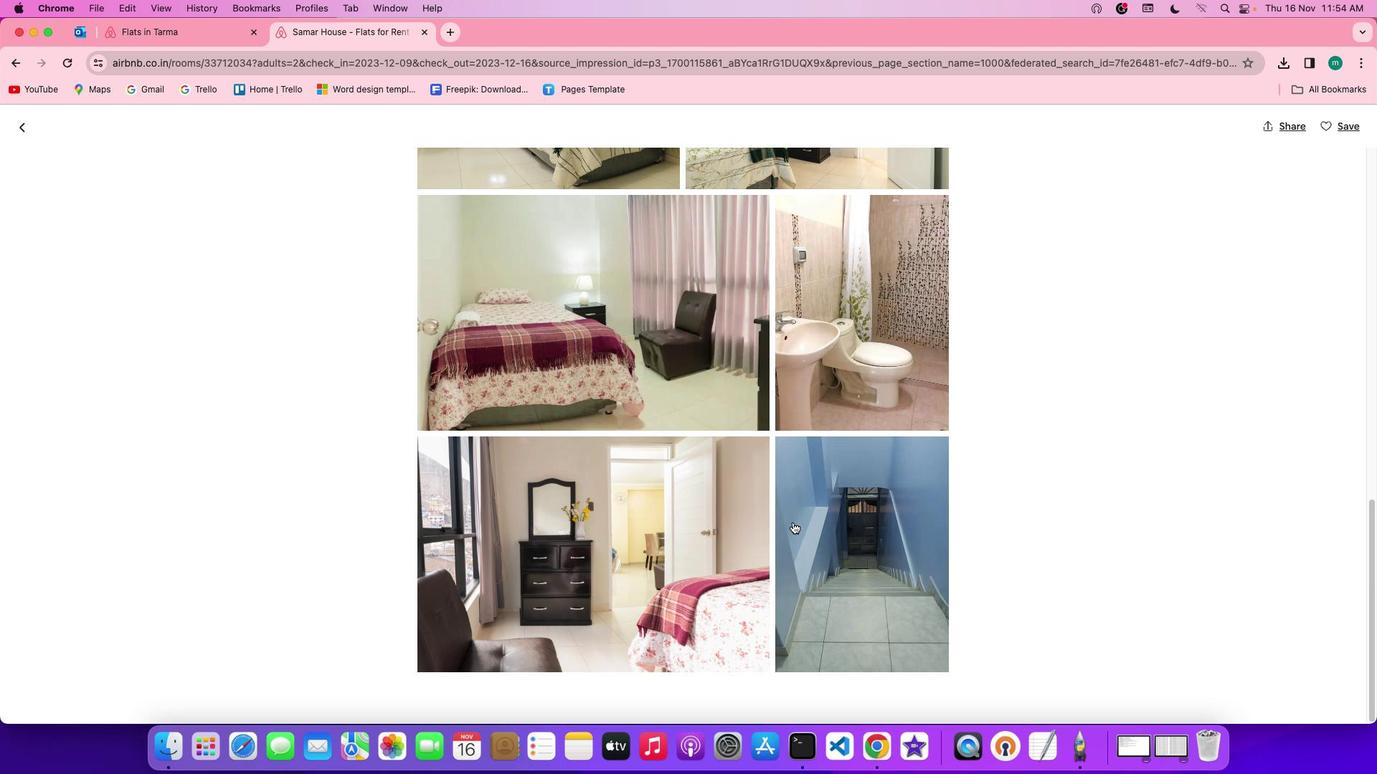 
Action: Mouse scrolled (795, 524) with delta (2, 1)
Screenshot: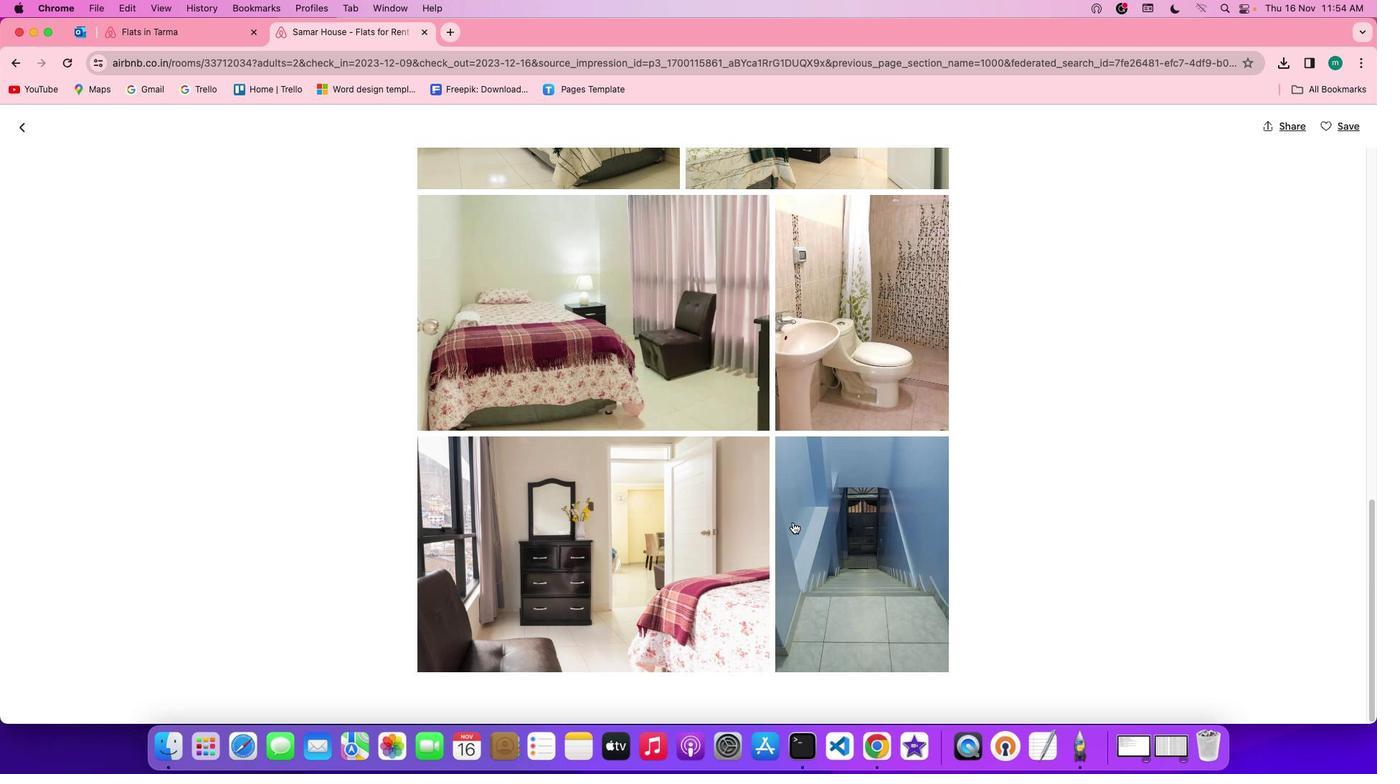 
Action: Mouse scrolled (795, 524) with delta (2, 1)
Screenshot: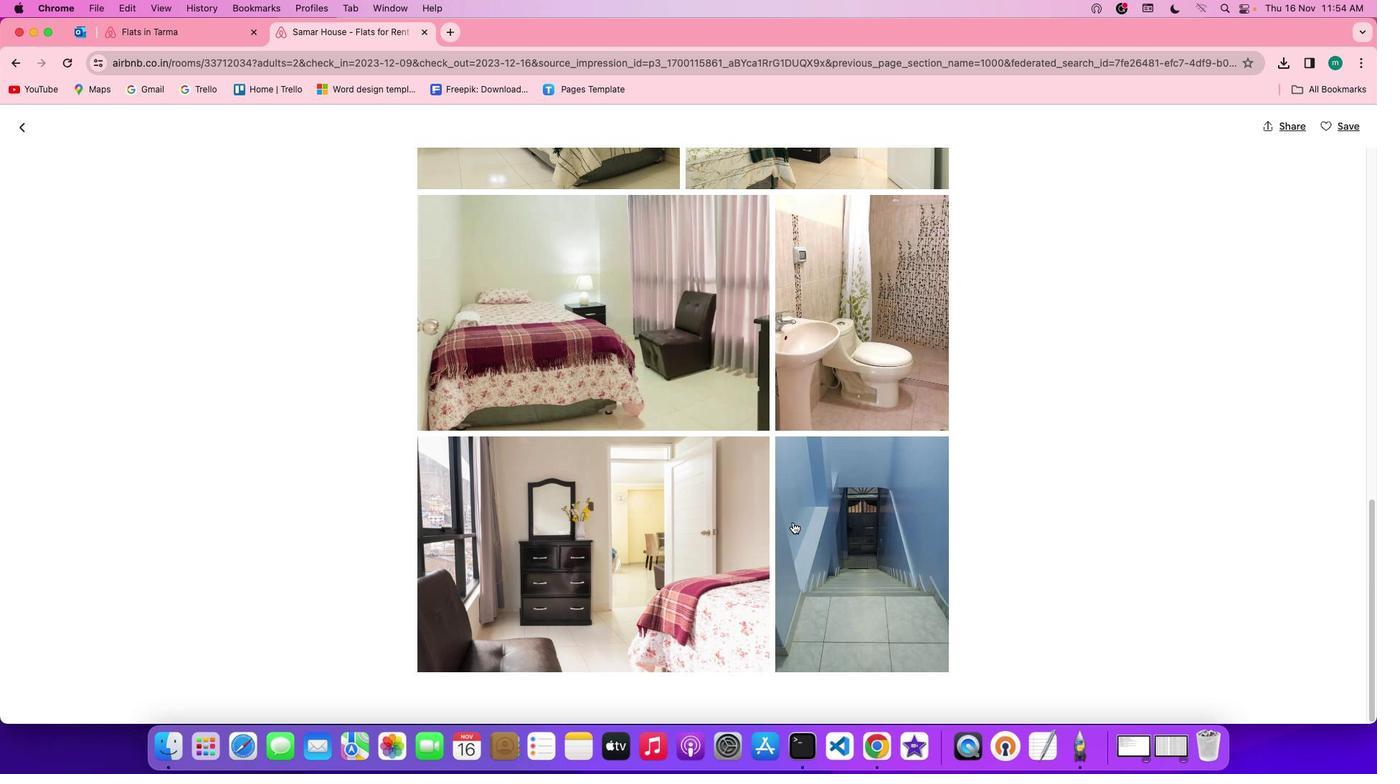 
Action: Mouse scrolled (795, 524) with delta (2, 0)
Screenshot: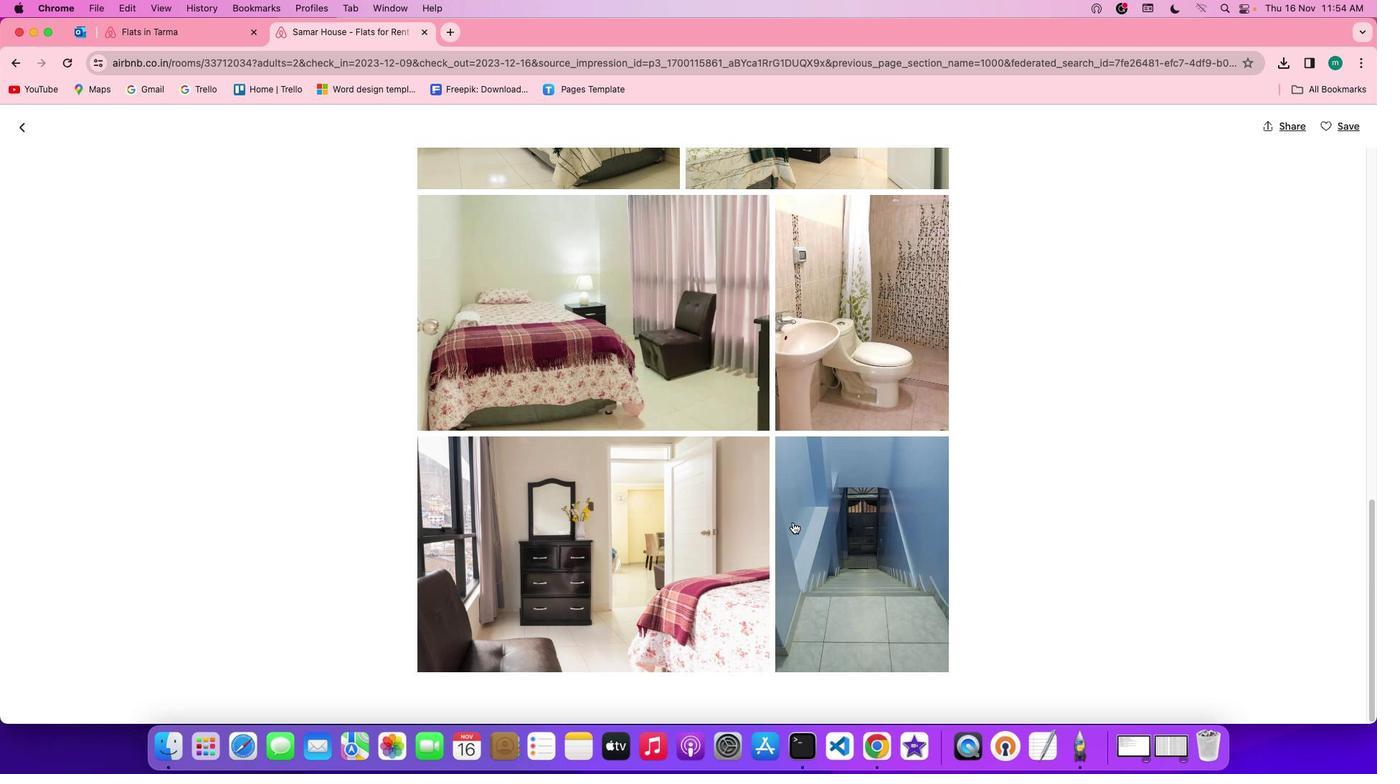 
Action: Mouse scrolled (795, 524) with delta (2, 1)
Screenshot: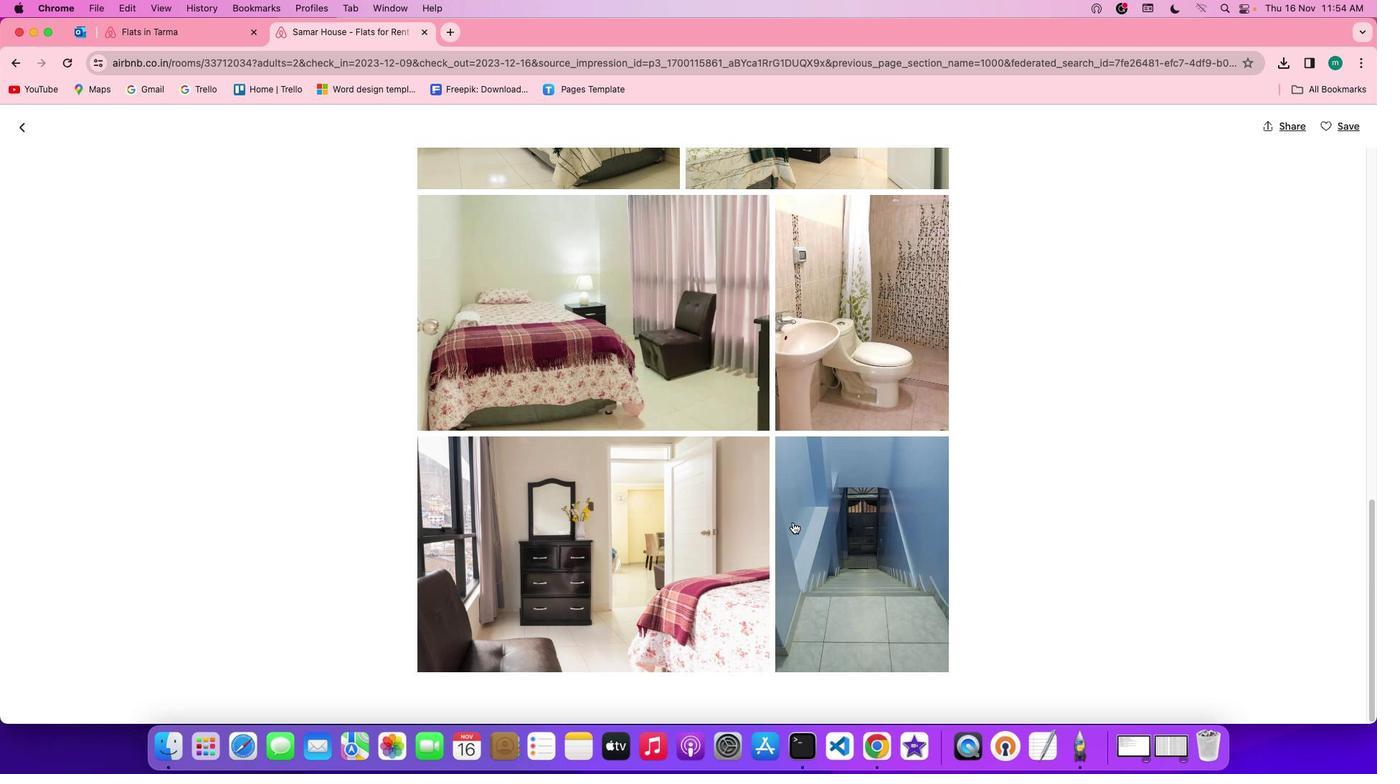 
Action: Mouse scrolled (795, 524) with delta (2, 1)
Screenshot: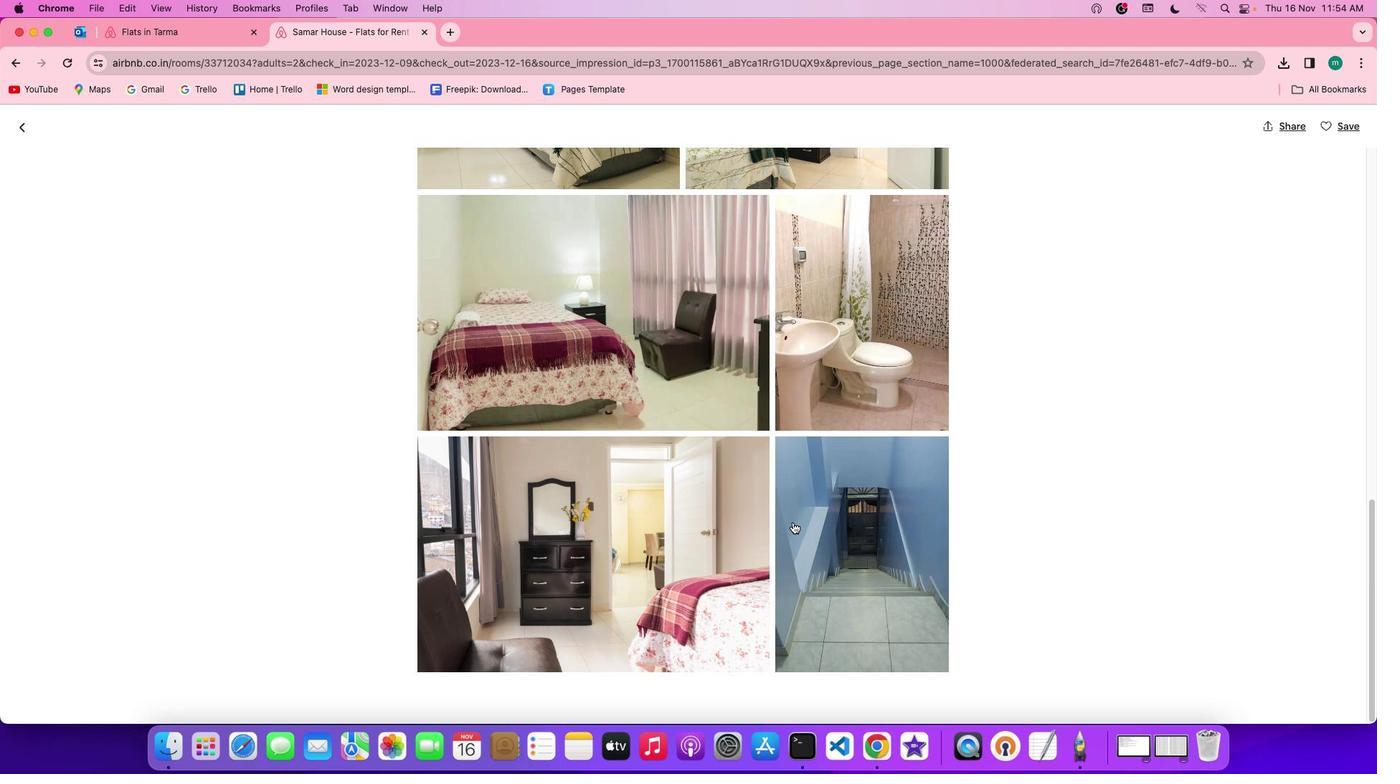 
Action: Mouse scrolled (795, 524) with delta (2, 1)
Screenshot: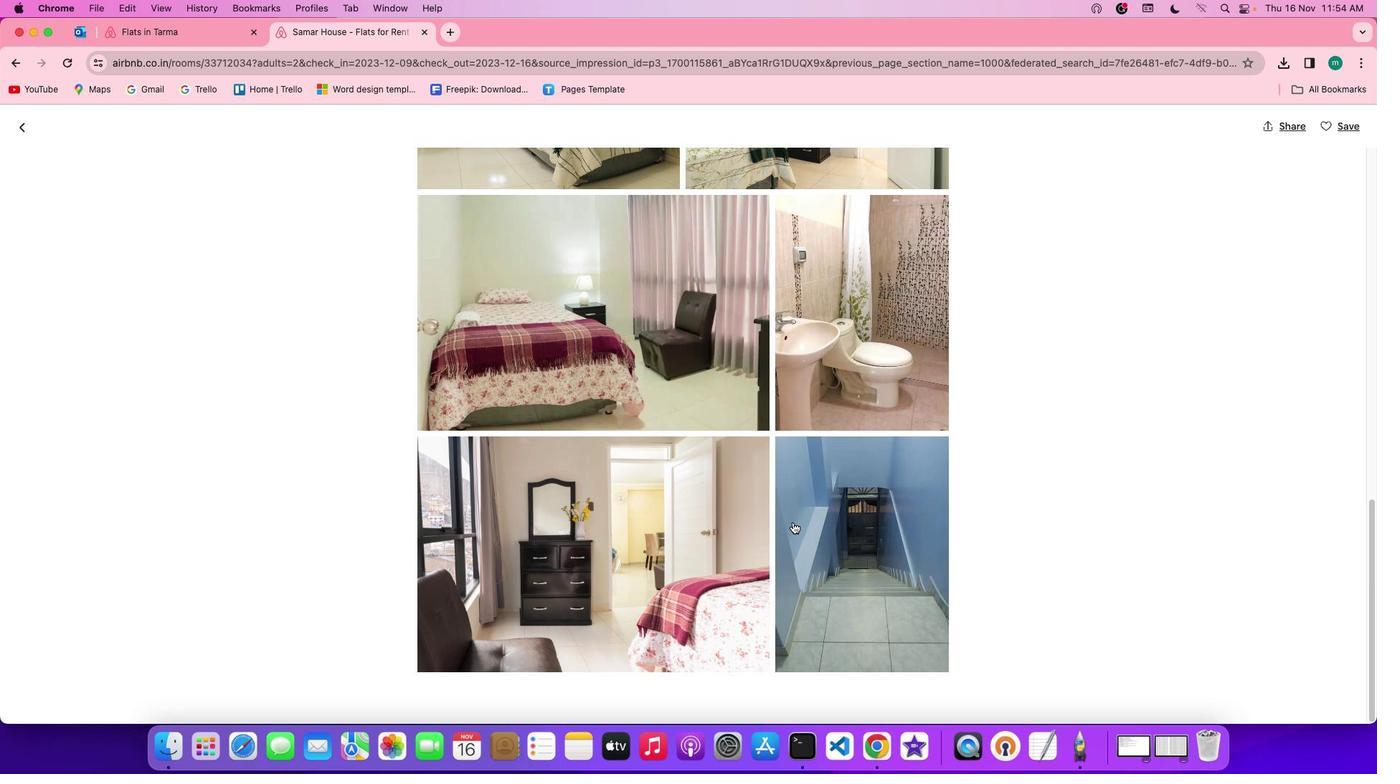 
Action: Mouse scrolled (795, 524) with delta (2, 0)
Screenshot: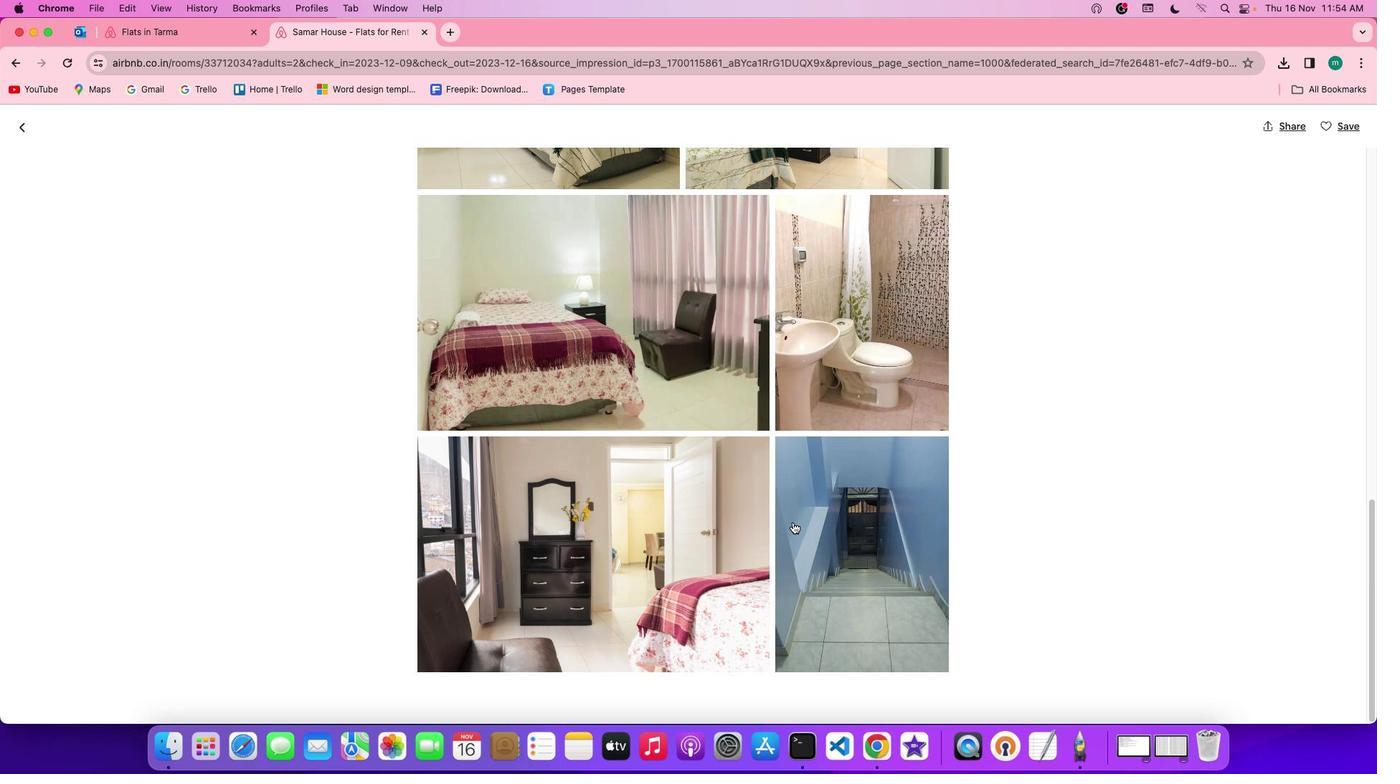 
Action: Mouse scrolled (795, 524) with delta (2, 0)
Screenshot: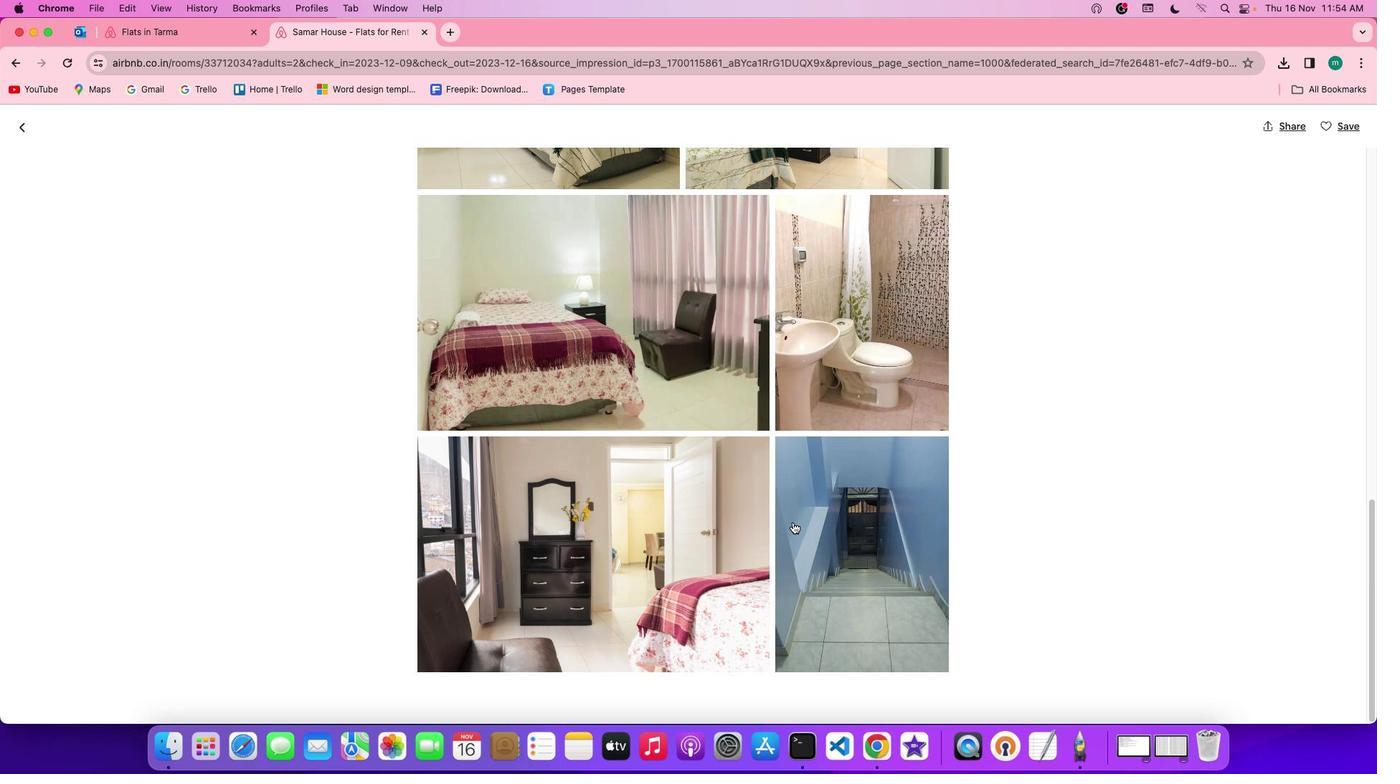 
Action: Mouse scrolled (795, 524) with delta (2, 1)
Screenshot: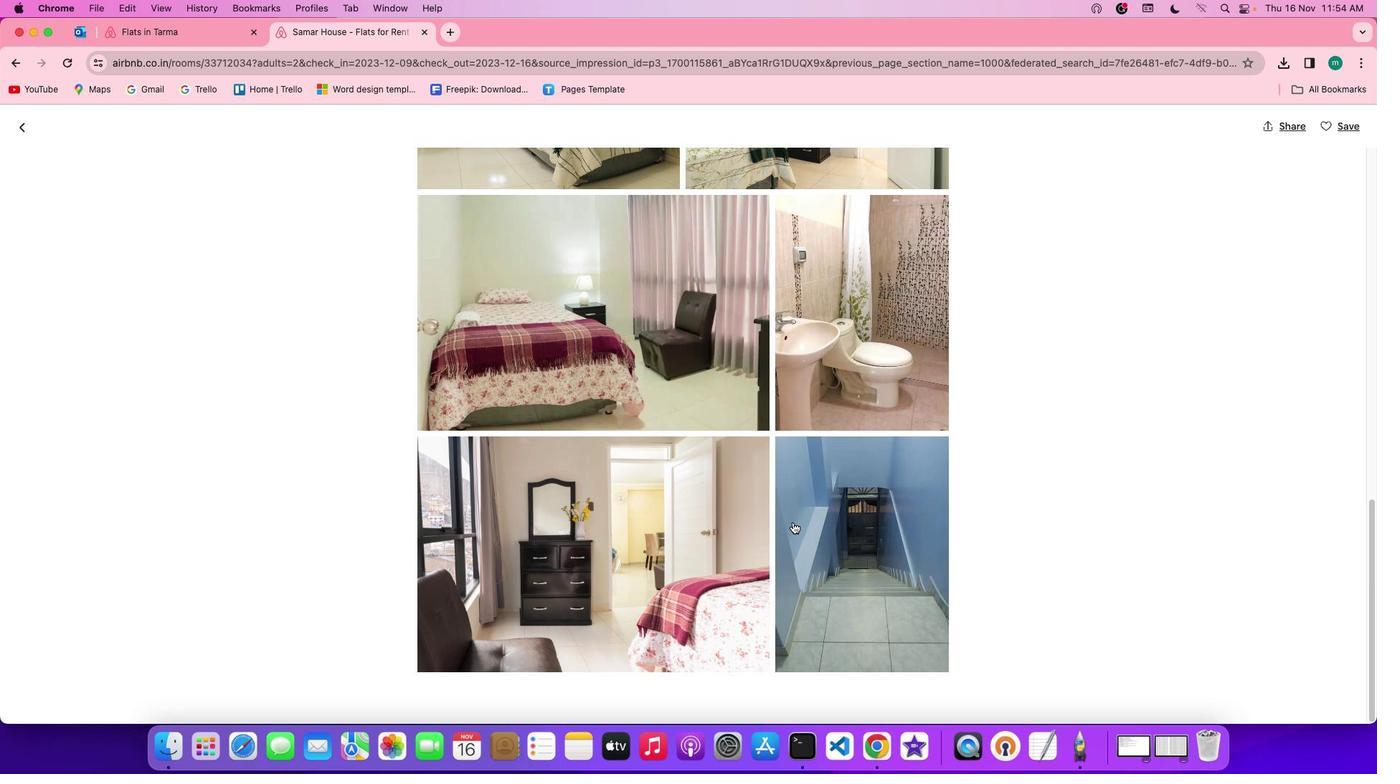 
Action: Mouse scrolled (795, 524) with delta (2, 1)
Screenshot: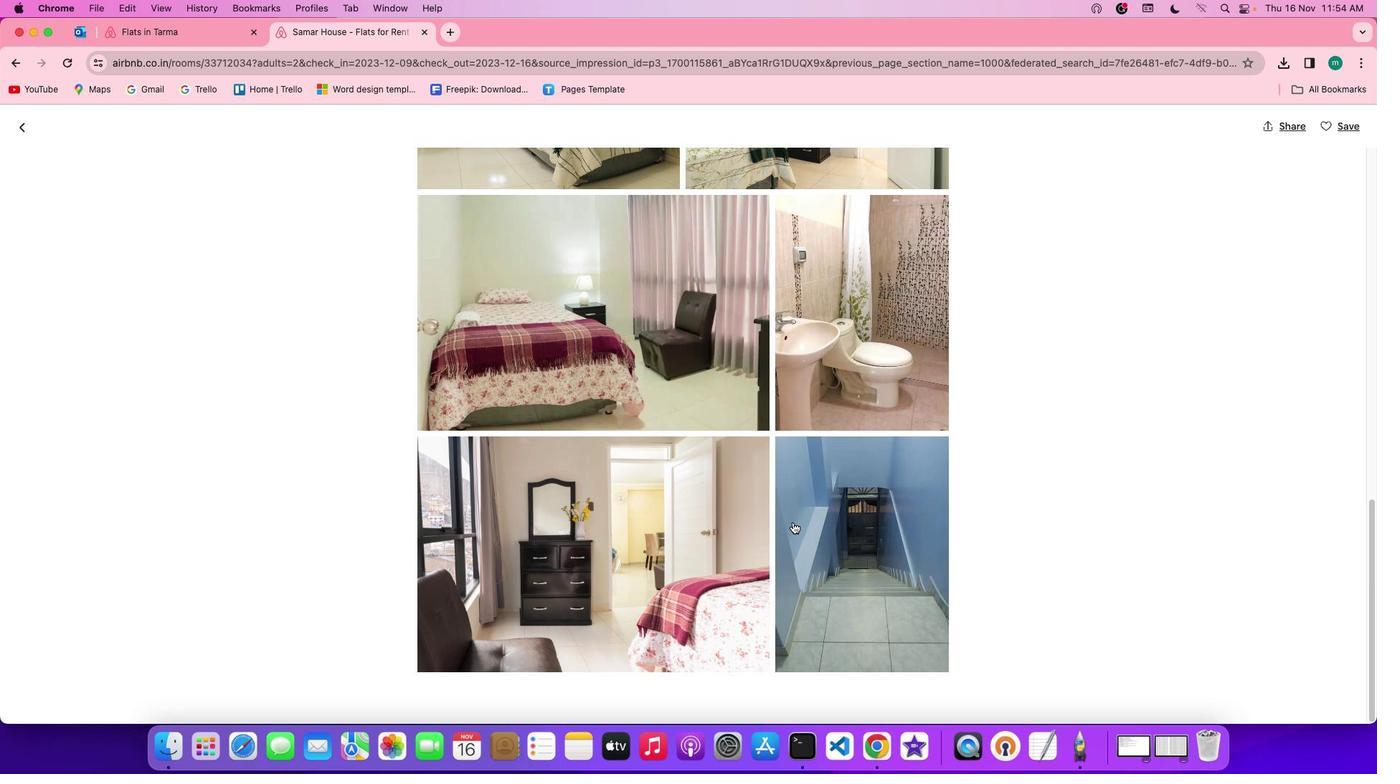 
Action: Mouse scrolled (795, 524) with delta (2, 0)
Screenshot: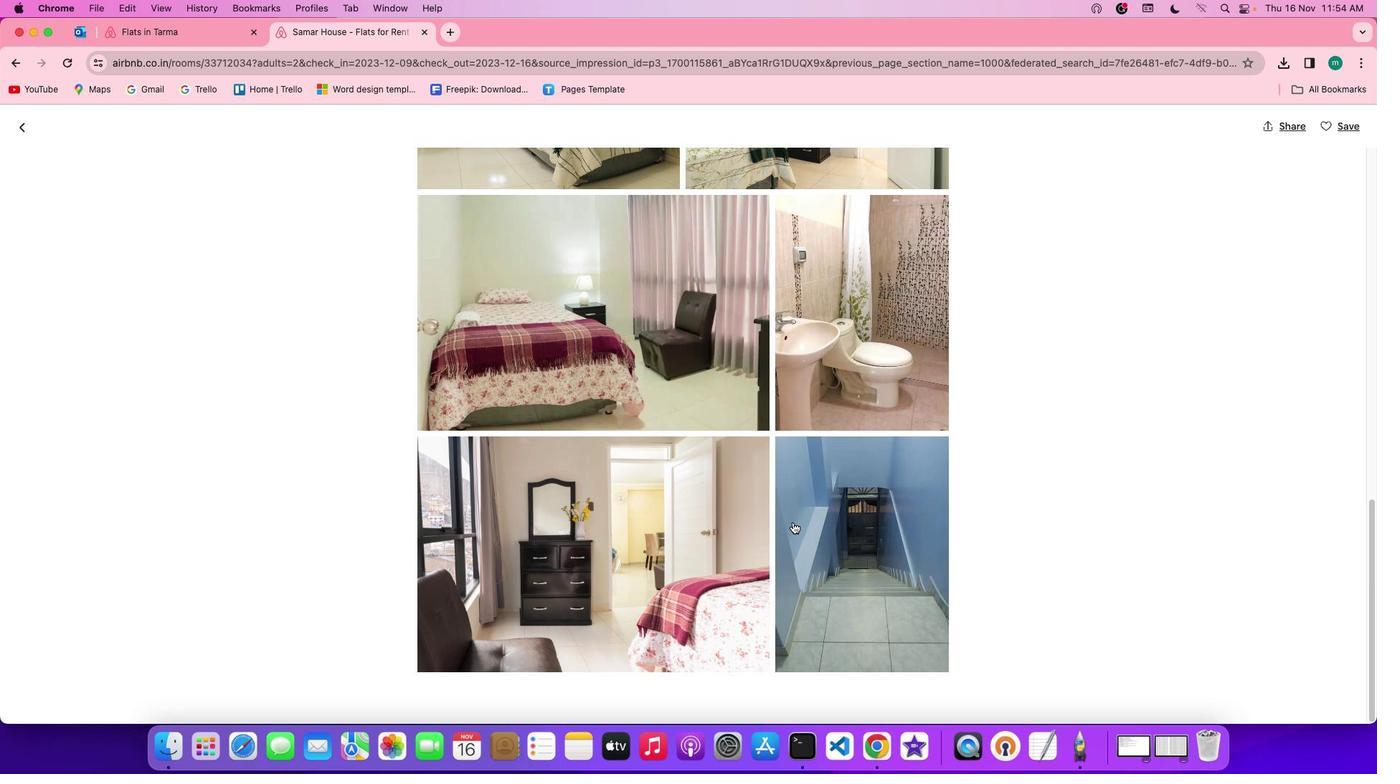 
Action: Mouse scrolled (795, 524) with delta (2, 0)
Screenshot: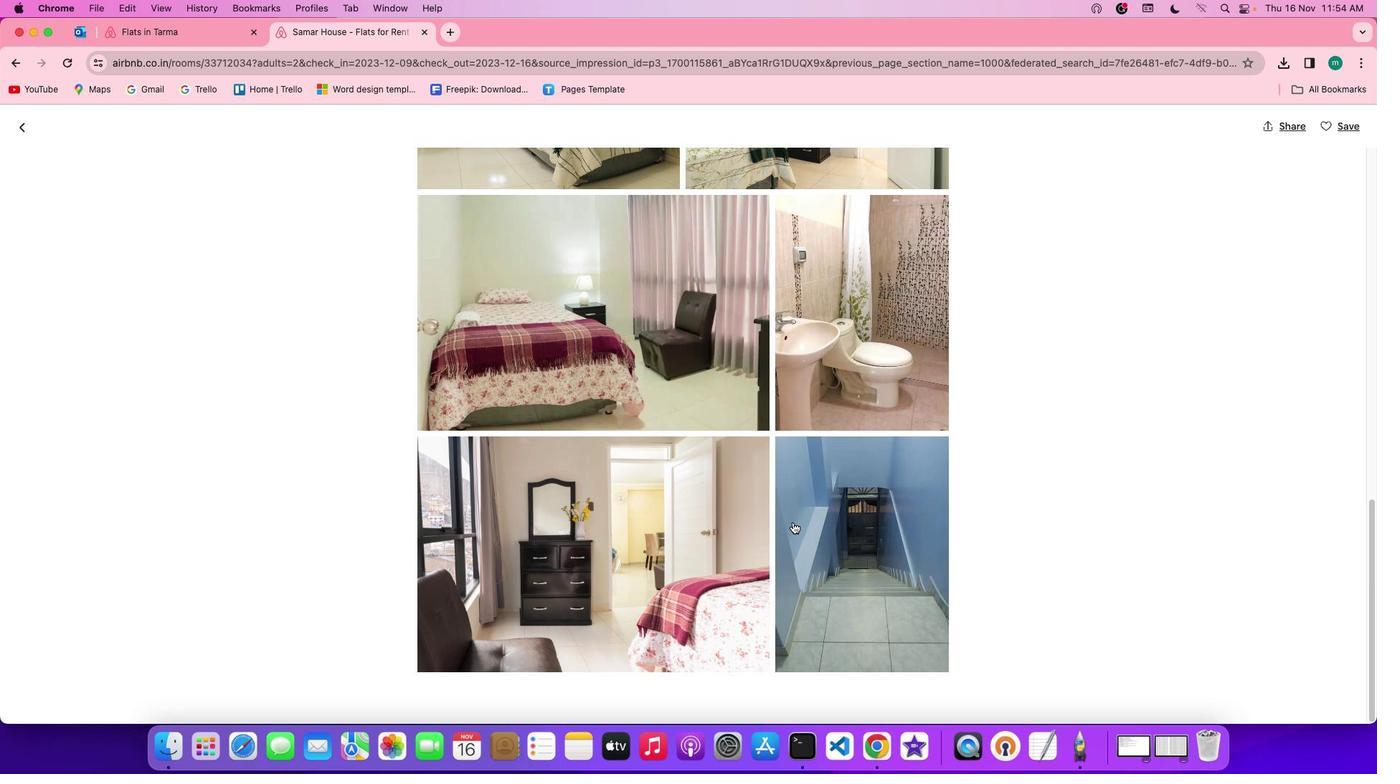 
Action: Mouse moved to (29, 128)
Screenshot: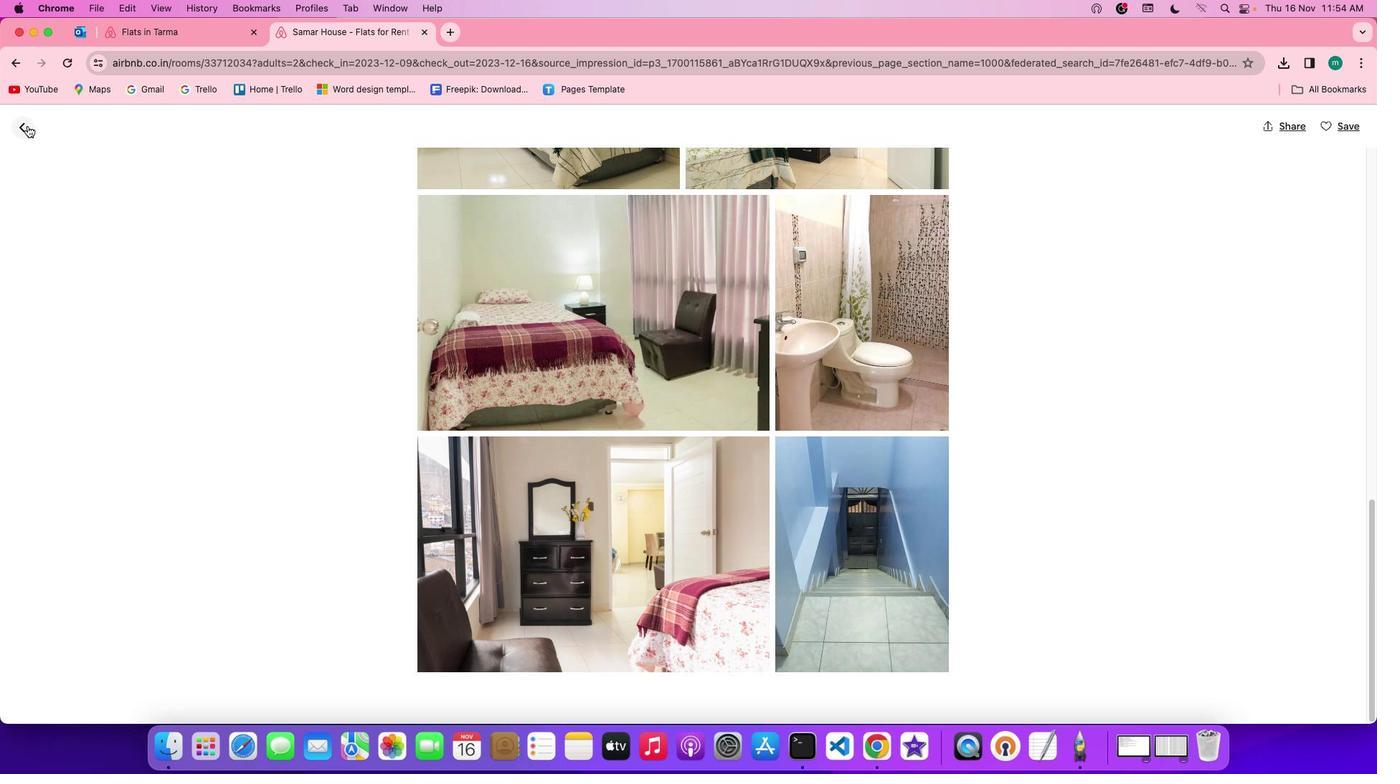 
Action: Mouse pressed left at (29, 128)
Screenshot: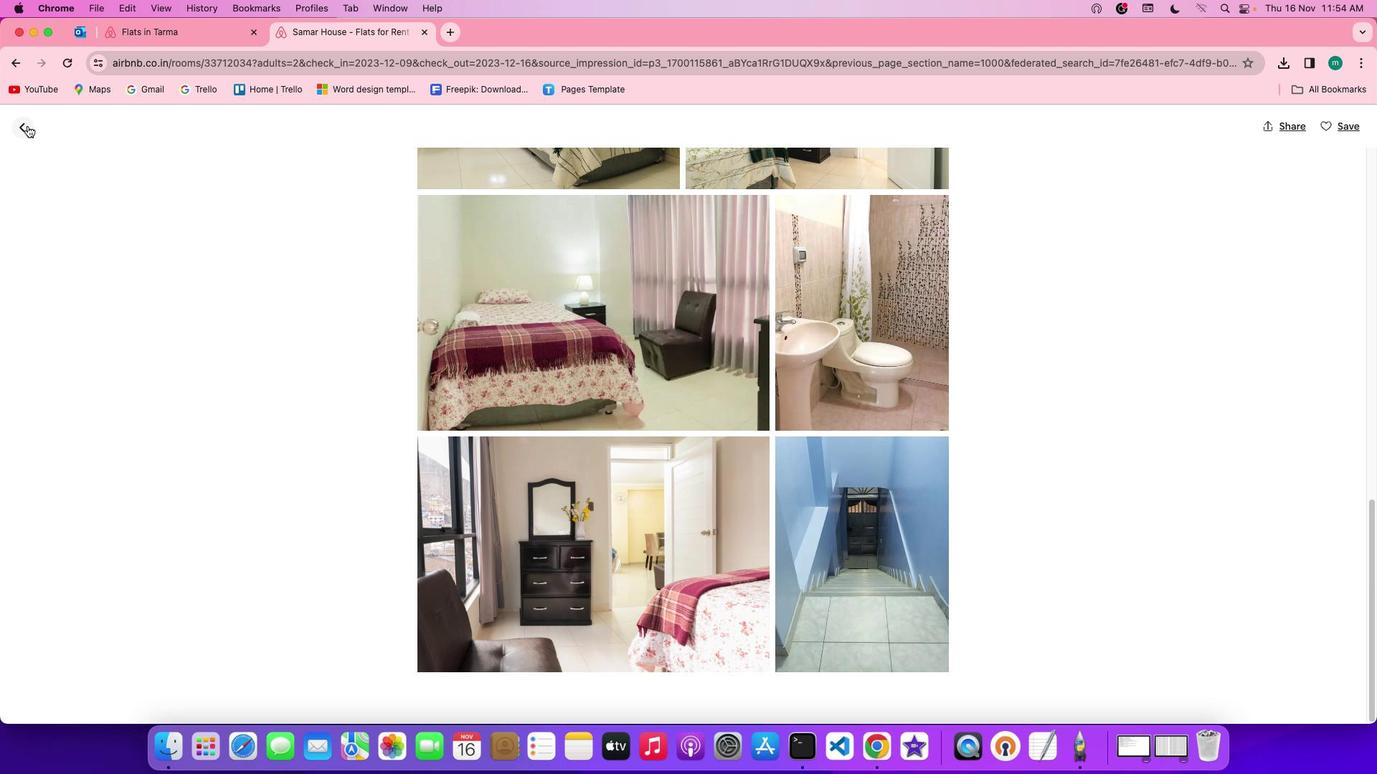 
Action: Mouse moved to (639, 497)
Screenshot: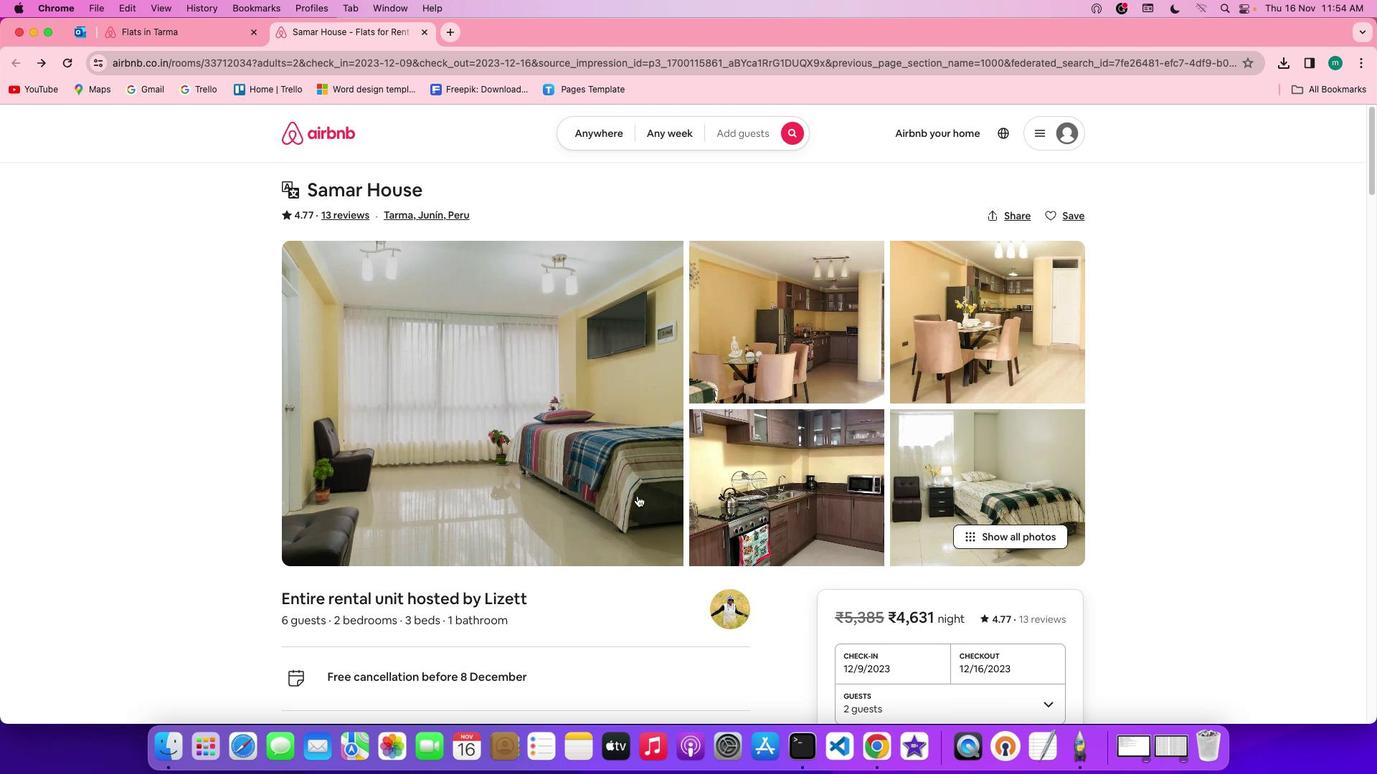 
Action: Mouse scrolled (639, 497) with delta (2, 1)
Screenshot: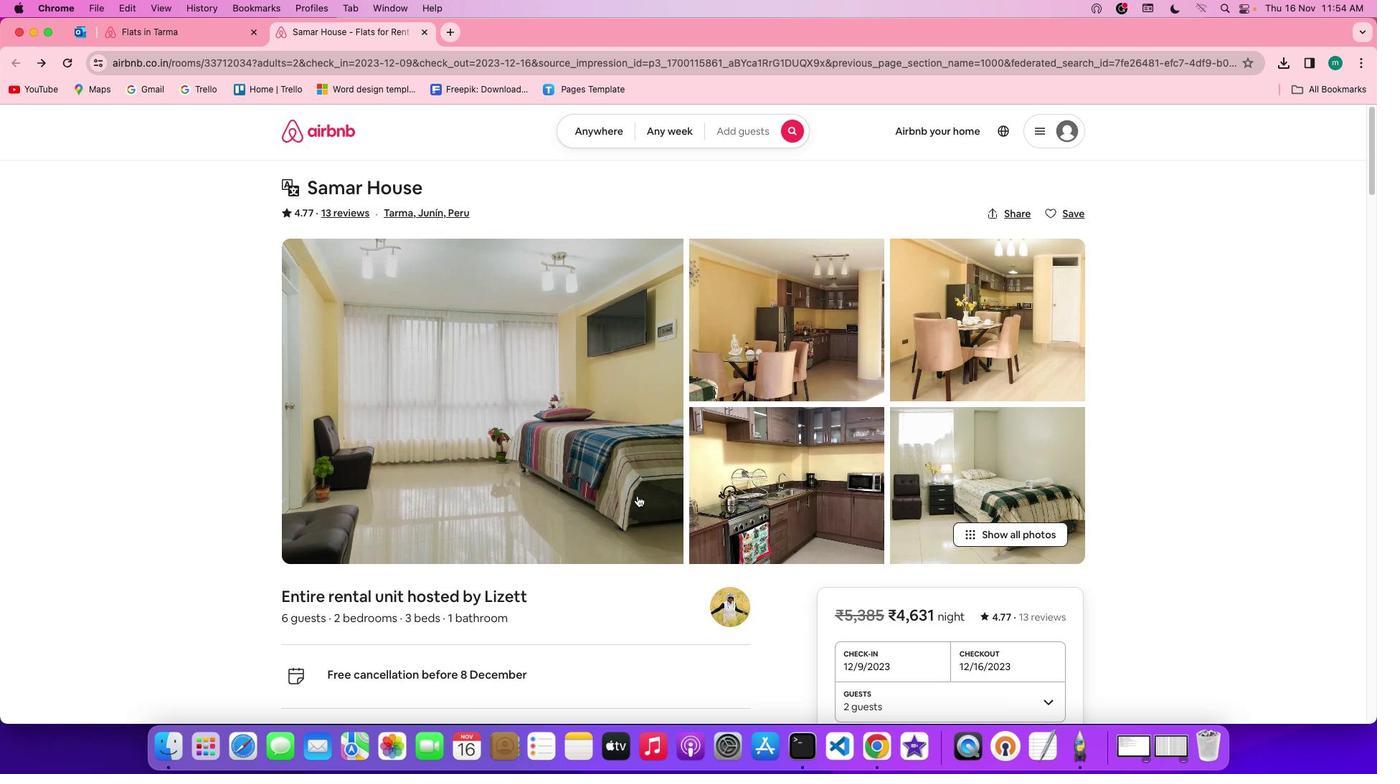 
Action: Mouse scrolled (639, 497) with delta (2, 1)
Screenshot: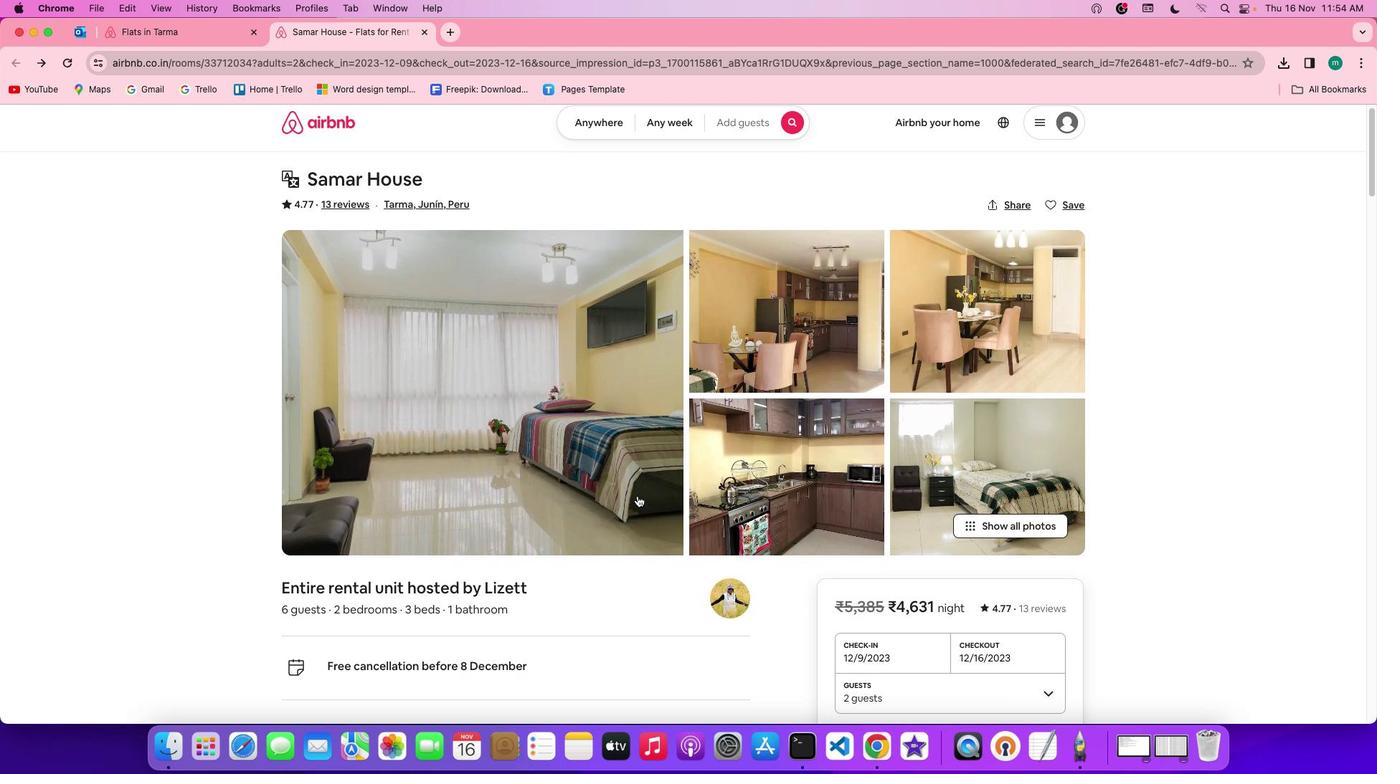 
Action: Mouse scrolled (639, 497) with delta (2, 0)
Screenshot: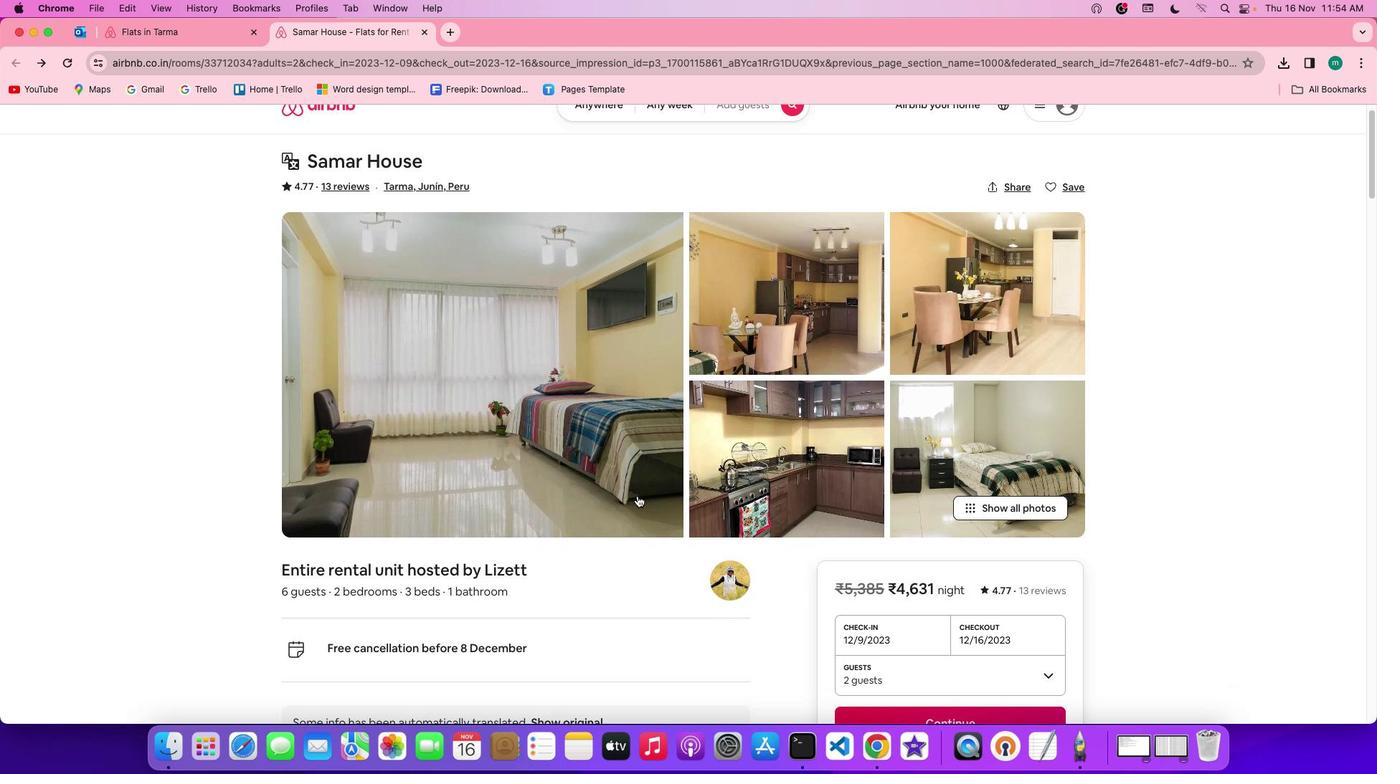 
Action: Mouse scrolled (639, 497) with delta (2, 0)
Screenshot: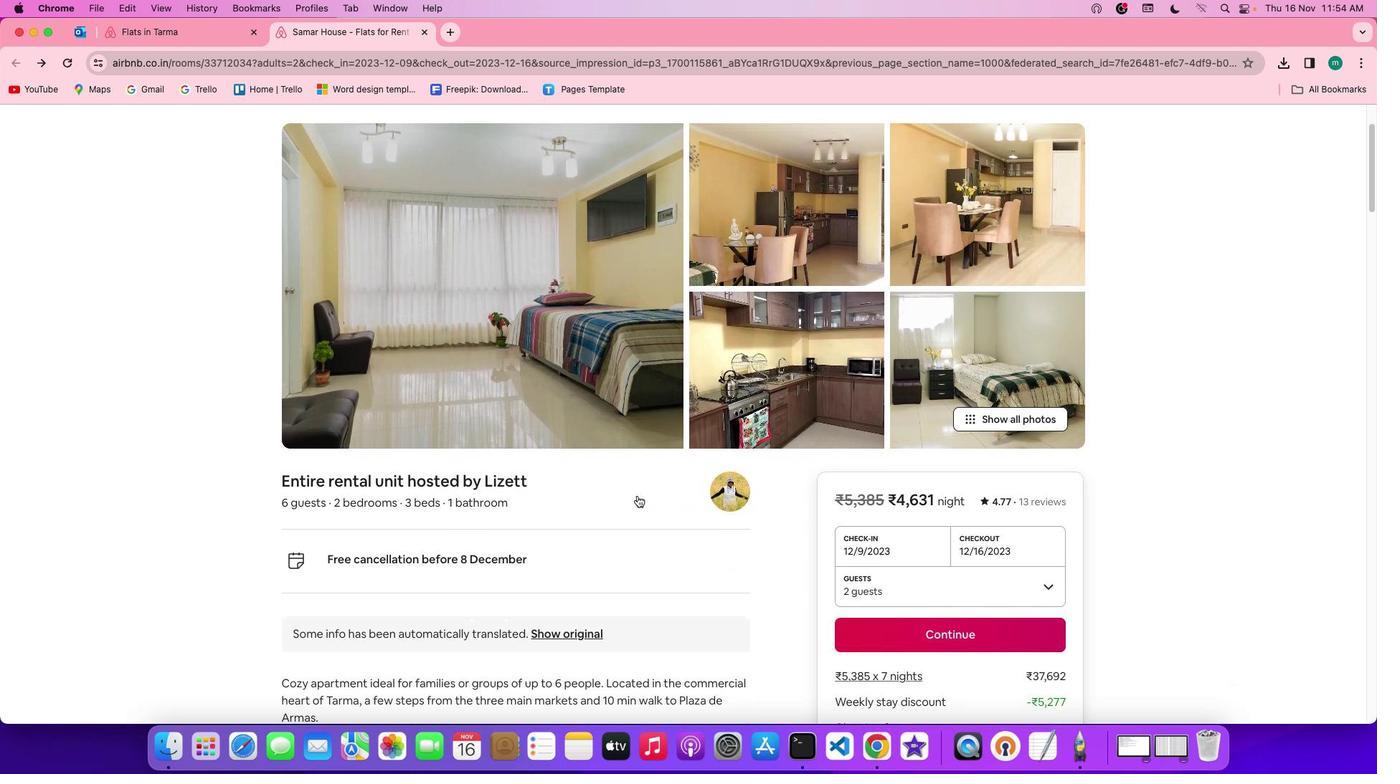 
Action: Mouse scrolled (639, 497) with delta (2, 0)
Screenshot: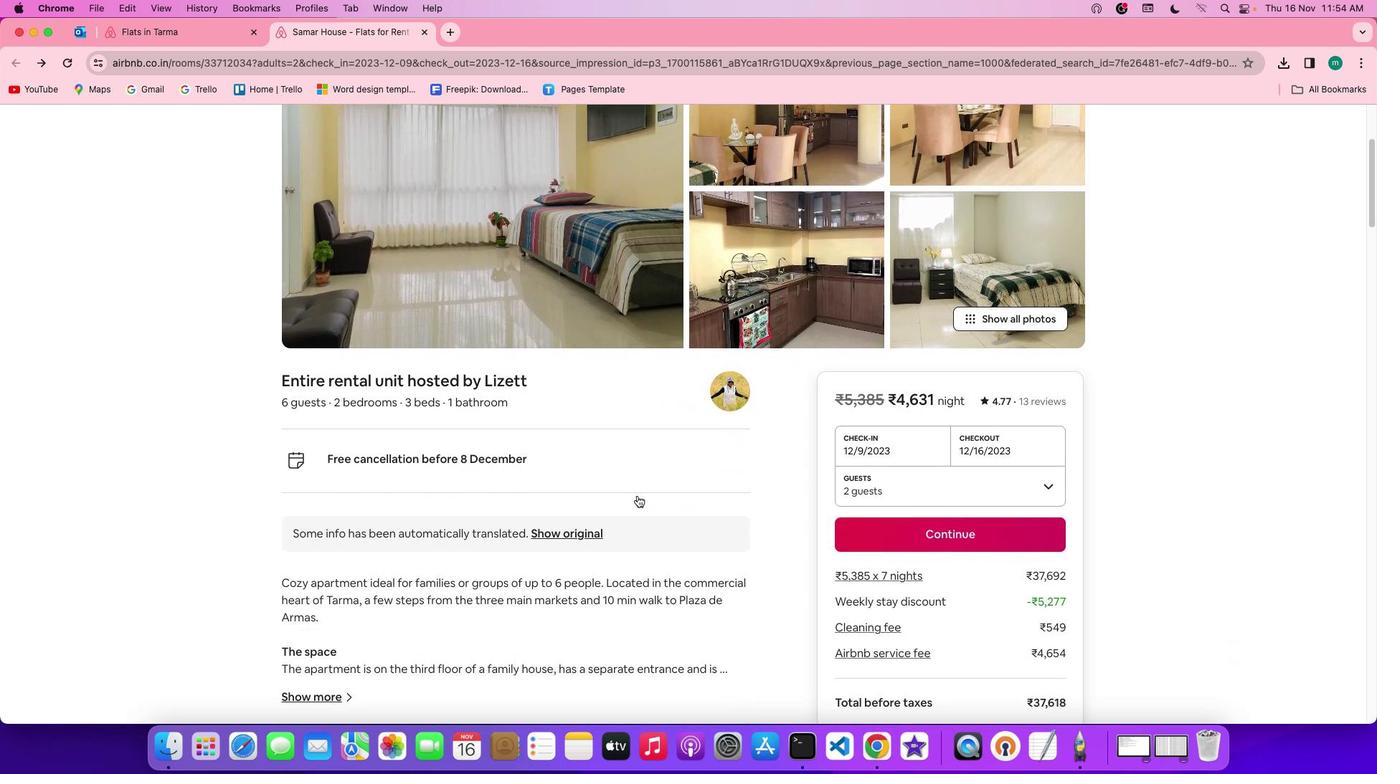 
Action: Mouse scrolled (639, 497) with delta (2, 1)
Screenshot: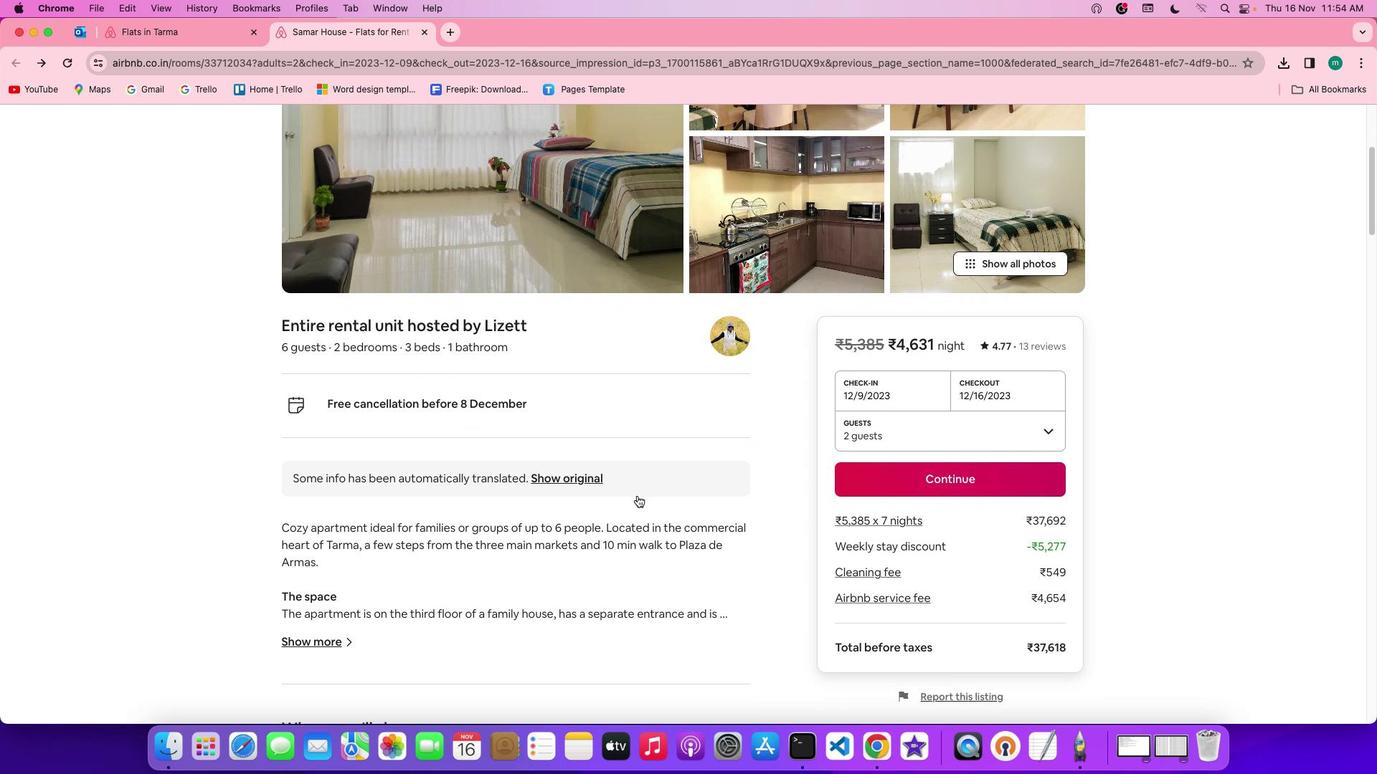 
Action: Mouse scrolled (639, 497) with delta (2, 1)
Screenshot: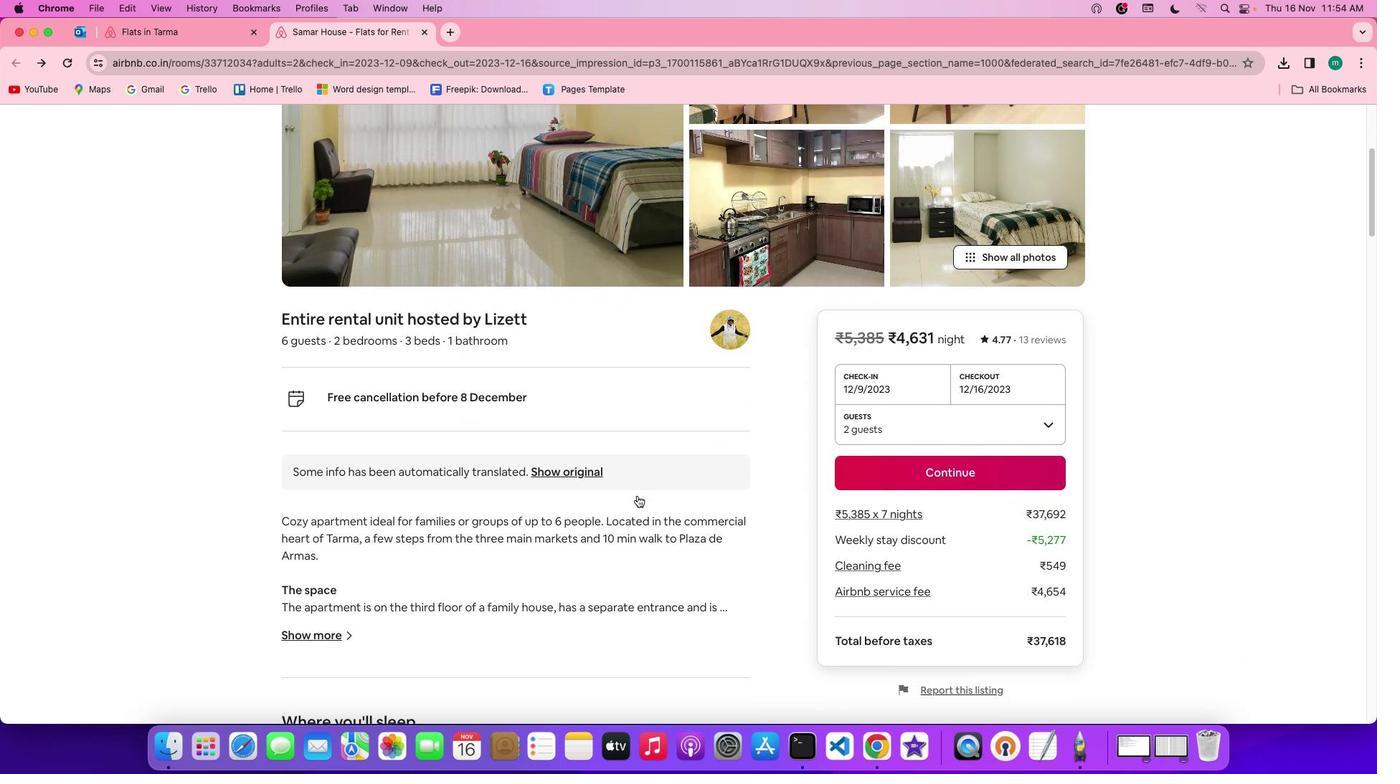 
Action: Mouse scrolled (639, 497) with delta (2, 0)
Screenshot: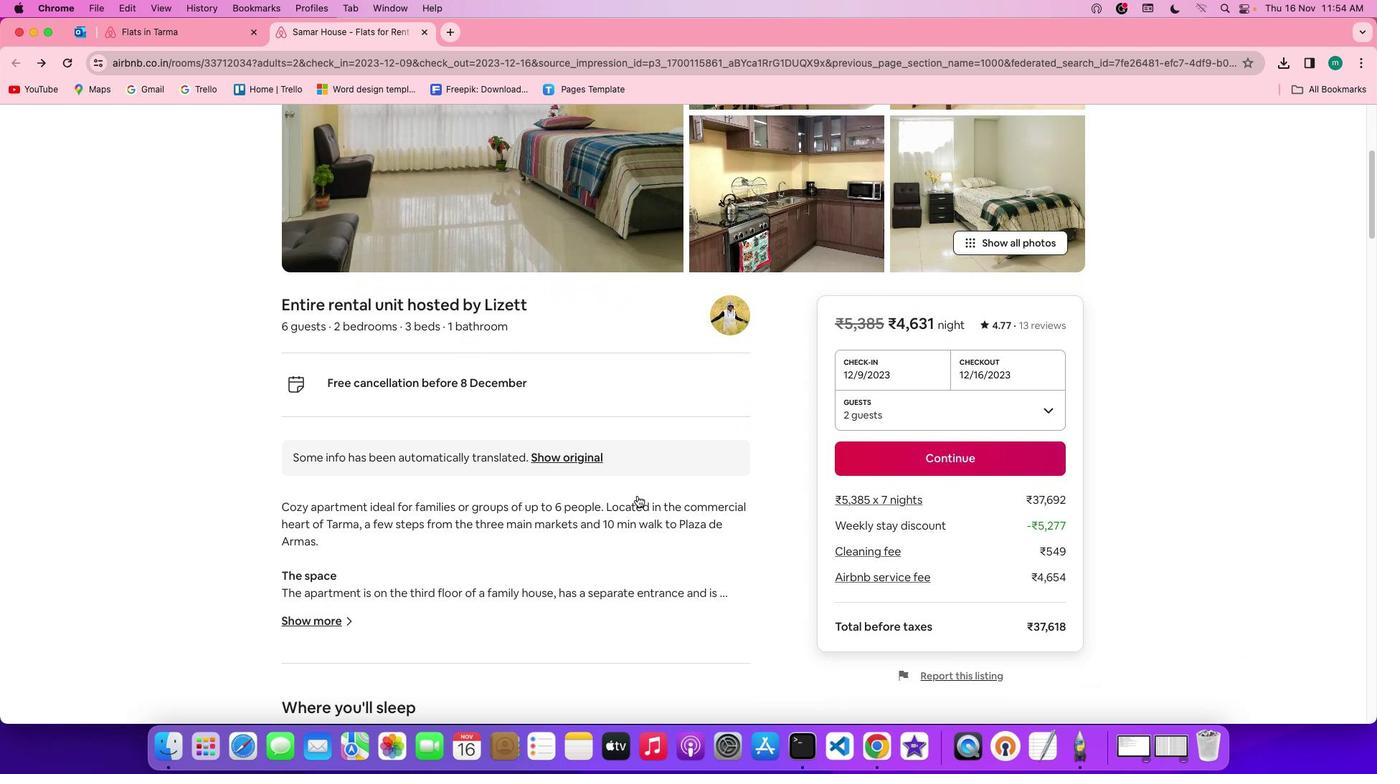 
Action: Mouse scrolled (639, 497) with delta (2, 1)
Screenshot: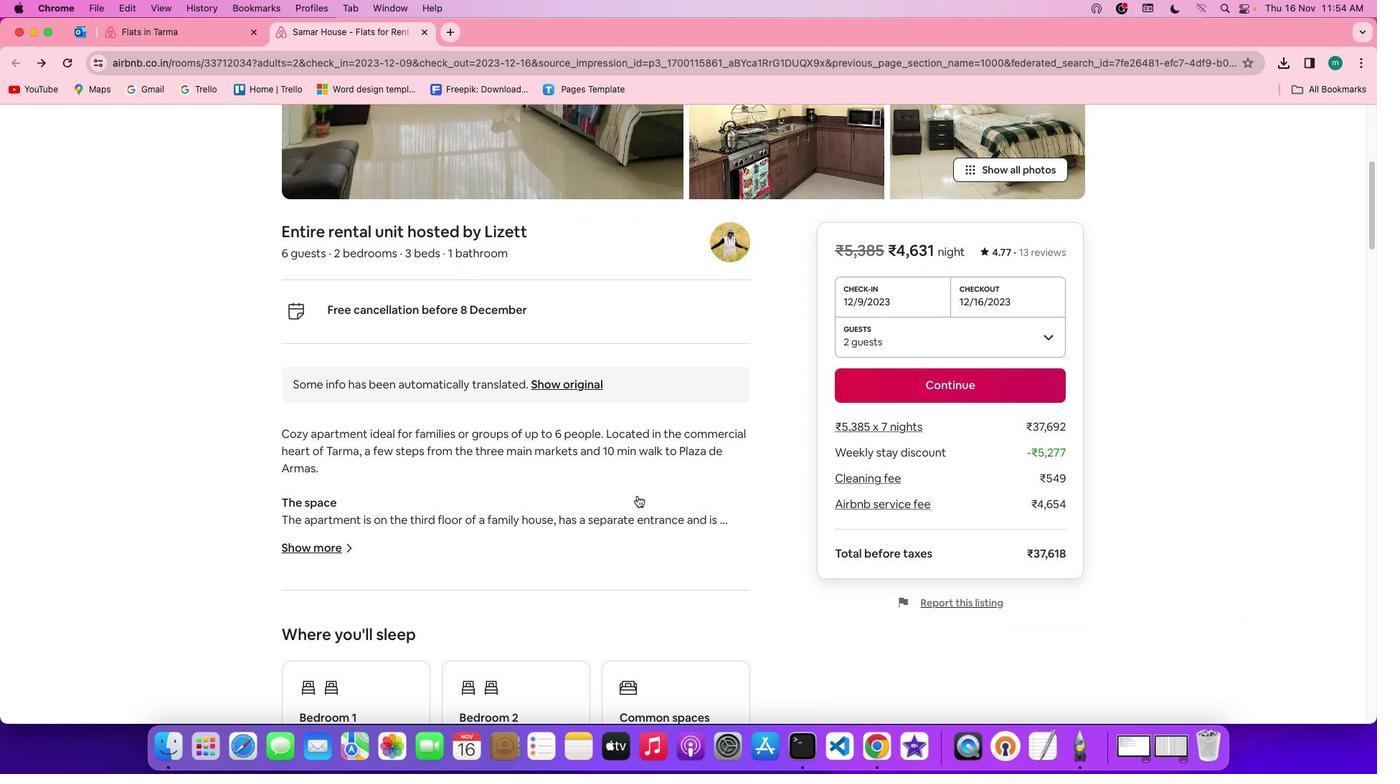 
Action: Mouse scrolled (639, 497) with delta (2, 1)
Screenshot: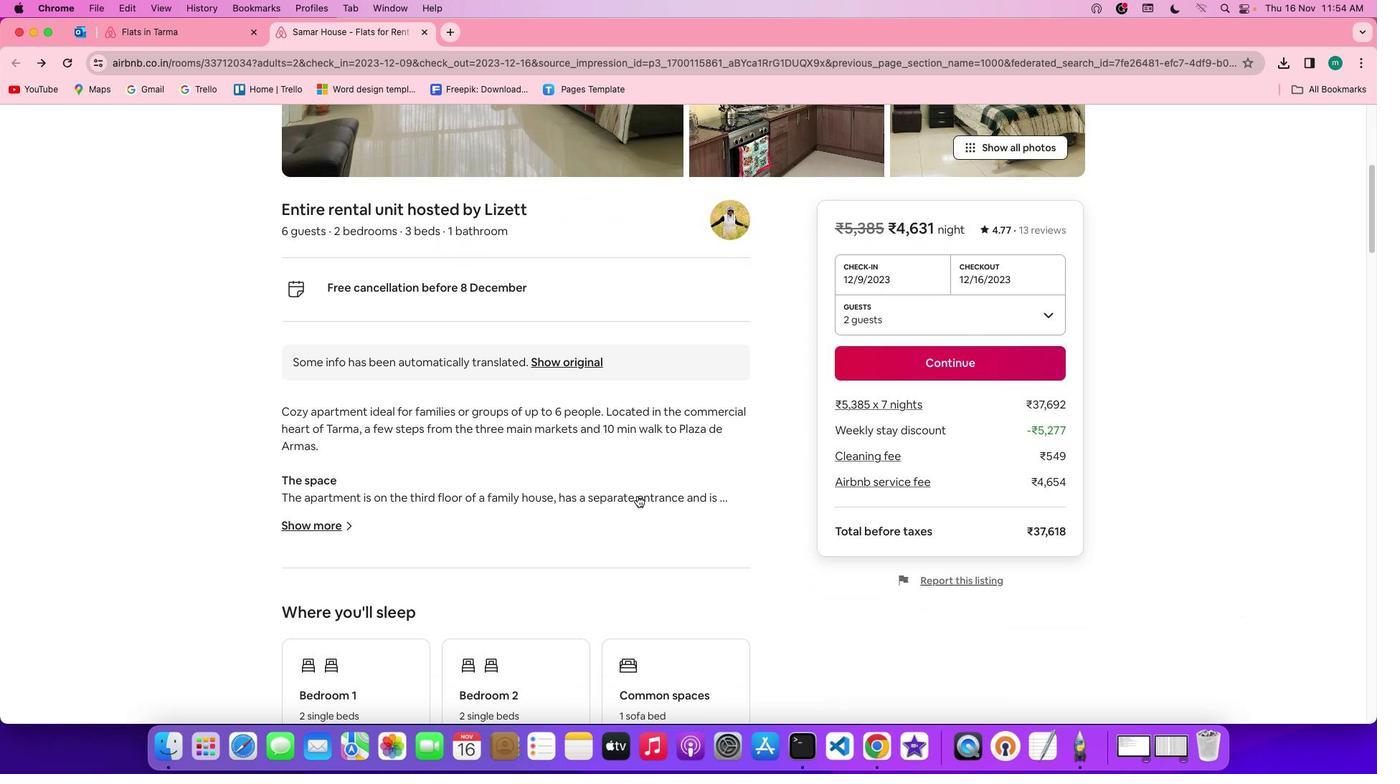 
Action: Mouse scrolled (639, 497) with delta (2, 0)
Screenshot: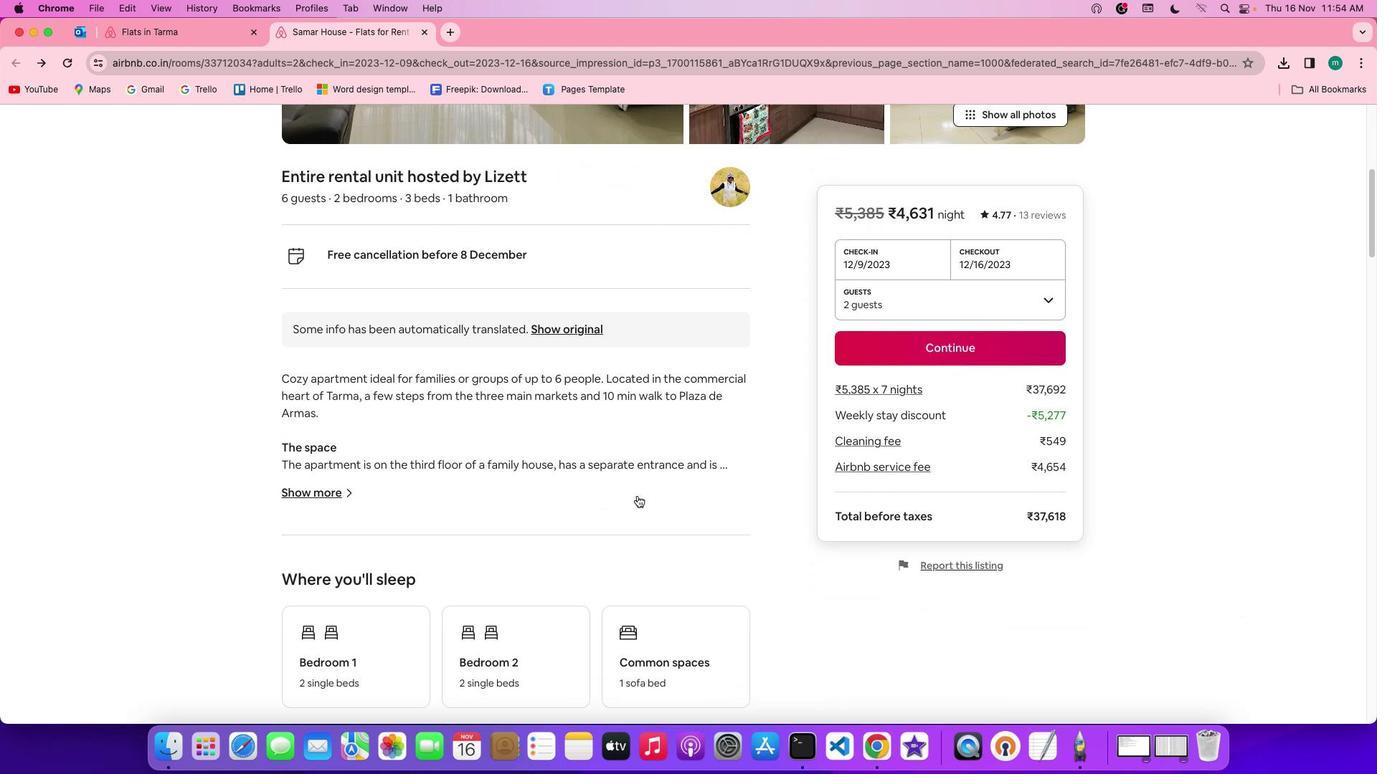 
Action: Mouse scrolled (639, 497) with delta (2, 0)
Screenshot: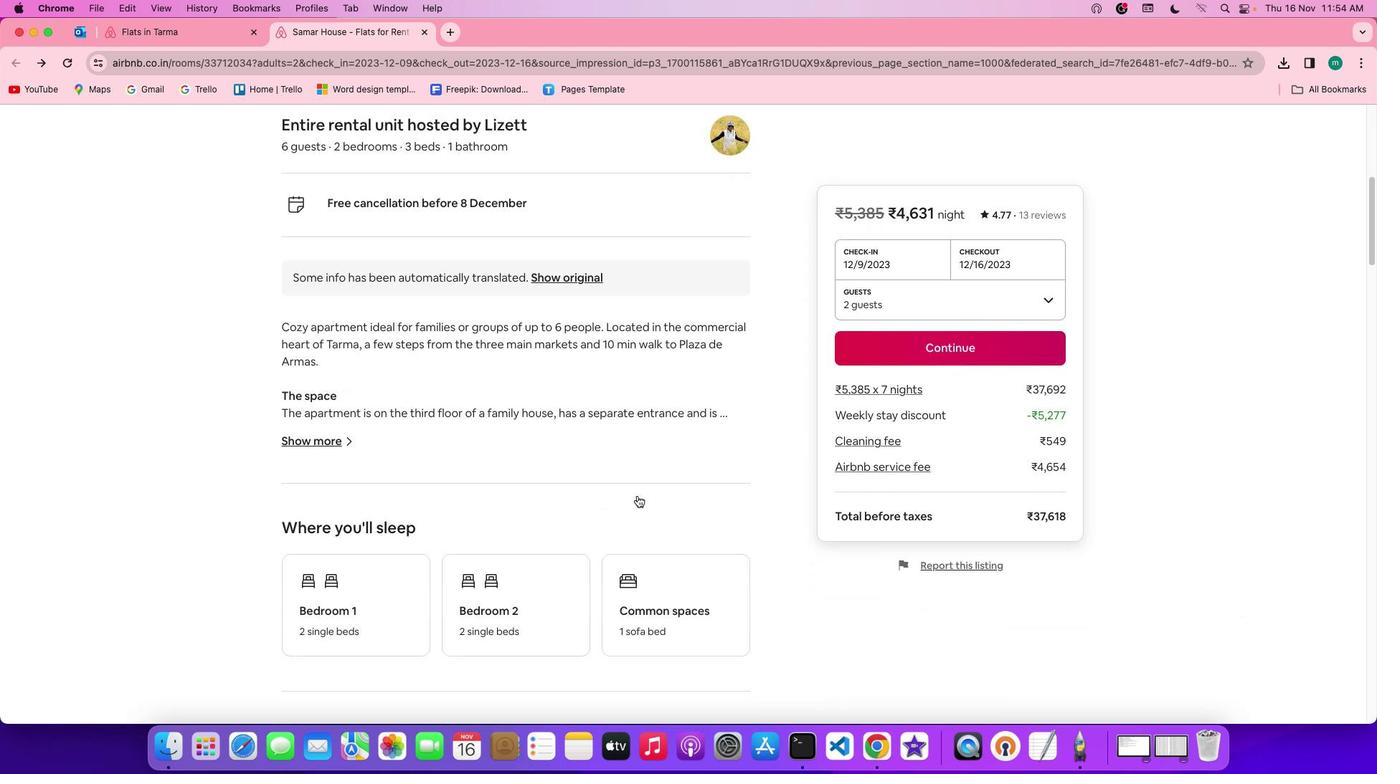 
Action: Mouse moved to (639, 498)
Screenshot: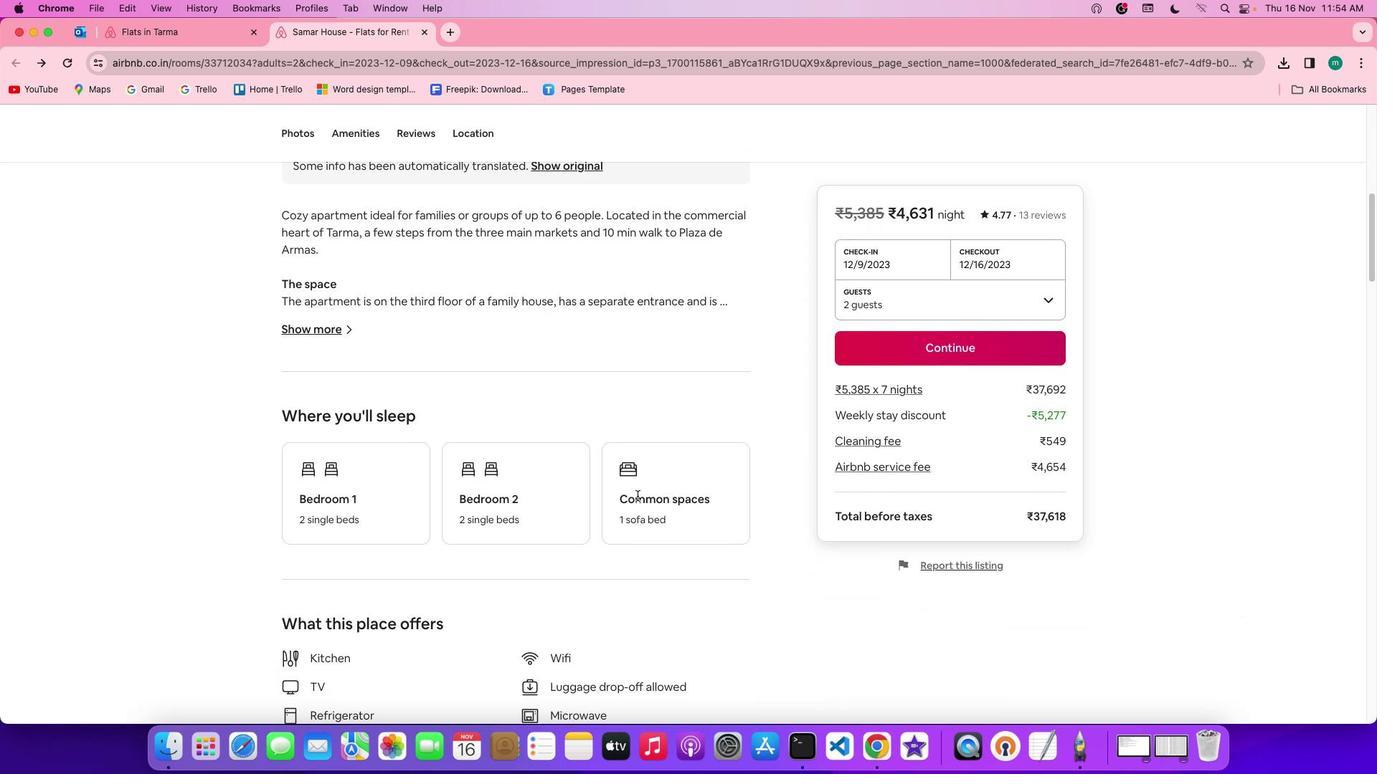 
Action: Mouse scrolled (639, 498) with delta (2, 1)
Screenshot: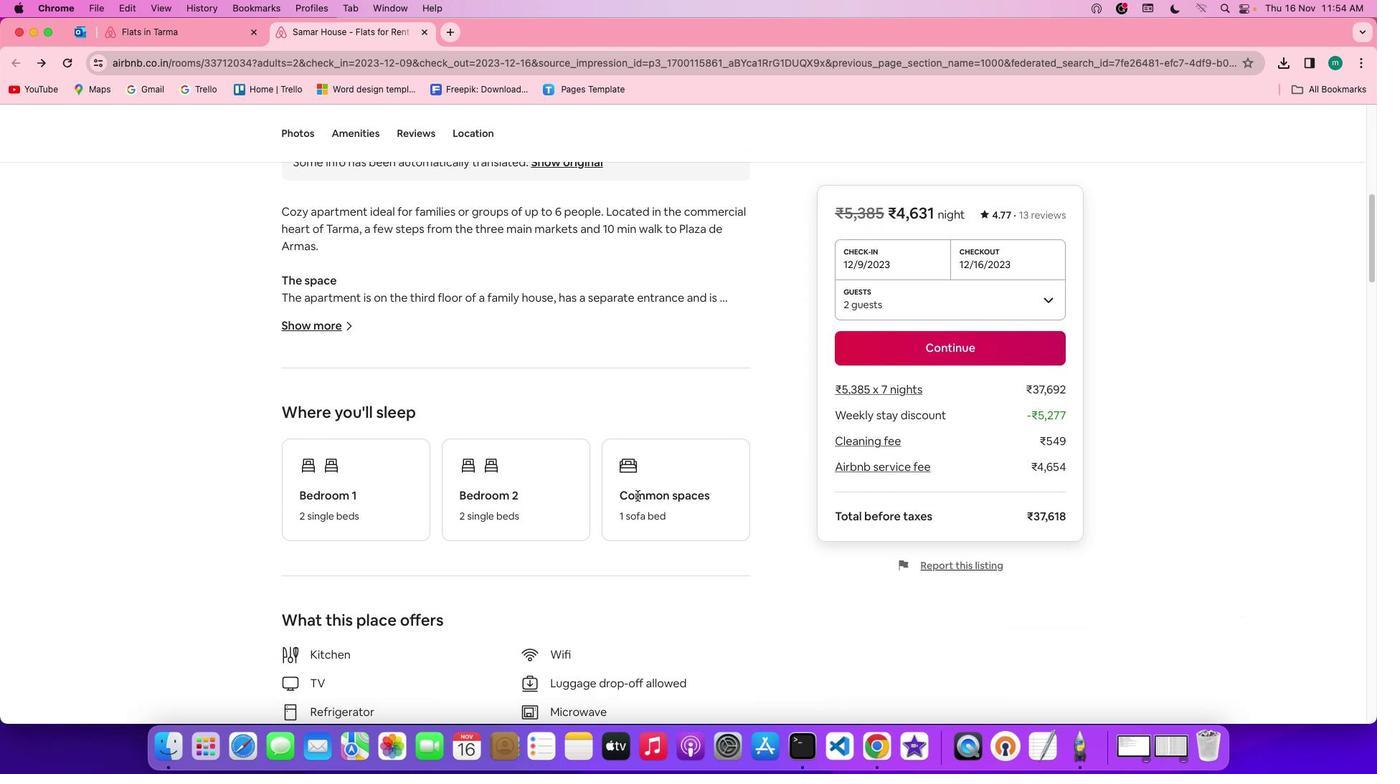 
Action: Mouse scrolled (639, 498) with delta (2, 1)
Screenshot: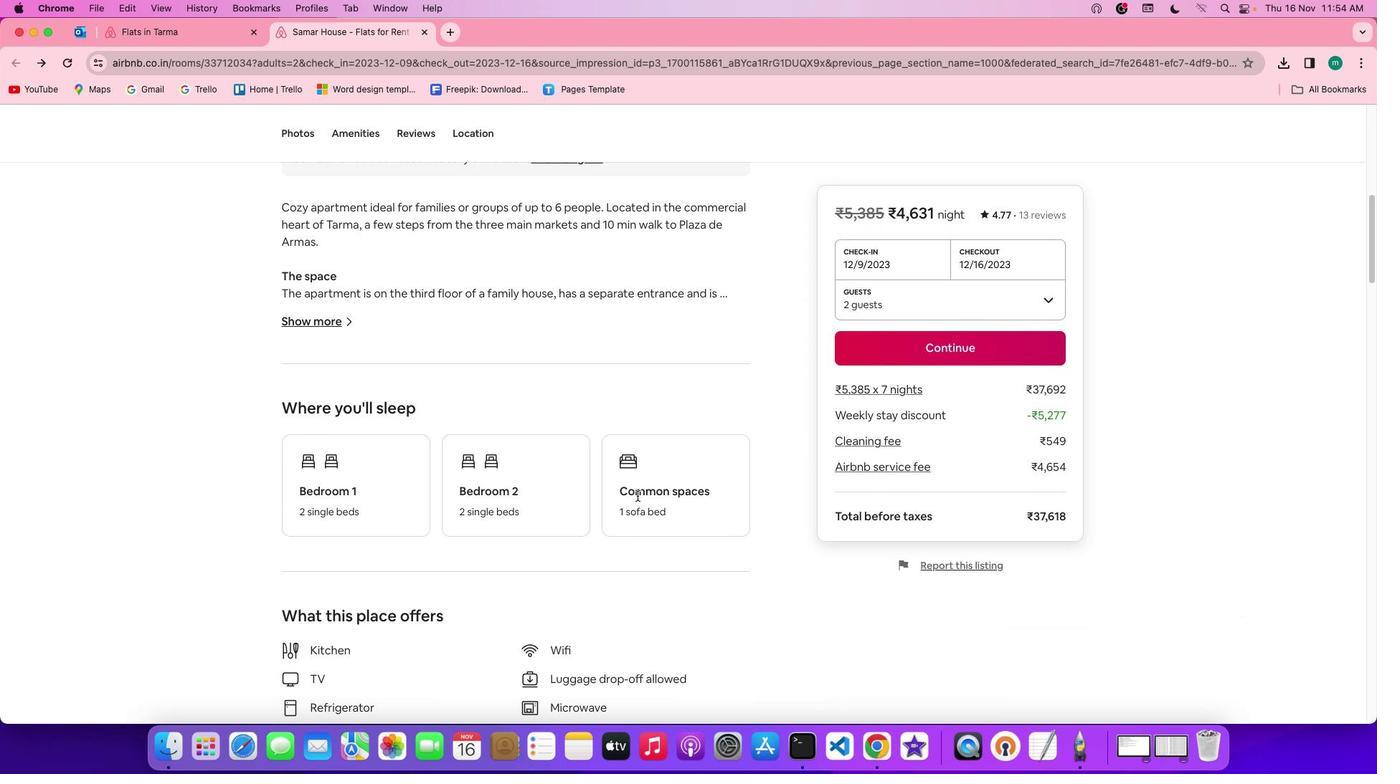
Action: Mouse scrolled (639, 498) with delta (2, 0)
Screenshot: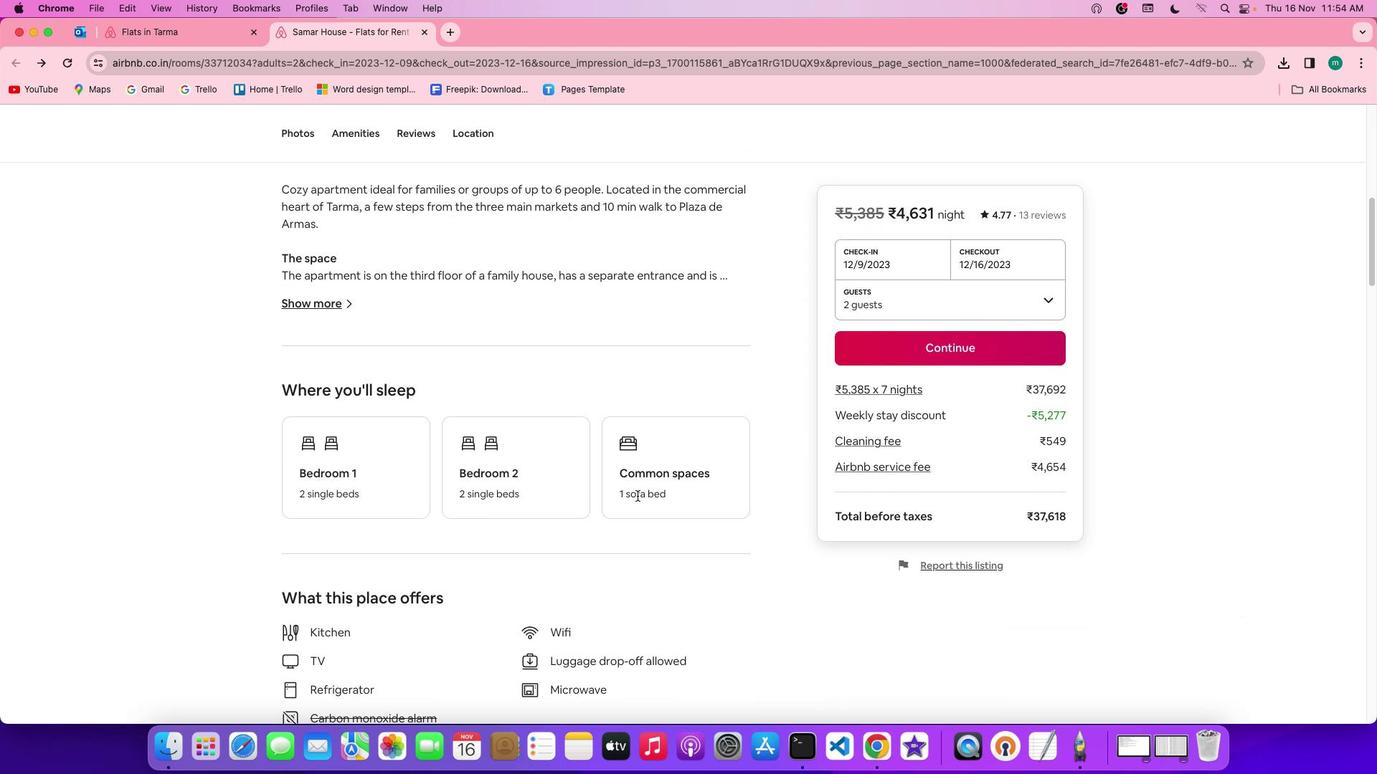 
Action: Mouse moved to (311, 218)
Screenshot: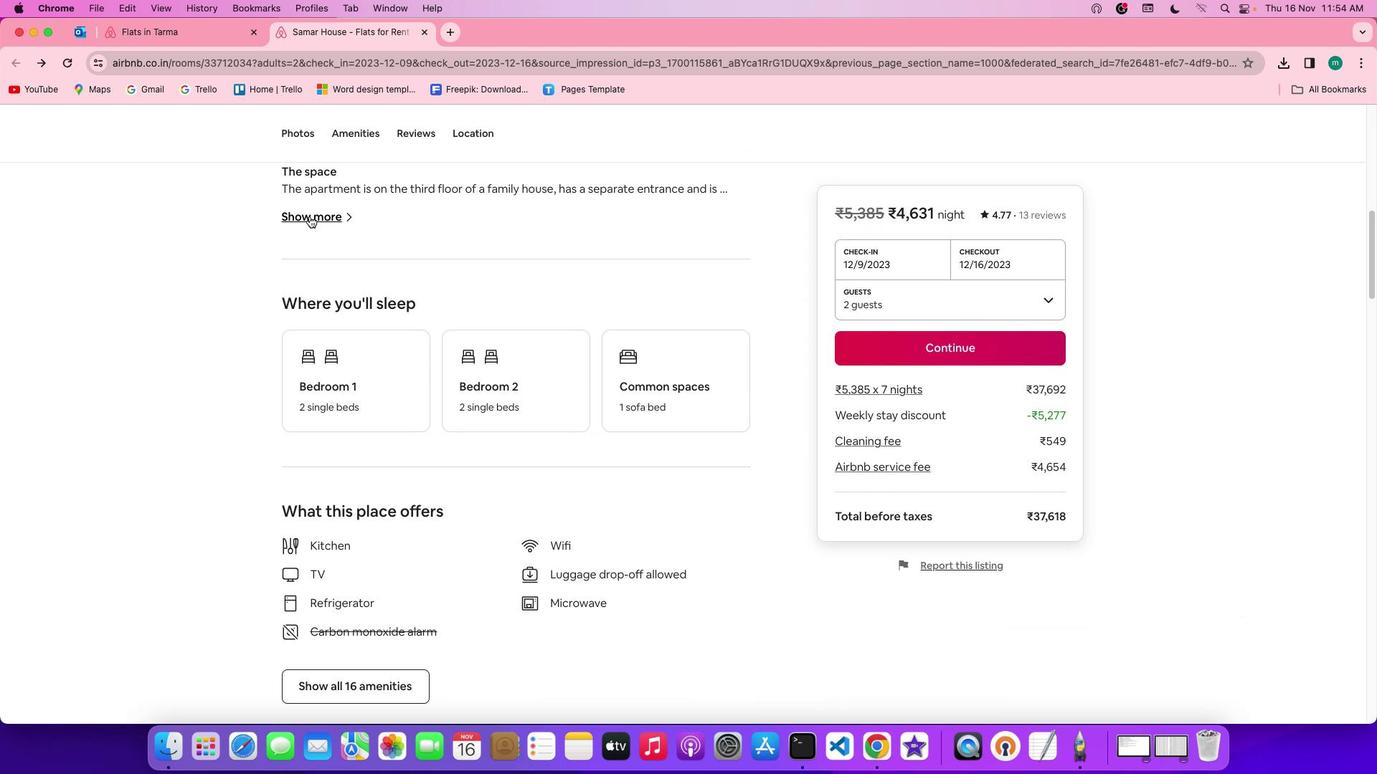 
Action: Mouse pressed left at (311, 218)
Screenshot: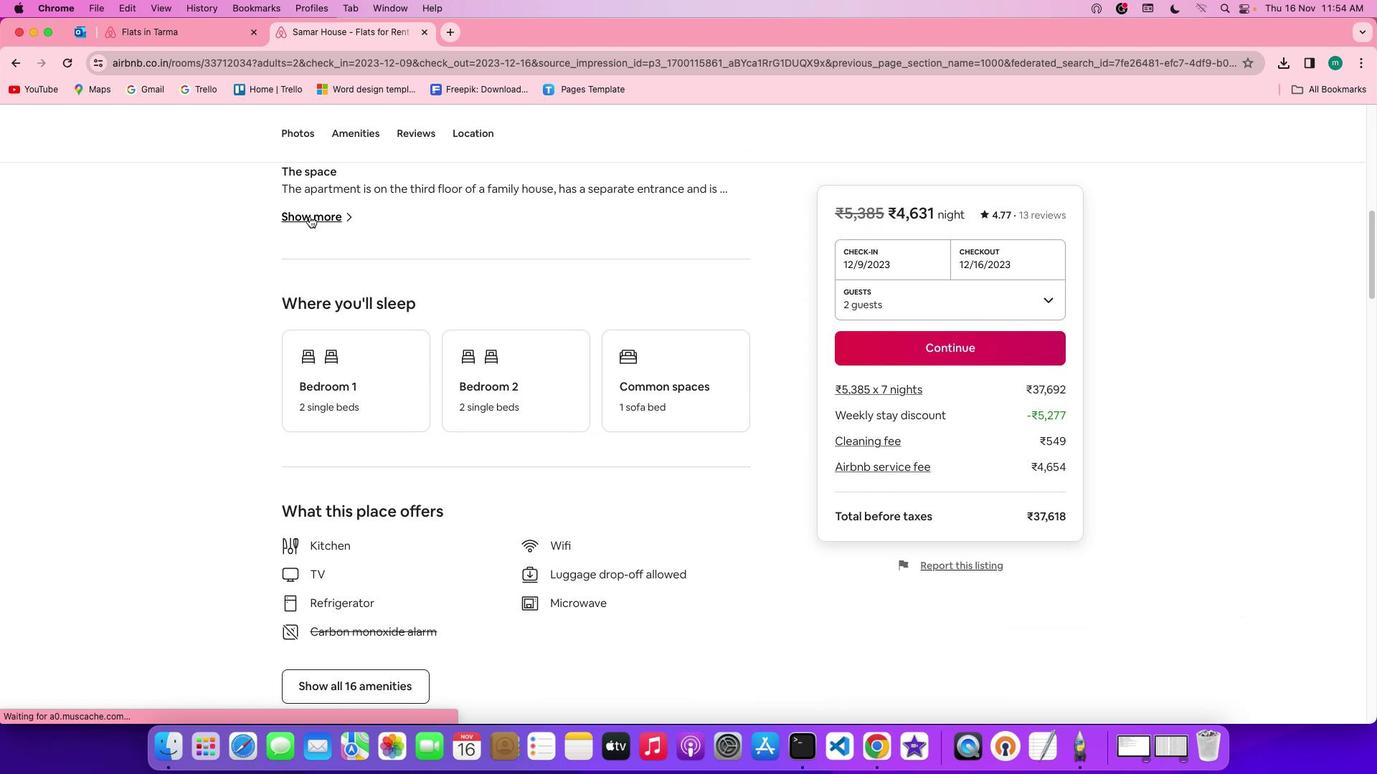 
Action: Mouse moved to (667, 501)
Screenshot: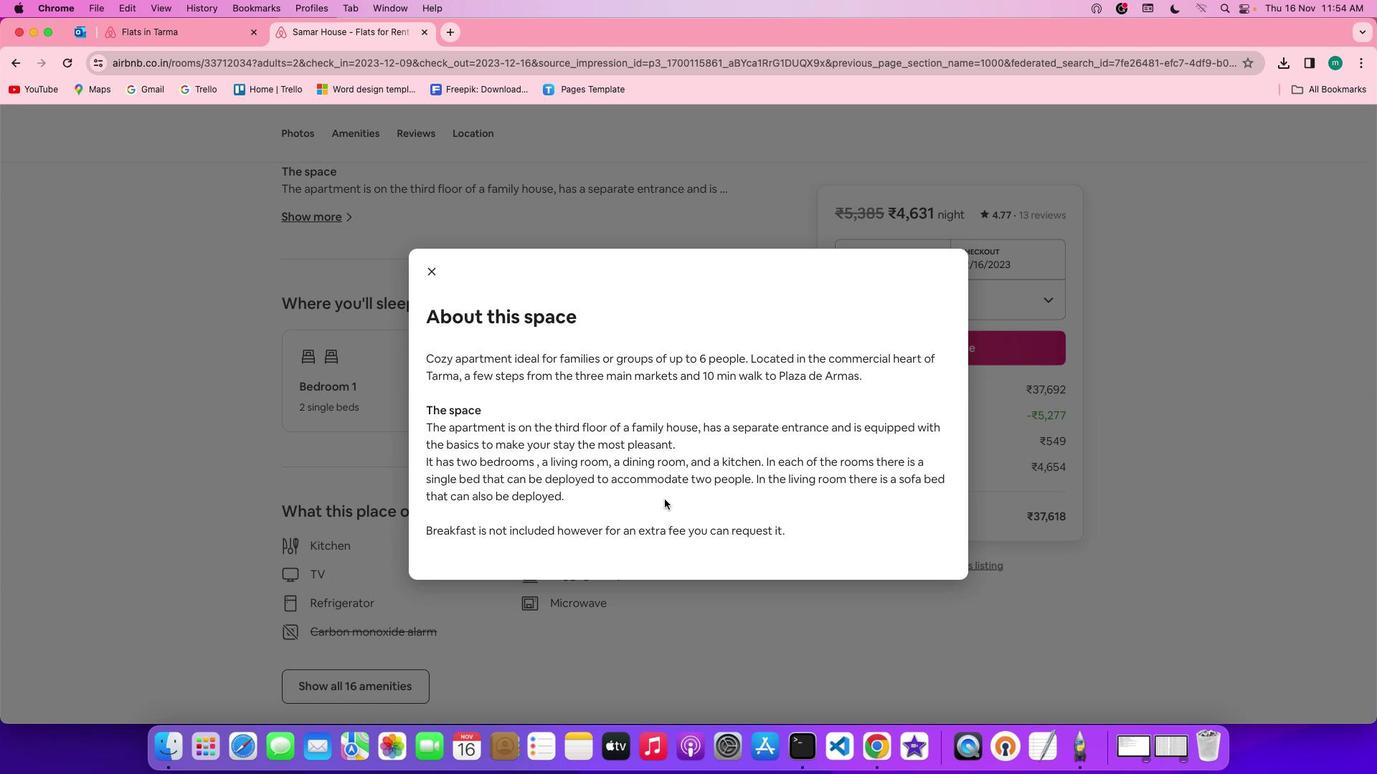 
Action: Mouse scrolled (667, 501) with delta (2, 1)
Screenshot: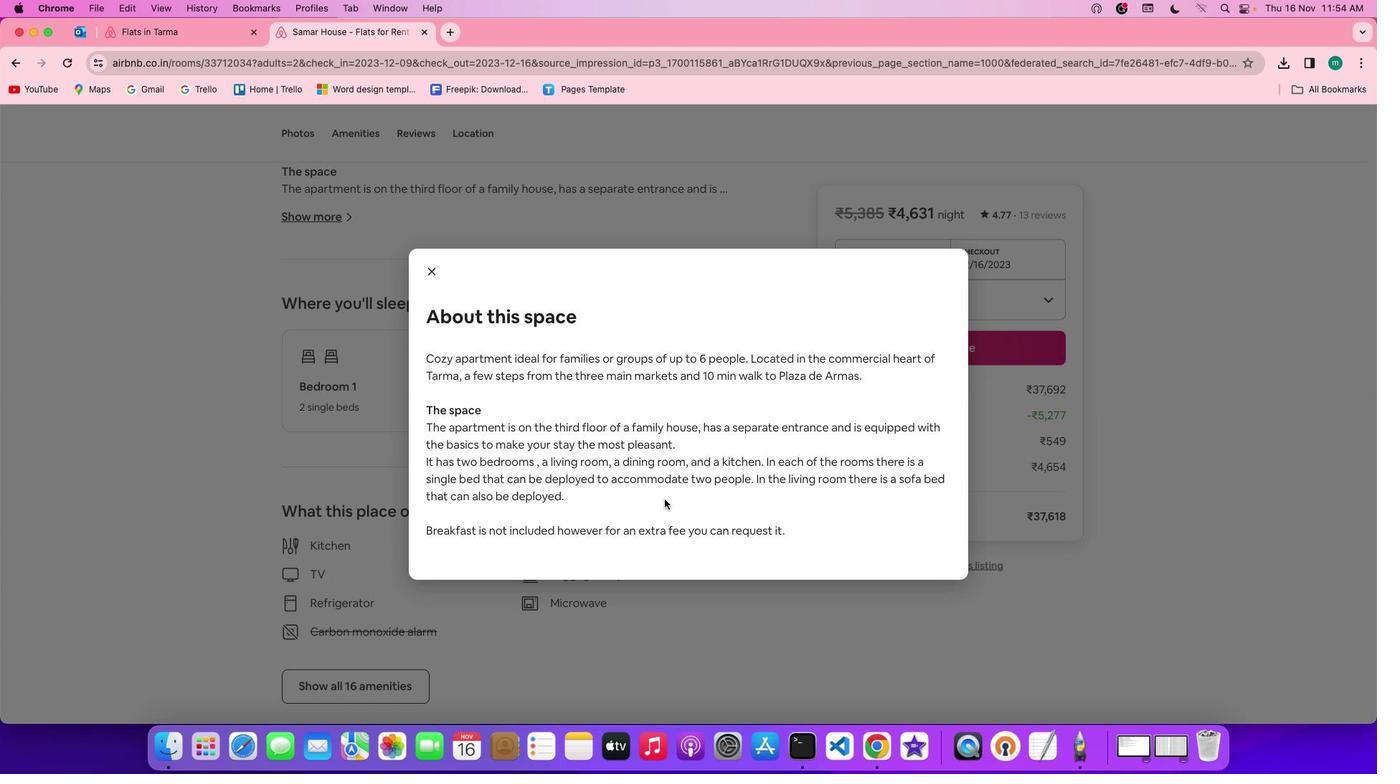 
Action: Mouse scrolled (667, 501) with delta (2, 1)
Screenshot: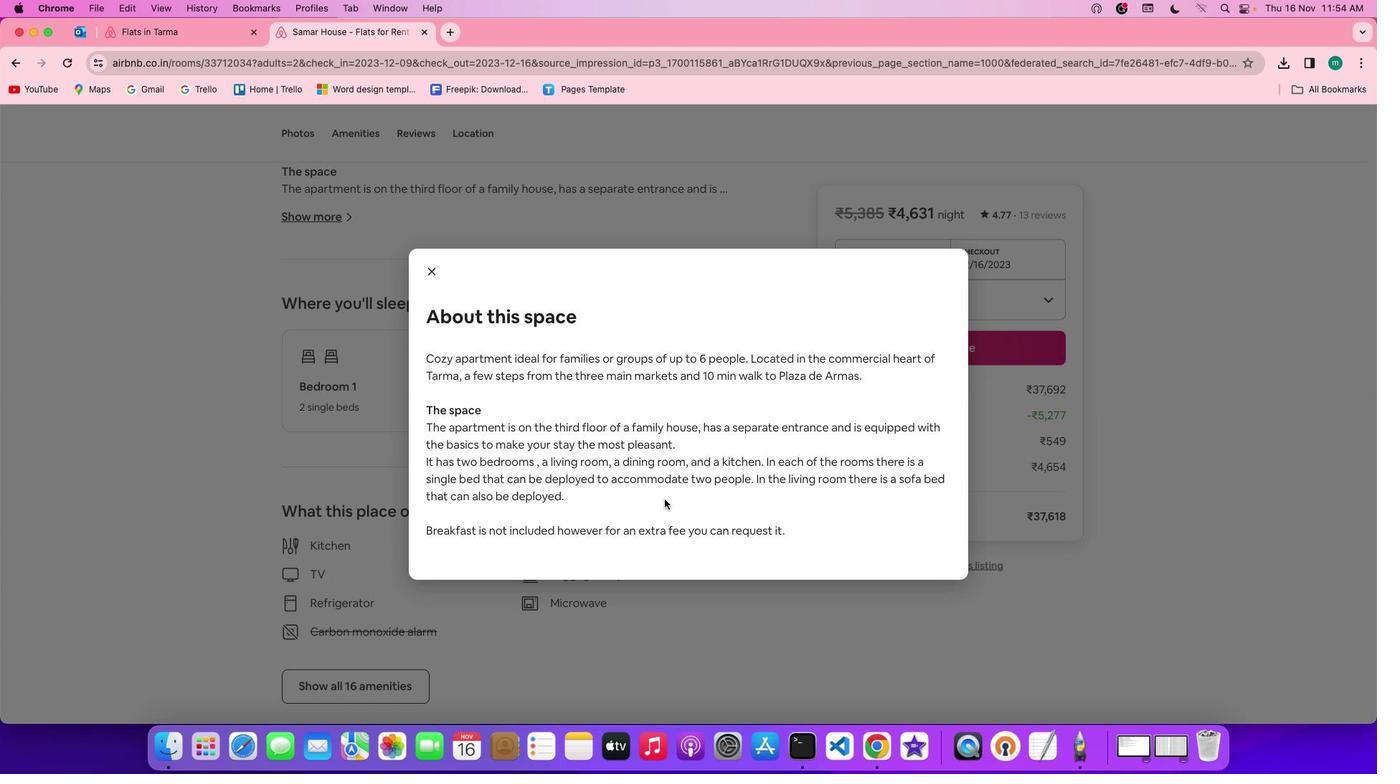 
Action: Mouse scrolled (667, 501) with delta (2, 1)
Screenshot: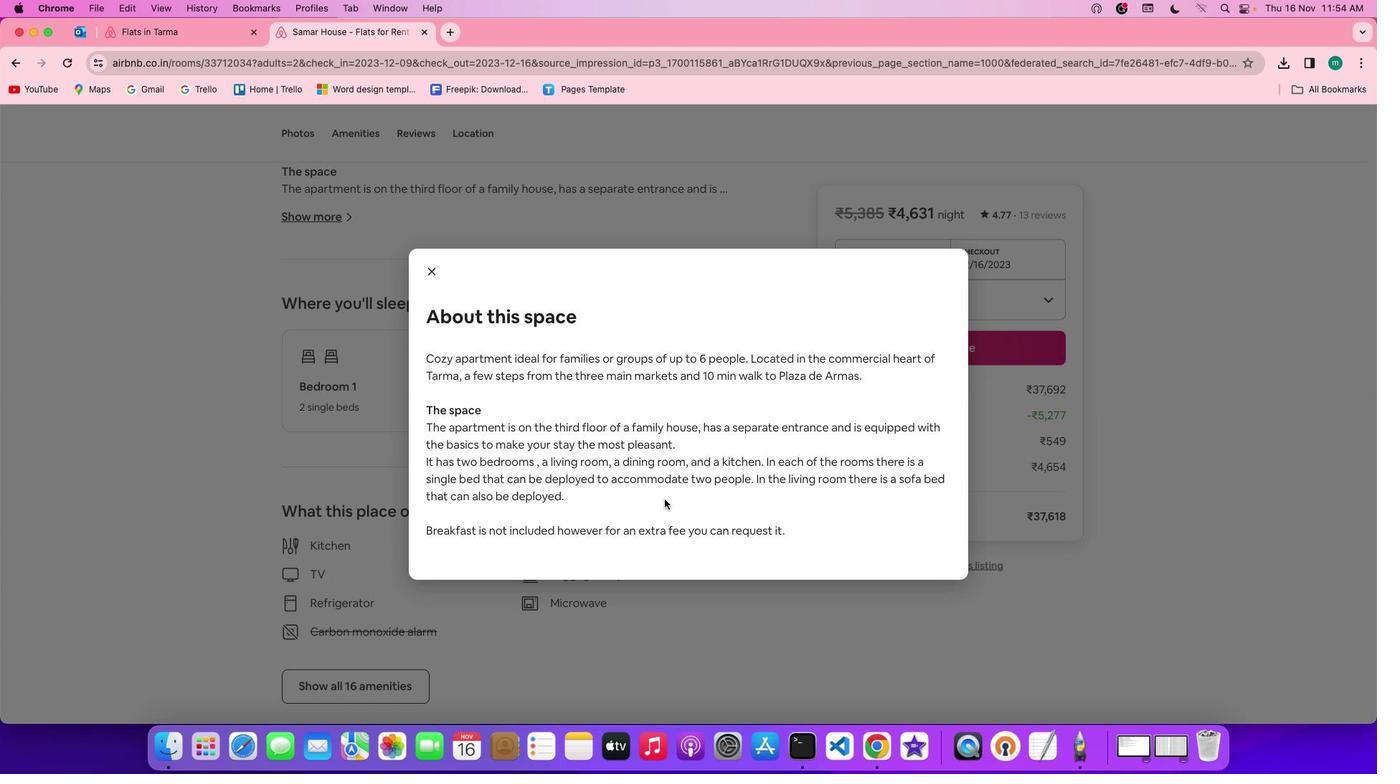 
Action: Mouse scrolled (667, 501) with delta (2, 0)
Screenshot: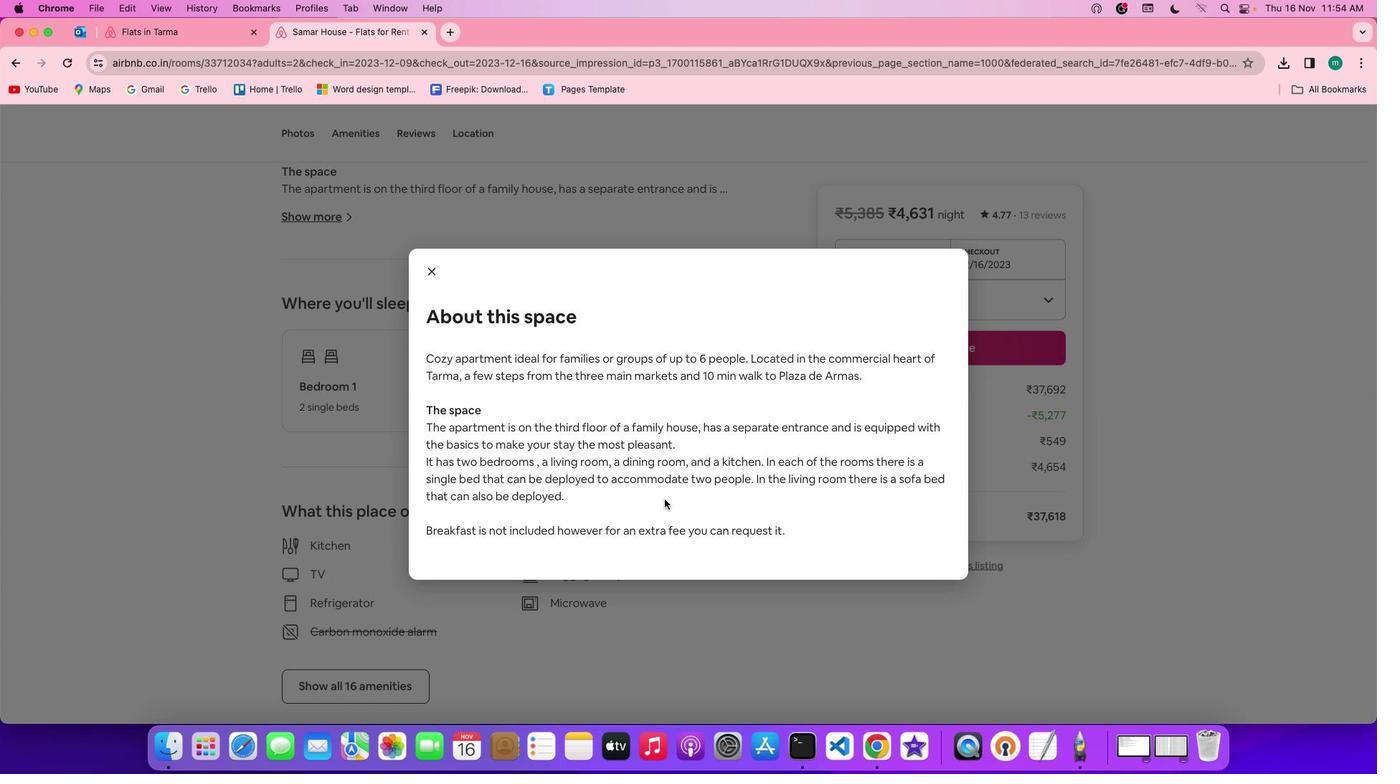 
Action: Mouse moved to (664, 491)
Screenshot: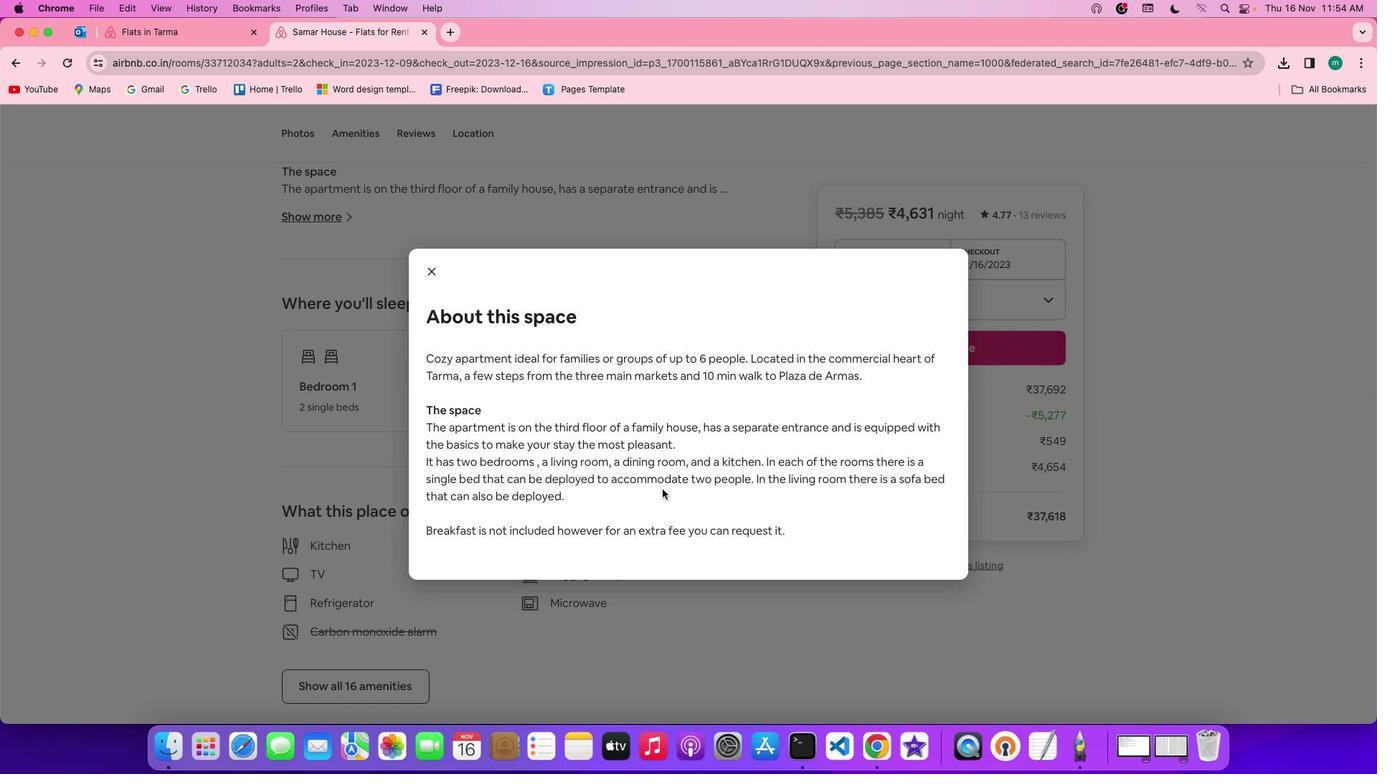 
Action: Mouse scrolled (664, 491) with delta (2, 1)
Screenshot: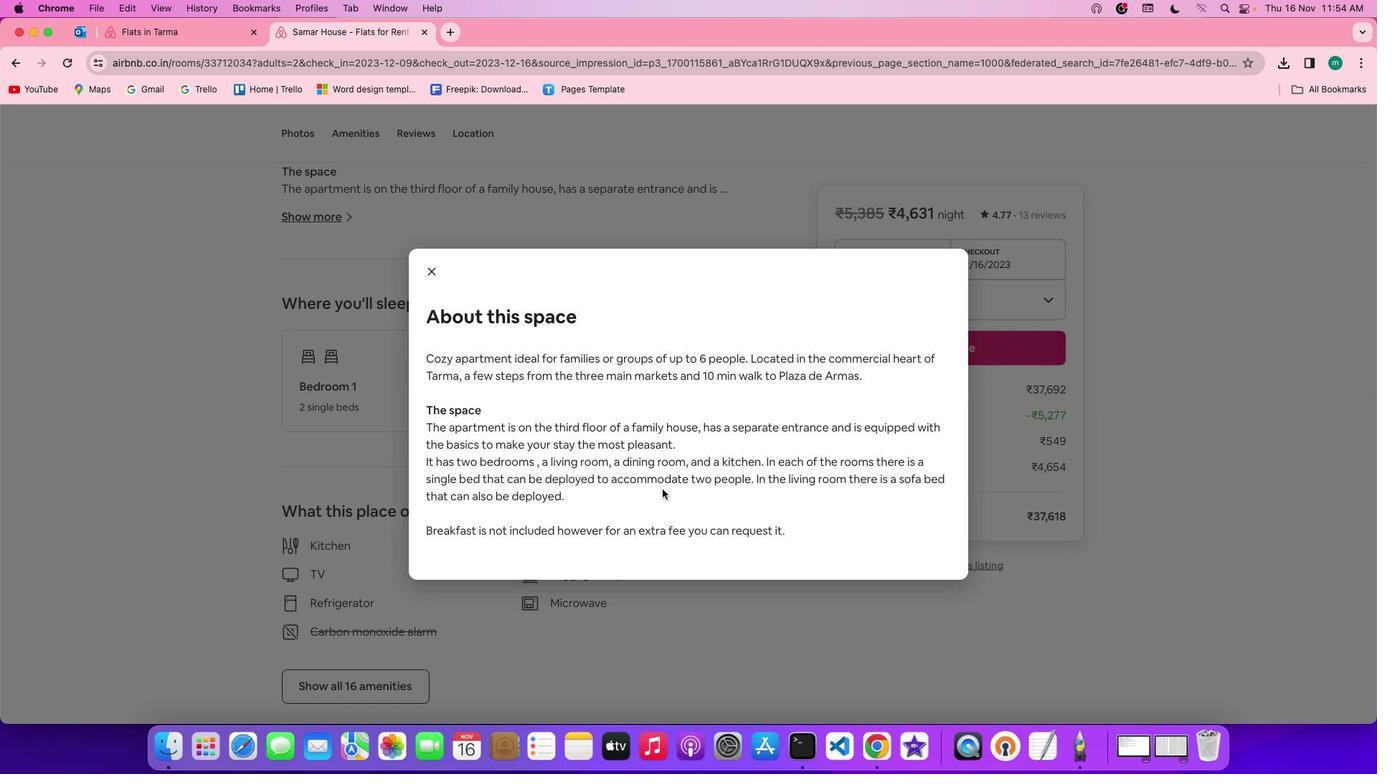 
Action: Mouse scrolled (664, 491) with delta (2, 1)
Screenshot: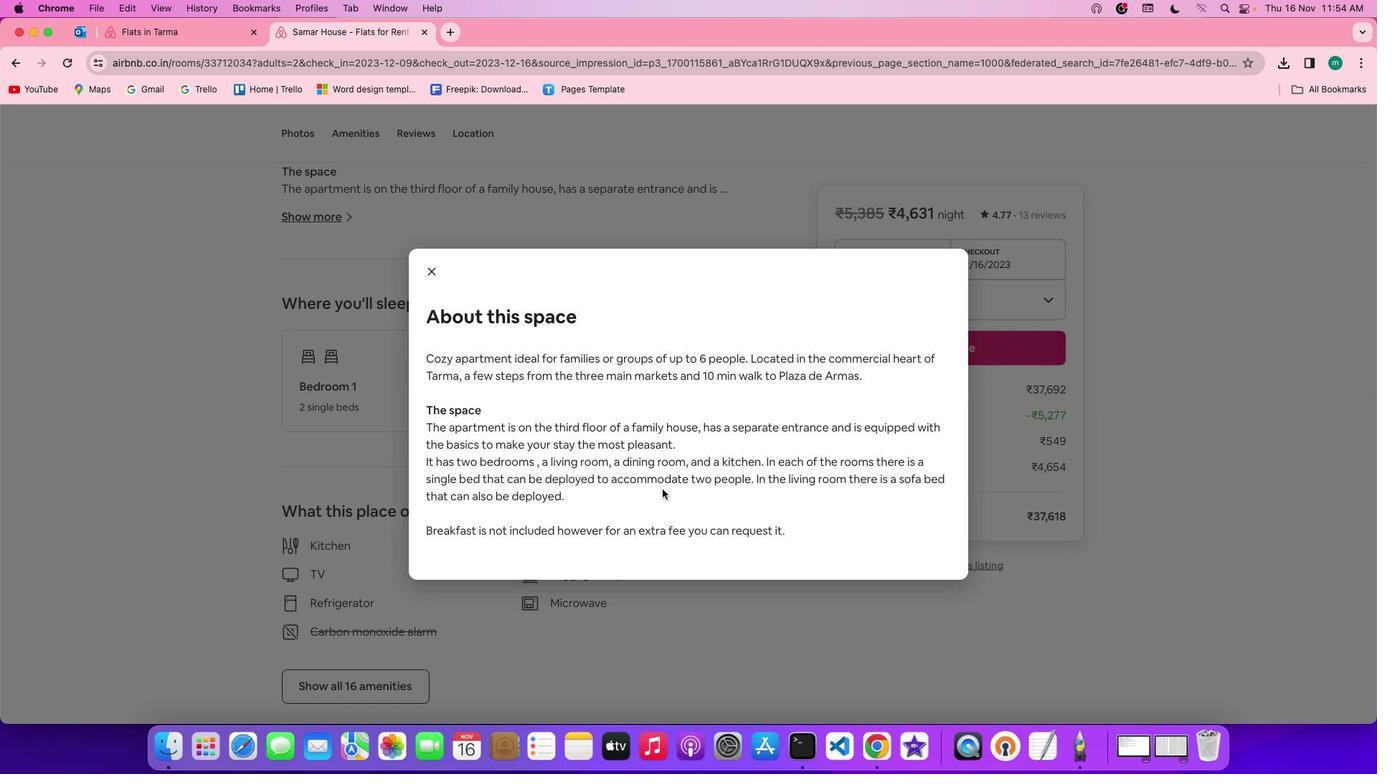 
Action: Mouse moved to (428, 271)
Screenshot: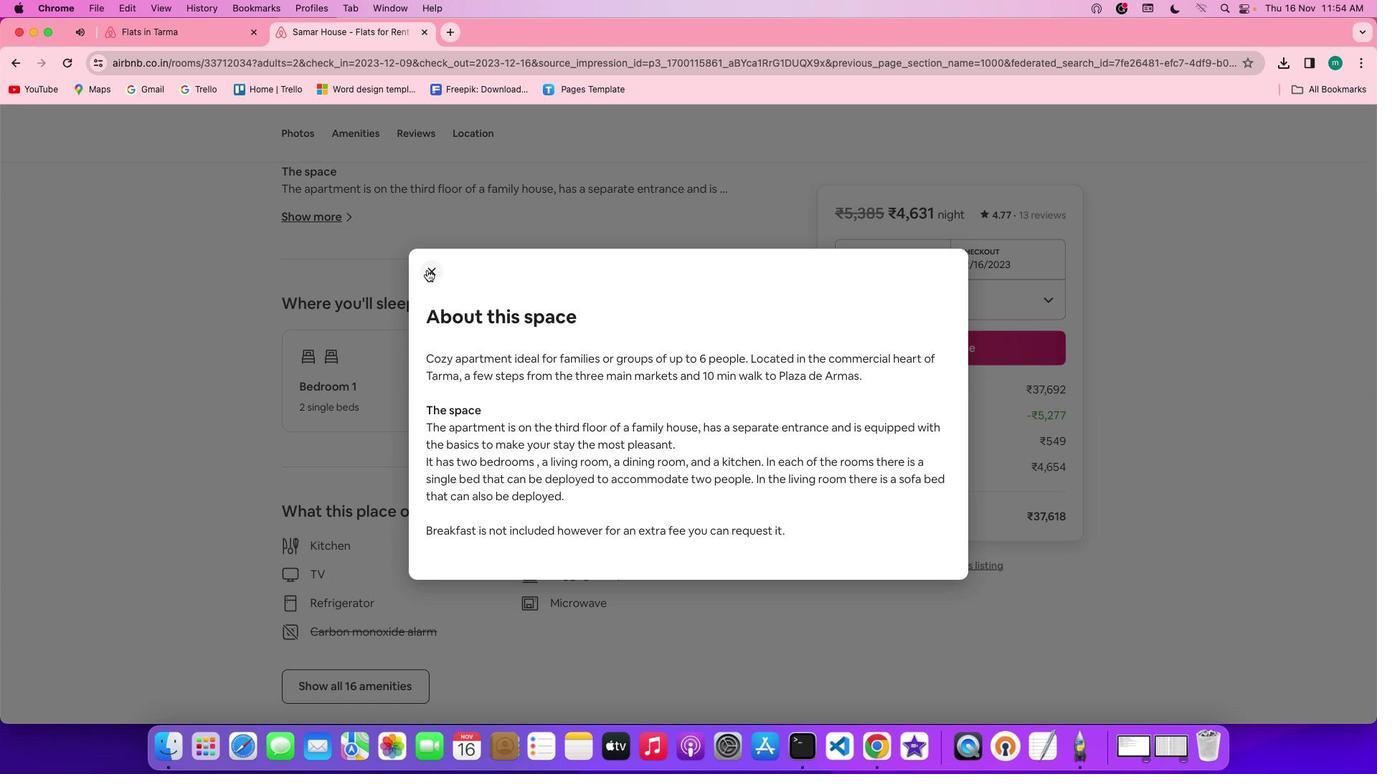 
Action: Mouse pressed left at (428, 271)
Screenshot: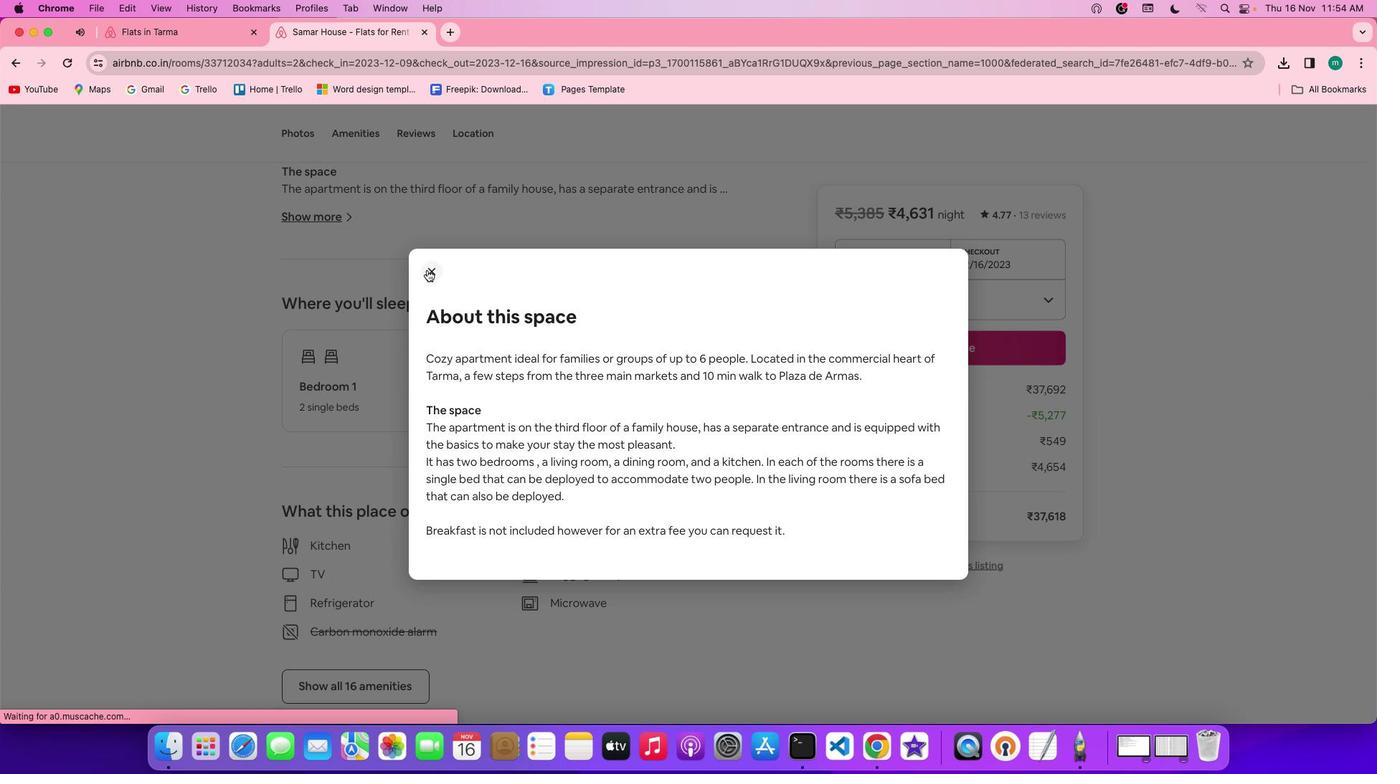 
Action: Mouse moved to (616, 393)
Screenshot: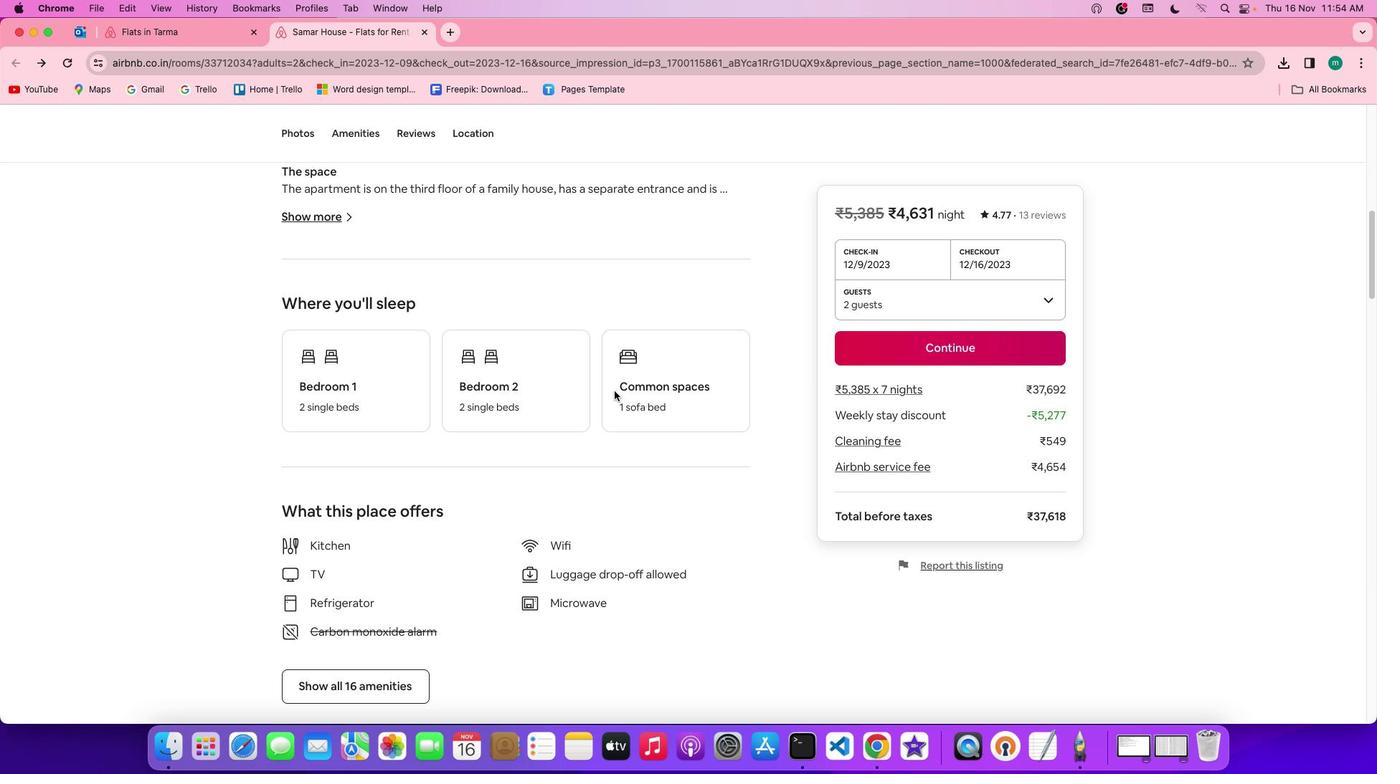 
Action: Mouse scrolled (616, 393) with delta (2, 1)
Screenshot: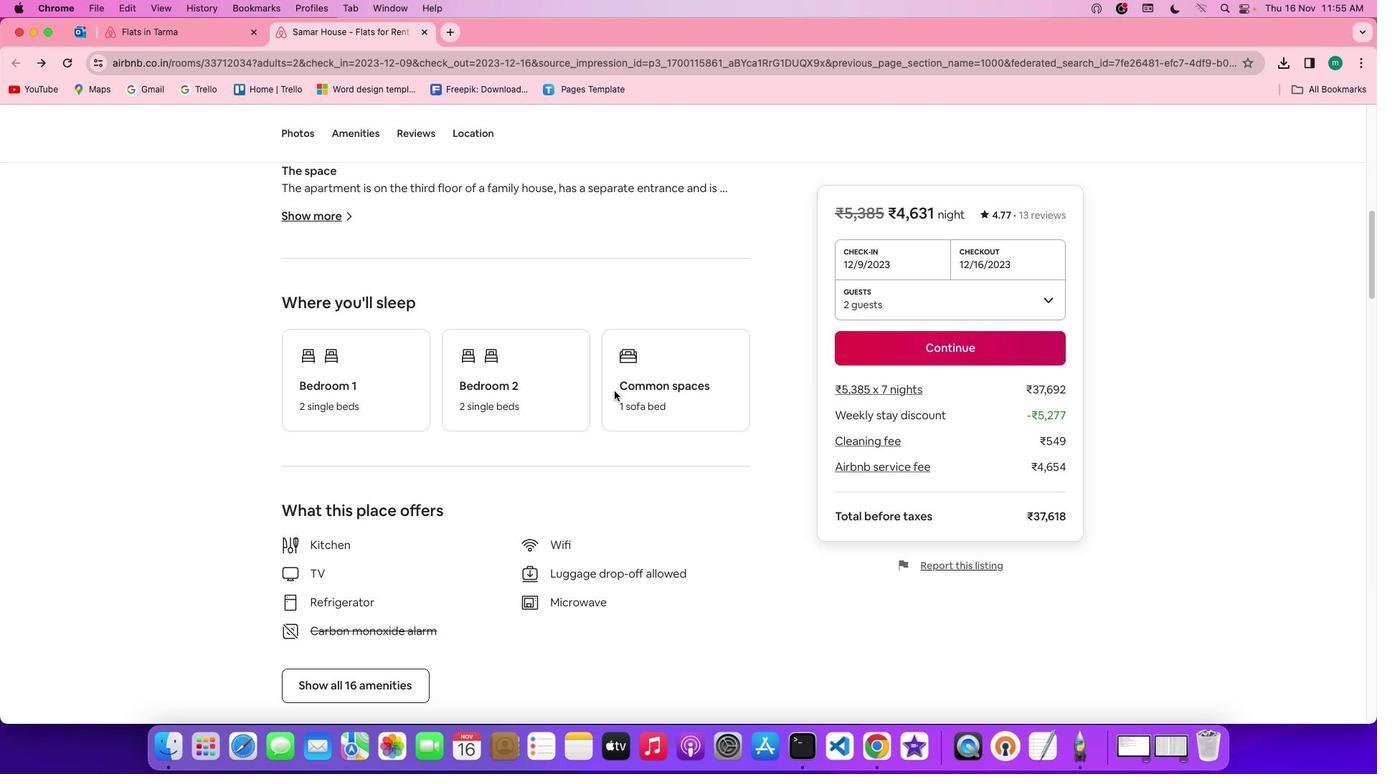 
Action: Mouse scrolled (616, 393) with delta (2, 1)
Screenshot: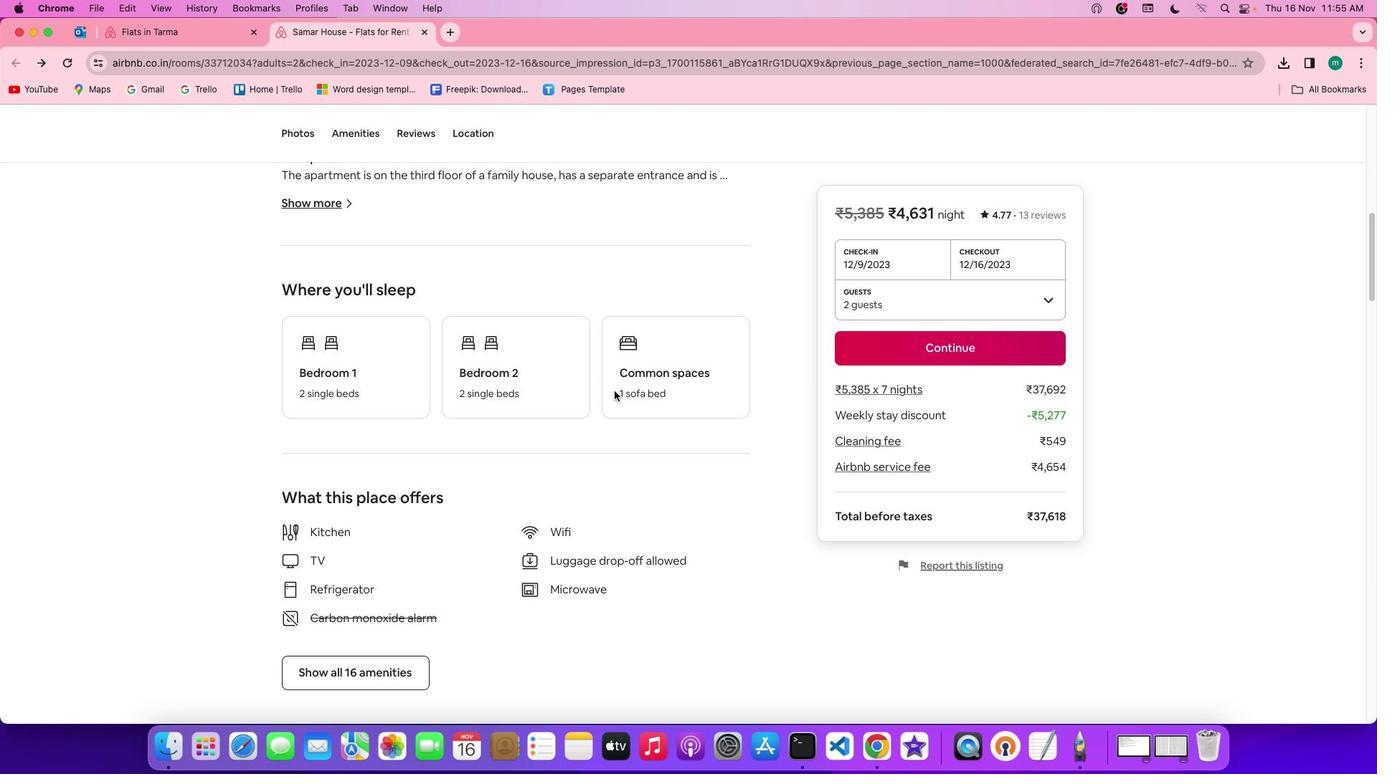 
Action: Mouse scrolled (616, 393) with delta (2, 1)
Screenshot: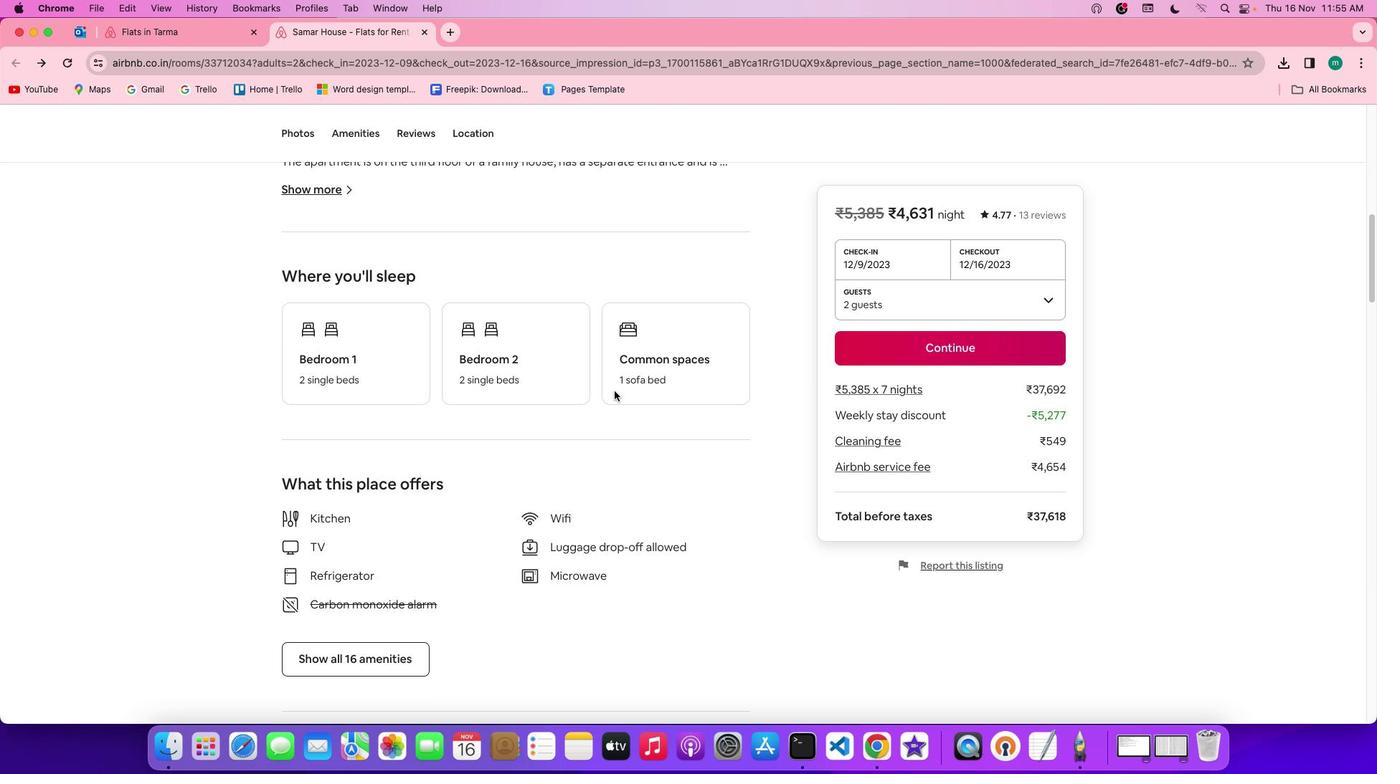 
Action: Mouse scrolled (616, 393) with delta (2, 1)
Screenshot: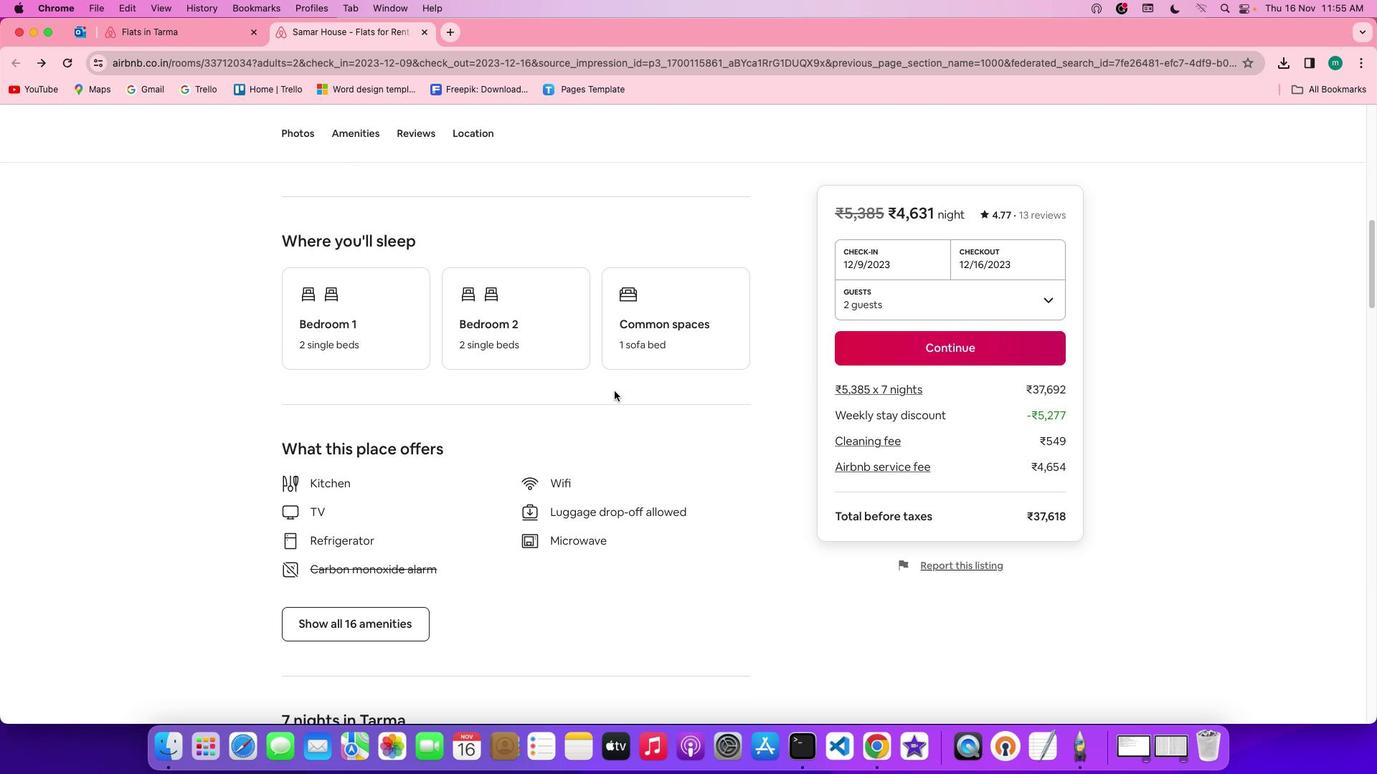 
Action: Mouse moved to (616, 393)
Screenshot: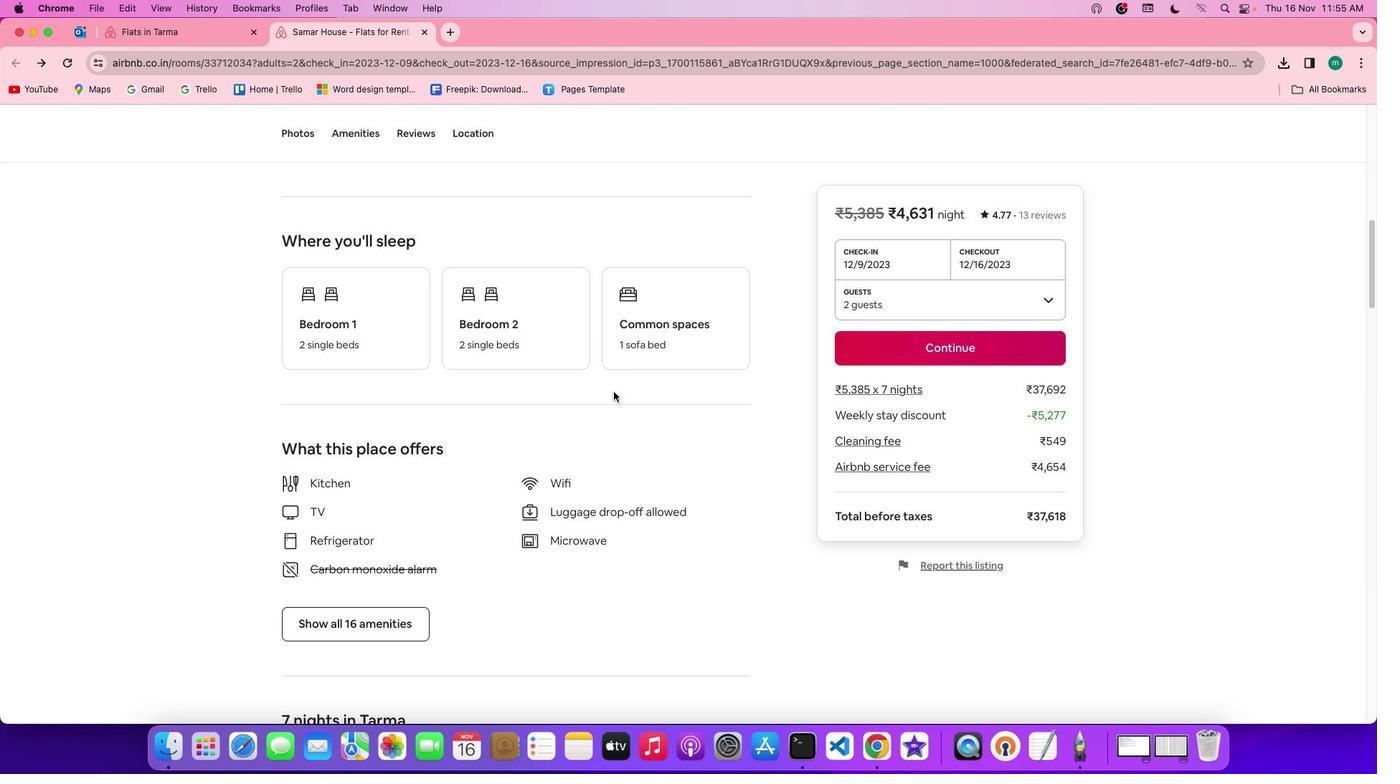 
Action: Mouse scrolled (616, 393) with delta (2, 1)
Screenshot: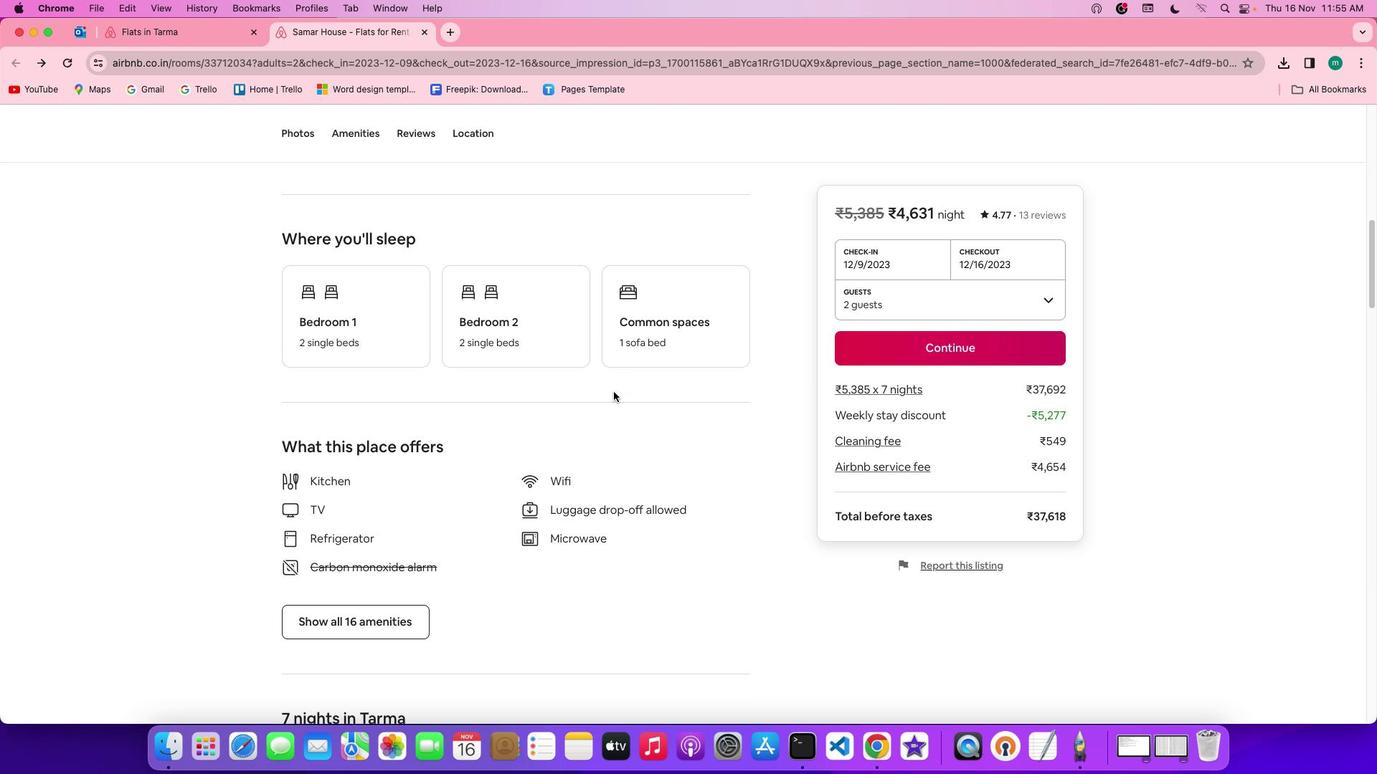 
Action: Mouse scrolled (616, 393) with delta (2, 1)
Screenshot: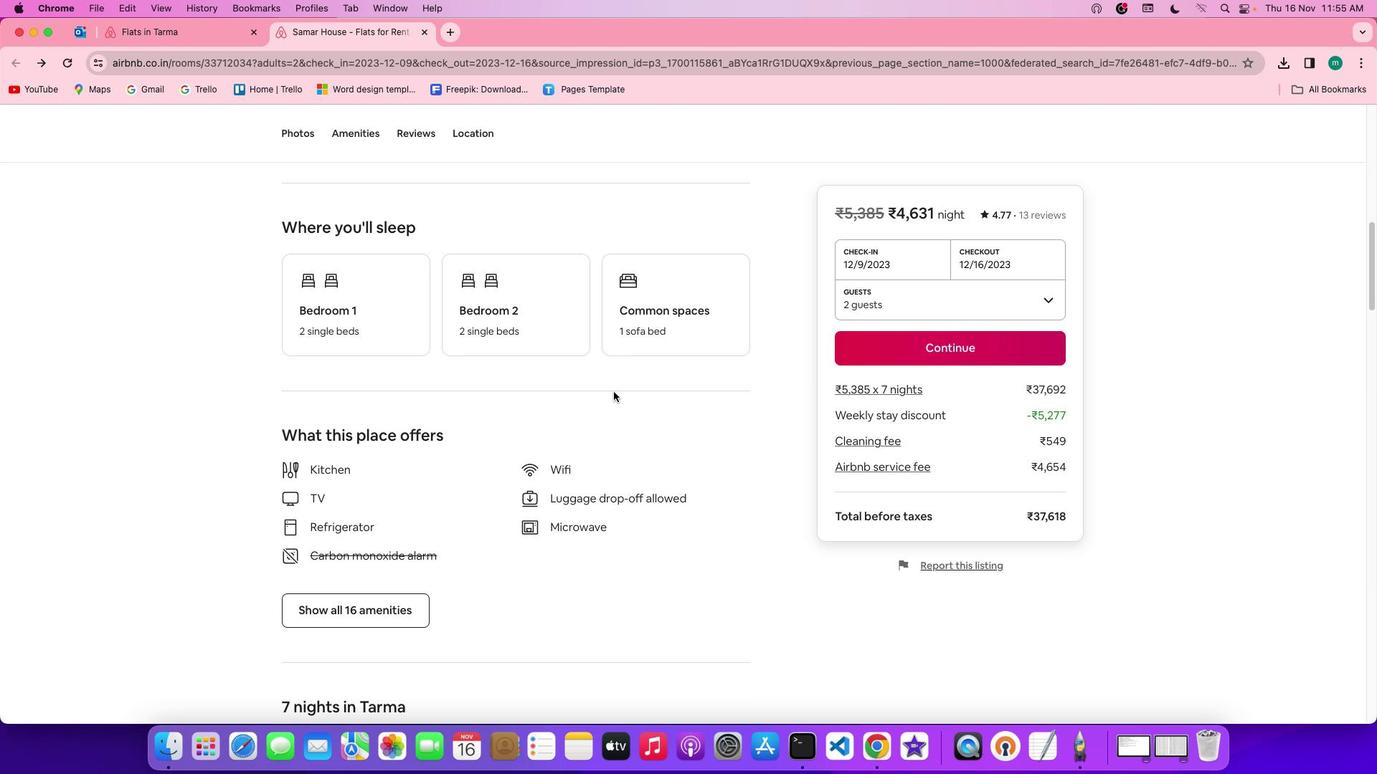 
Action: Mouse scrolled (616, 393) with delta (2, 1)
Screenshot: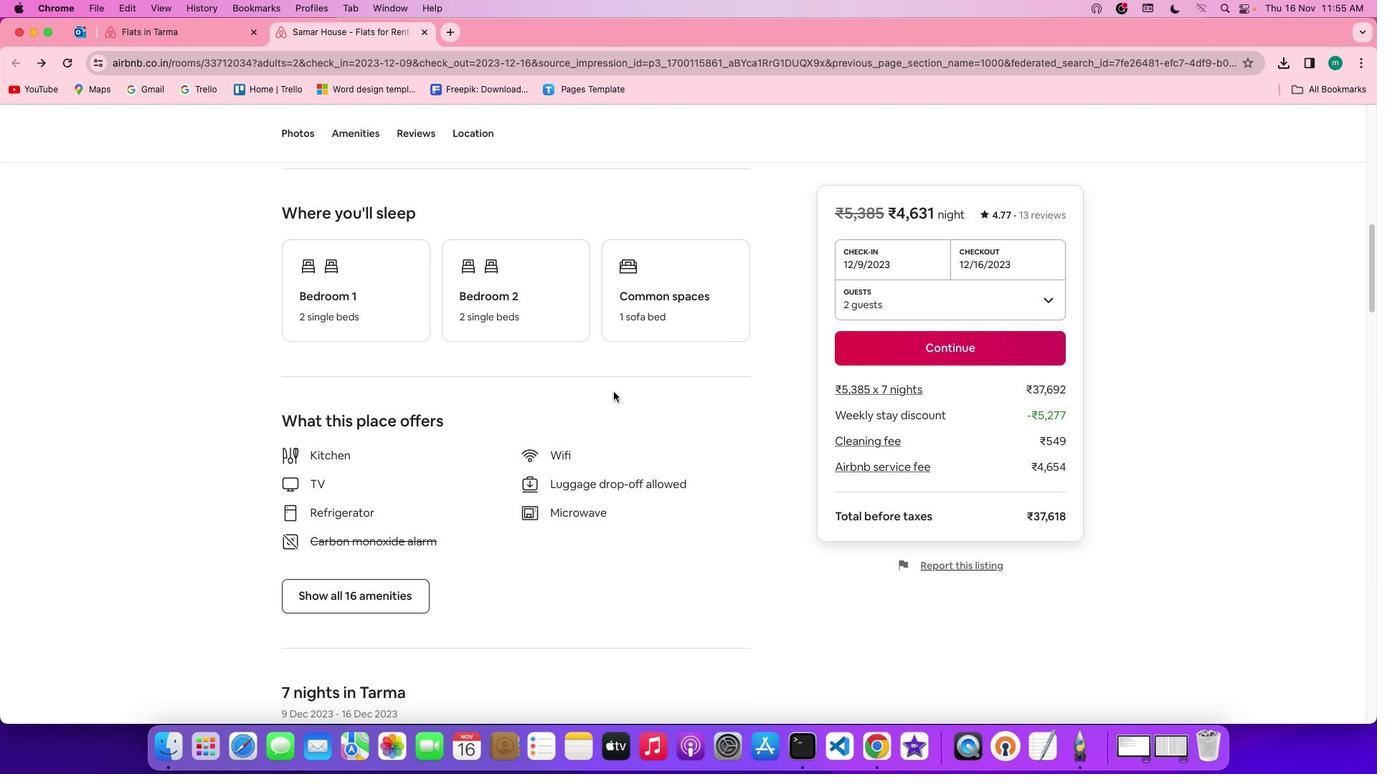 
Action: Mouse scrolled (616, 393) with delta (2, 1)
Screenshot: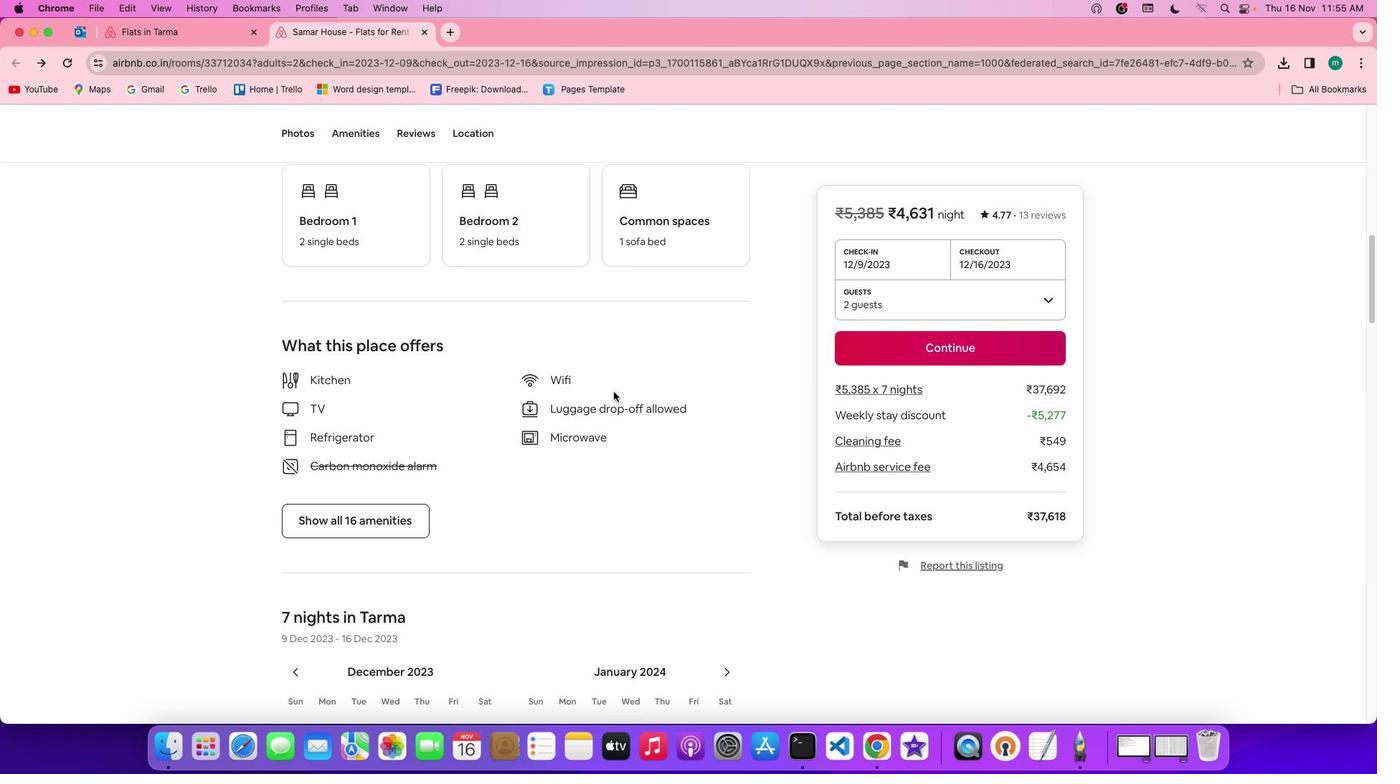 
Action: Mouse moved to (403, 499)
Screenshot: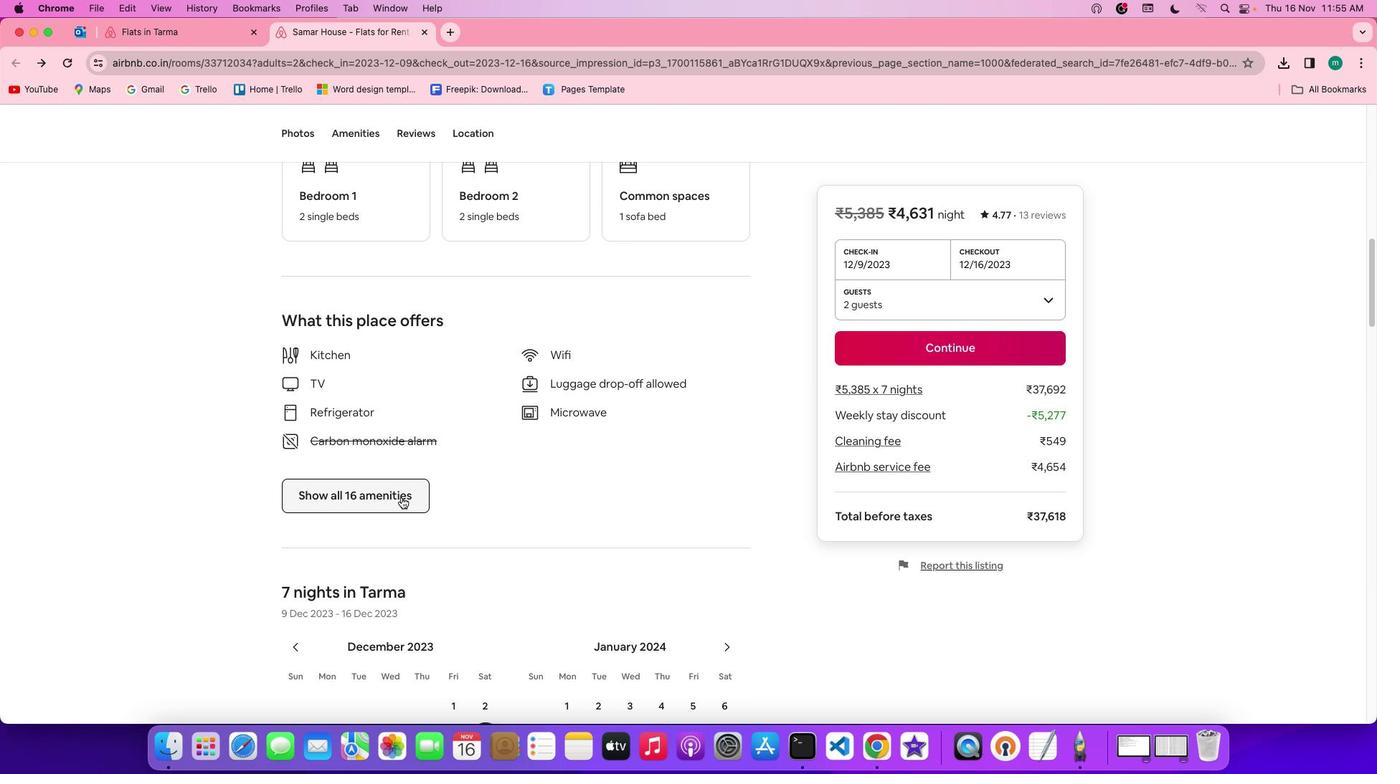 
Action: Mouse pressed left at (403, 499)
Screenshot: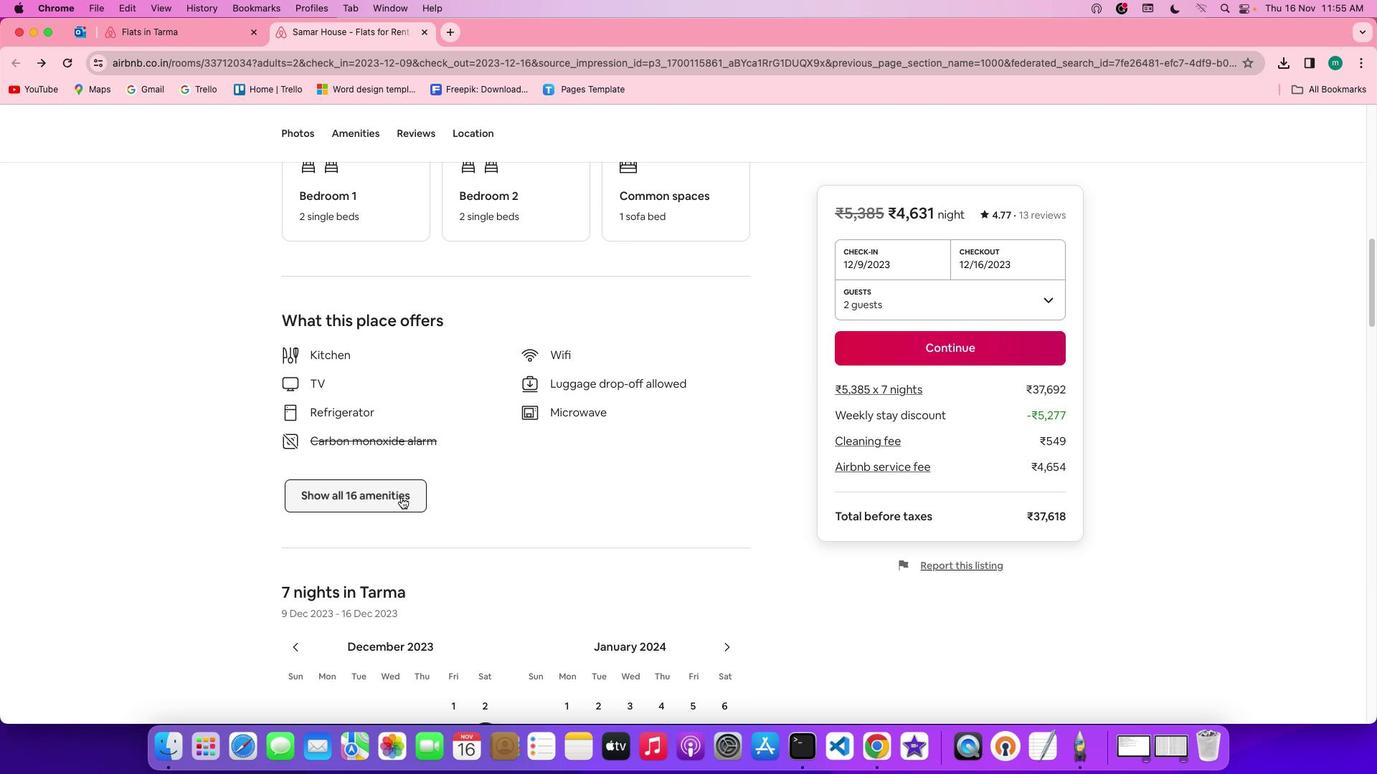 
Action: Mouse moved to (604, 455)
Screenshot: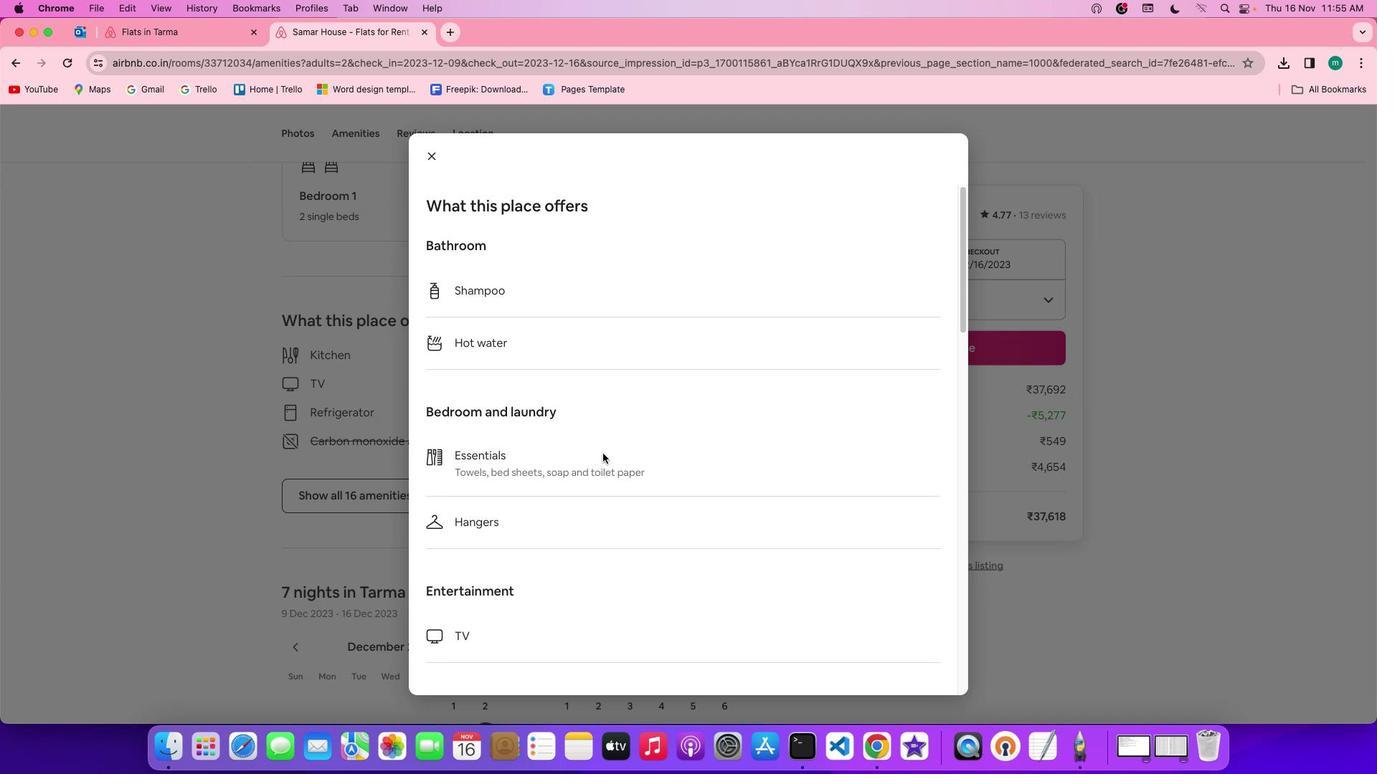 
Action: Mouse scrolled (604, 455) with delta (2, 1)
Screenshot: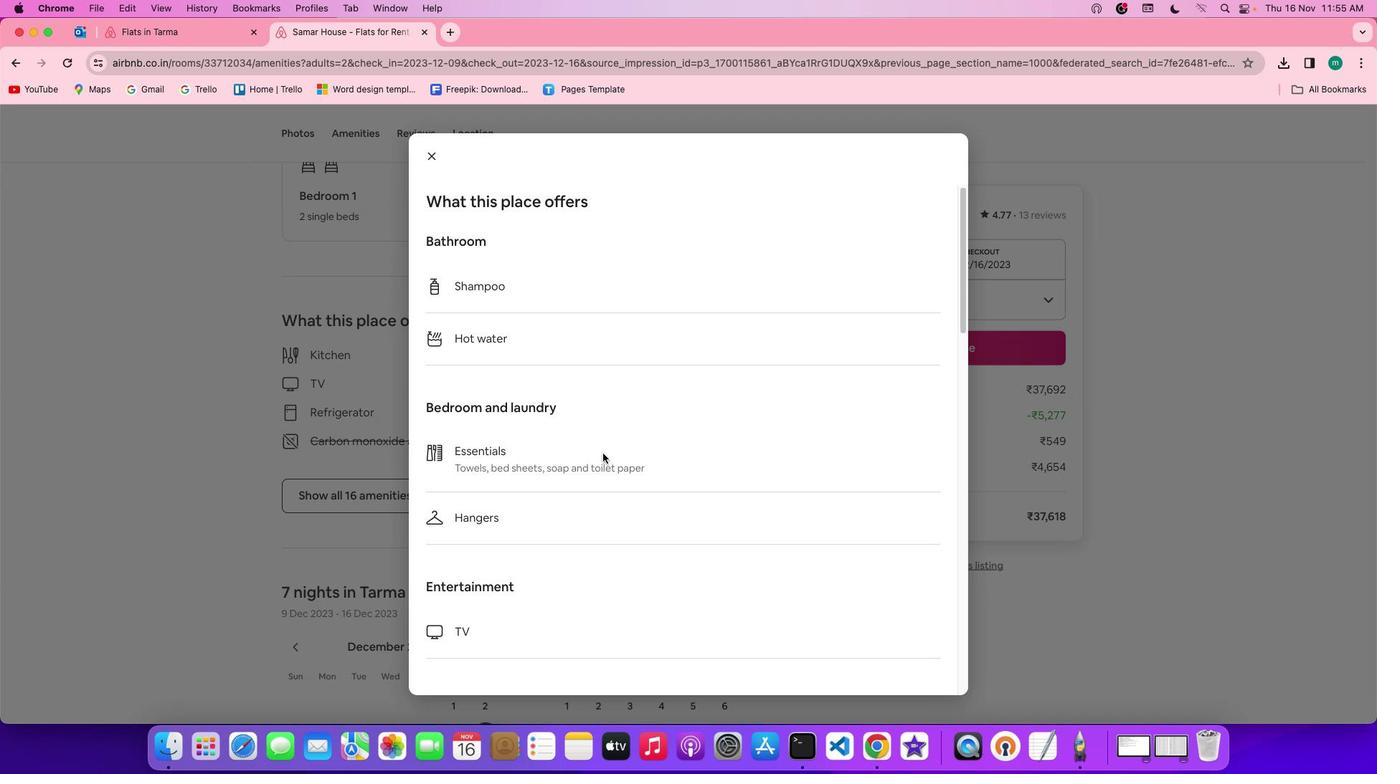 
Action: Mouse scrolled (604, 455) with delta (2, 1)
Screenshot: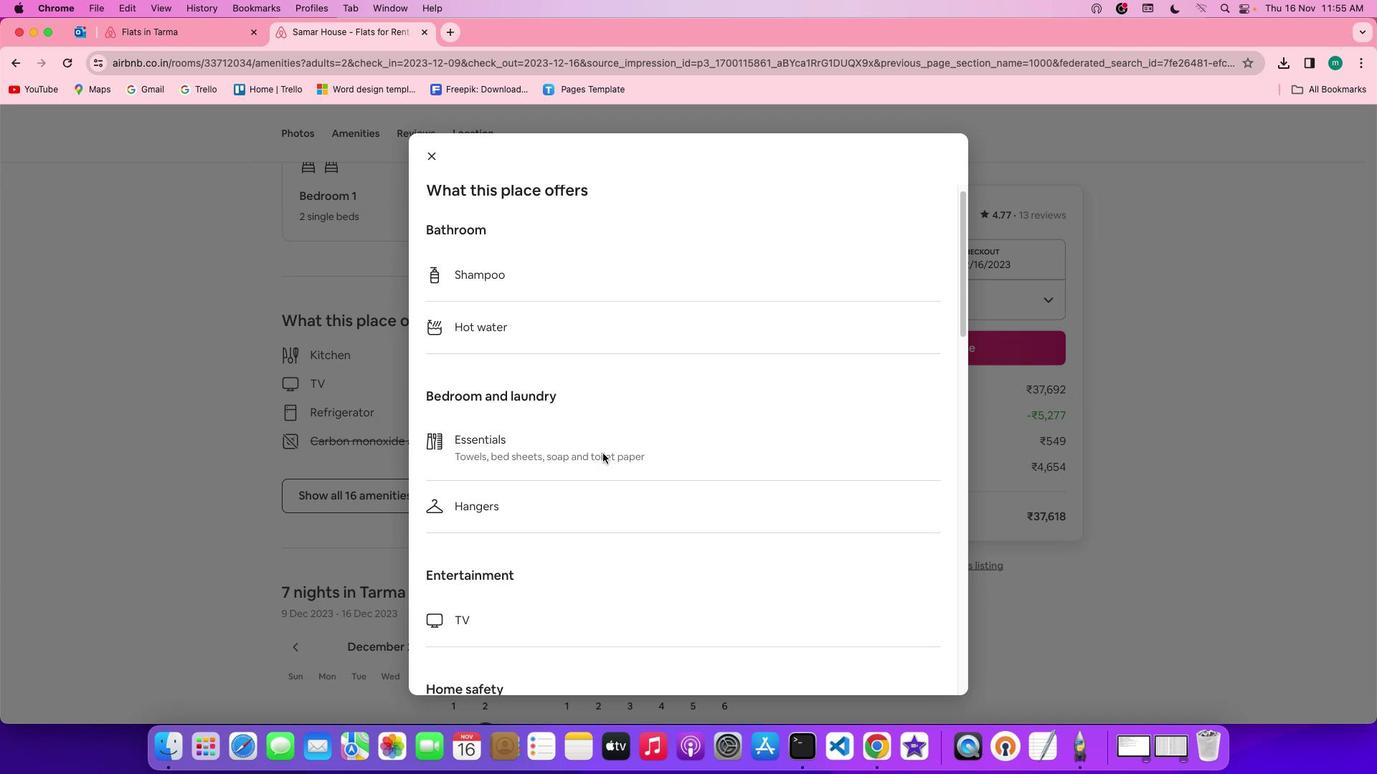 
Action: Mouse scrolled (604, 455) with delta (2, 0)
Screenshot: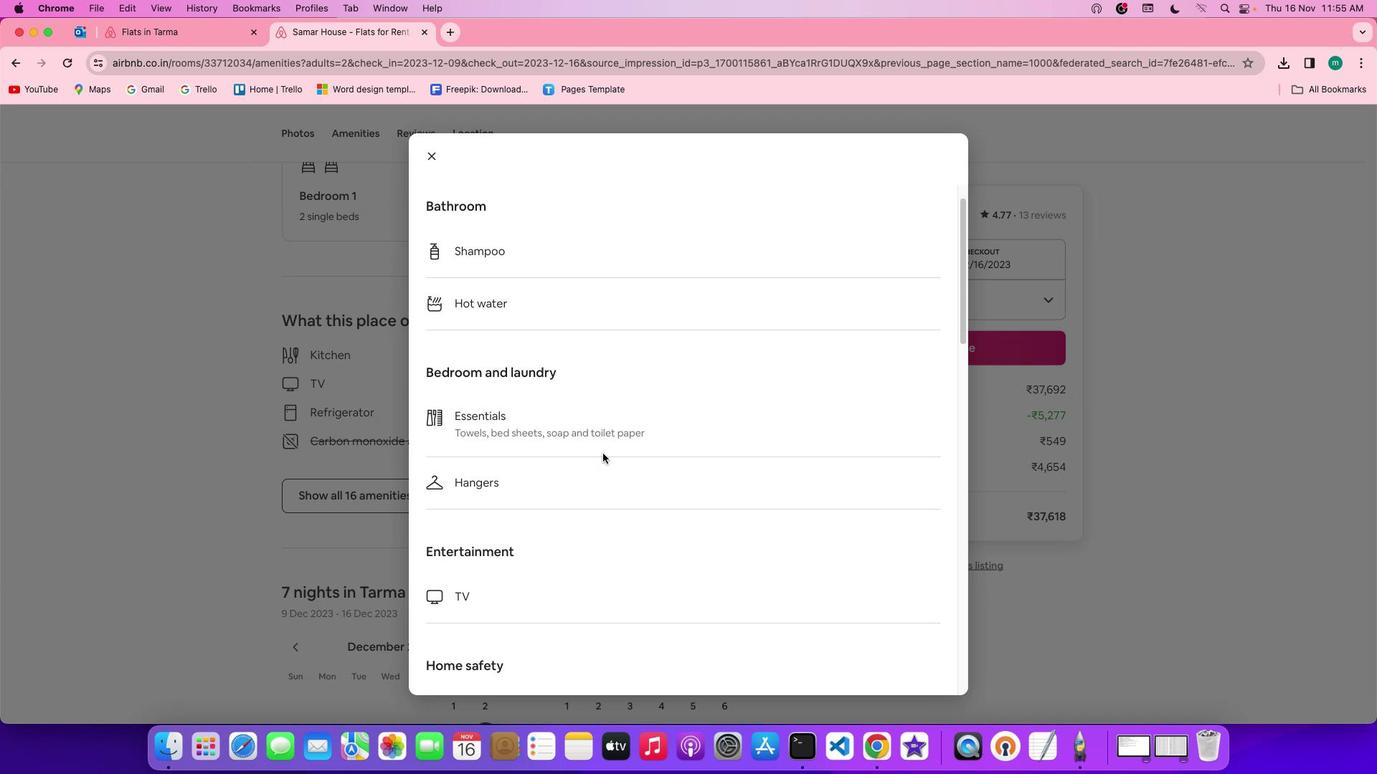 
Action: Mouse scrolled (604, 455) with delta (2, 0)
Screenshot: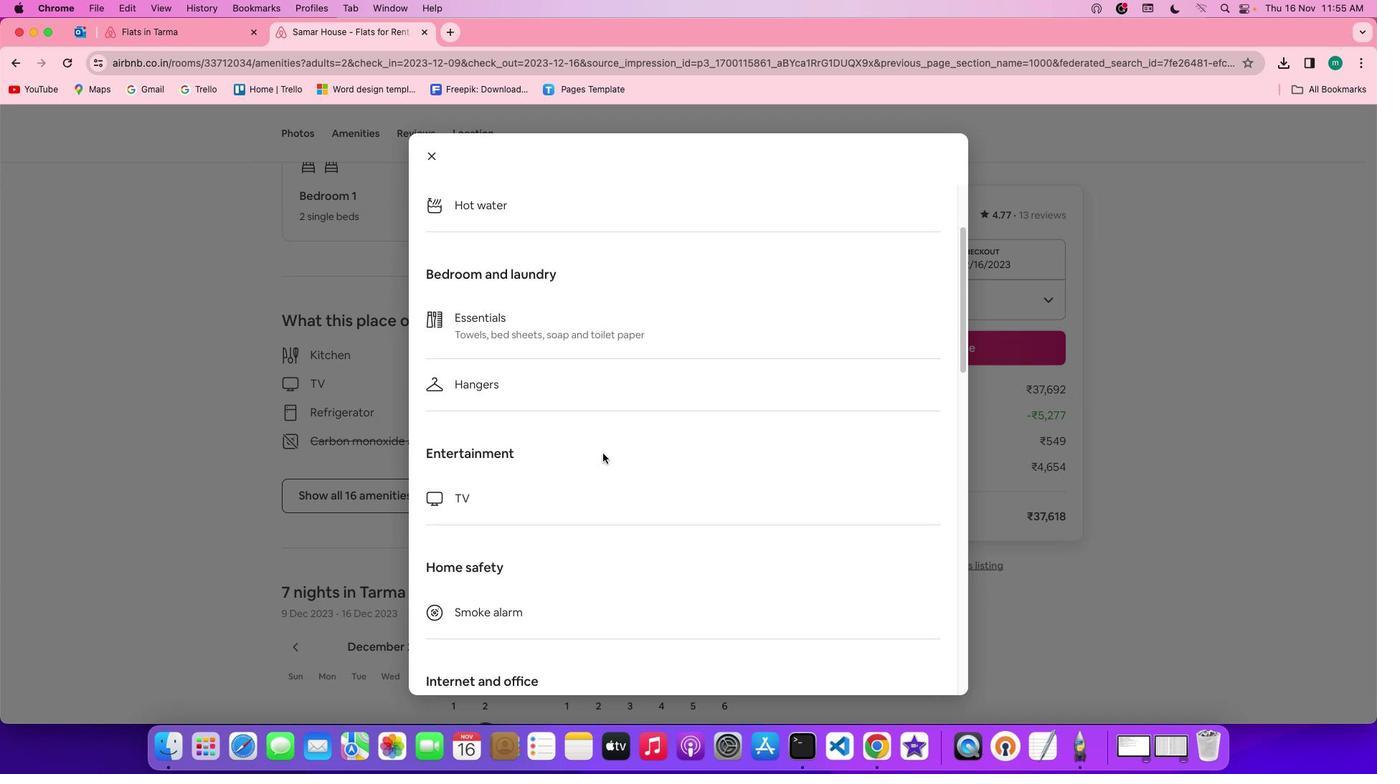 
Action: Mouse scrolled (604, 455) with delta (2, 0)
Screenshot: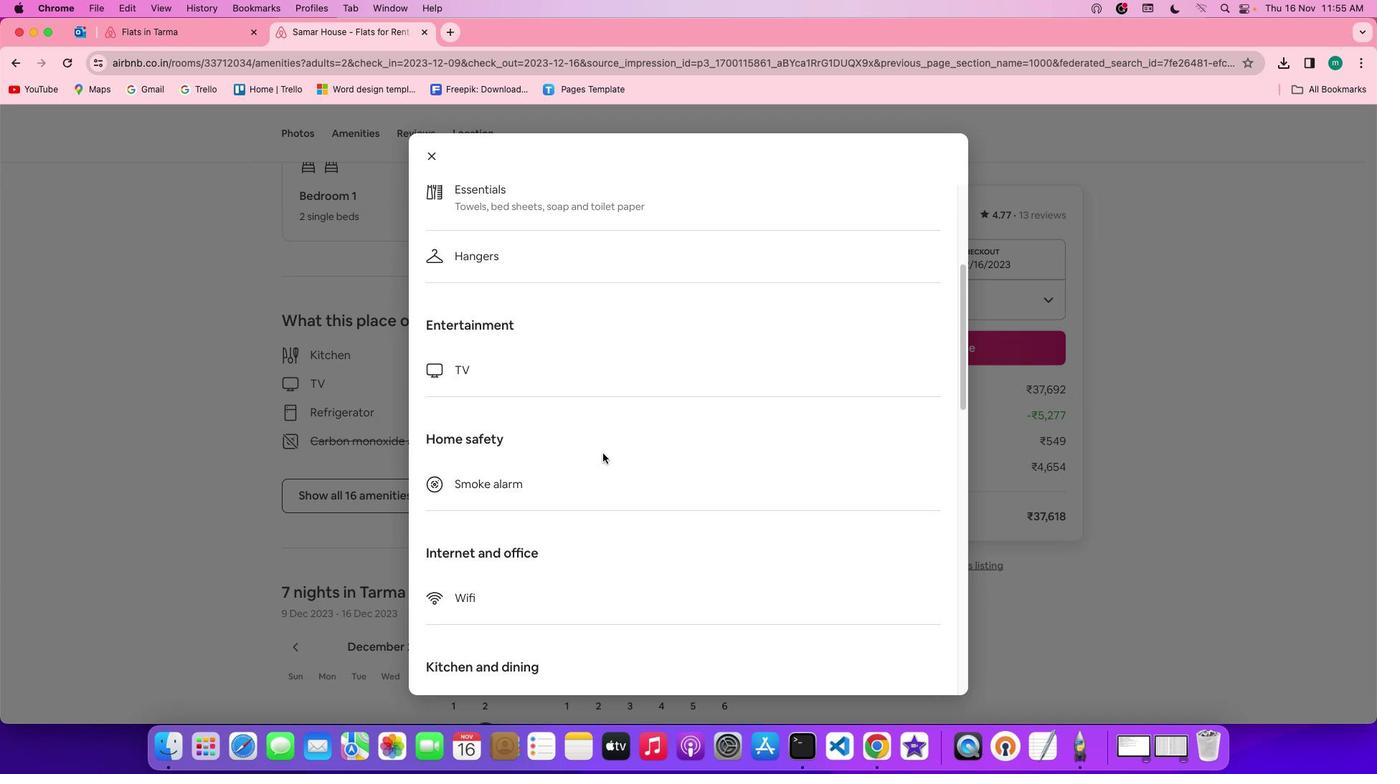 
Action: Mouse scrolled (604, 455) with delta (2, 1)
Screenshot: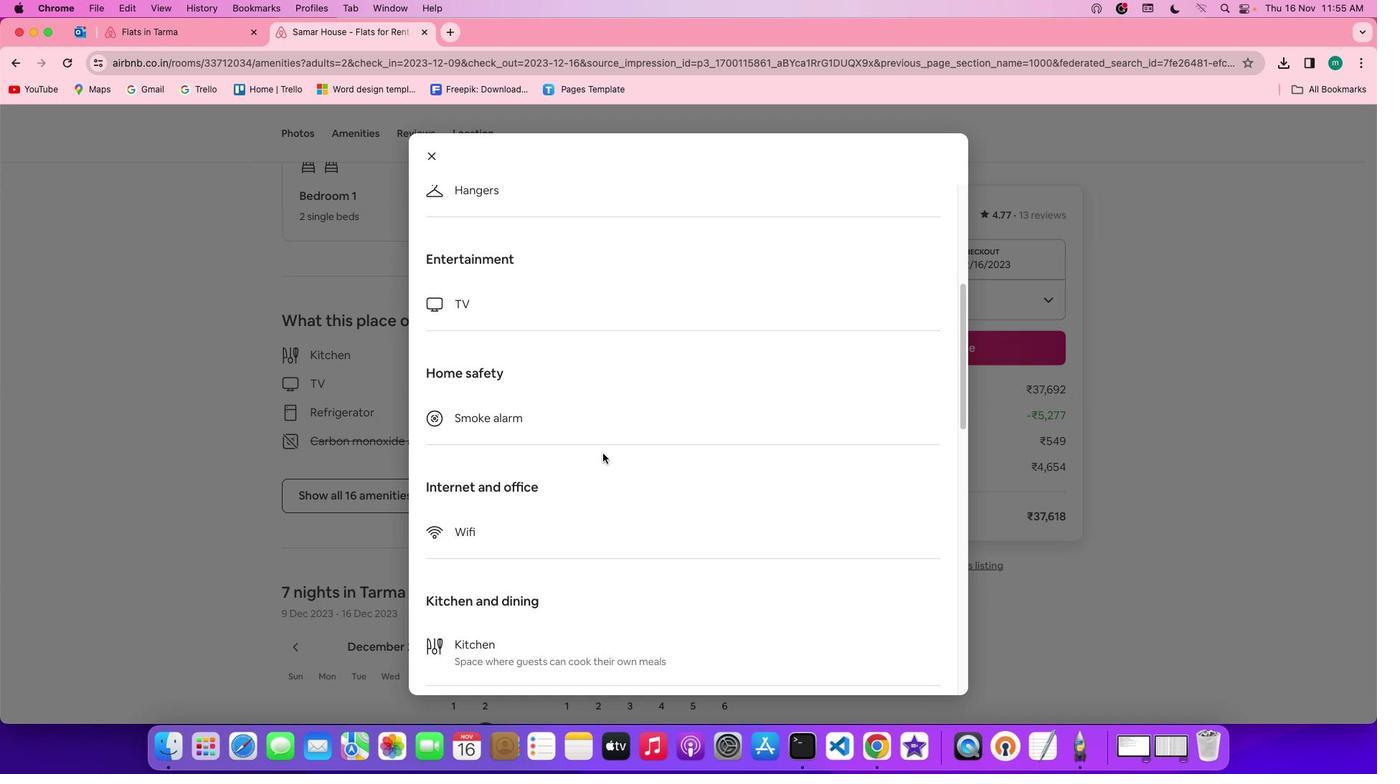 
Action: Mouse scrolled (604, 455) with delta (2, 1)
Screenshot: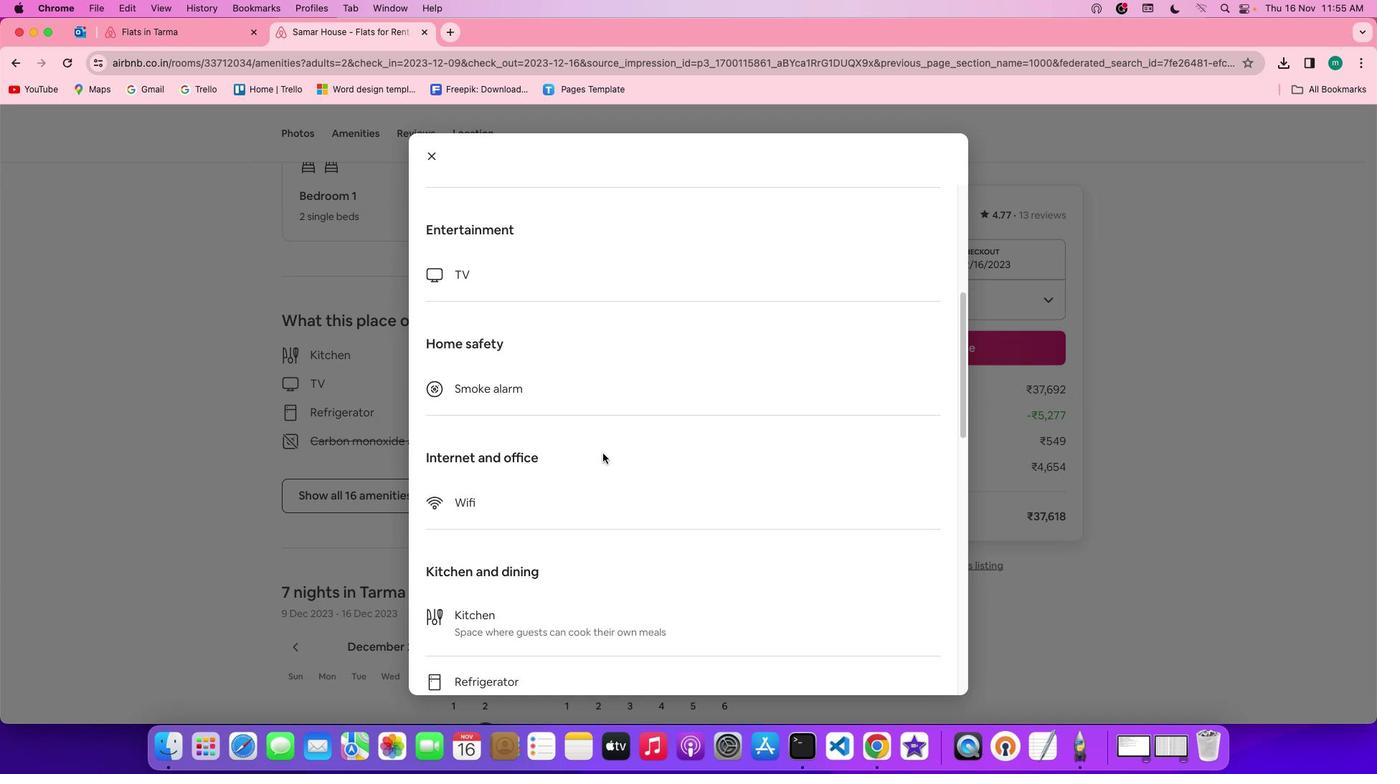 
Action: Mouse scrolled (604, 455) with delta (2, 0)
Screenshot: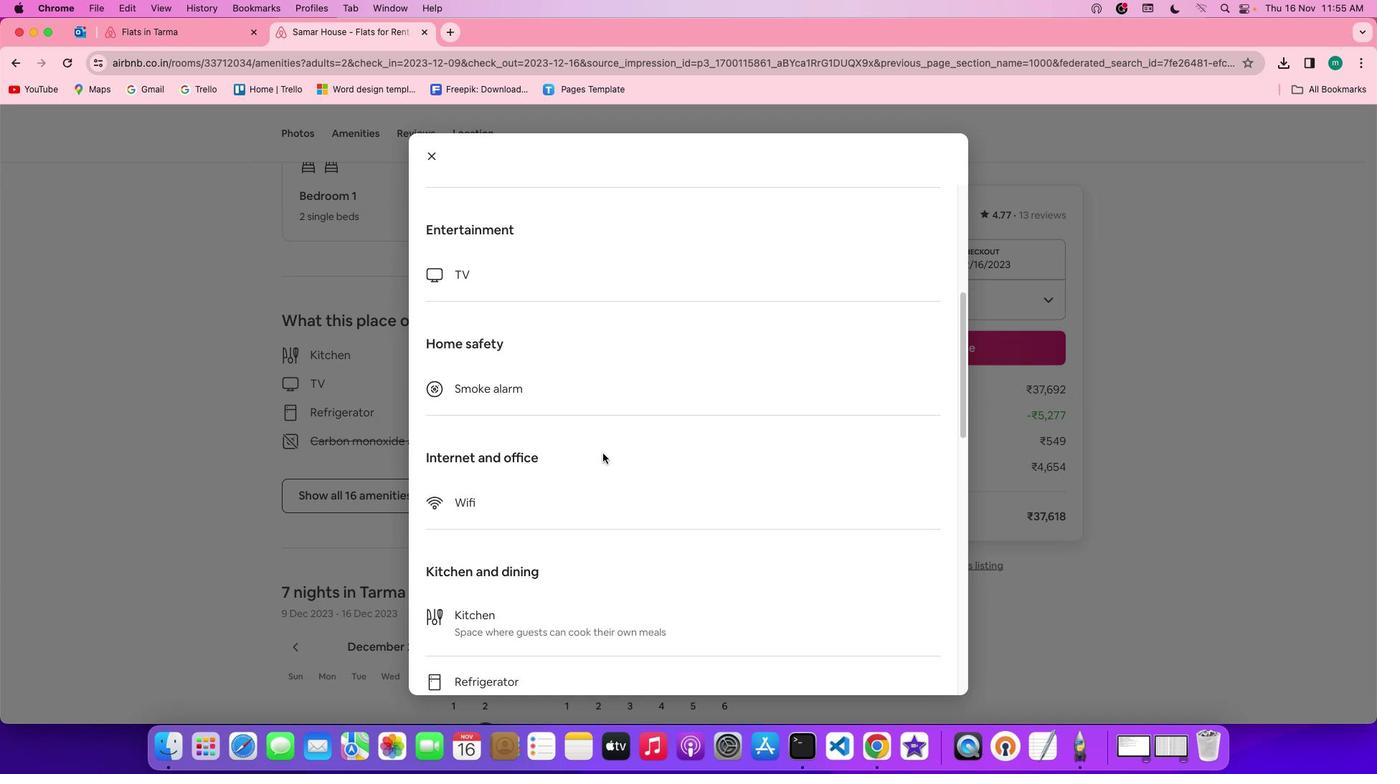 
Action: Mouse scrolled (604, 455) with delta (2, 0)
Screenshot: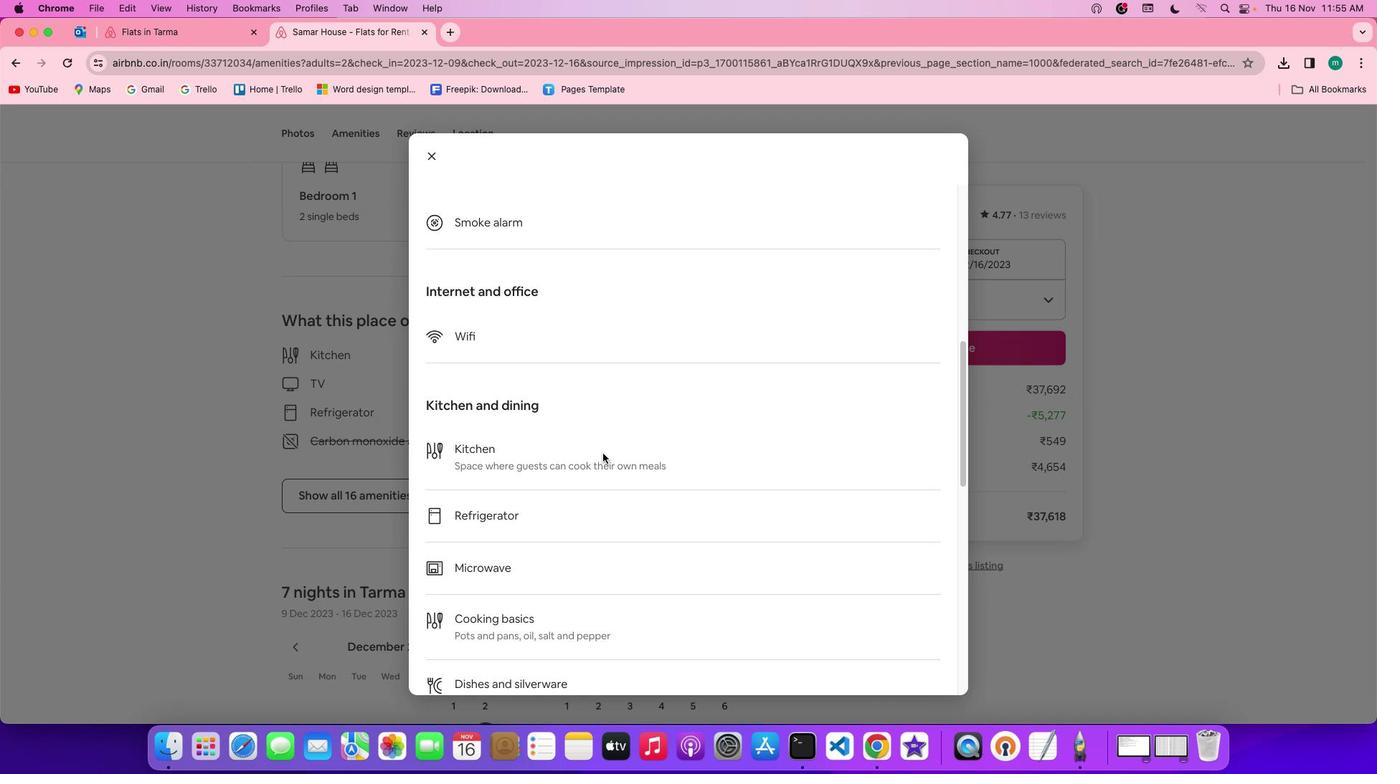 
Action: Mouse scrolled (604, 455) with delta (2, 1)
Screenshot: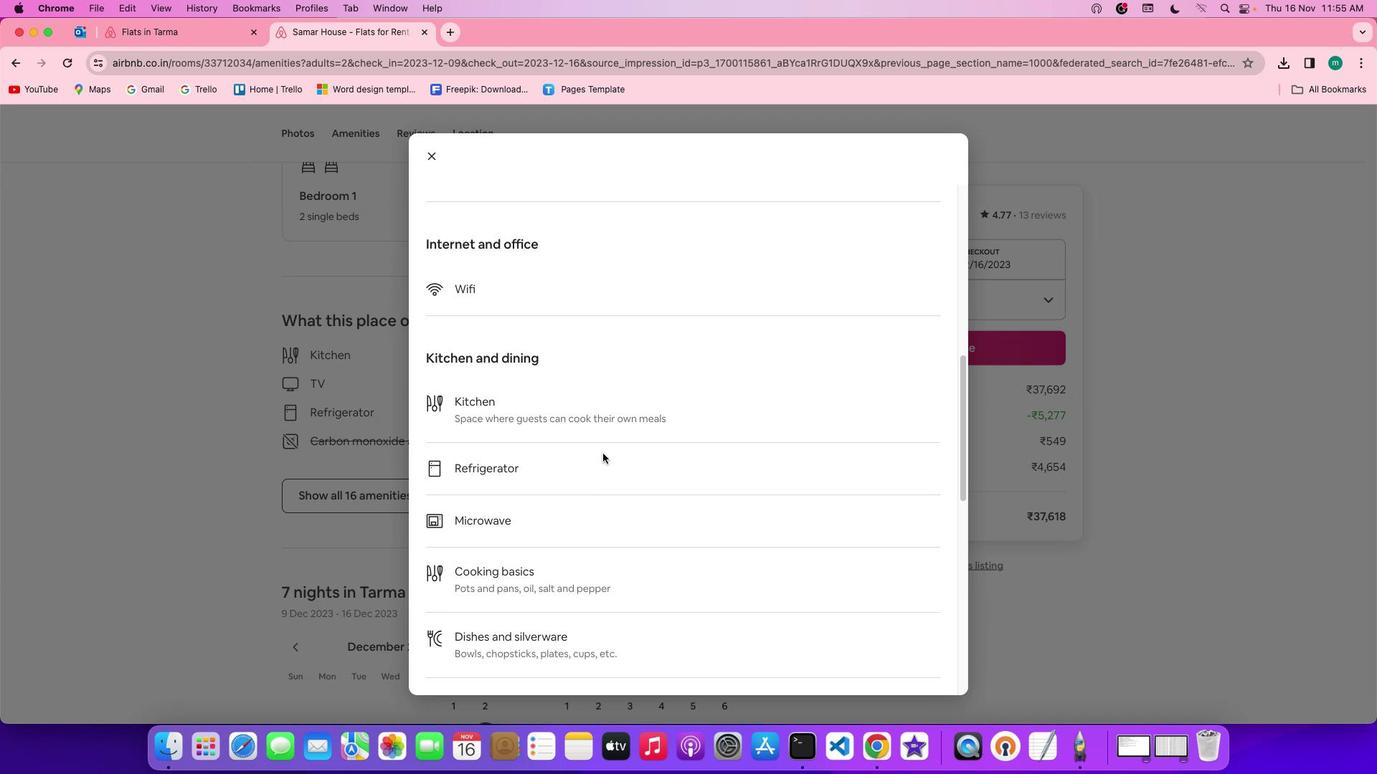 
Action: Mouse scrolled (604, 455) with delta (2, 1)
Screenshot: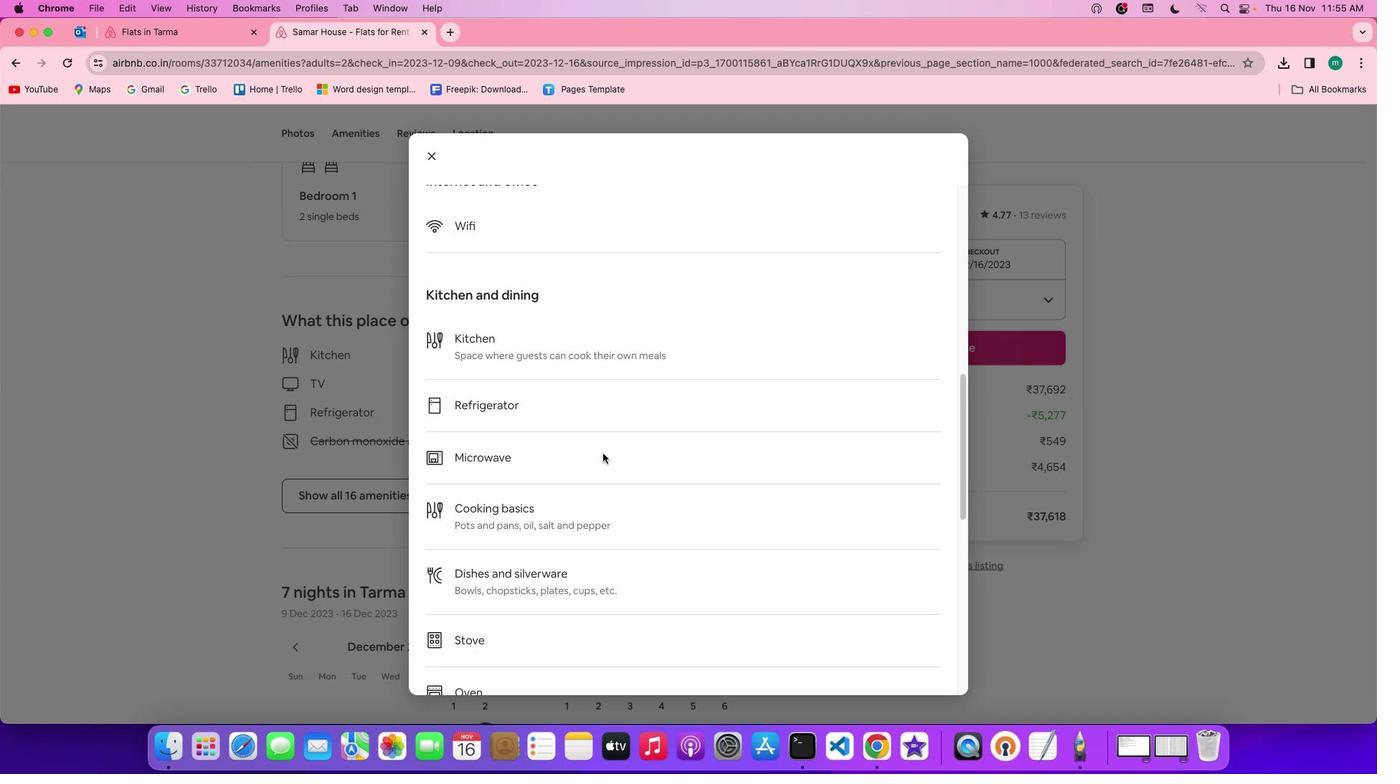 
Action: Mouse scrolled (604, 455) with delta (2, 0)
Screenshot: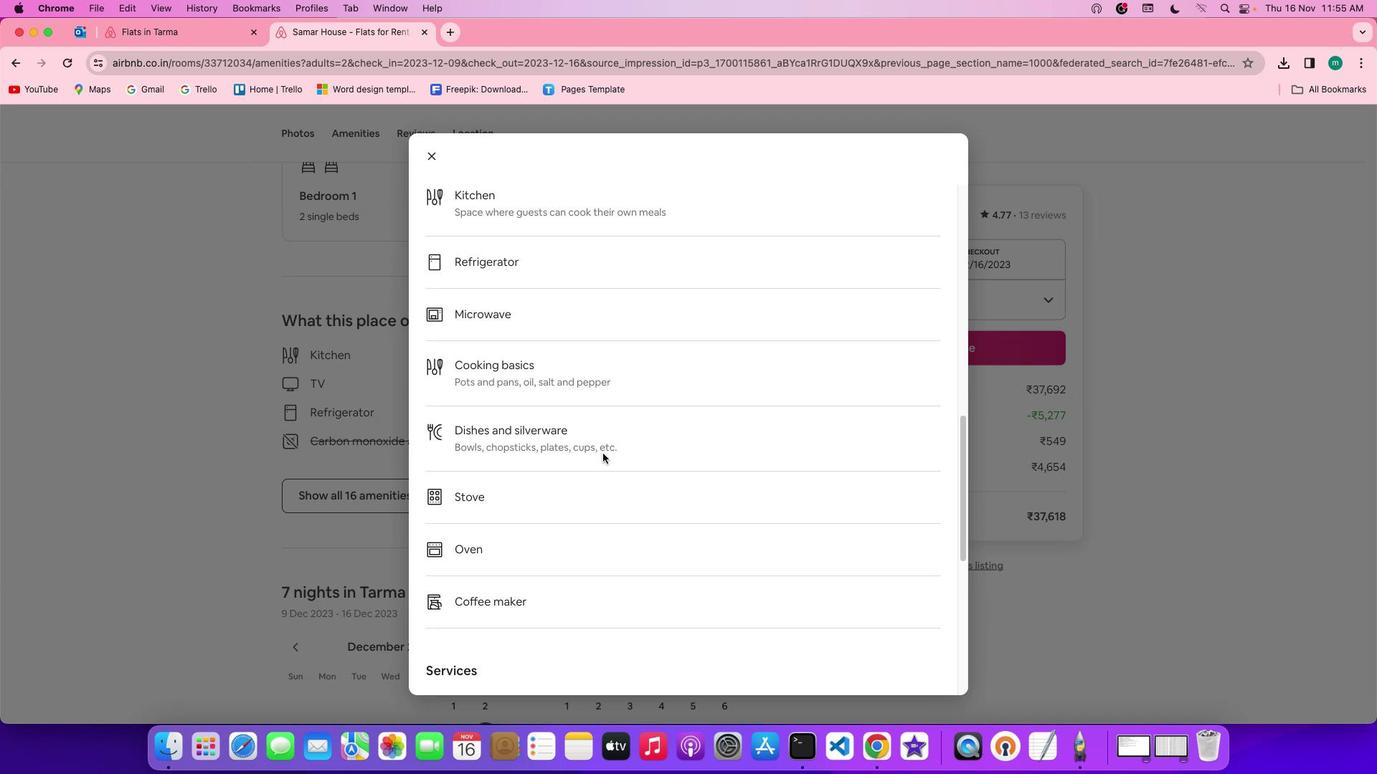 
Action: Mouse scrolled (604, 455) with delta (2, 0)
Screenshot: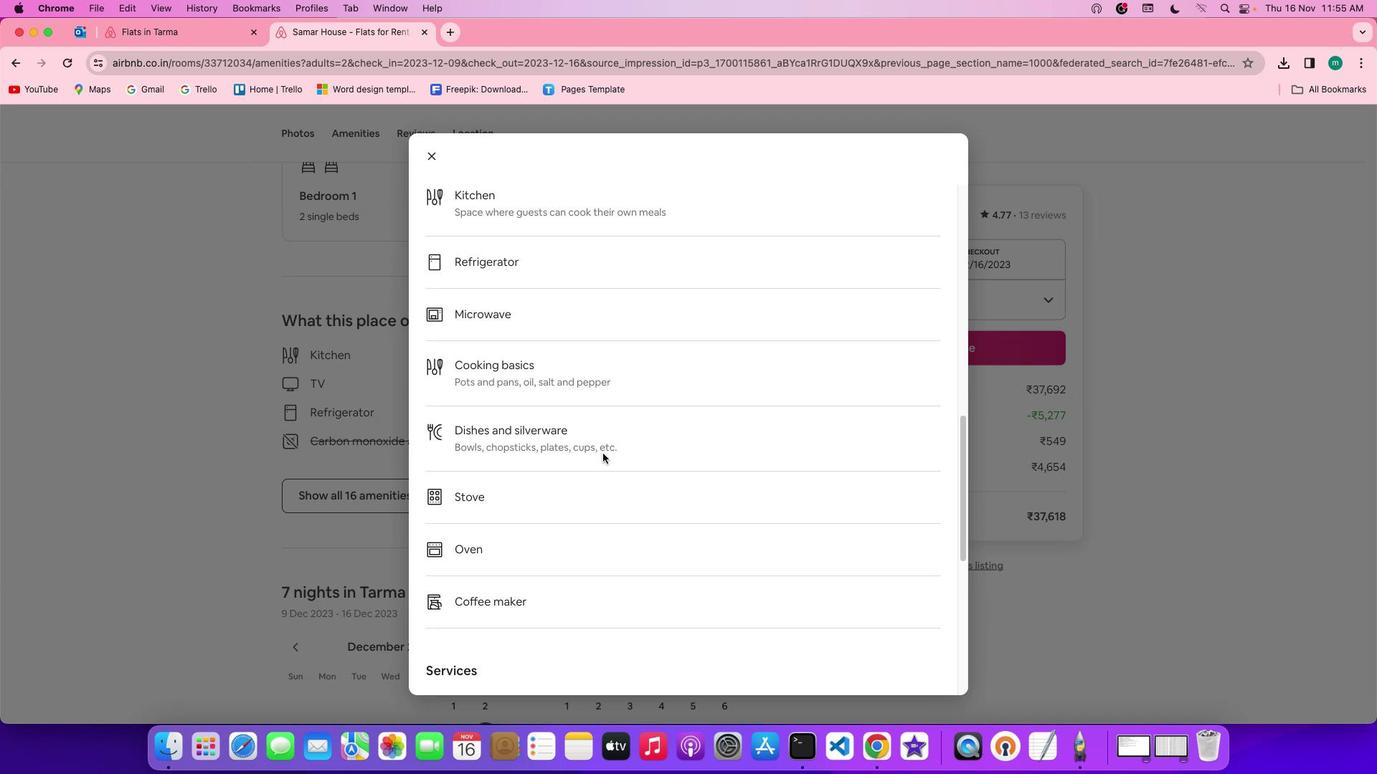 
Action: Mouse scrolled (604, 455) with delta (2, 0)
Screenshot: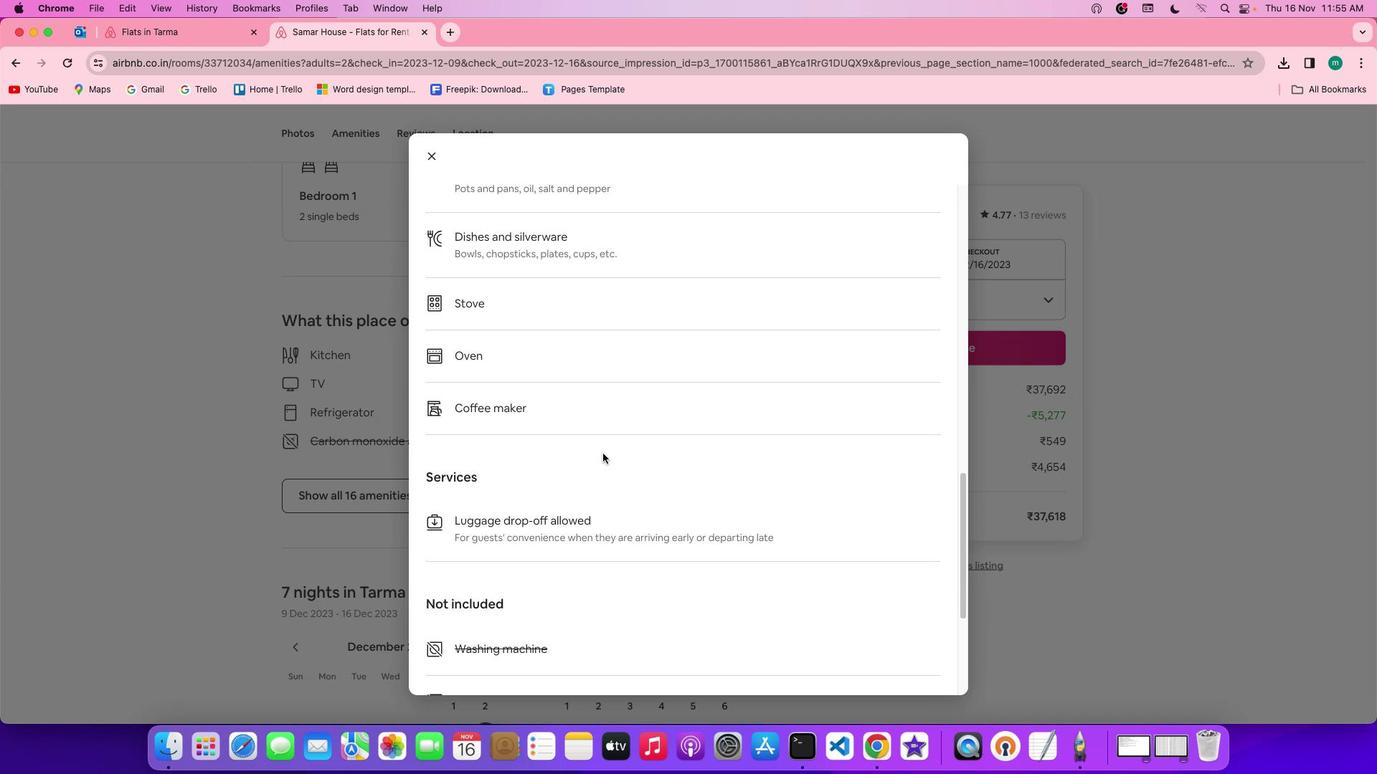 
Action: Mouse scrolled (604, 455) with delta (2, 1)
Screenshot: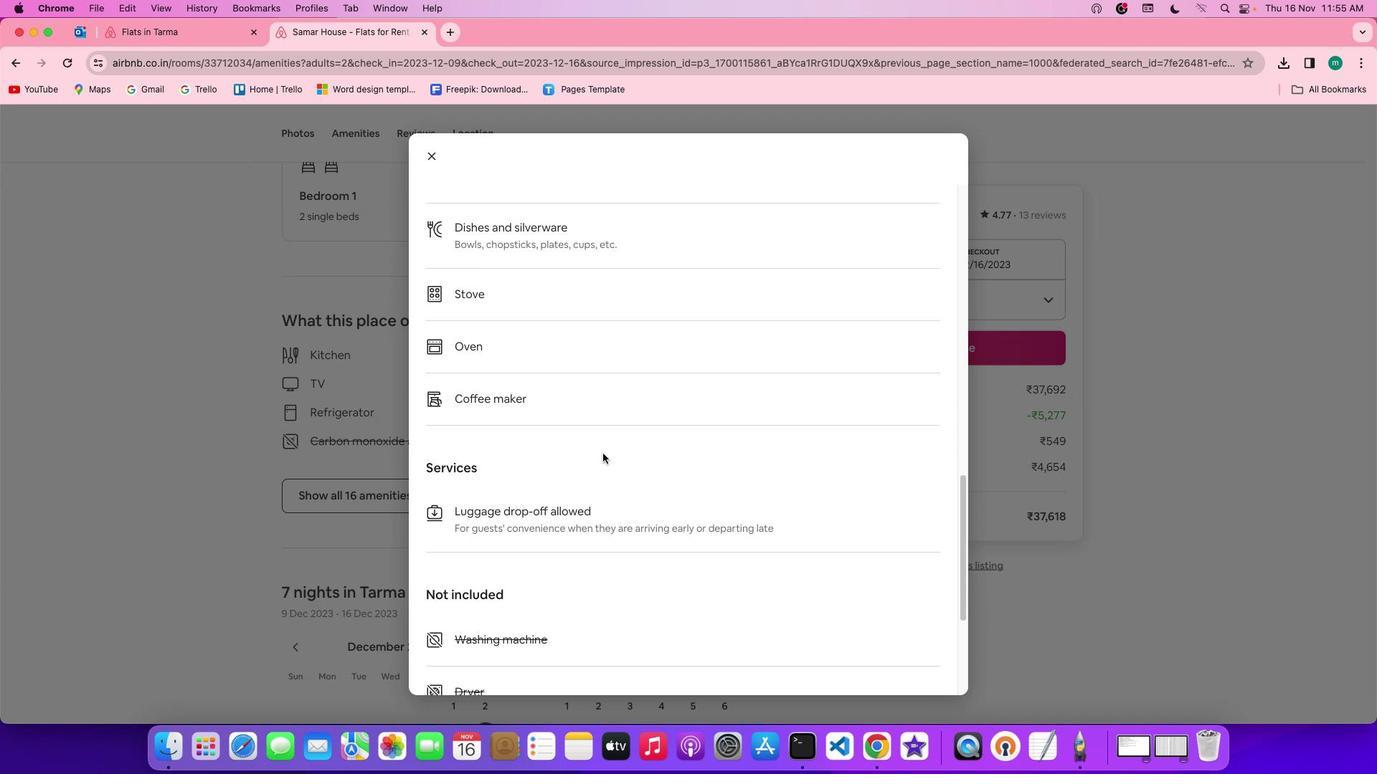 
Action: Mouse scrolled (604, 455) with delta (2, 1)
Screenshot: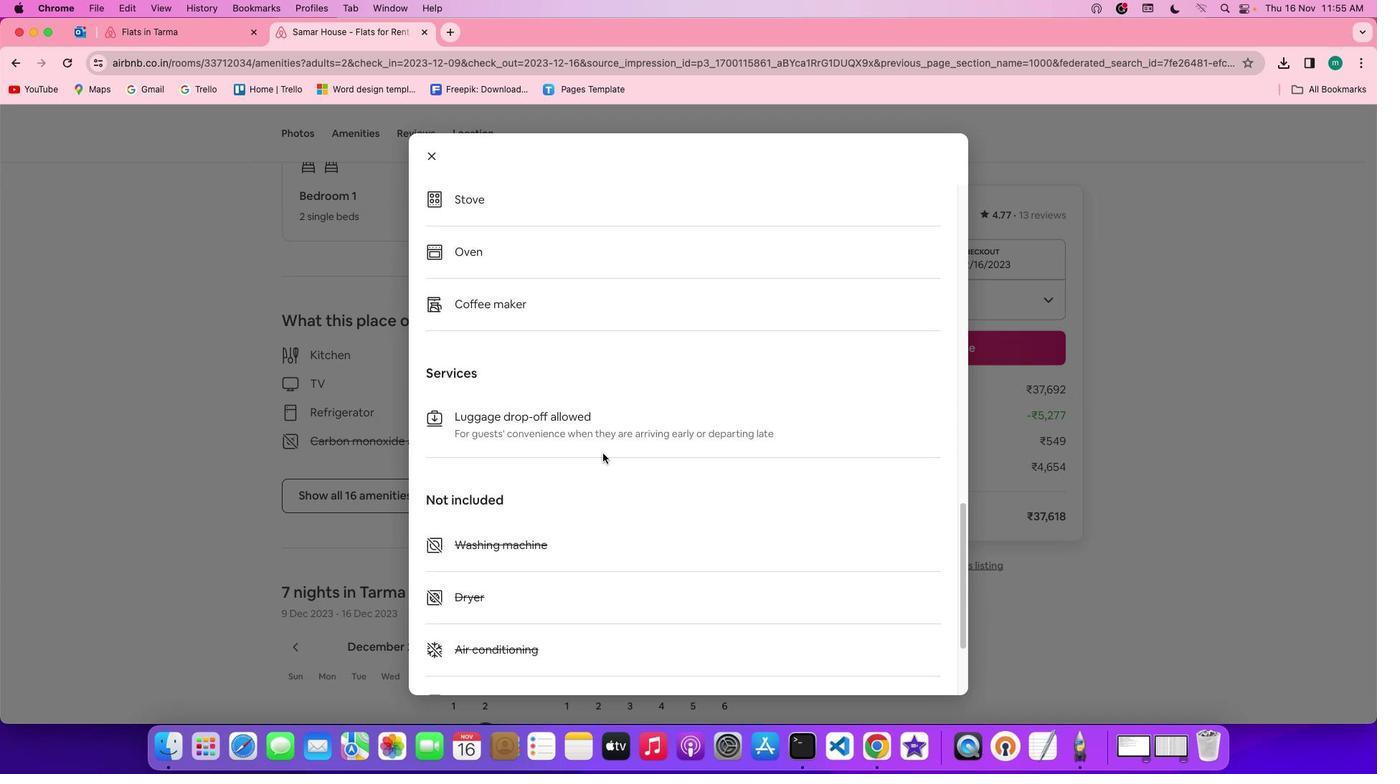 
Action: Mouse scrolled (604, 455) with delta (2, 0)
Screenshot: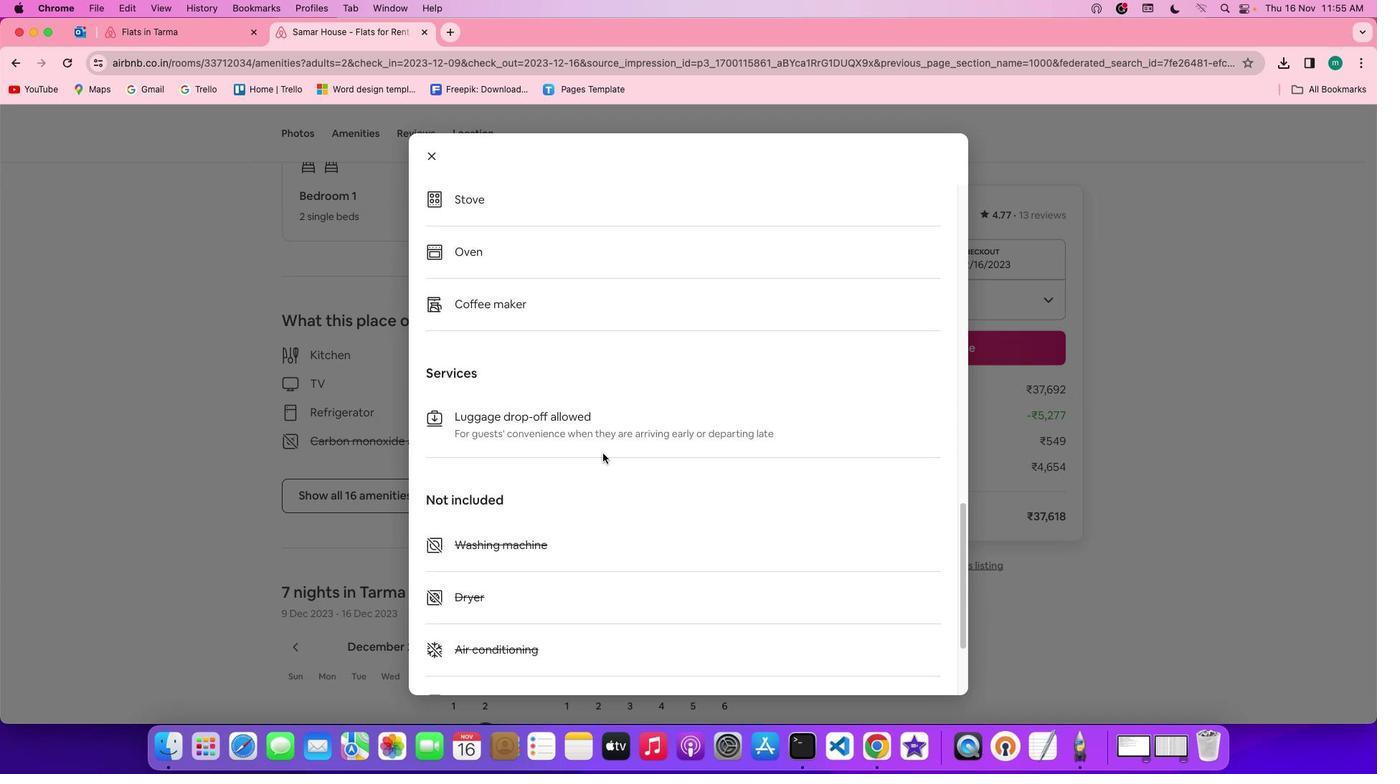 
Action: Mouse scrolled (604, 455) with delta (2, 0)
Screenshot: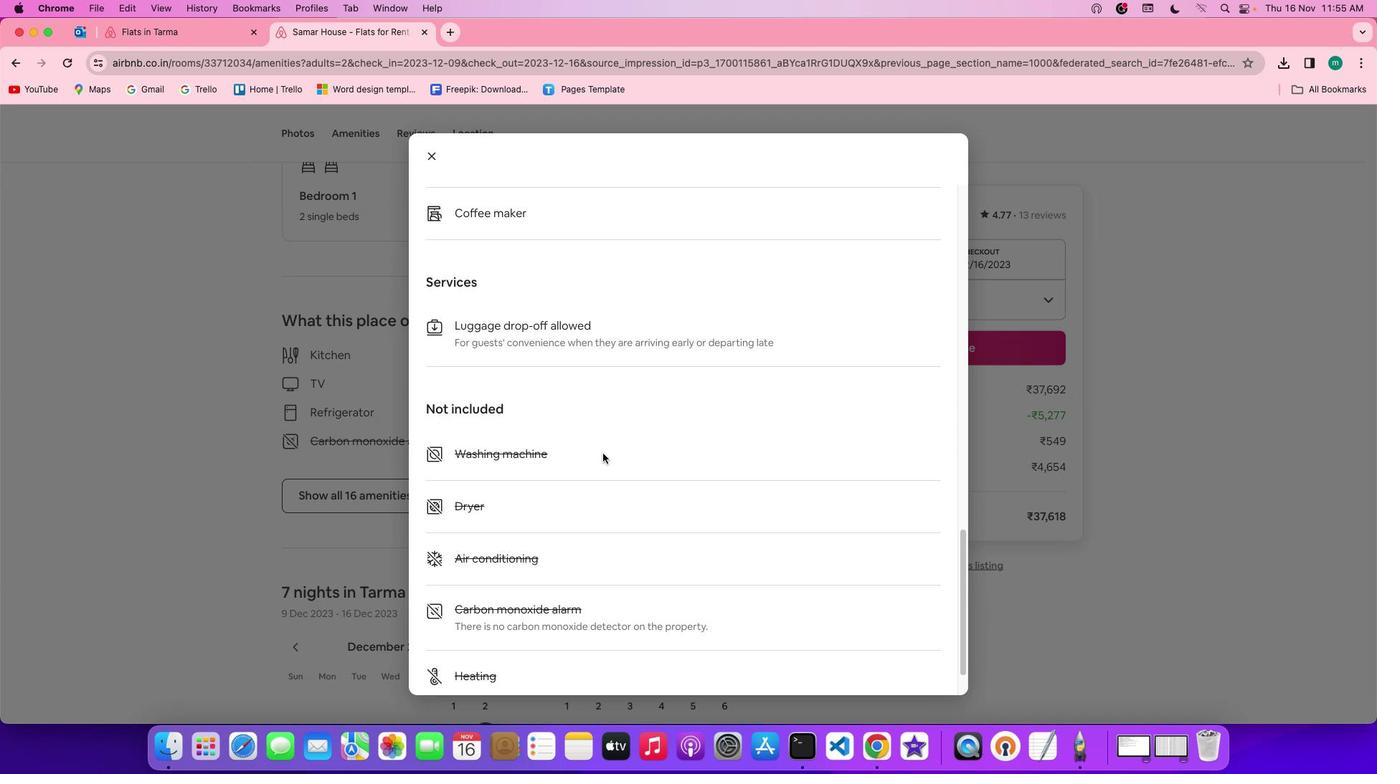 
Action: Mouse scrolled (604, 455) with delta (2, 0)
Screenshot: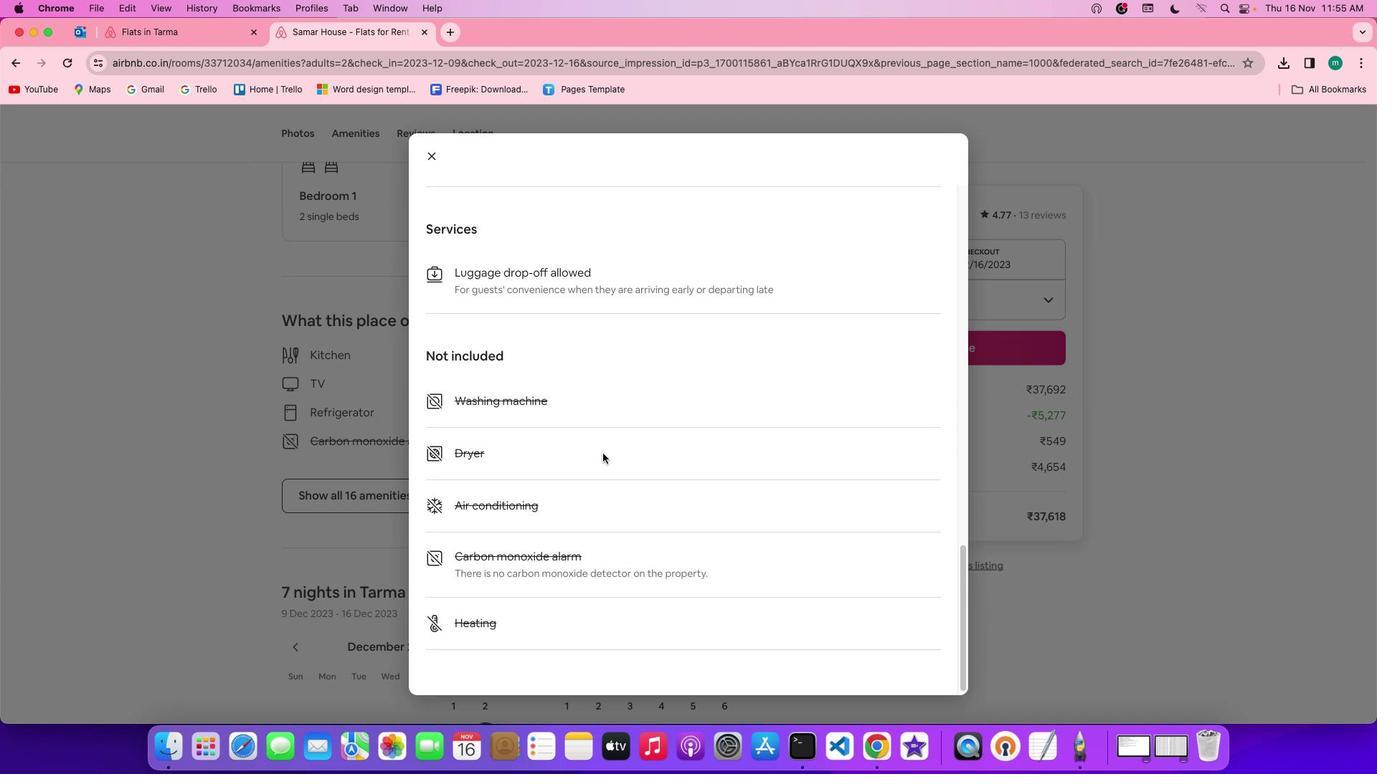 
Action: Mouse scrolled (604, 455) with delta (2, 1)
Screenshot: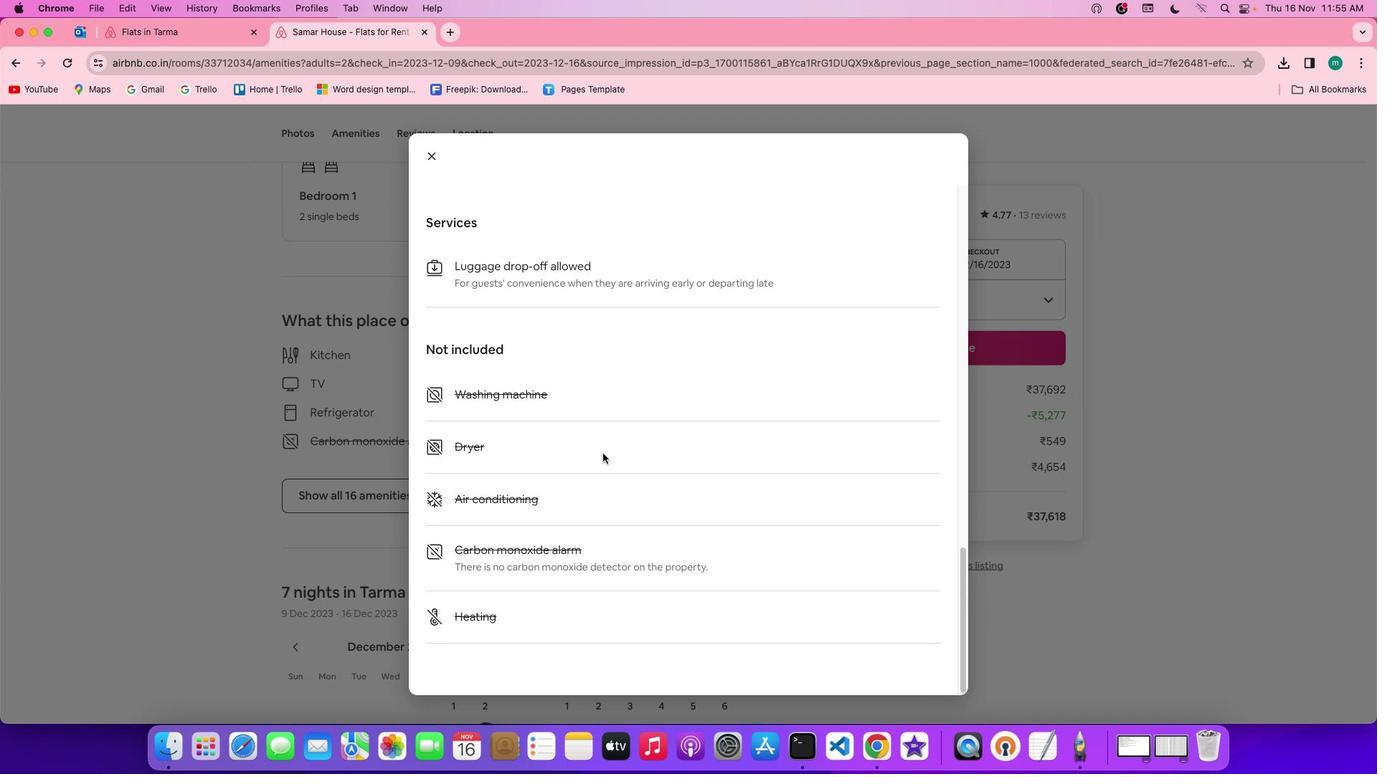
Action: Mouse scrolled (604, 455) with delta (2, 1)
Screenshot: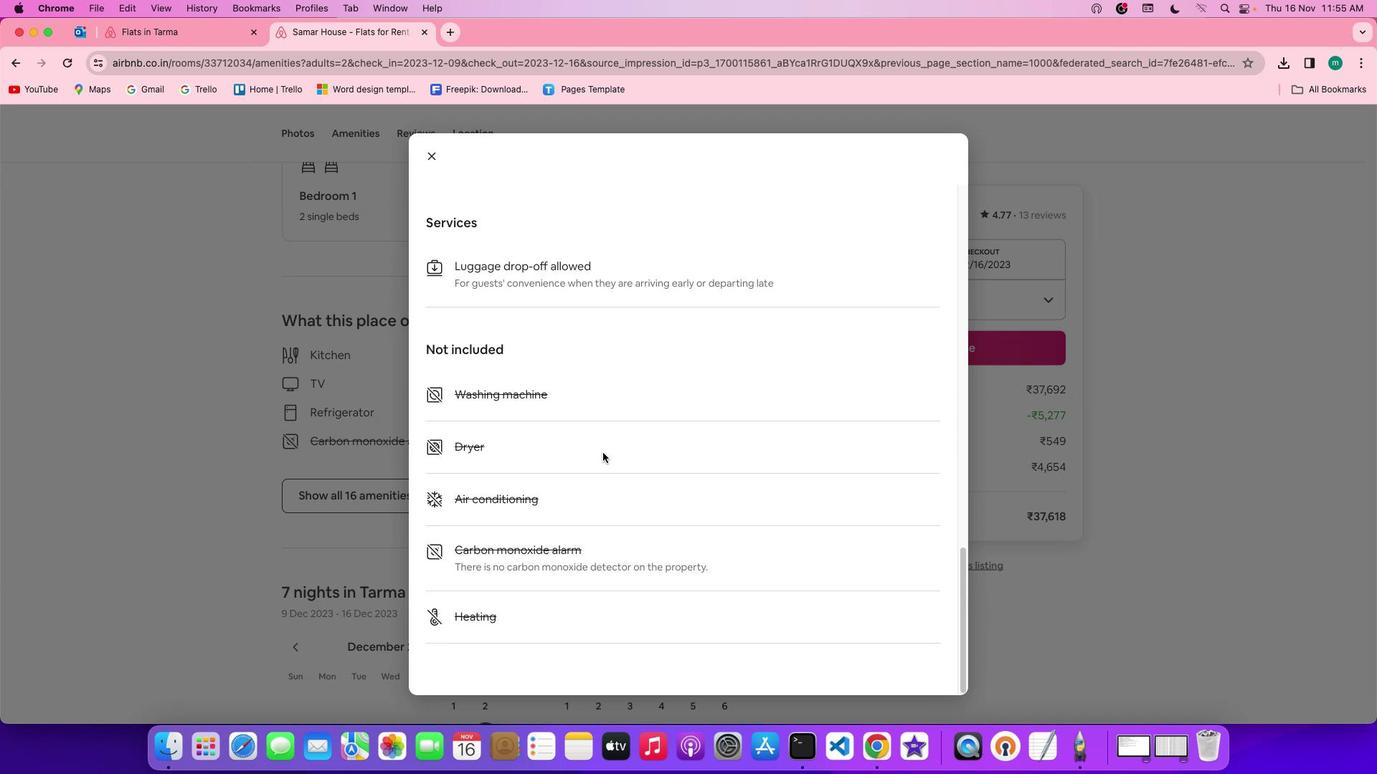 
Action: Mouse scrolled (604, 455) with delta (2, 0)
Screenshot: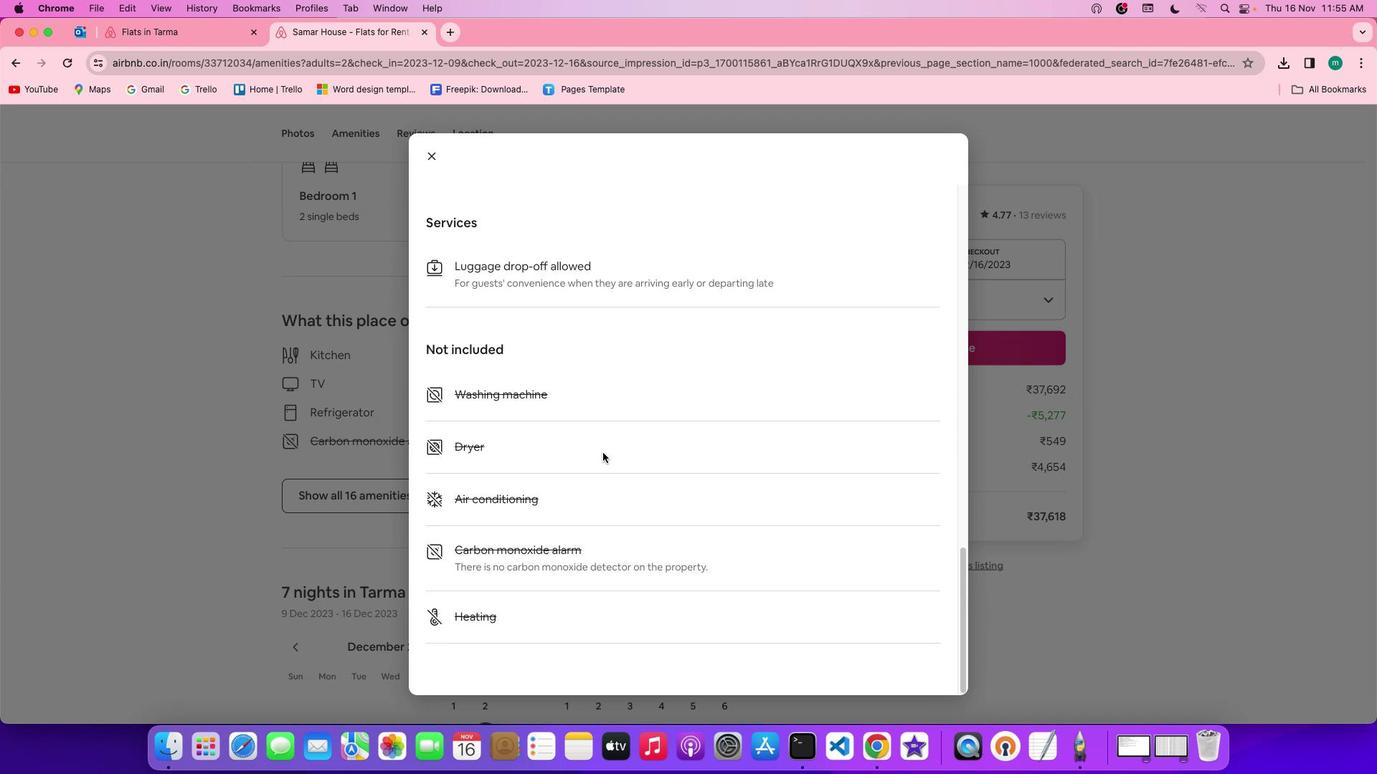 
Action: Mouse scrolled (604, 455) with delta (2, 0)
Screenshot: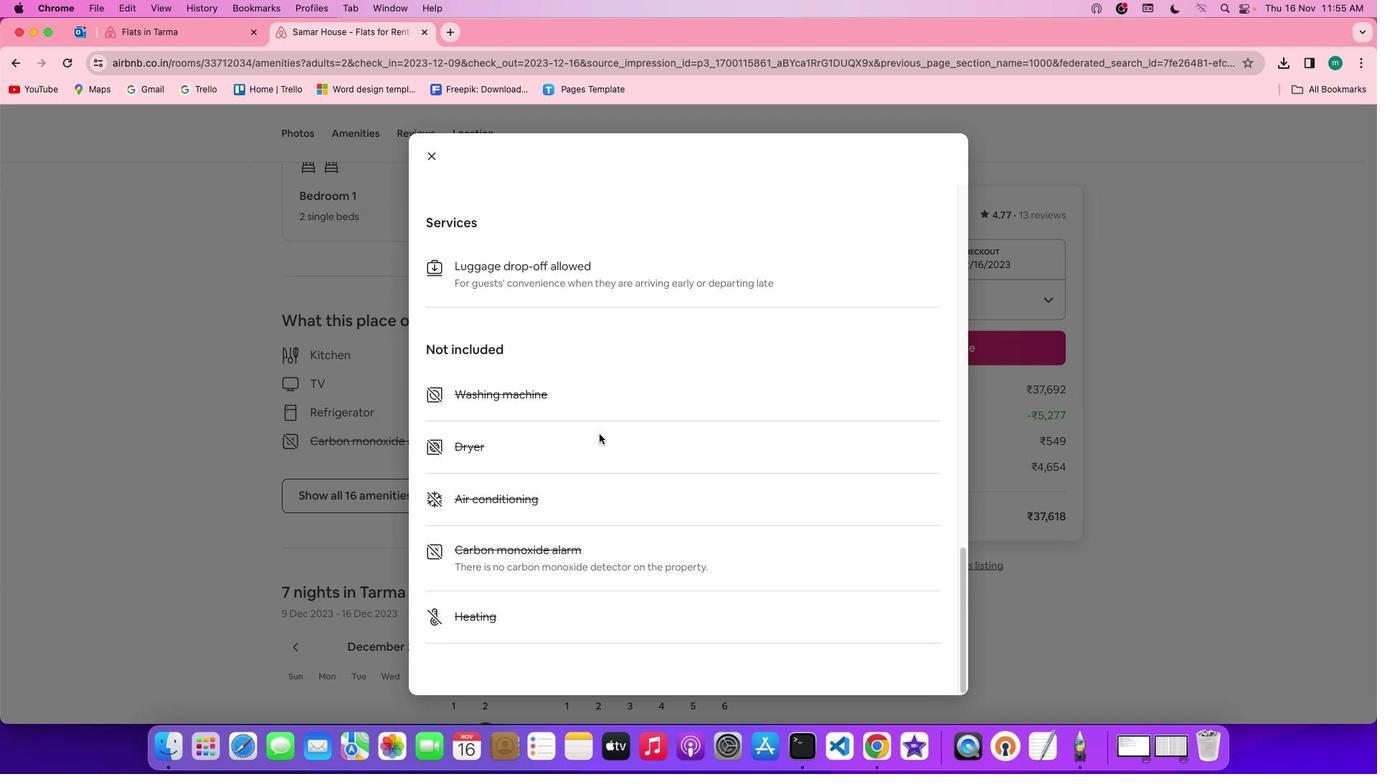 
Action: Mouse moved to (431, 154)
Screenshot: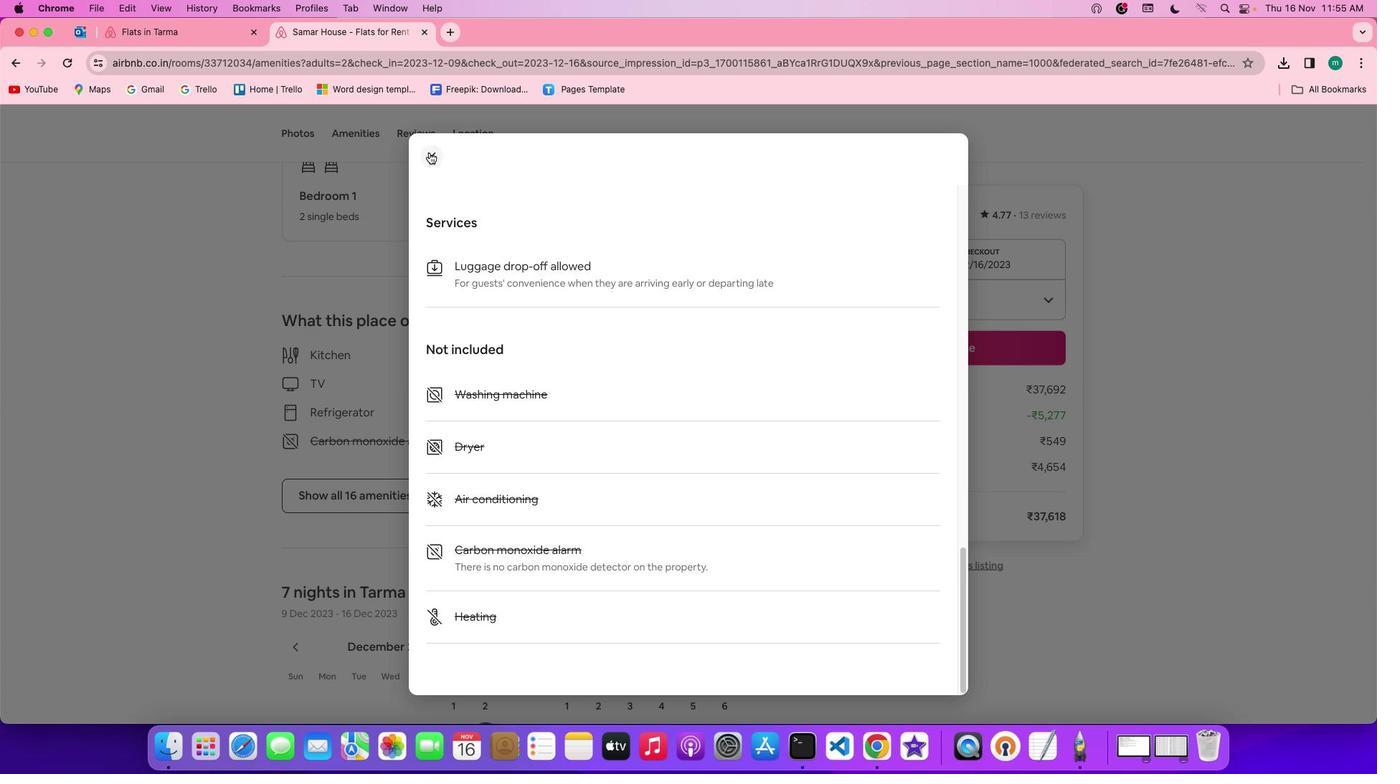 
Action: Mouse pressed left at (431, 154)
Screenshot: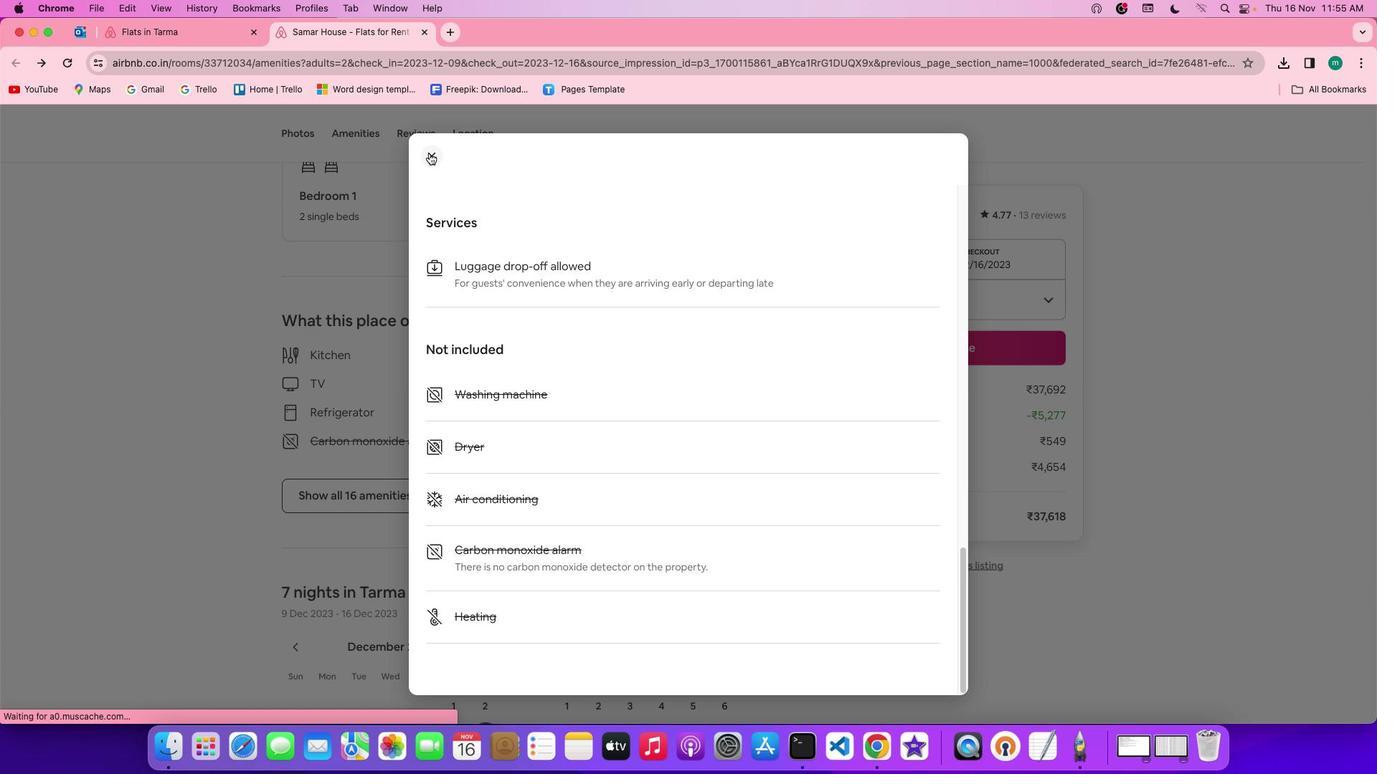 
Action: Mouse moved to (542, 496)
Screenshot: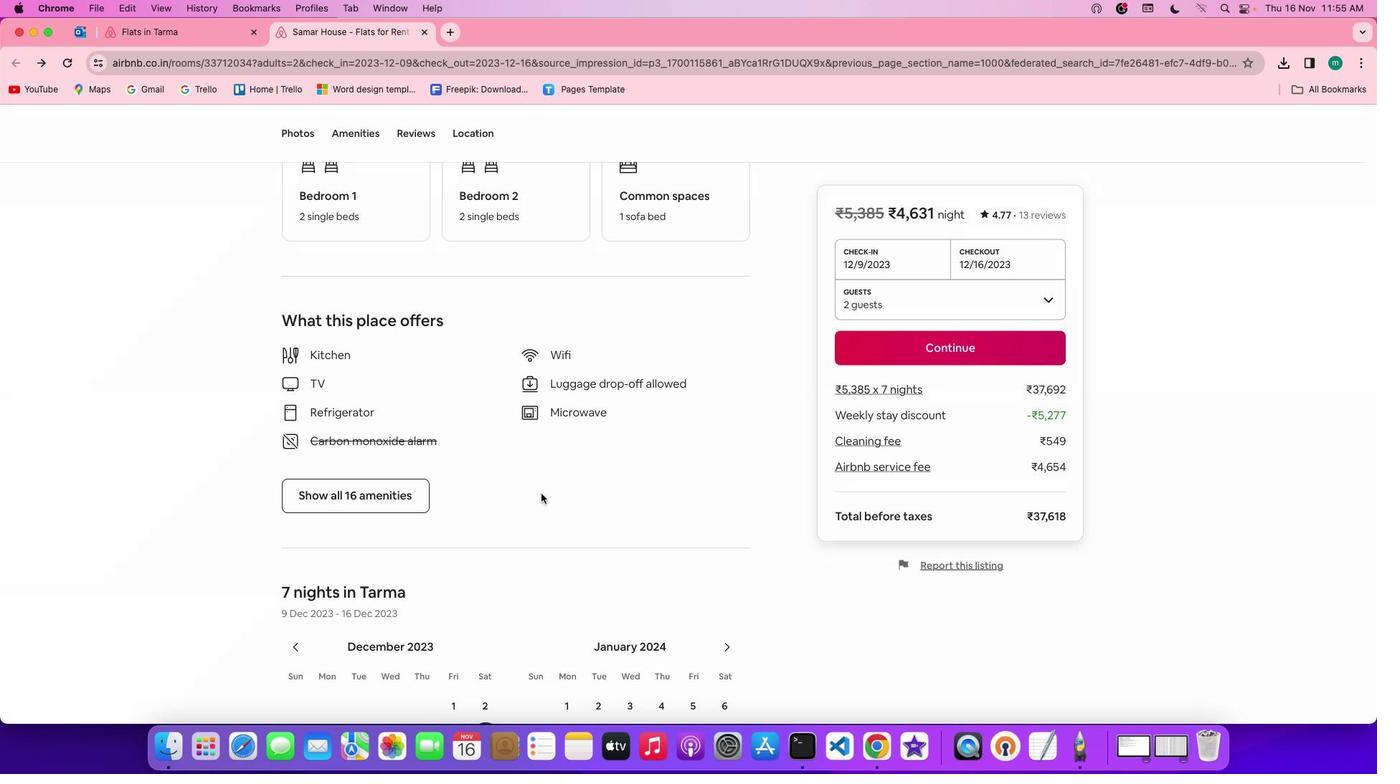 
Action: Mouse scrolled (542, 496) with delta (2, 1)
Screenshot: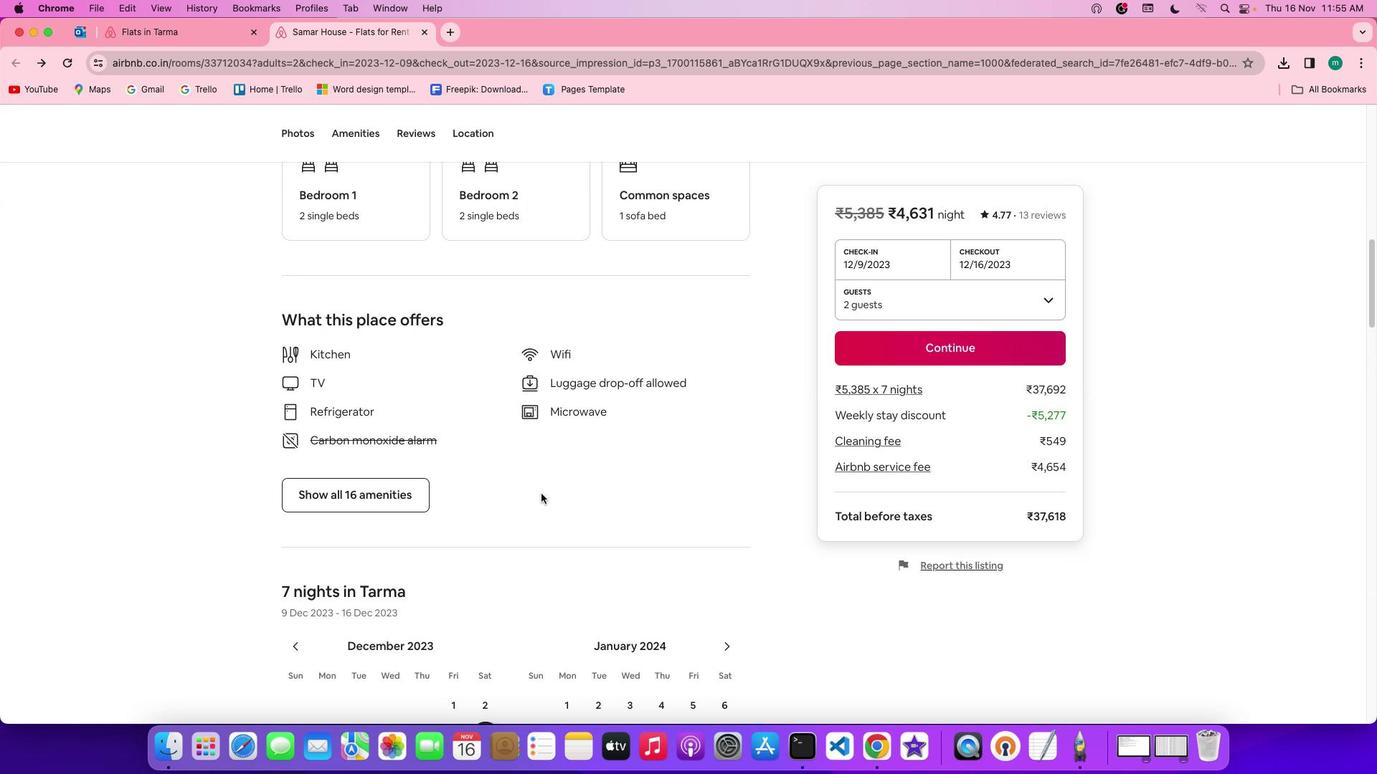 
Action: Mouse scrolled (542, 496) with delta (2, 1)
Screenshot: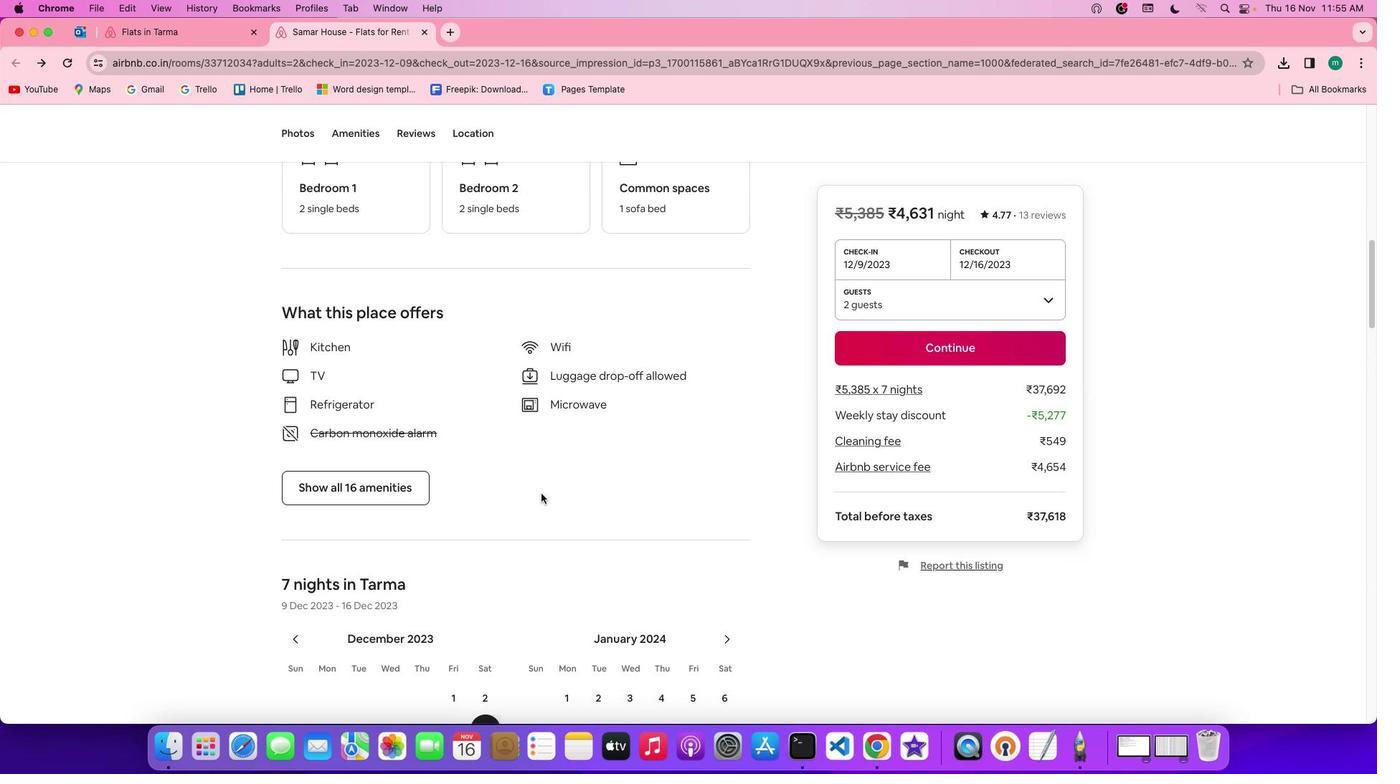 
Action: Mouse scrolled (542, 496) with delta (2, 1)
Screenshot: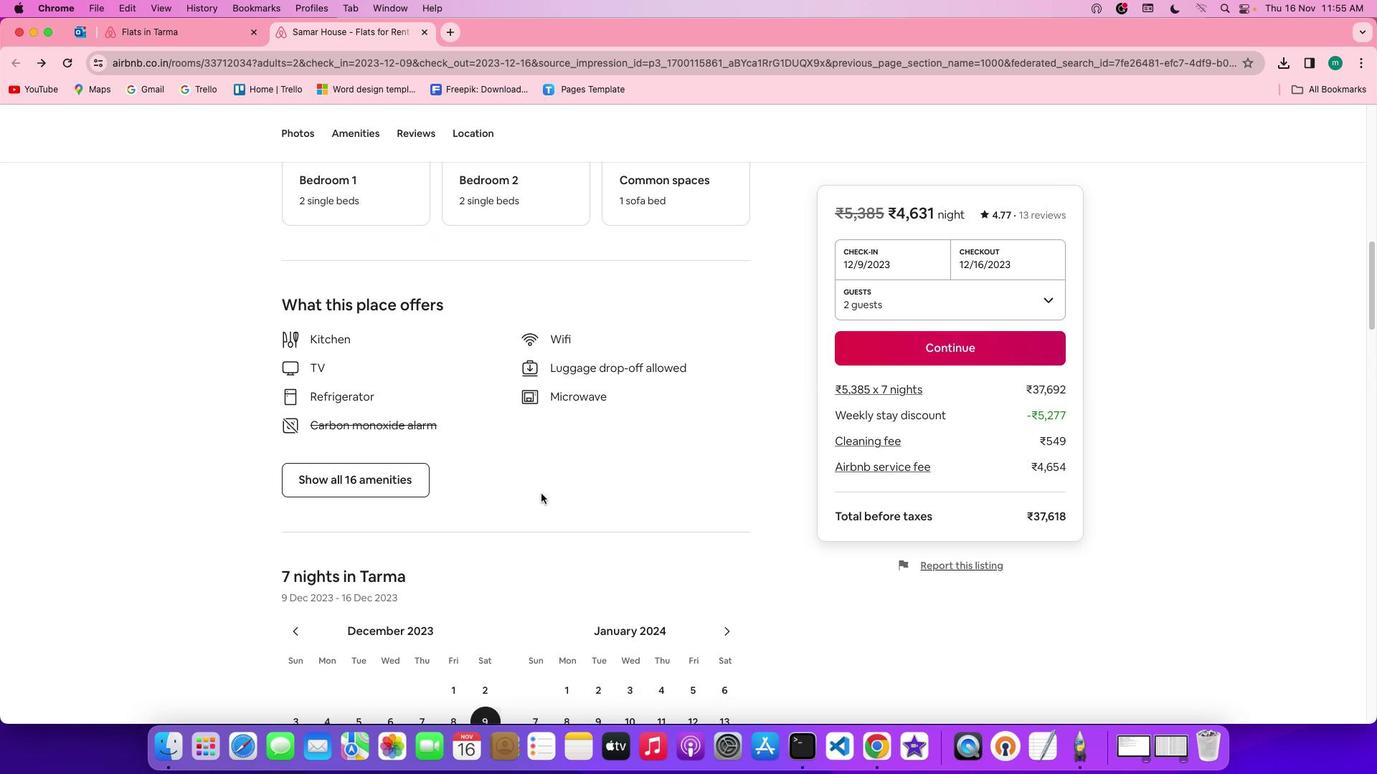 
Action: Mouse scrolled (542, 496) with delta (2, 1)
Screenshot: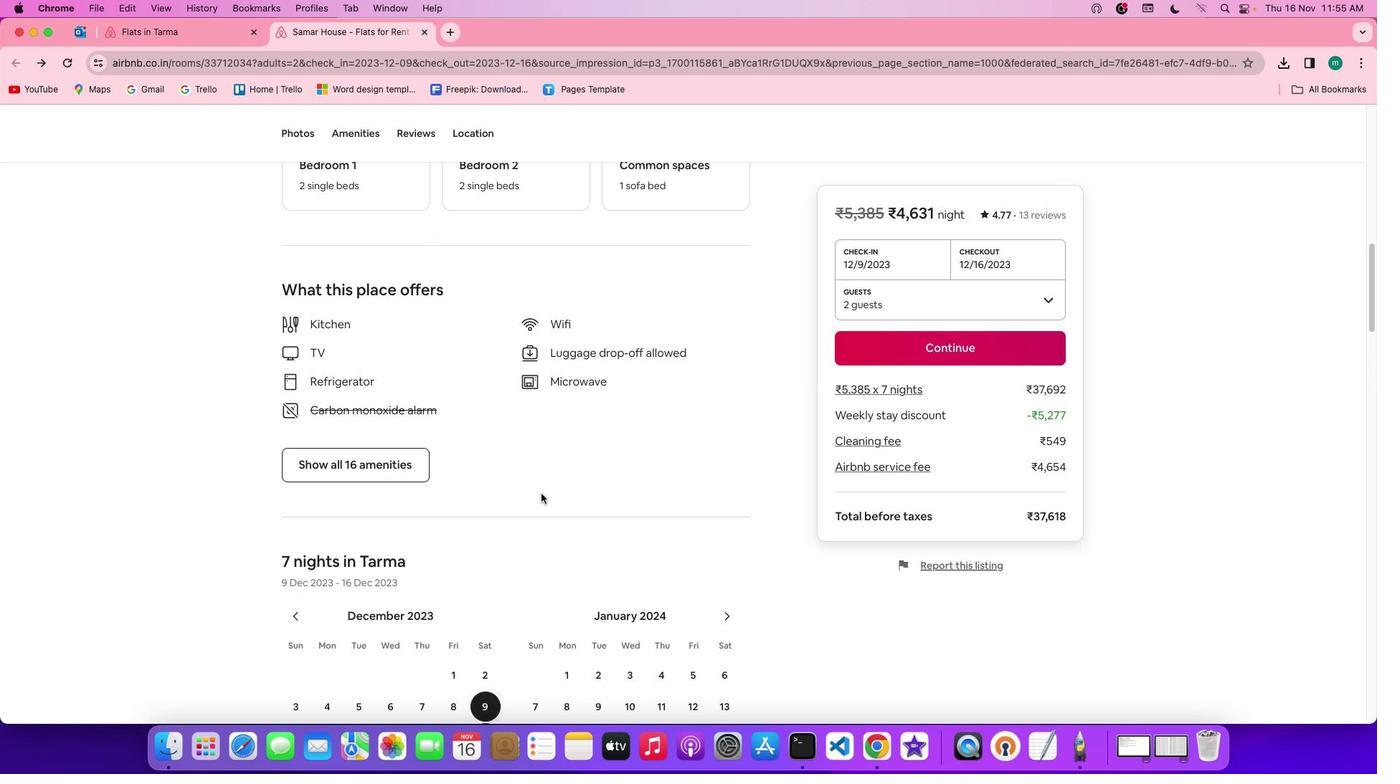 
Action: Mouse scrolled (542, 496) with delta (2, 0)
Screenshot: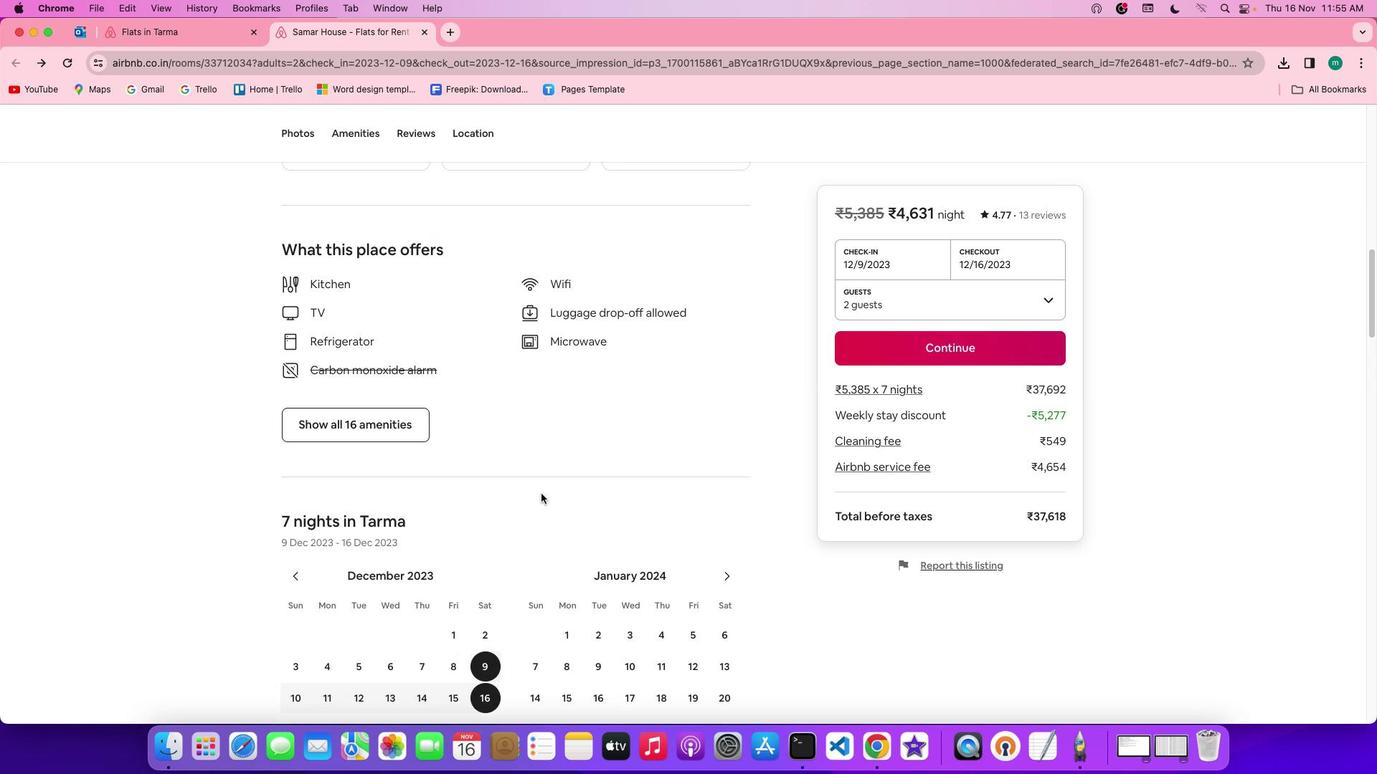 
Action: Mouse scrolled (542, 496) with delta (2, 0)
Screenshot: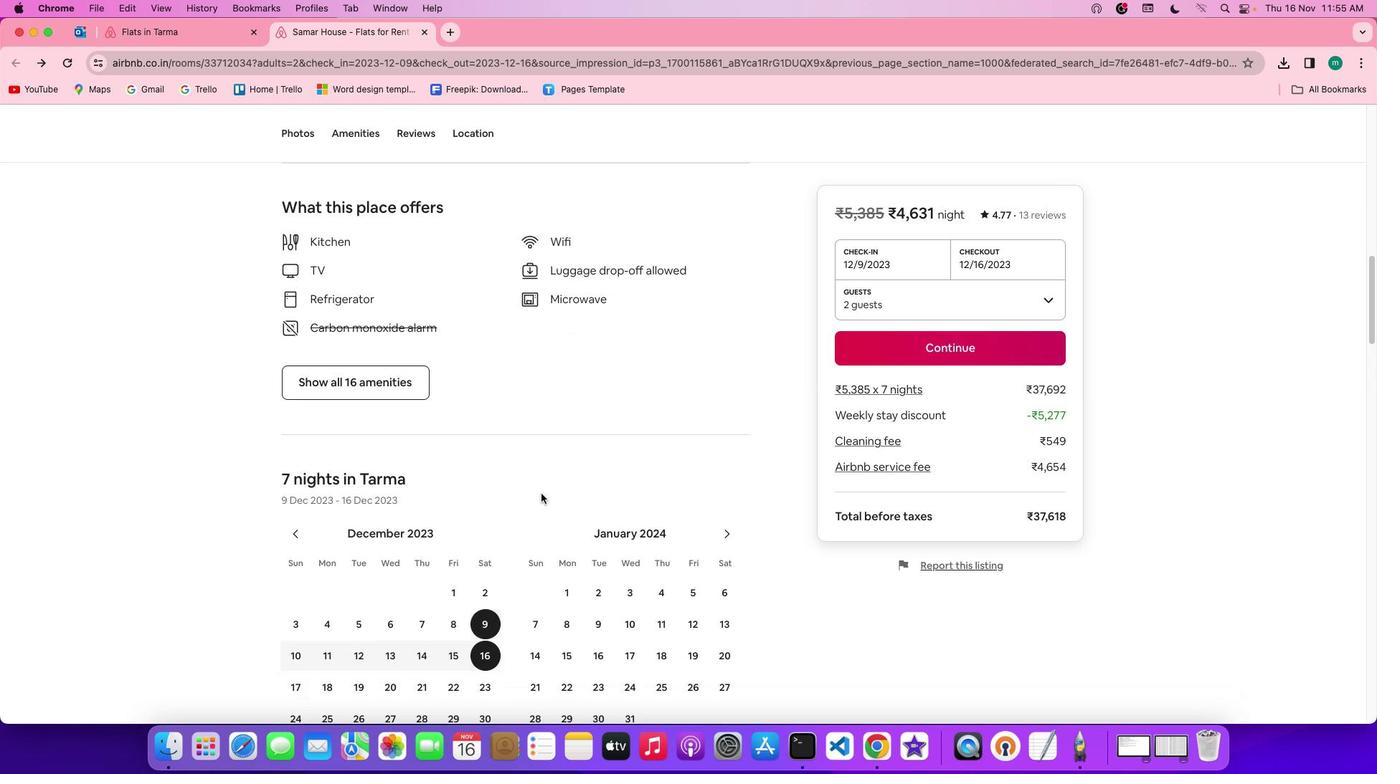 
Action: Mouse moved to (542, 492)
Screenshot: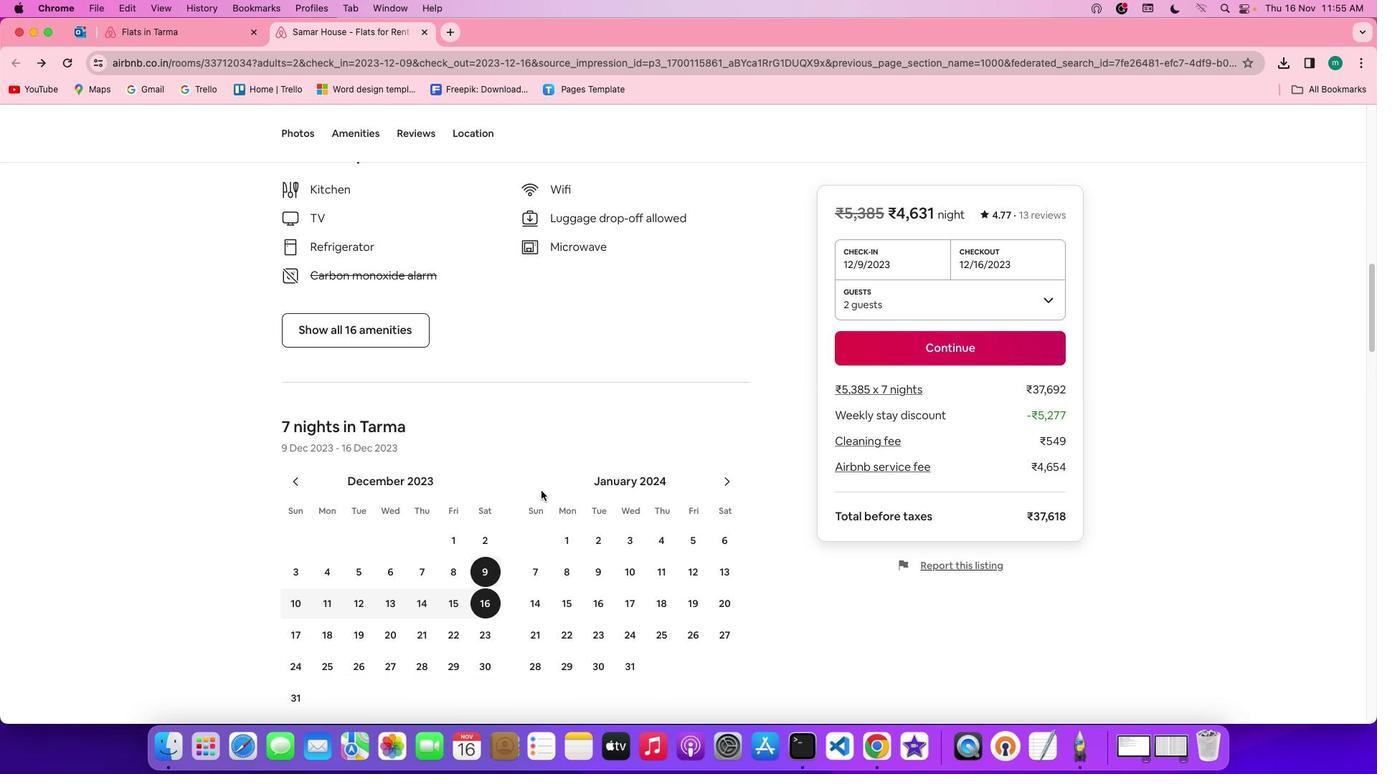 
Action: Mouse scrolled (542, 492) with delta (2, 1)
Screenshot: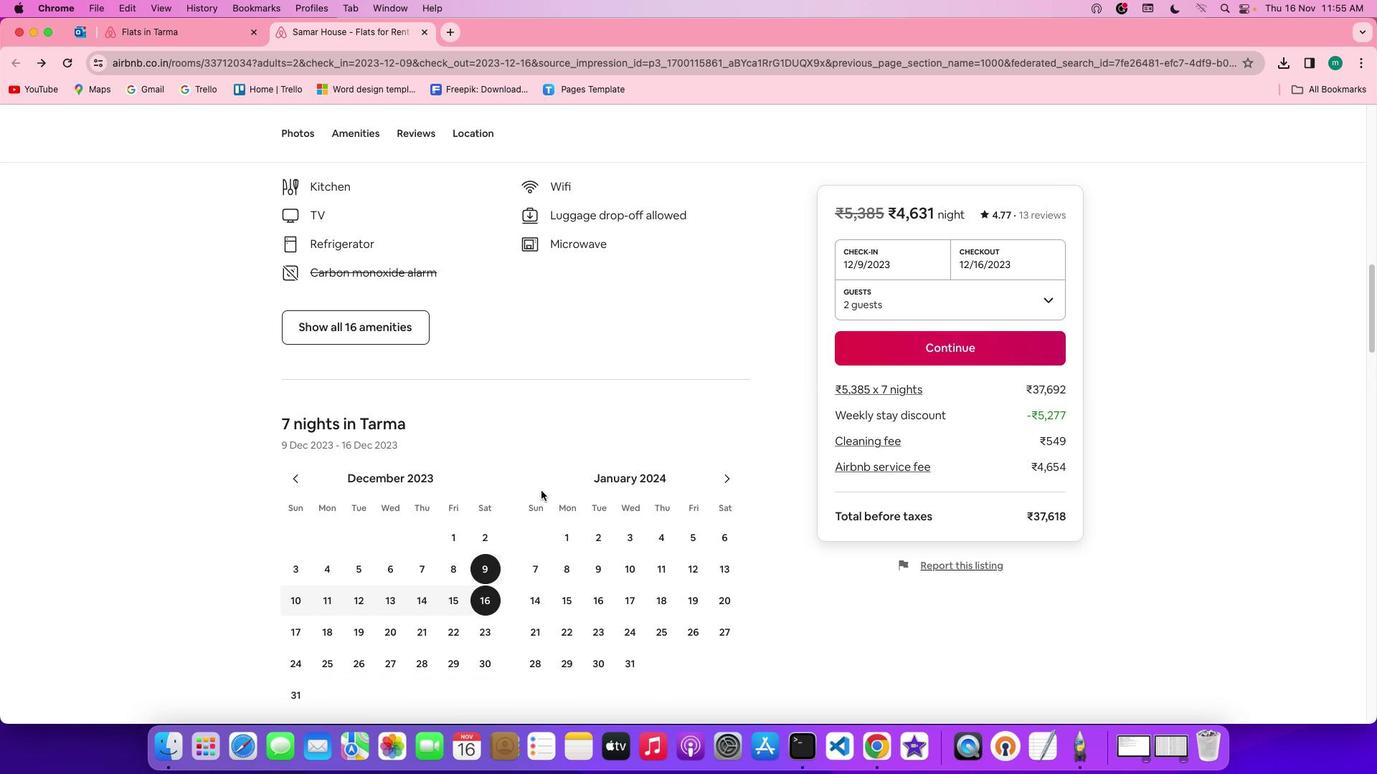 
Action: Mouse scrolled (542, 492) with delta (2, 1)
Screenshot: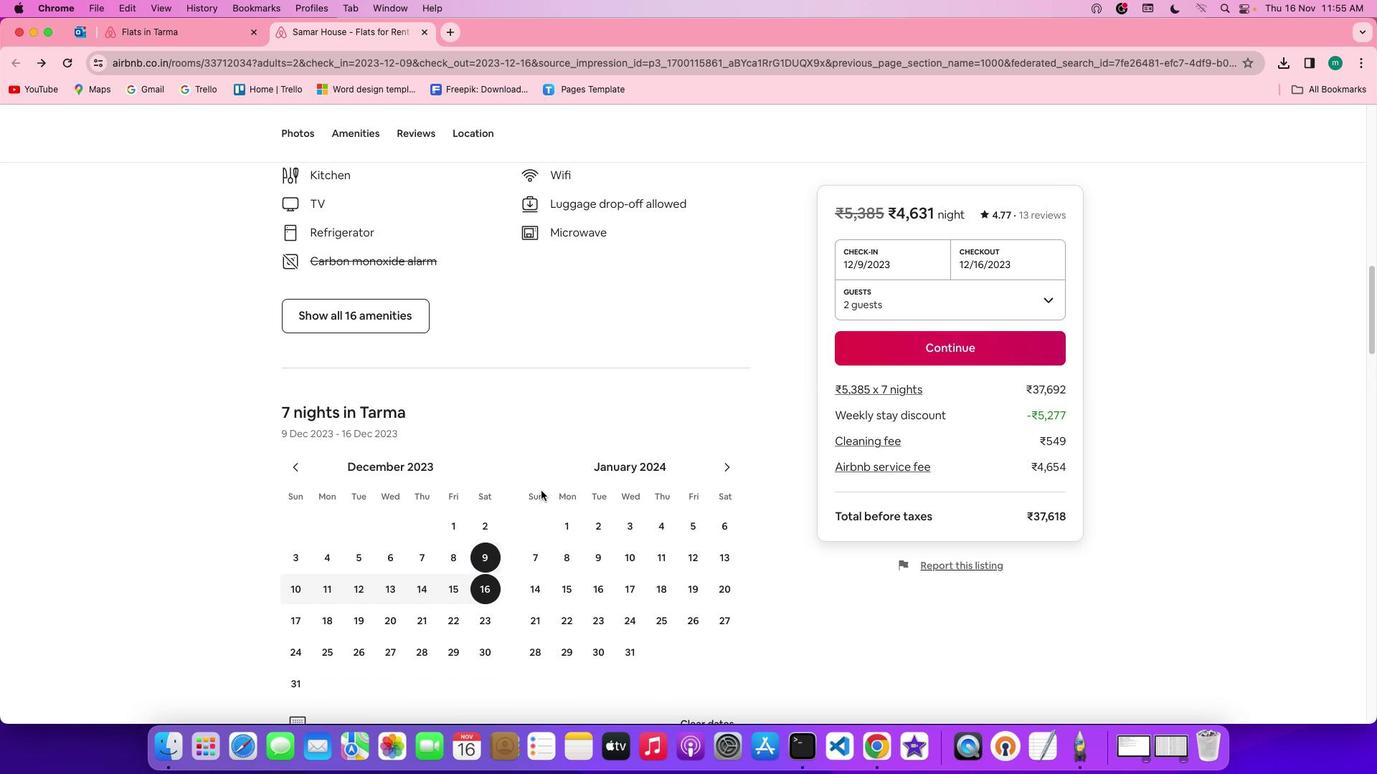 
Action: Mouse scrolled (542, 492) with delta (2, 1)
Screenshot: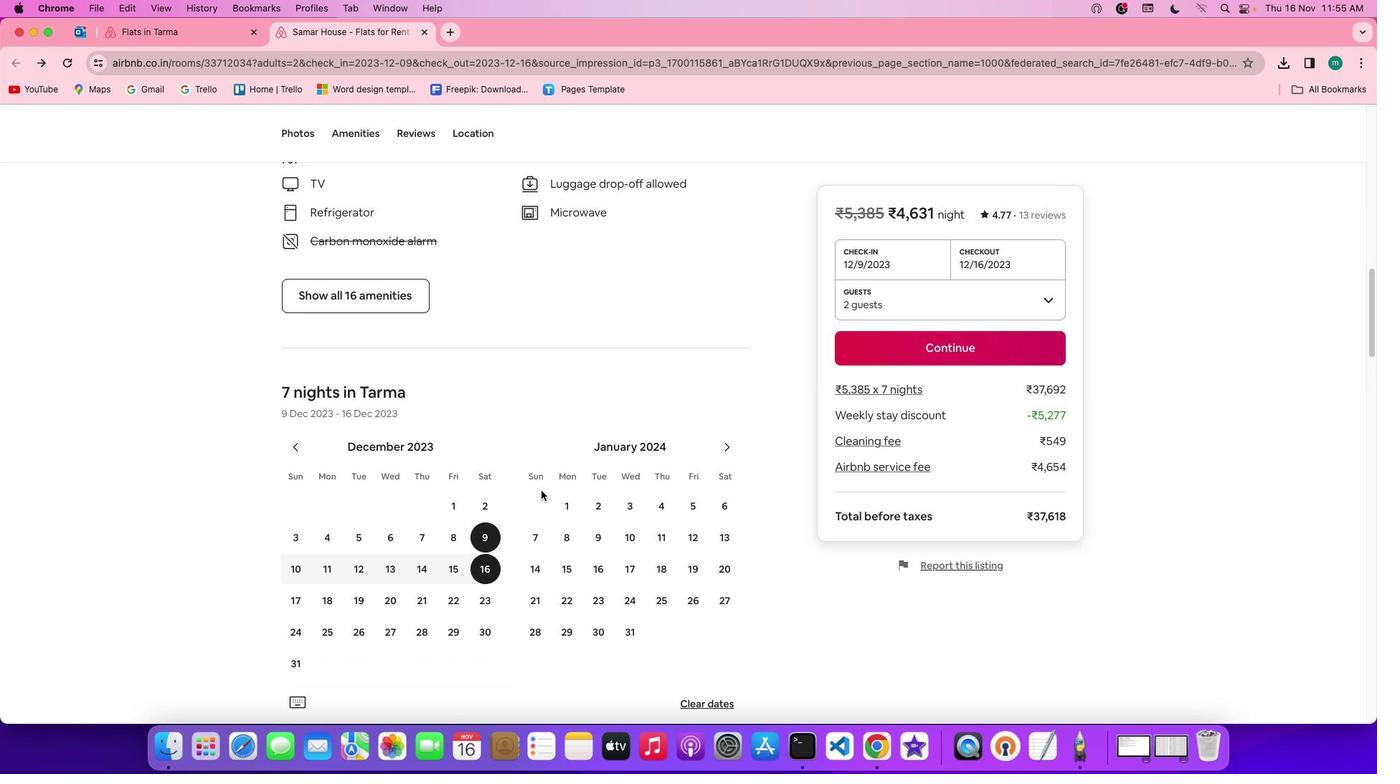 
Action: Mouse scrolled (542, 492) with delta (2, 1)
Screenshot: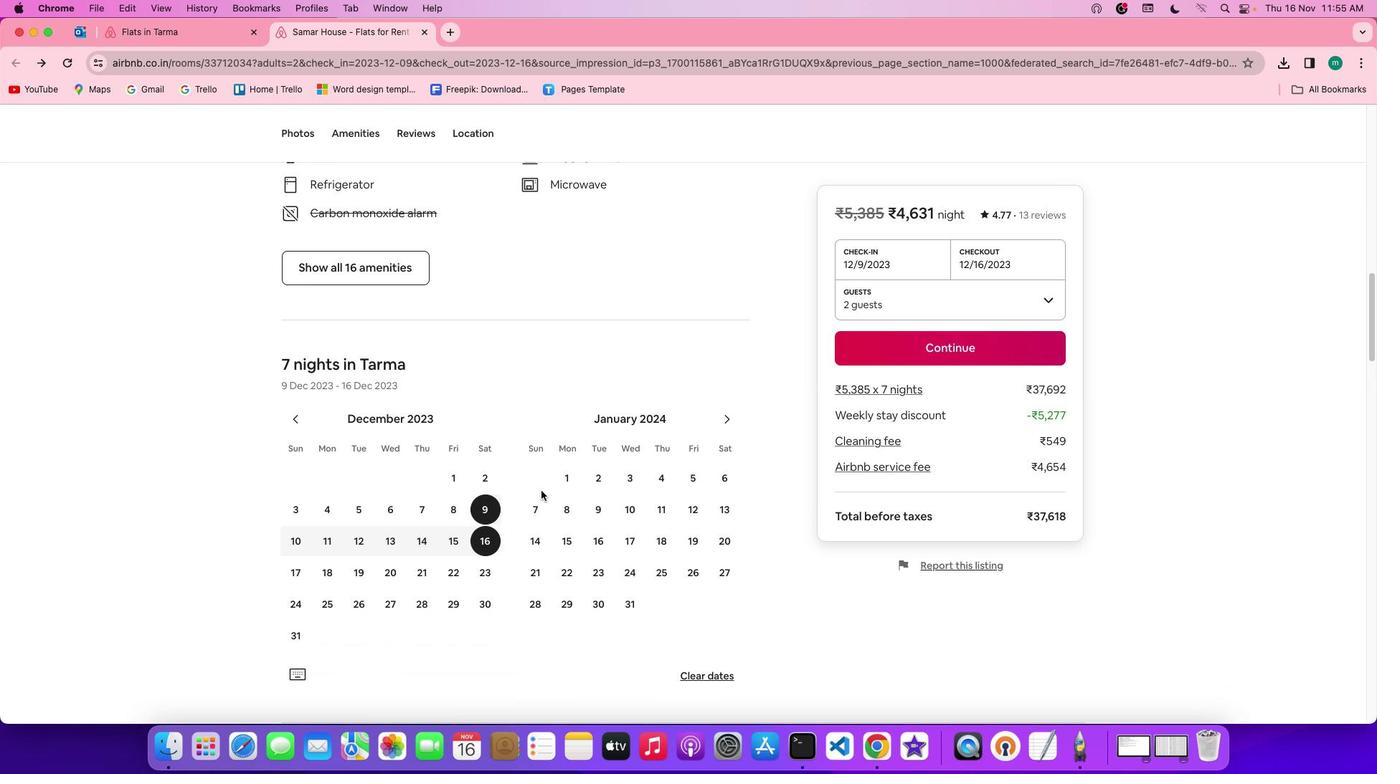 
Action: Mouse moved to (544, 489)
Screenshot: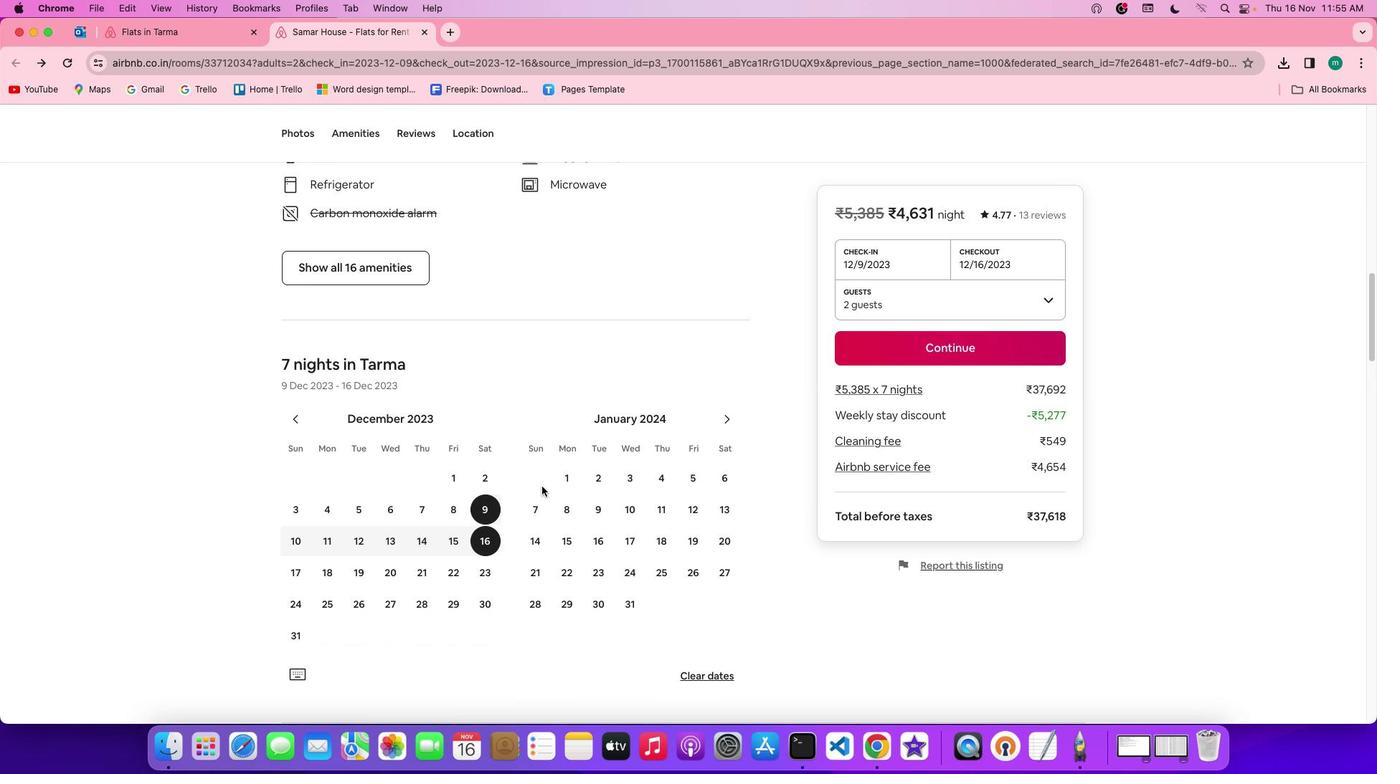 
Action: Mouse scrolled (544, 489) with delta (2, 1)
Screenshot: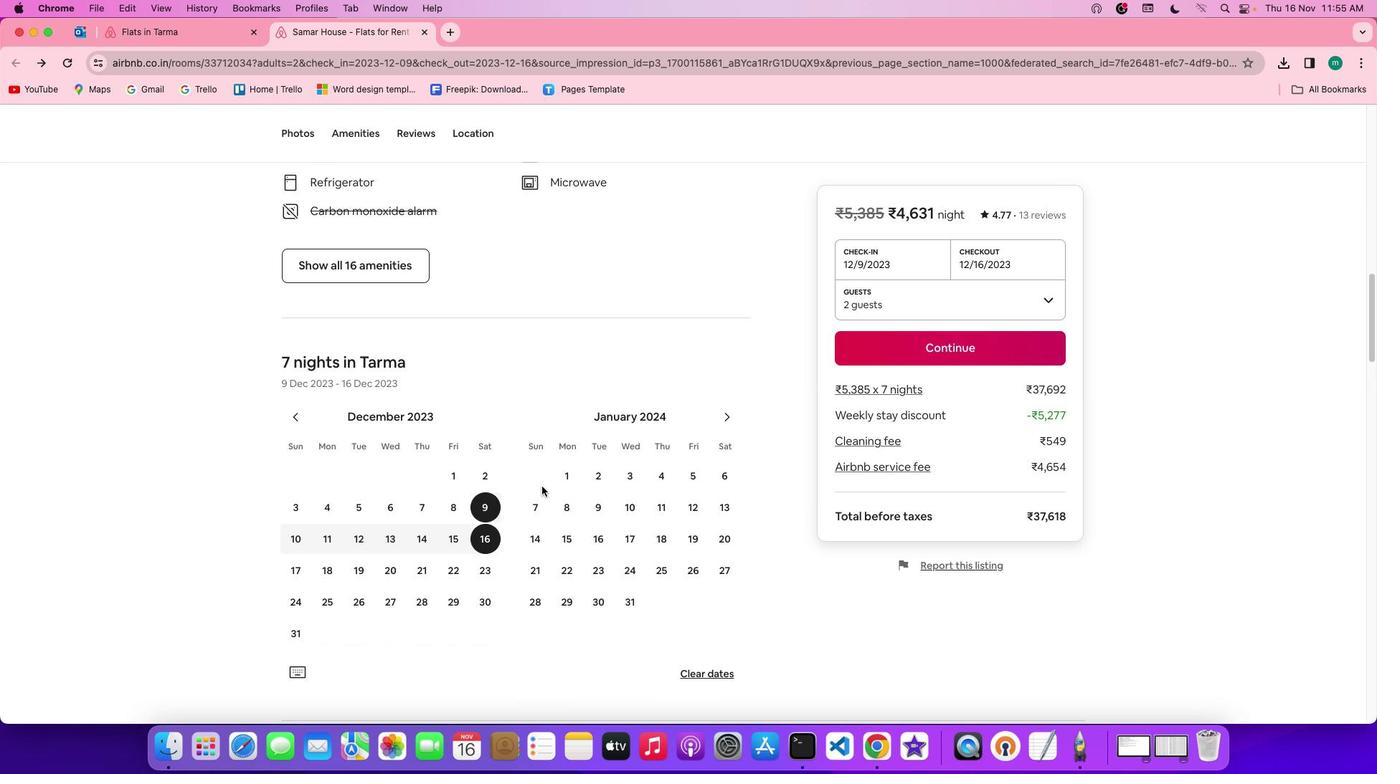 
Action: Mouse scrolled (544, 489) with delta (2, 1)
Screenshot: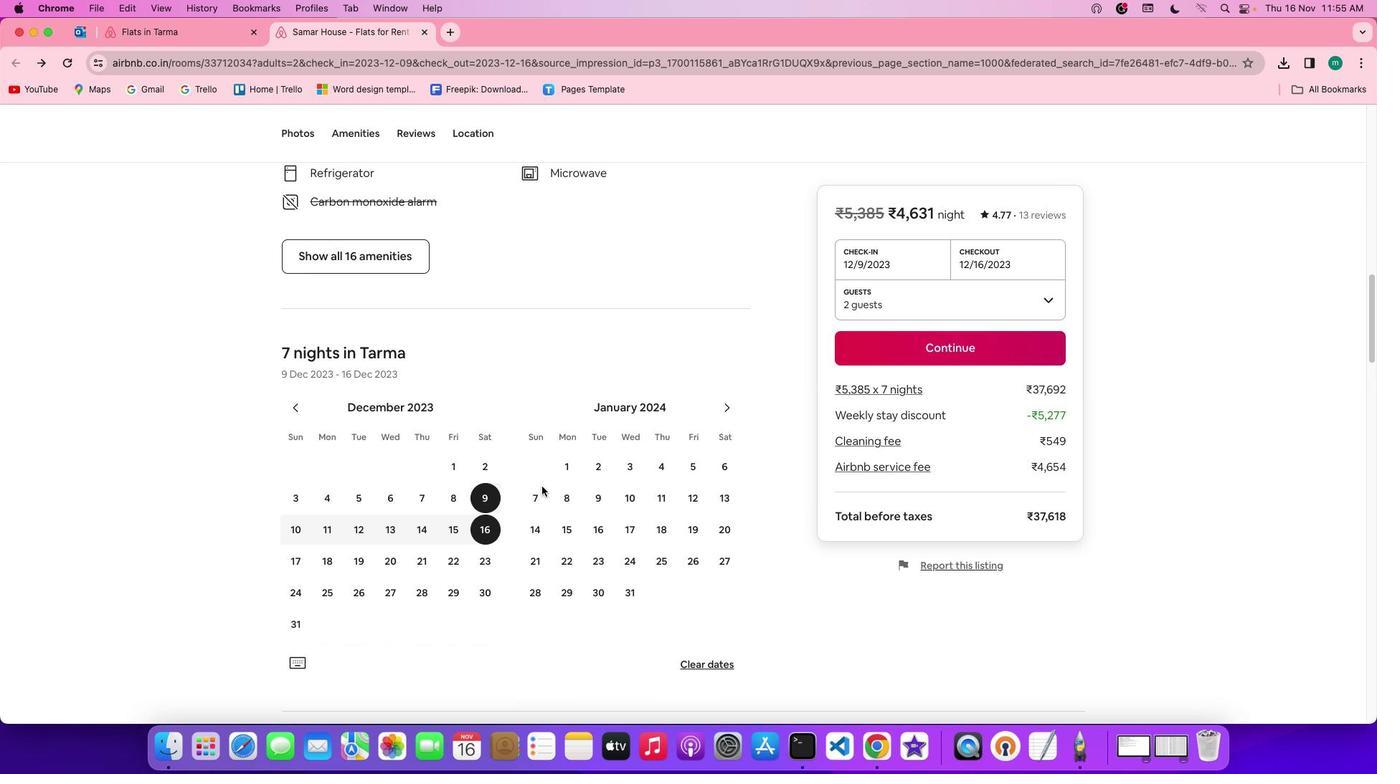 
Action: Mouse scrolled (544, 489) with delta (2, 1)
Screenshot: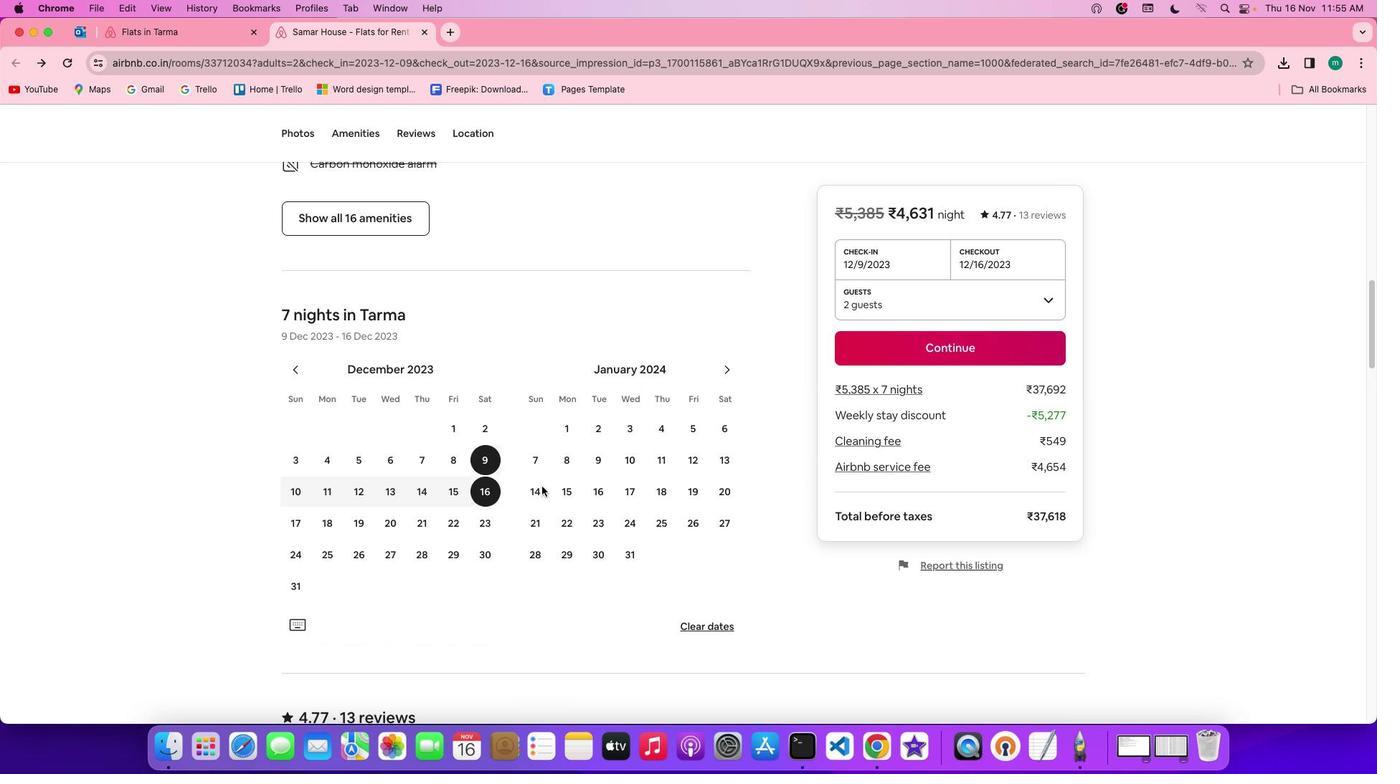 
Action: Mouse scrolled (544, 489) with delta (2, 0)
Screenshot: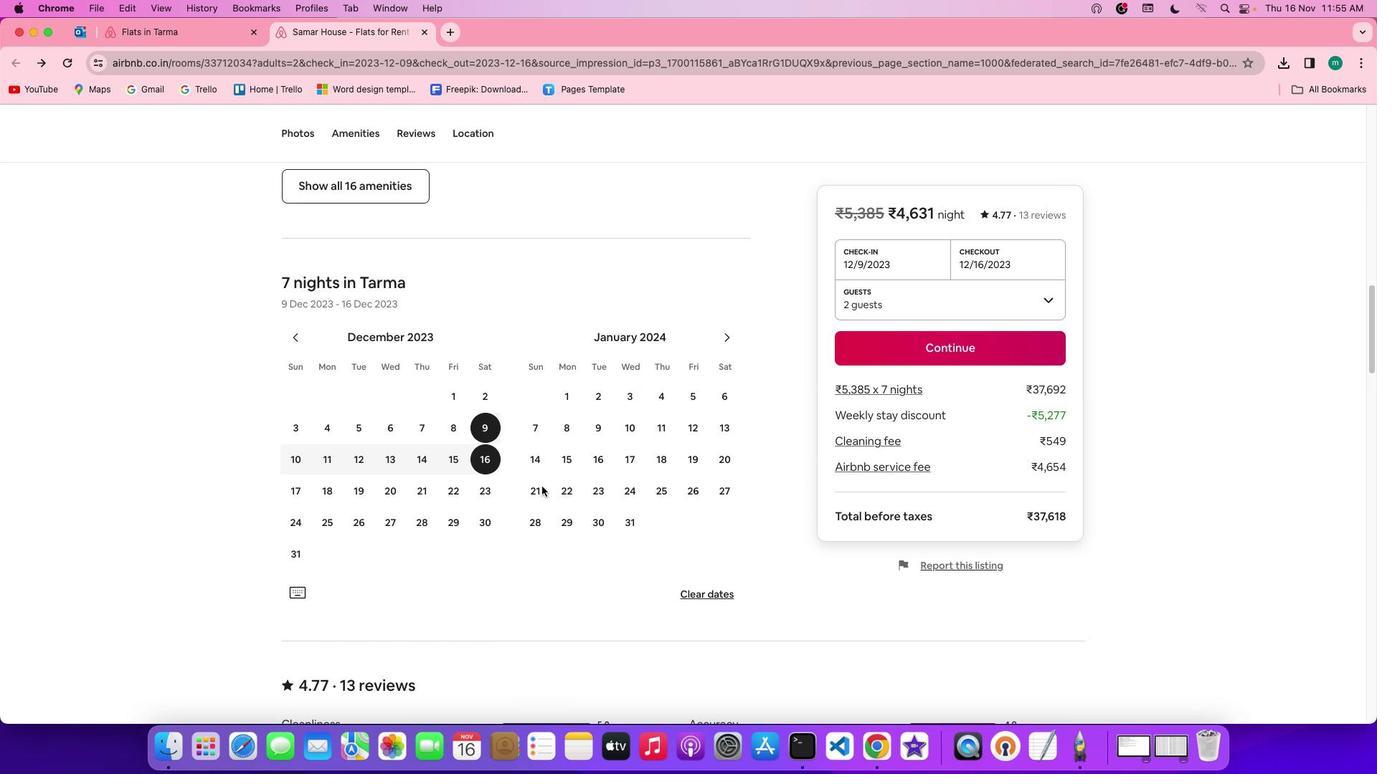
Action: Mouse moved to (544, 488)
Screenshot: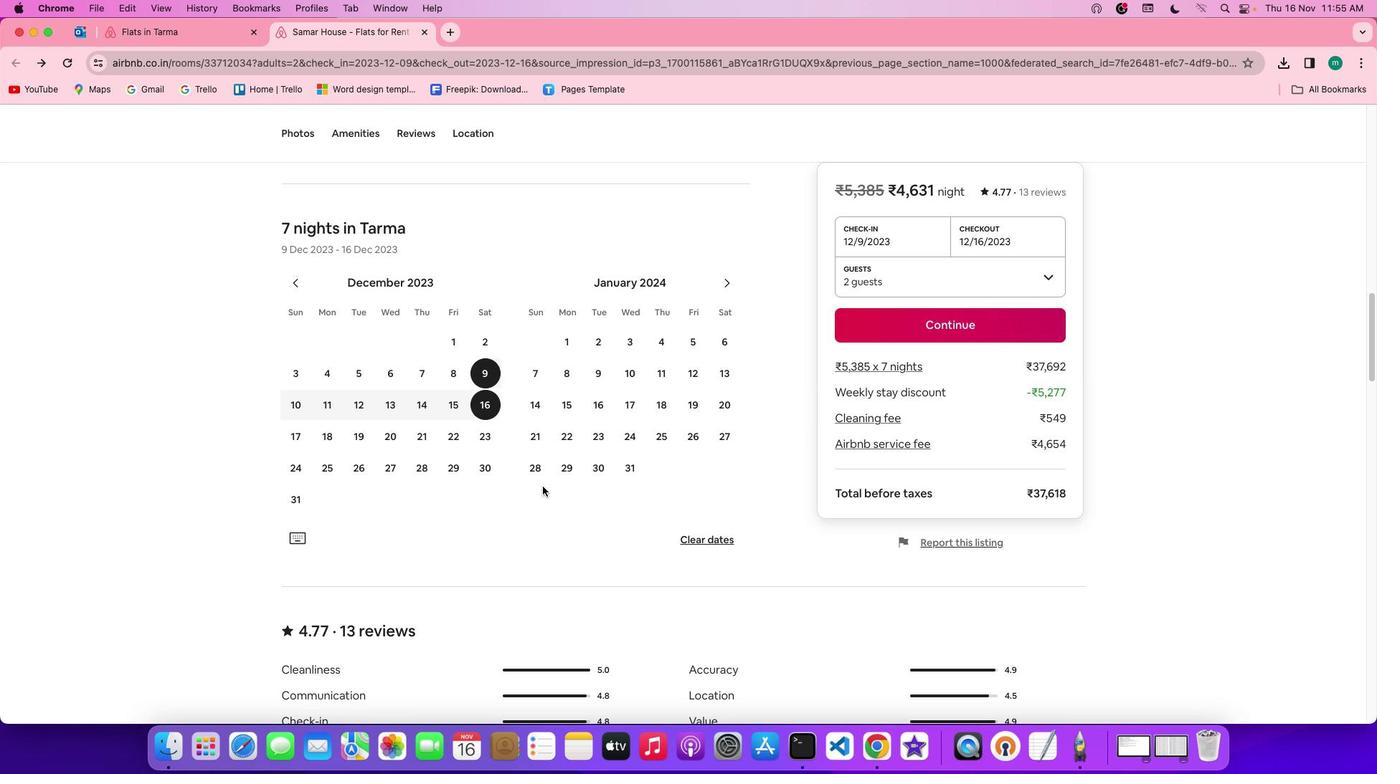 
Action: Mouse scrolled (544, 488) with delta (2, 1)
Screenshot: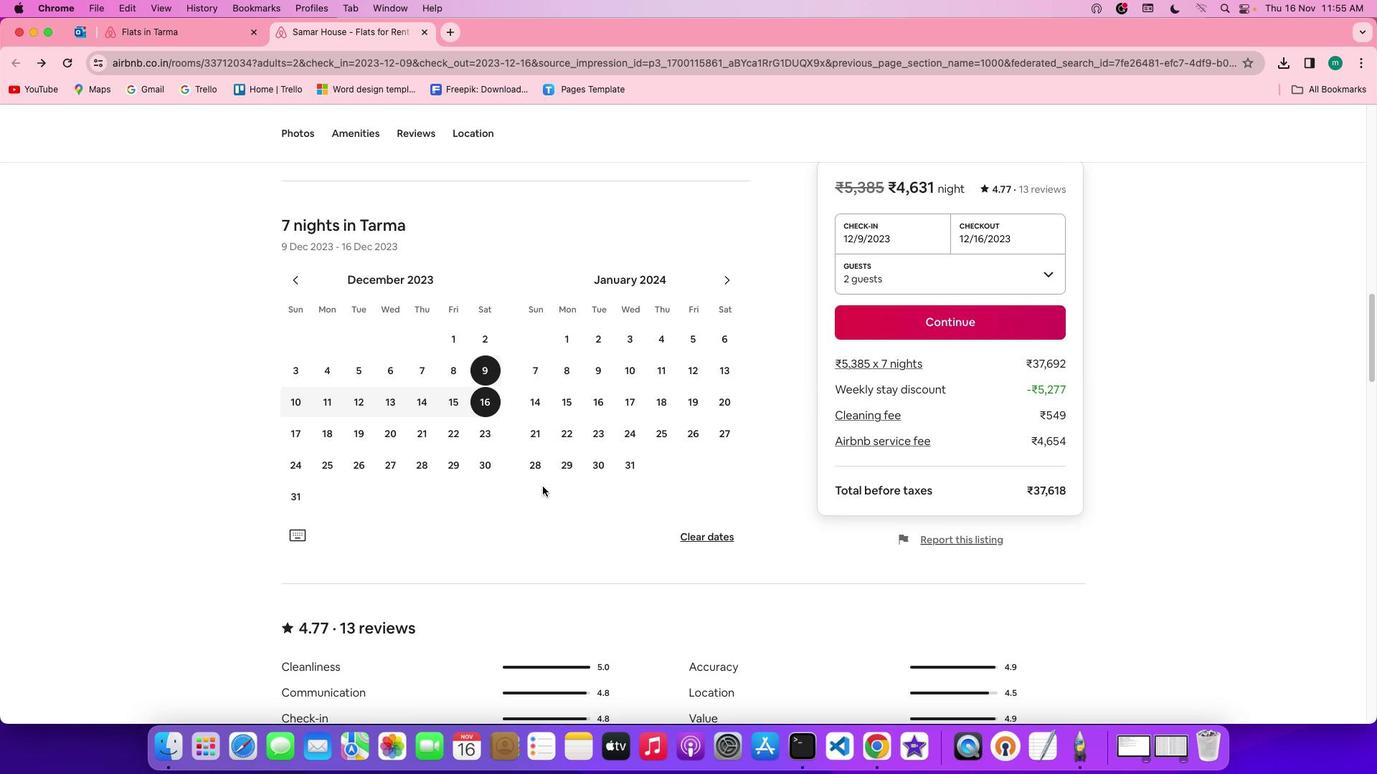 
Action: Mouse scrolled (544, 488) with delta (2, 1)
Screenshot: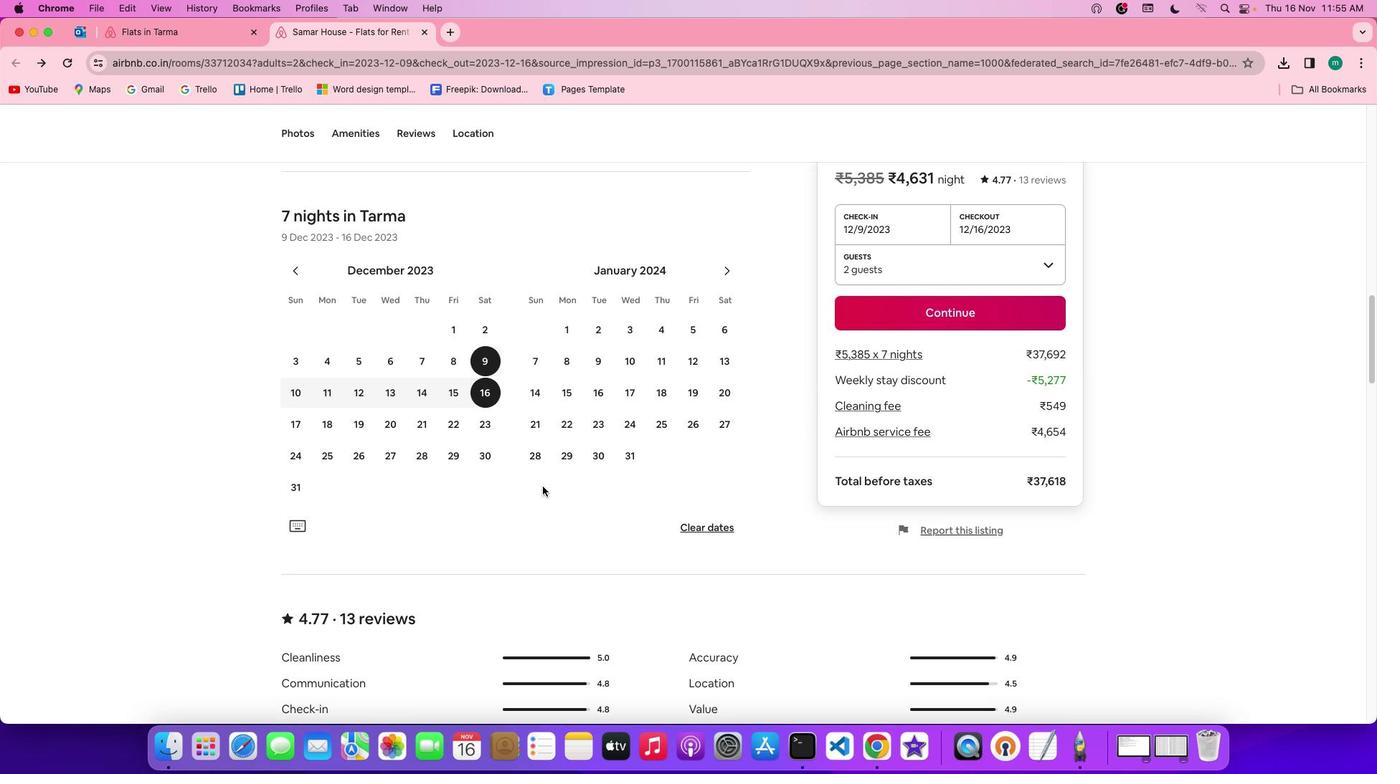 
Action: Mouse scrolled (544, 488) with delta (2, 1)
Screenshot: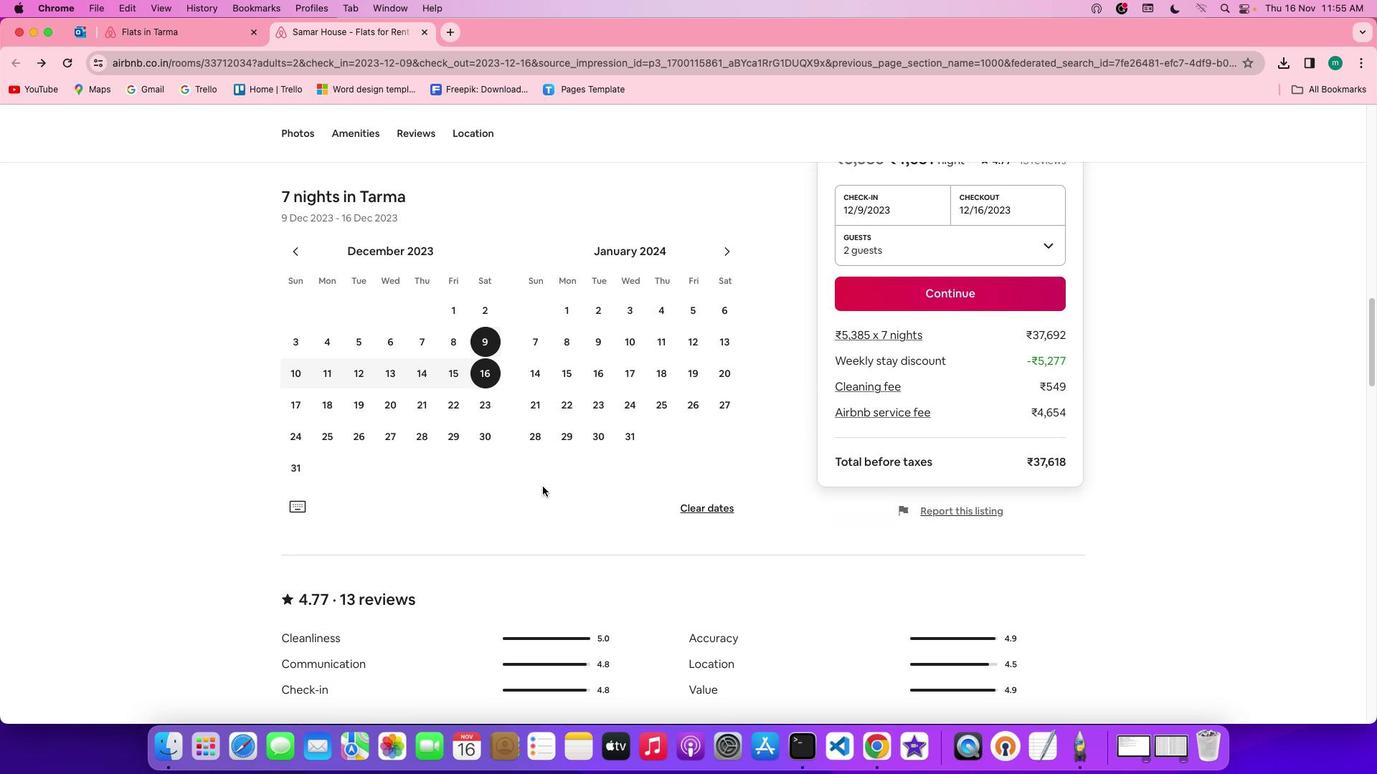 
Action: Mouse scrolled (544, 488) with delta (2, 1)
Screenshot: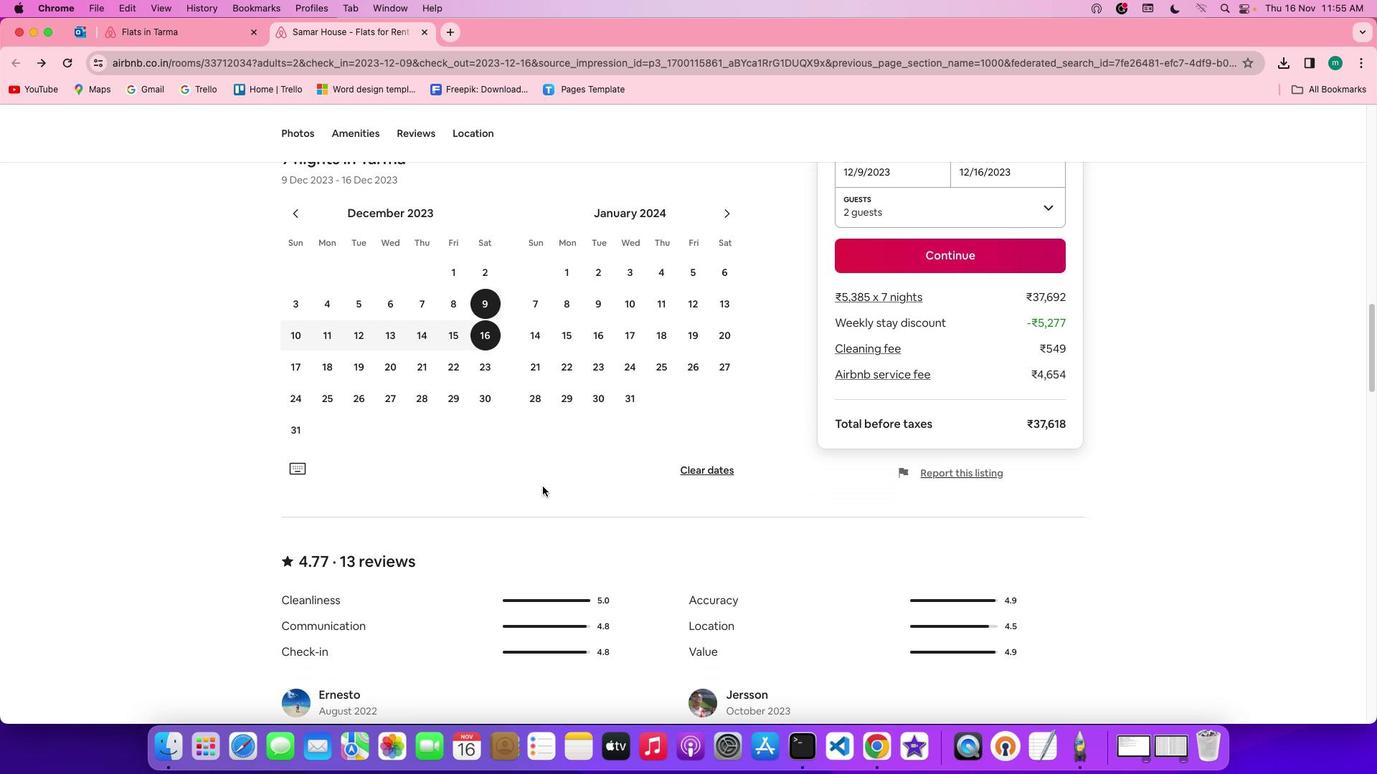 
Action: Mouse scrolled (544, 488) with delta (2, 1)
Screenshot: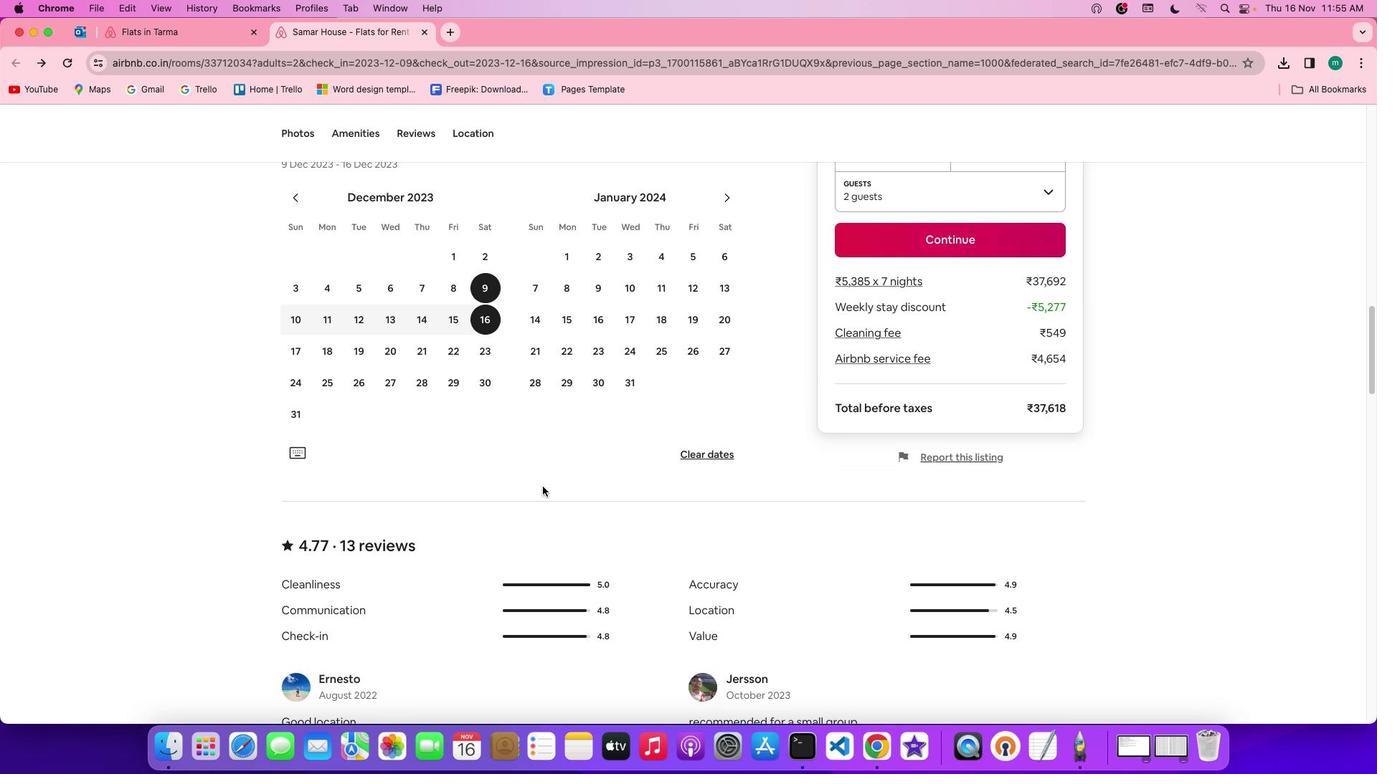 
Action: Mouse scrolled (544, 488) with delta (2, 1)
Screenshot: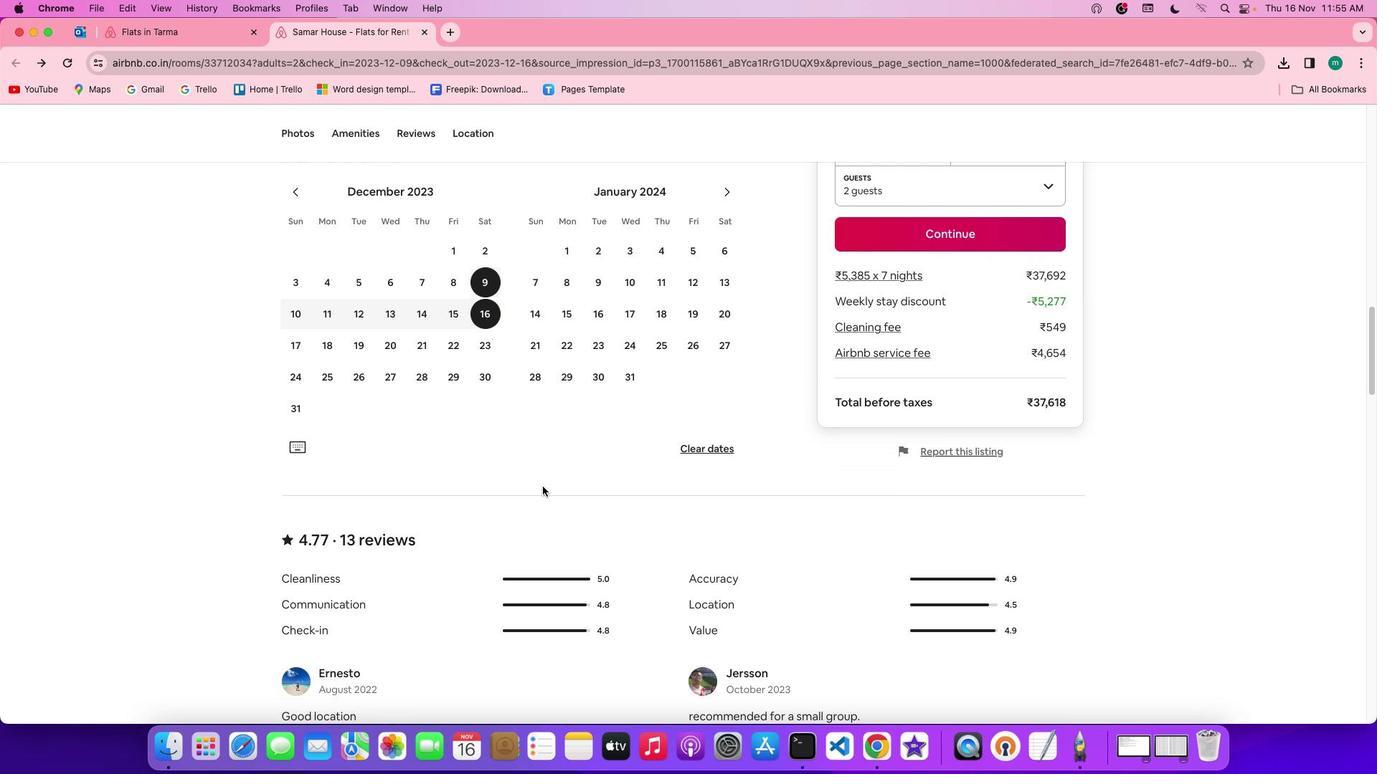 
Action: Mouse scrolled (544, 488) with delta (2, 1)
Screenshot: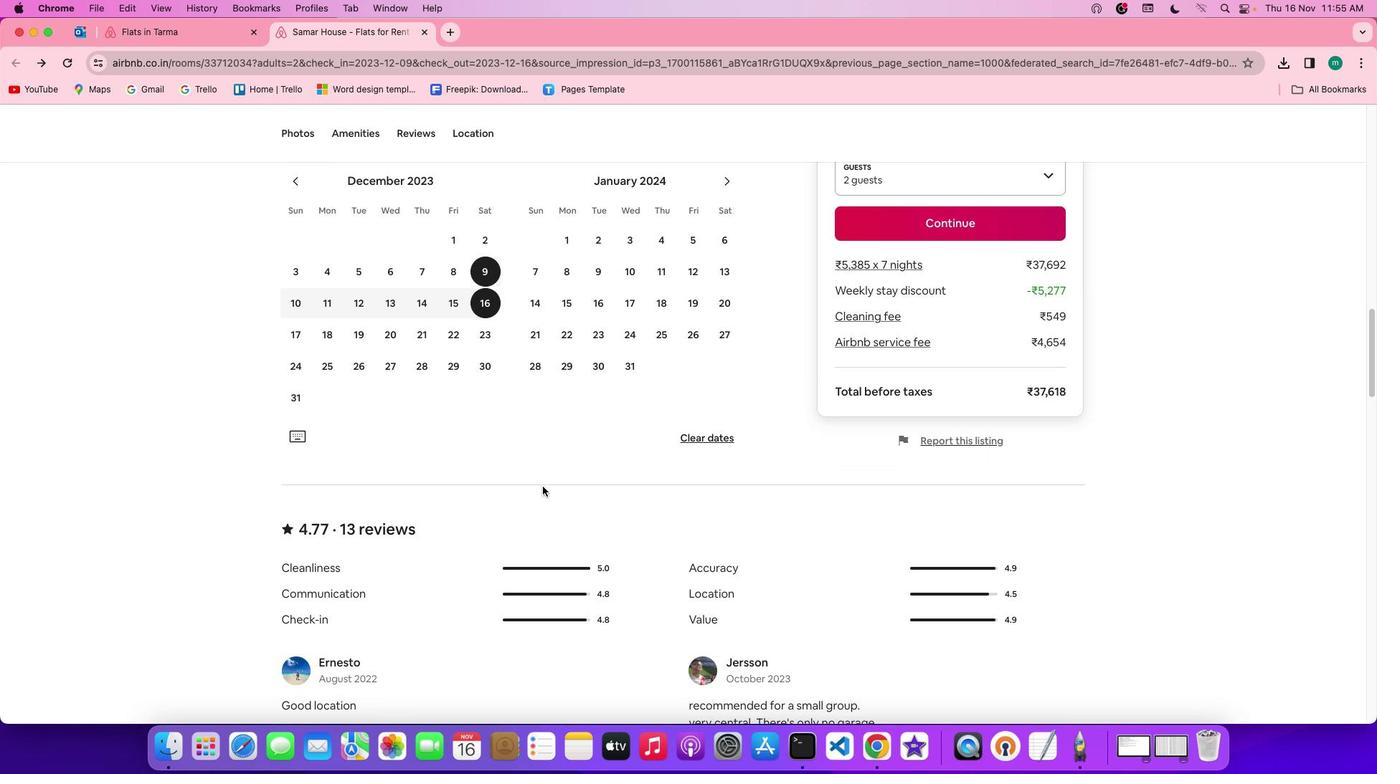 
Action: Mouse scrolled (544, 488) with delta (2, 1)
Screenshot: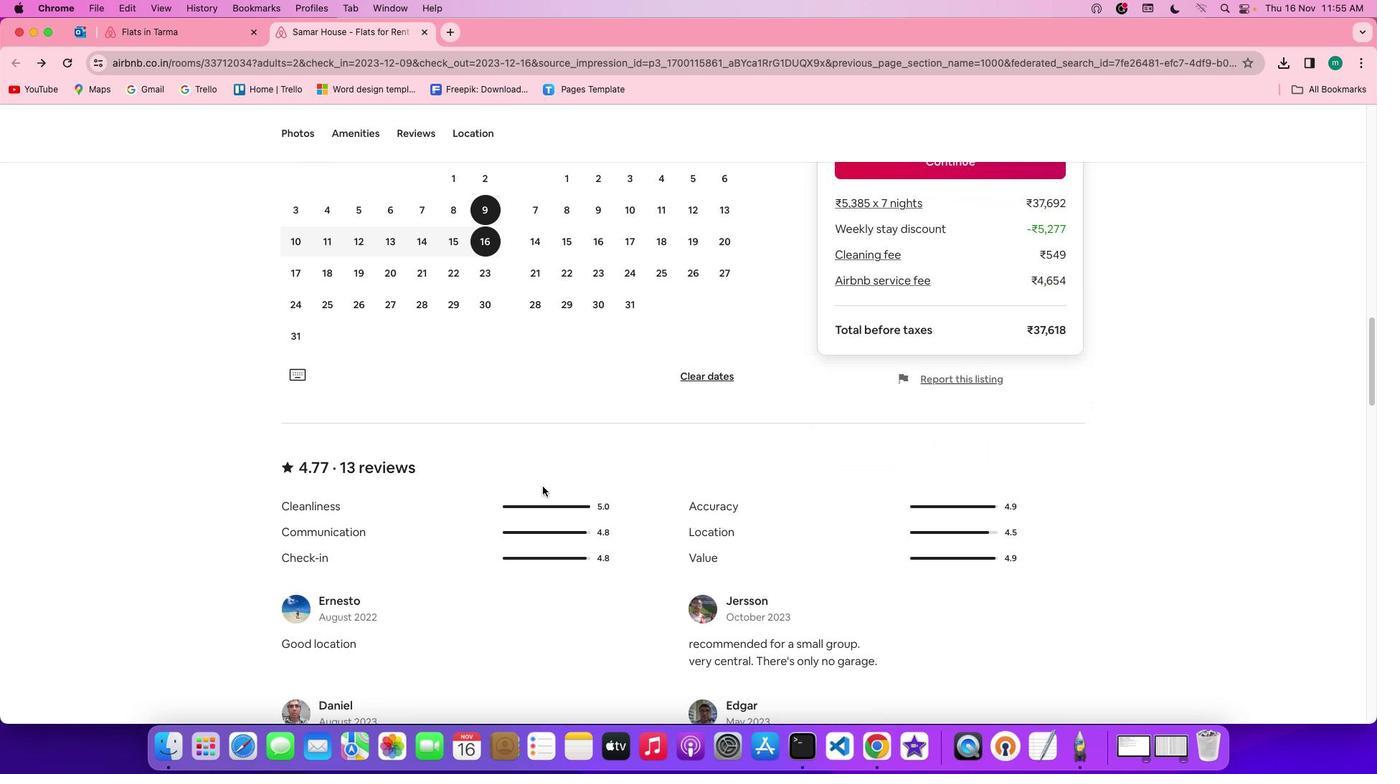 
Action: Mouse scrolled (544, 488) with delta (2, 0)
Screenshot: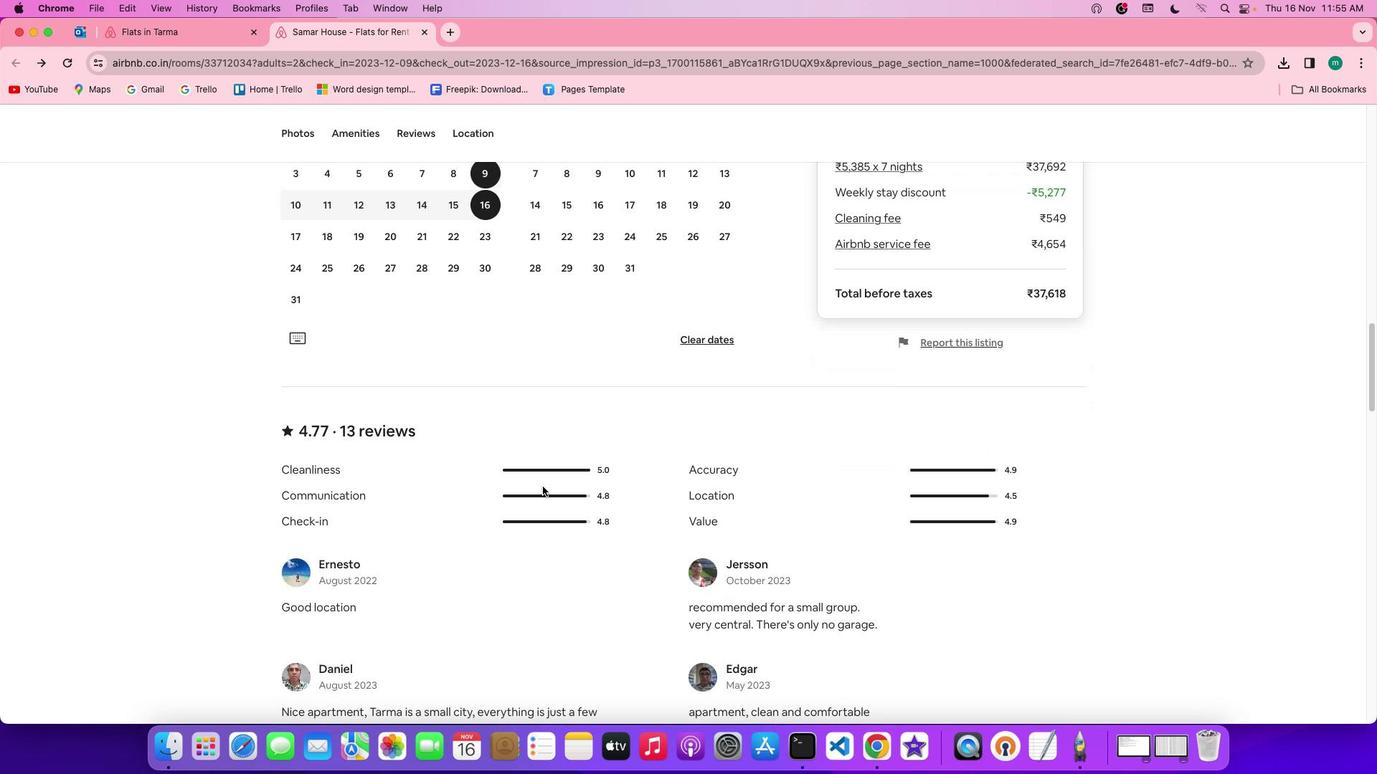 
Action: Mouse scrolled (544, 488) with delta (2, 0)
Screenshot: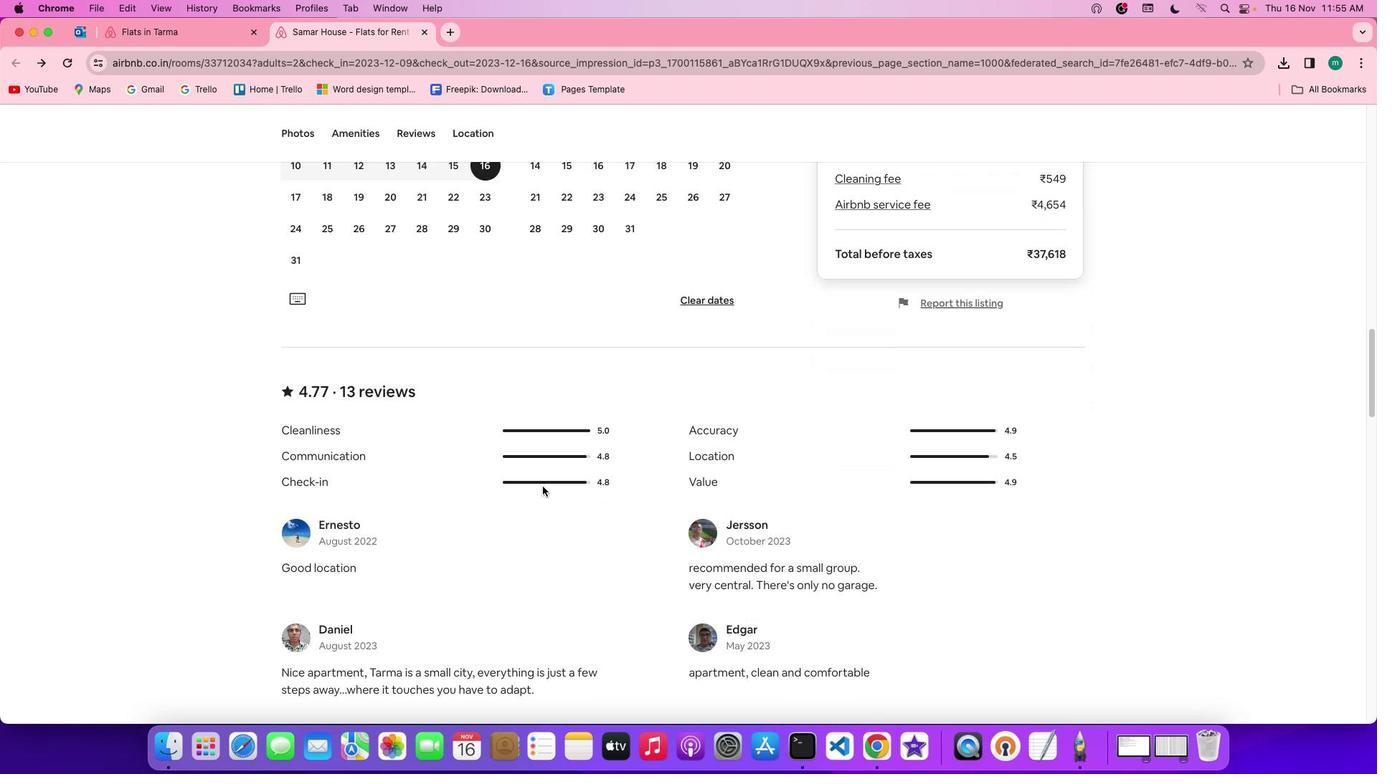 
Action: Mouse scrolled (544, 488) with delta (2, 0)
Screenshot: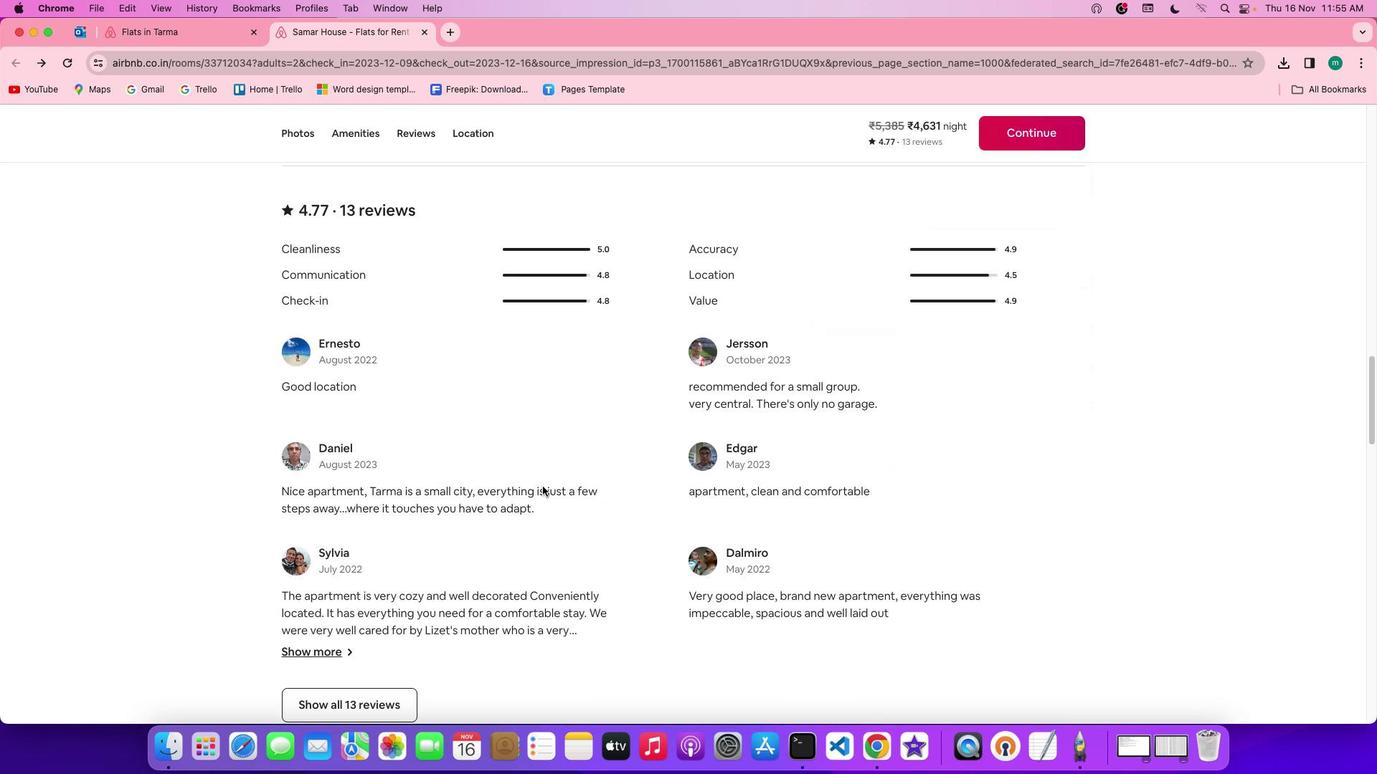 
Action: Mouse scrolled (544, 488) with delta (2, 1)
Screenshot: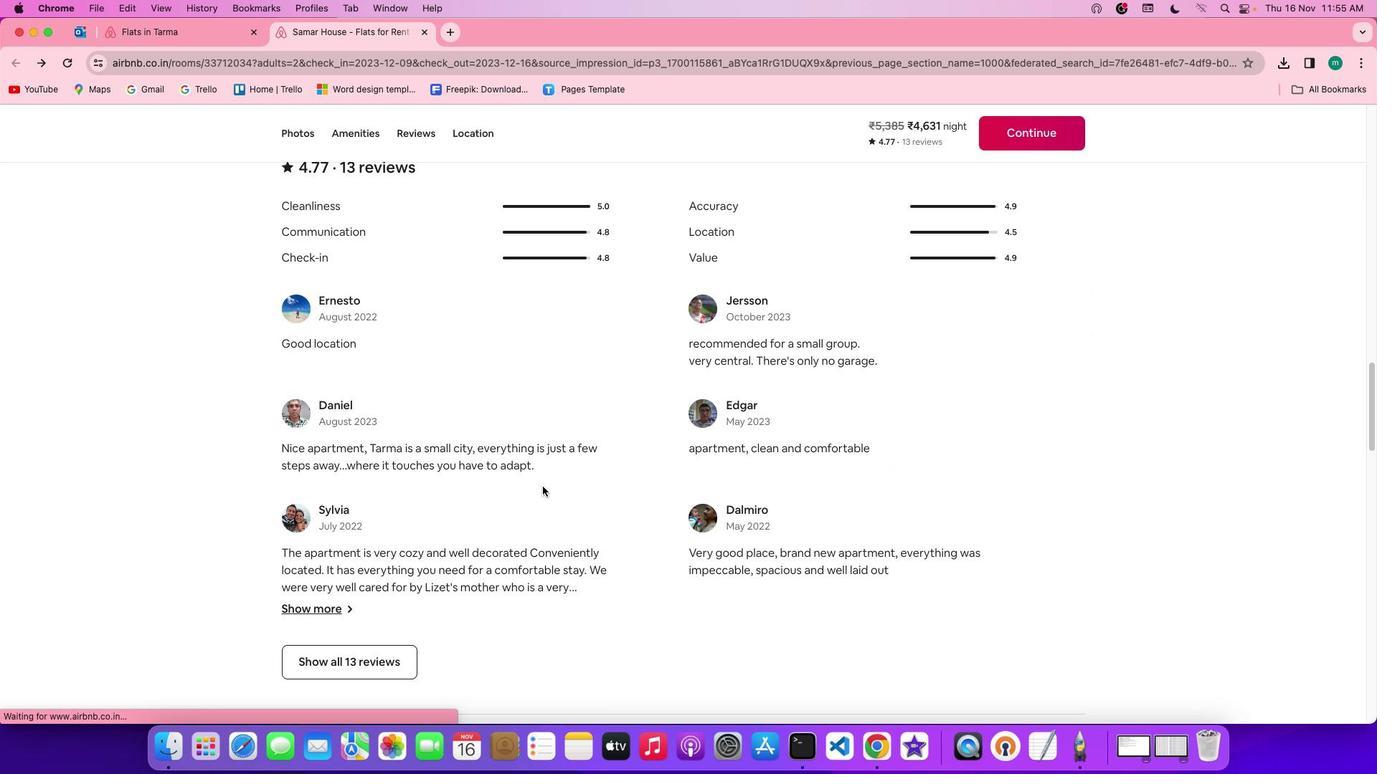 
Action: Mouse scrolled (544, 488) with delta (2, 1)
Screenshot: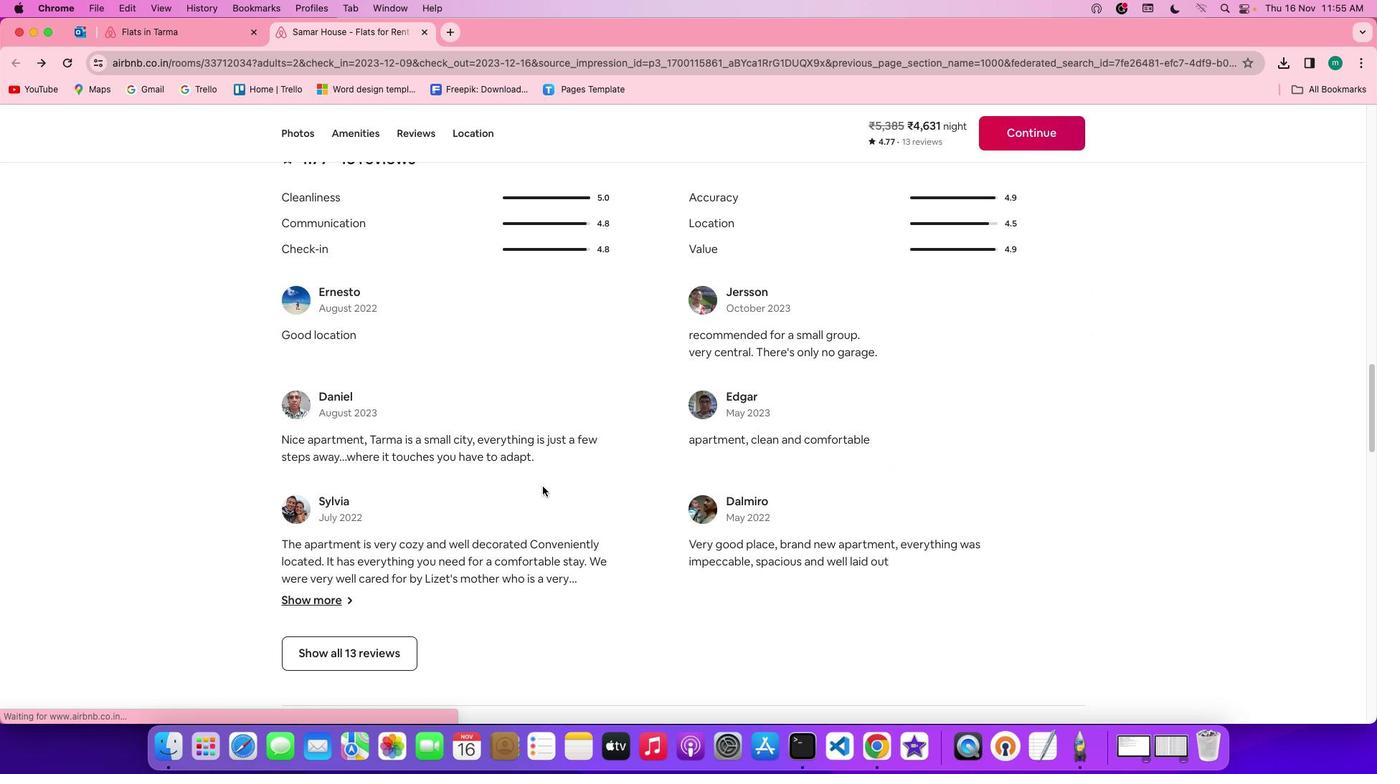
Action: Mouse scrolled (544, 488) with delta (2, 0)
Screenshot: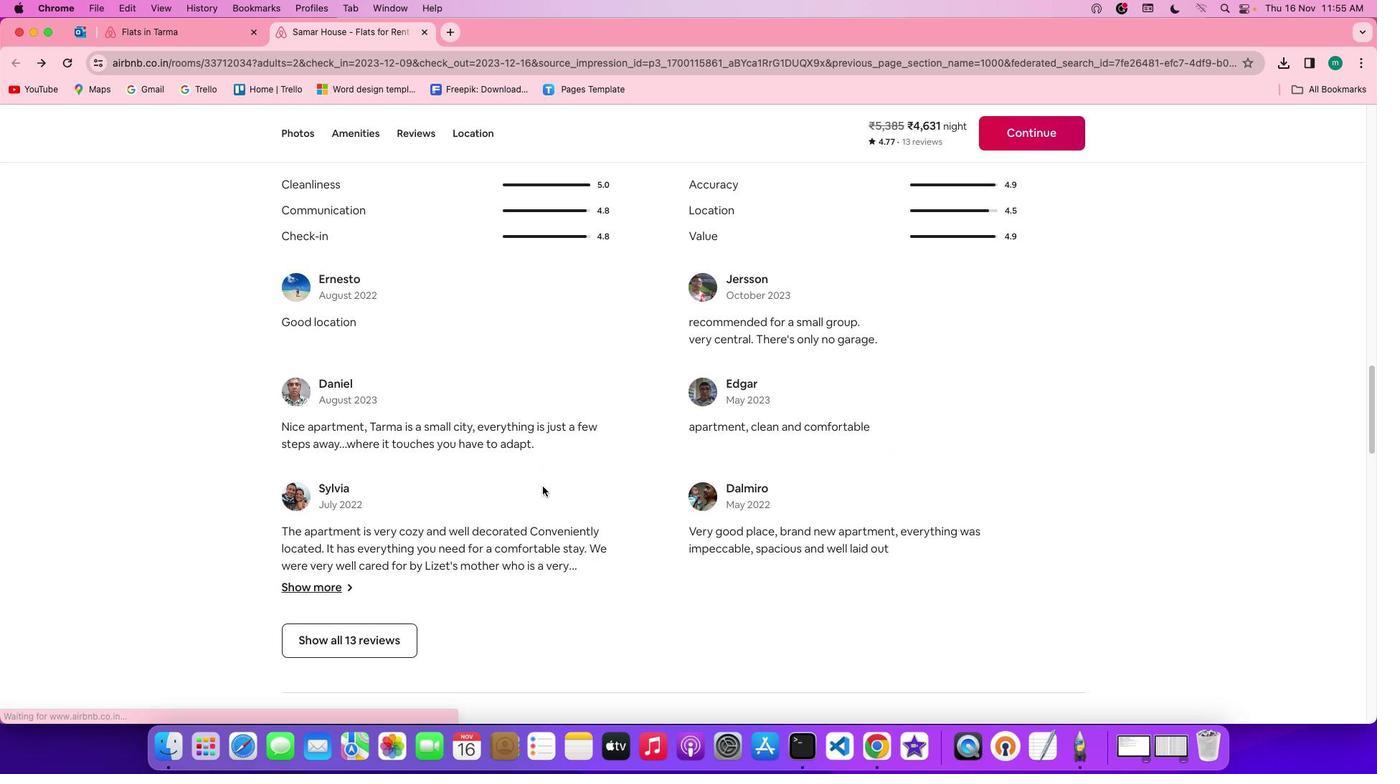 
Action: Mouse scrolled (544, 488) with delta (2, 0)
Screenshot: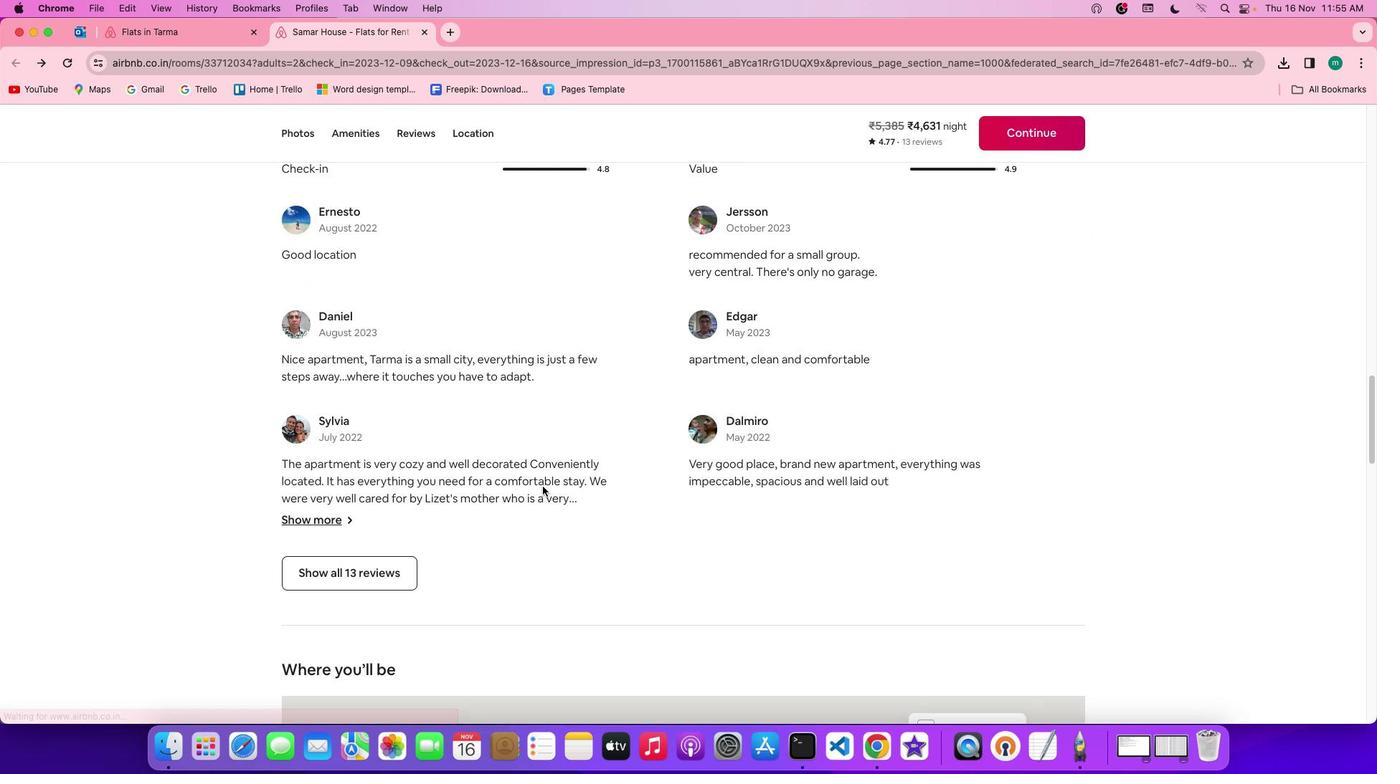 
Action: Mouse moved to (371, 493)
Screenshot: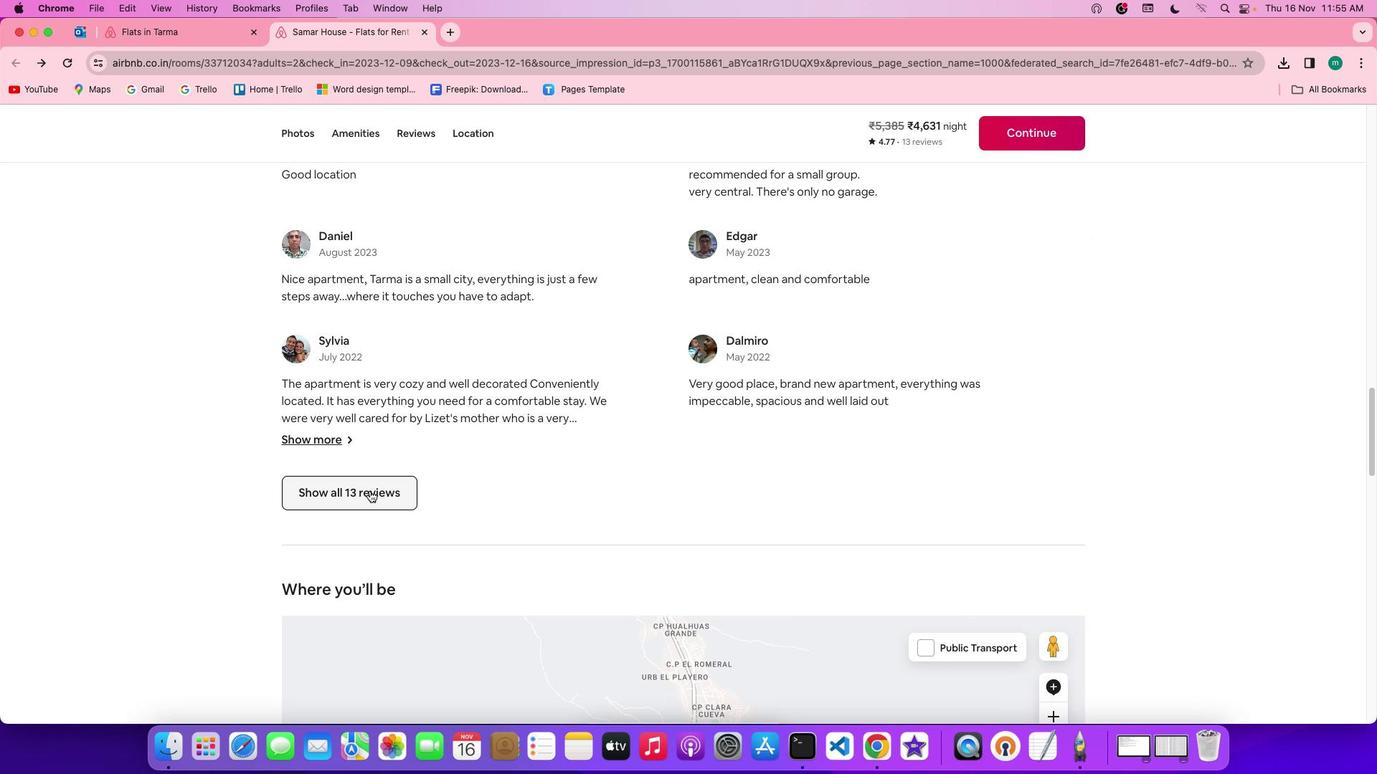 
Action: Mouse pressed left at (371, 493)
